 Task: Plan a trip to Pitalito, Colombia from 9th December, 2023 to 16th December, 2023 for 2 adults, 1 child.2 bedrooms having 2 beds and 1 bathroom. Property type can be flat. Amenities needed are: washing machine. Look for 5 properties as per requirement.
Action: Mouse moved to (547, 78)
Screenshot: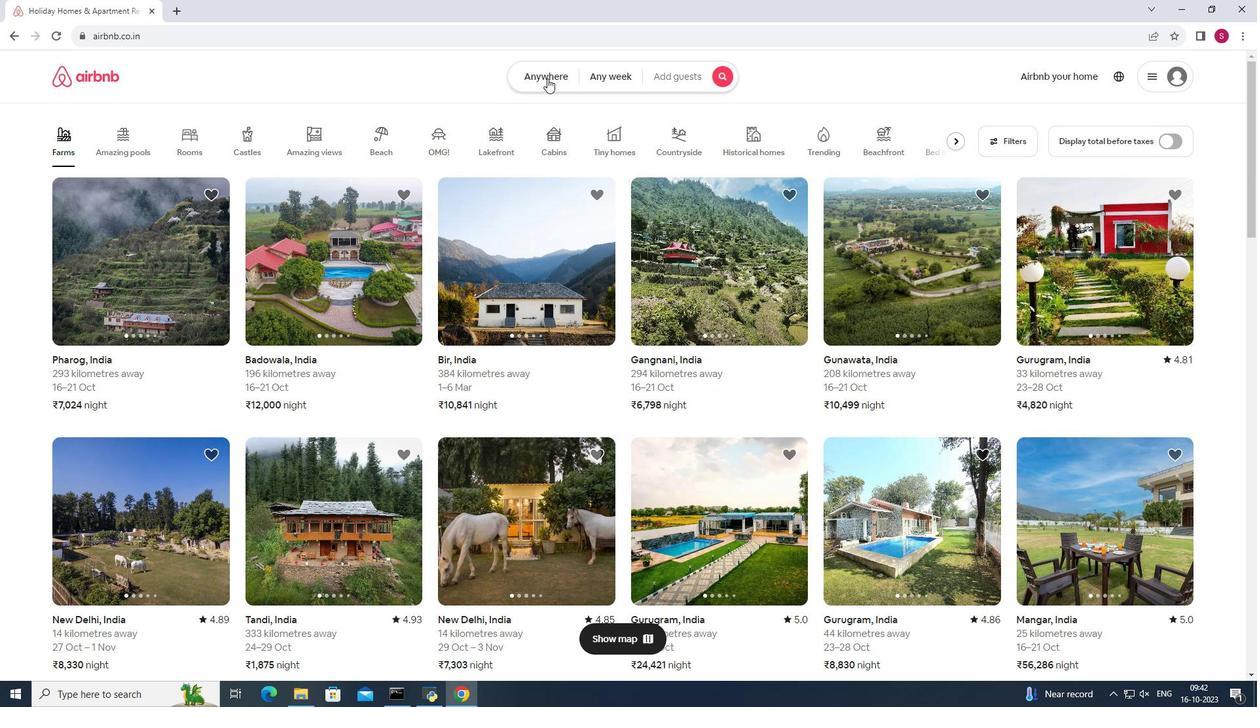 
Action: Mouse pressed left at (547, 78)
Screenshot: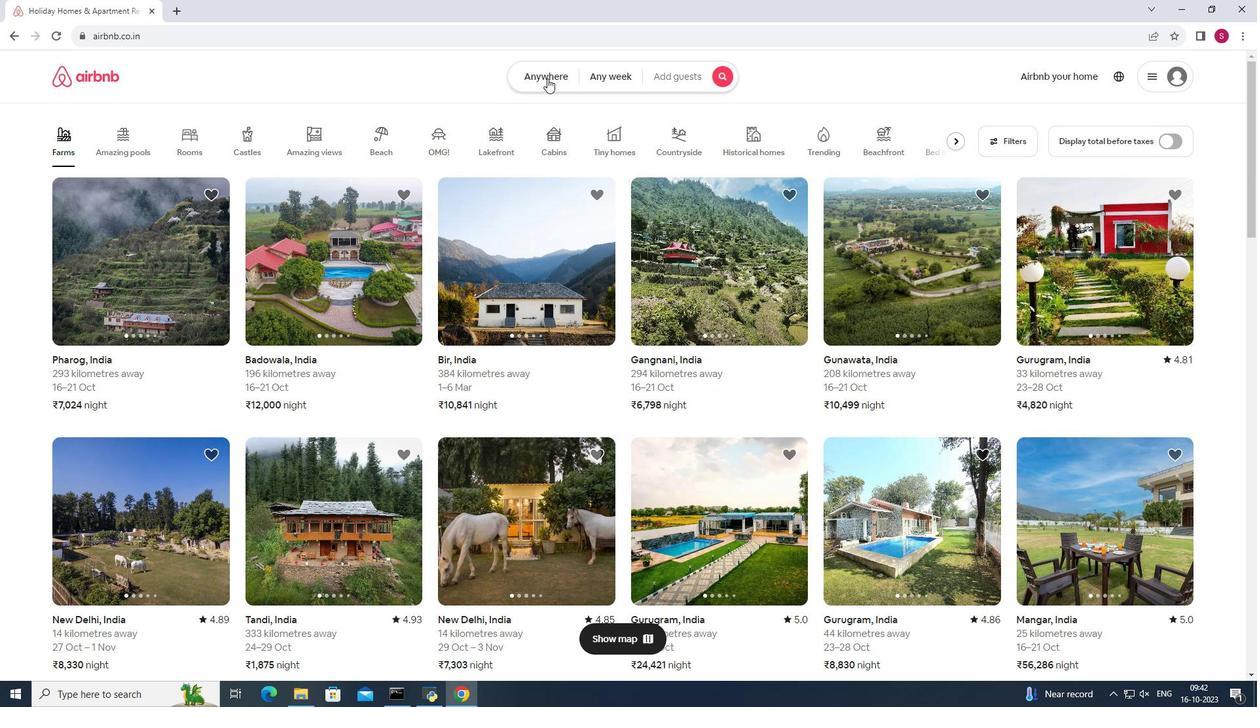 
Action: Mouse moved to (447, 127)
Screenshot: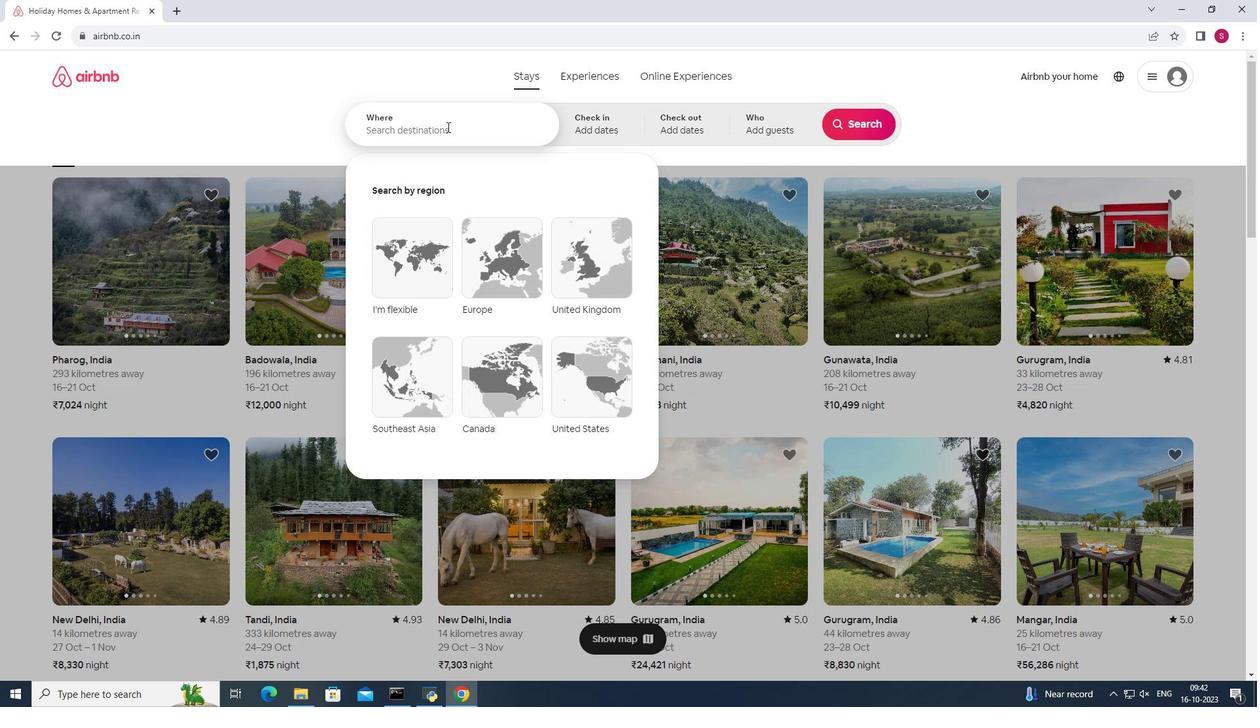 
Action: Mouse pressed left at (447, 127)
Screenshot: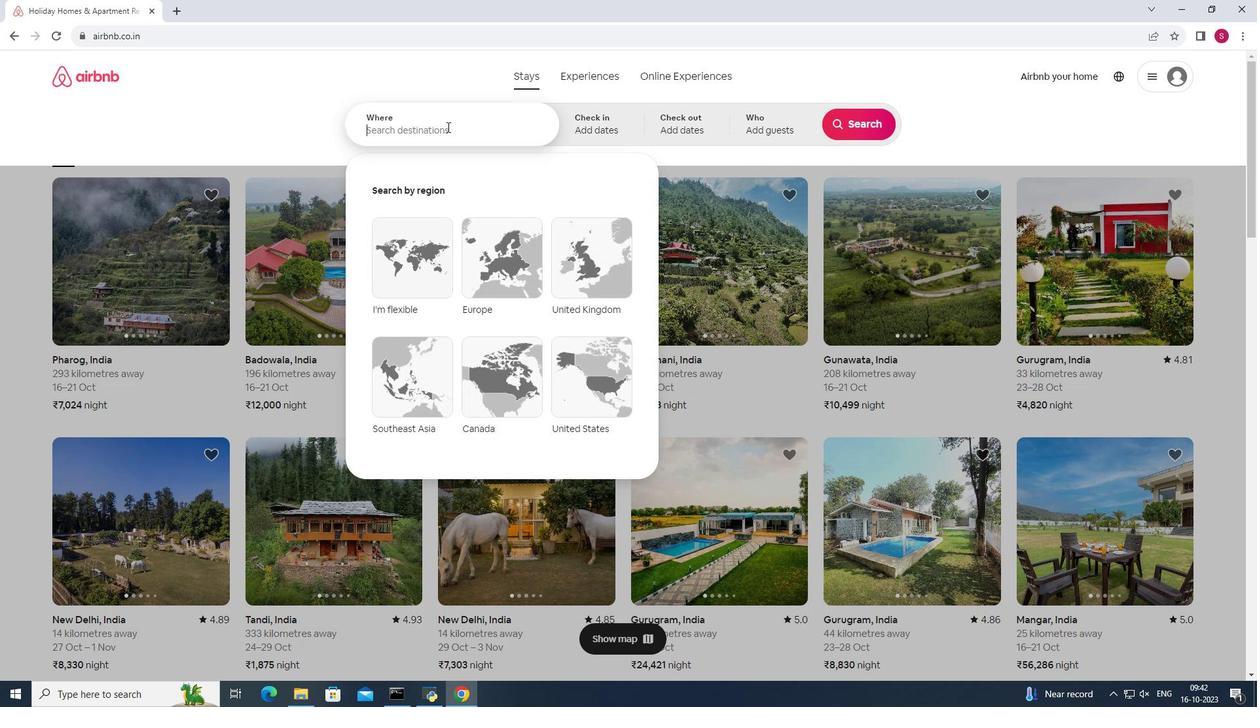 
Action: Mouse moved to (451, 130)
Screenshot: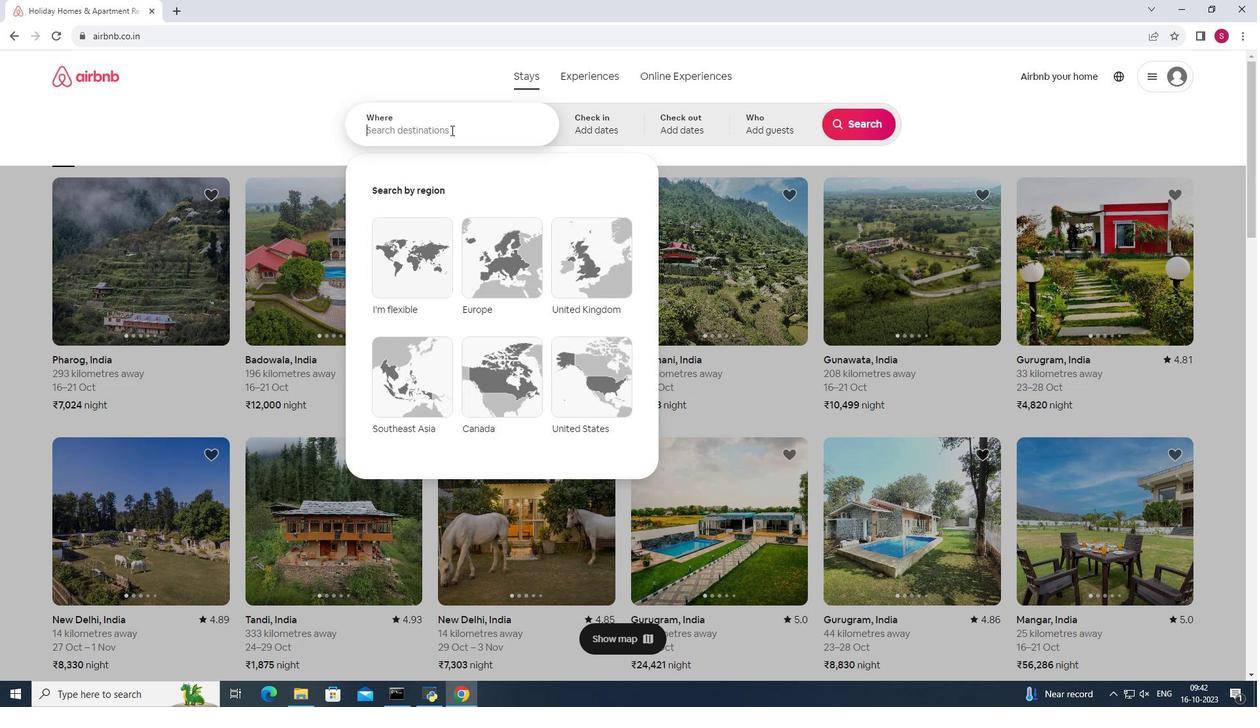 
Action: Key pressed <Key.shift><Key.shift><Key.shift><Key.shift><Key.shift><Key.shift>Pitalito,<Key.space><Key.shift>Colombia<Key.enter>
Screenshot: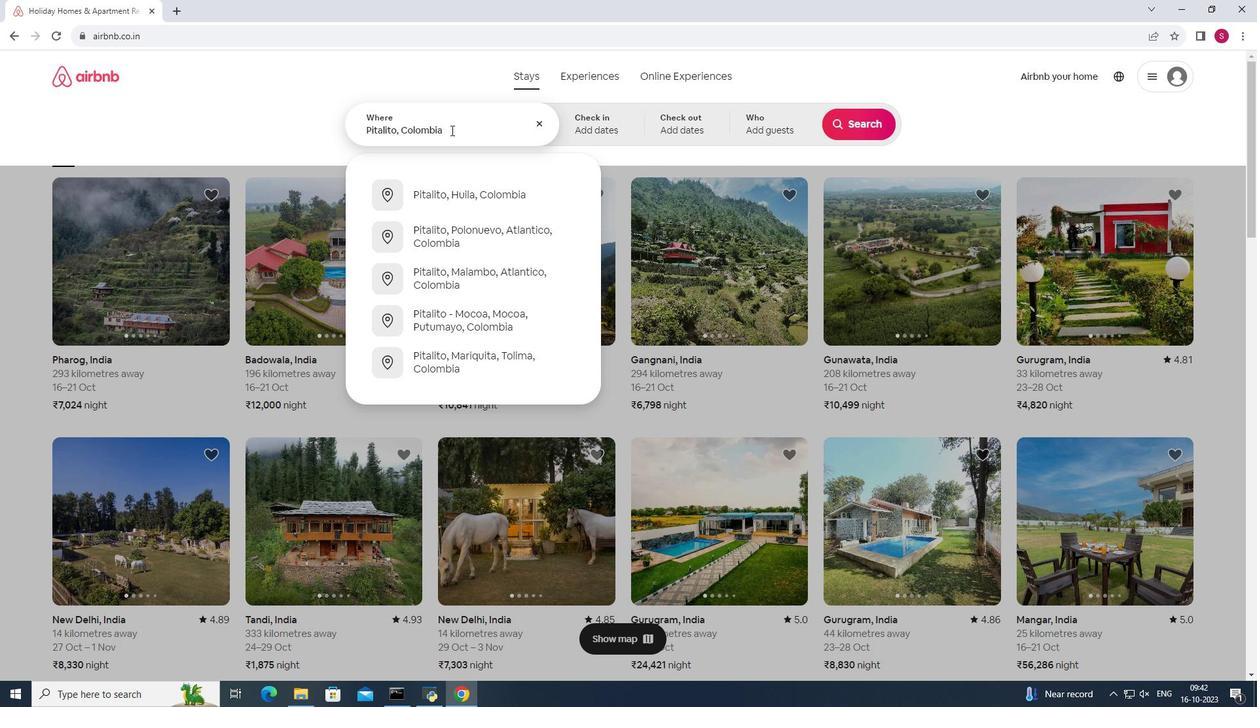 
Action: Mouse moved to (852, 225)
Screenshot: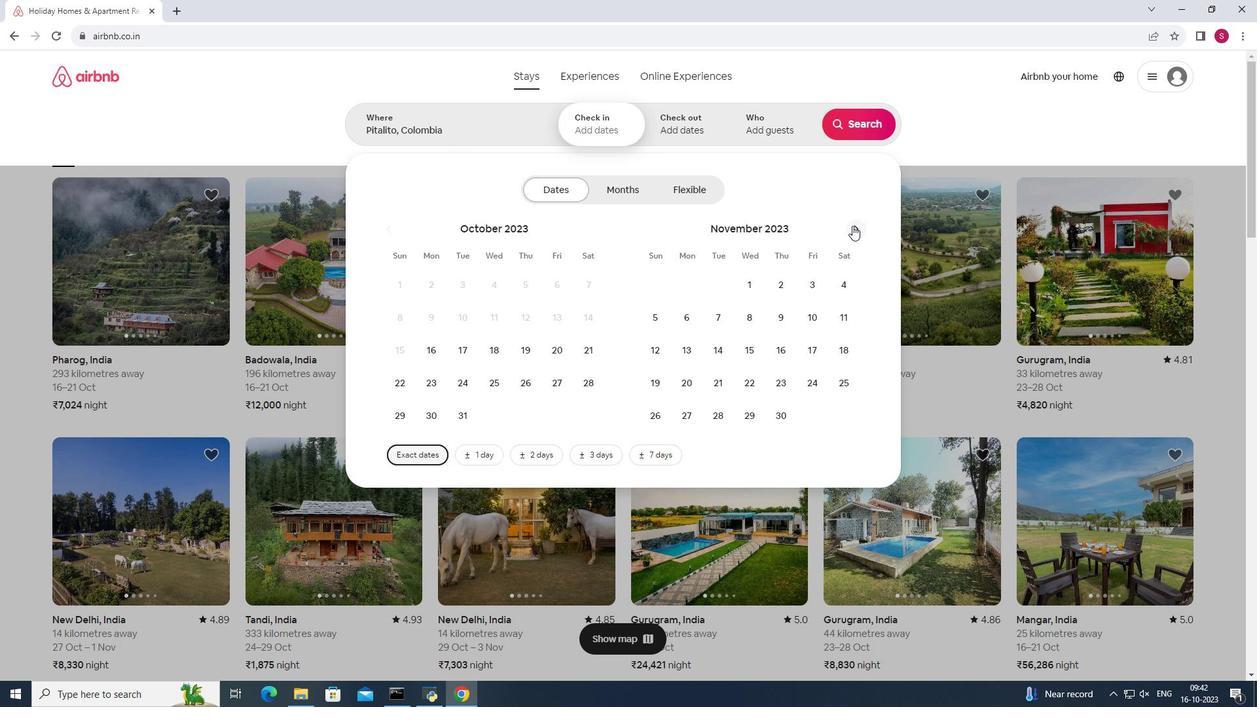 
Action: Mouse pressed left at (852, 225)
Screenshot: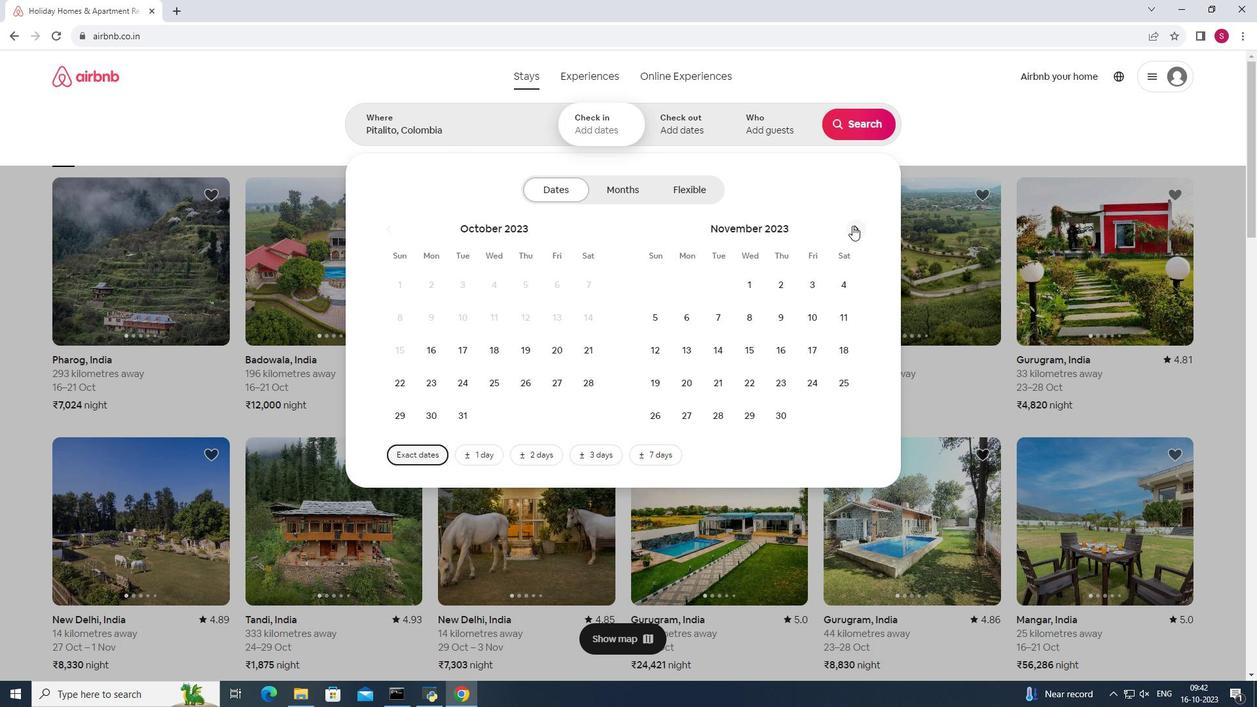 
Action: Mouse moved to (848, 318)
Screenshot: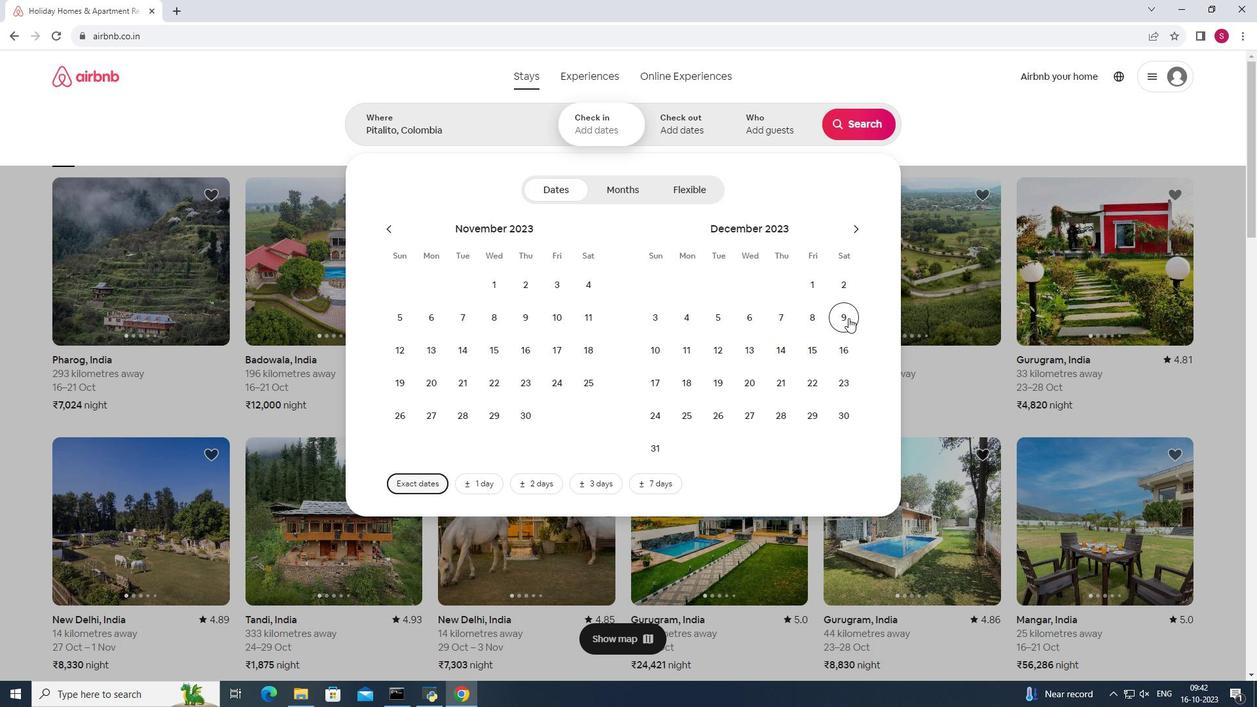 
Action: Mouse pressed left at (848, 318)
Screenshot: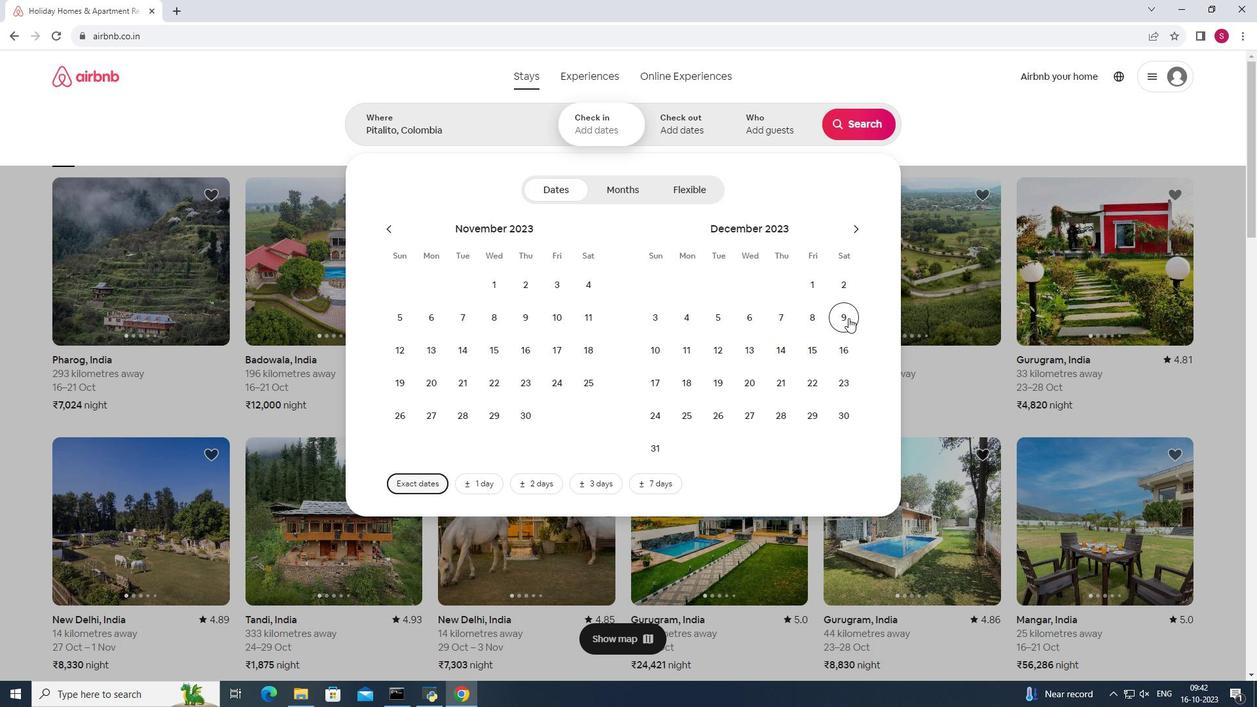 
Action: Mouse moved to (845, 348)
Screenshot: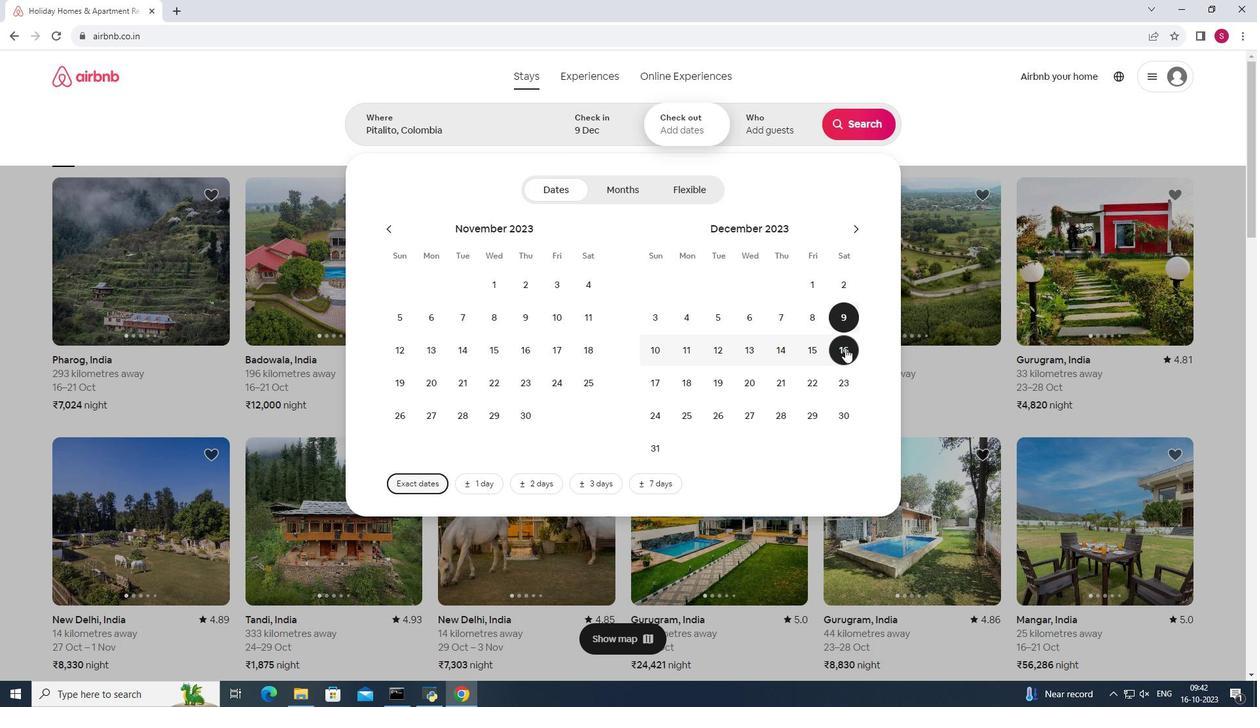
Action: Mouse pressed left at (845, 348)
Screenshot: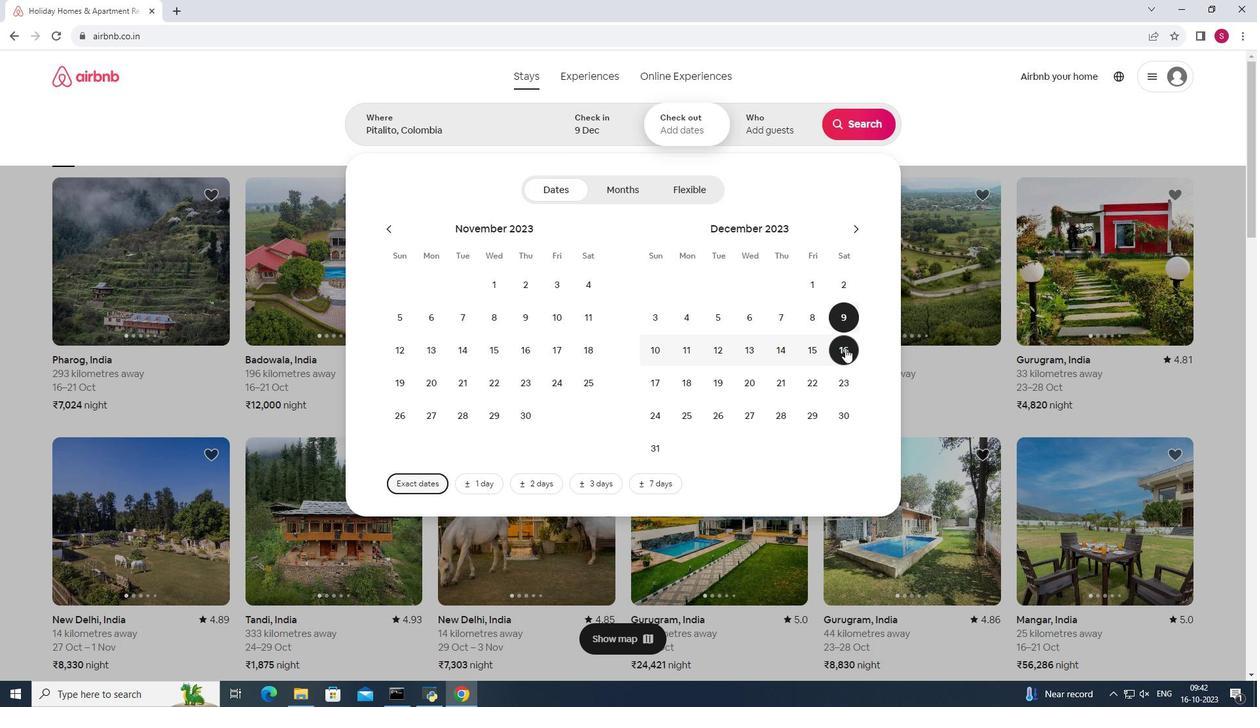 
Action: Mouse moved to (762, 113)
Screenshot: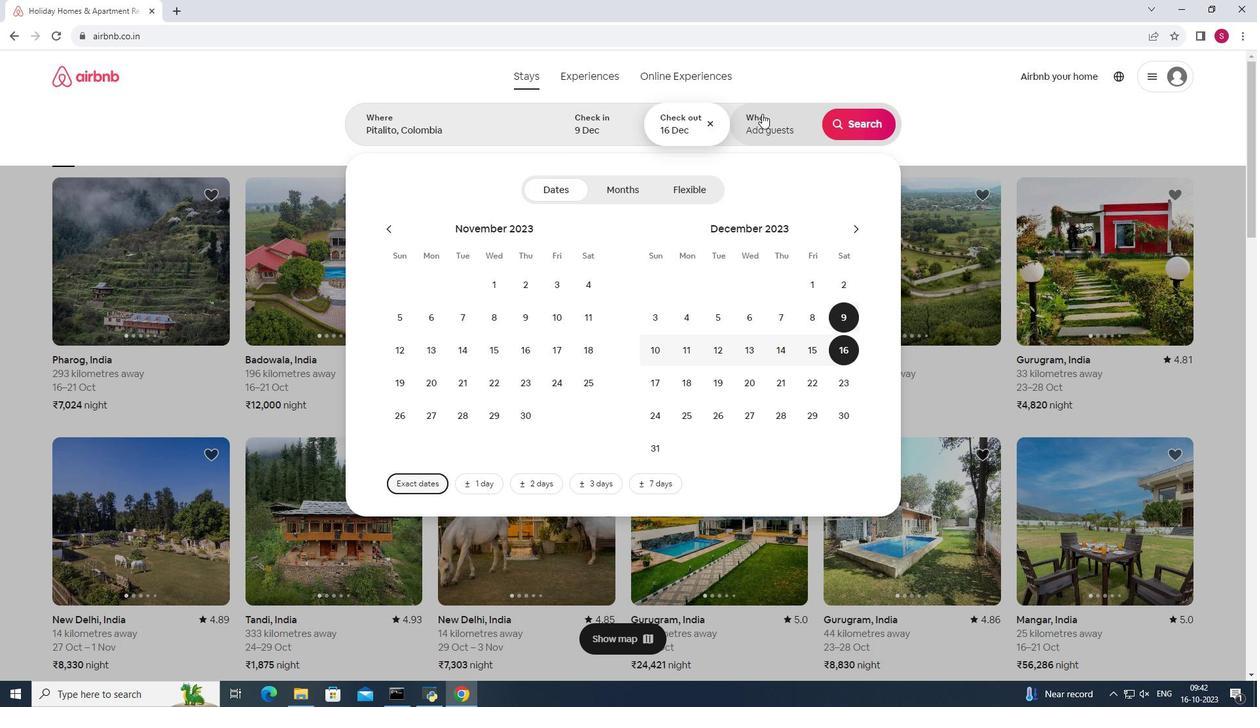 
Action: Mouse pressed left at (762, 113)
Screenshot: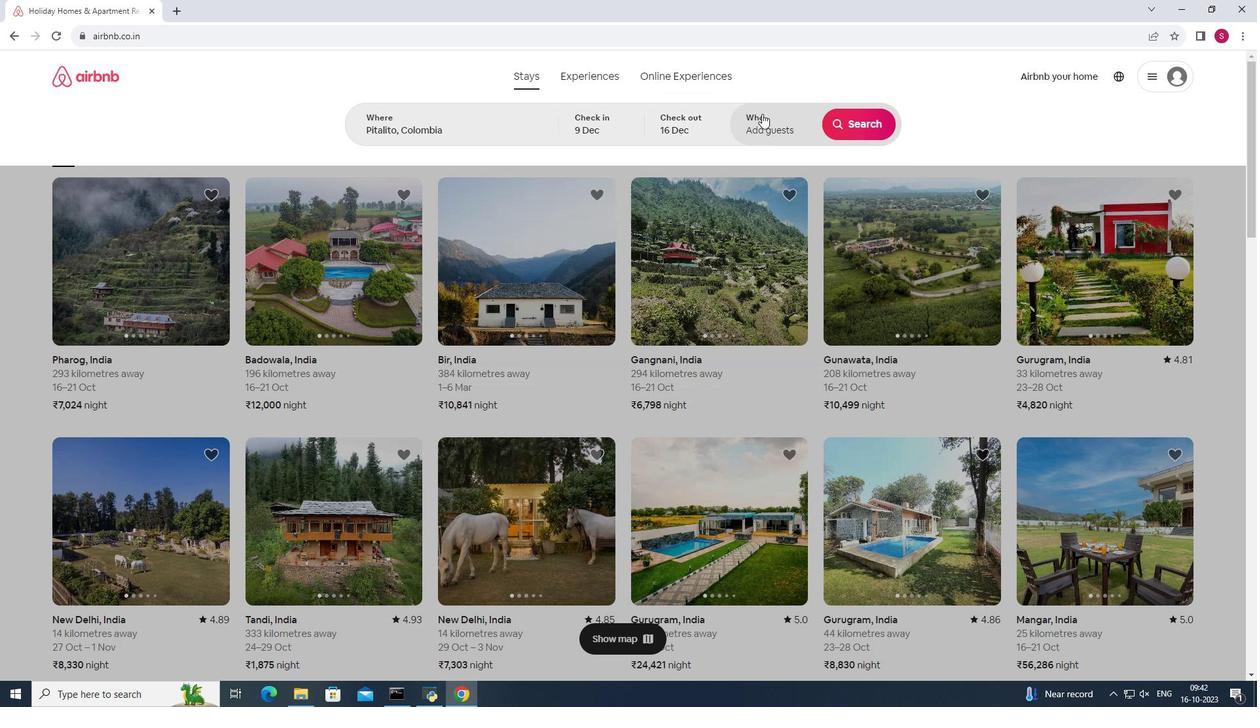 
Action: Mouse moved to (861, 194)
Screenshot: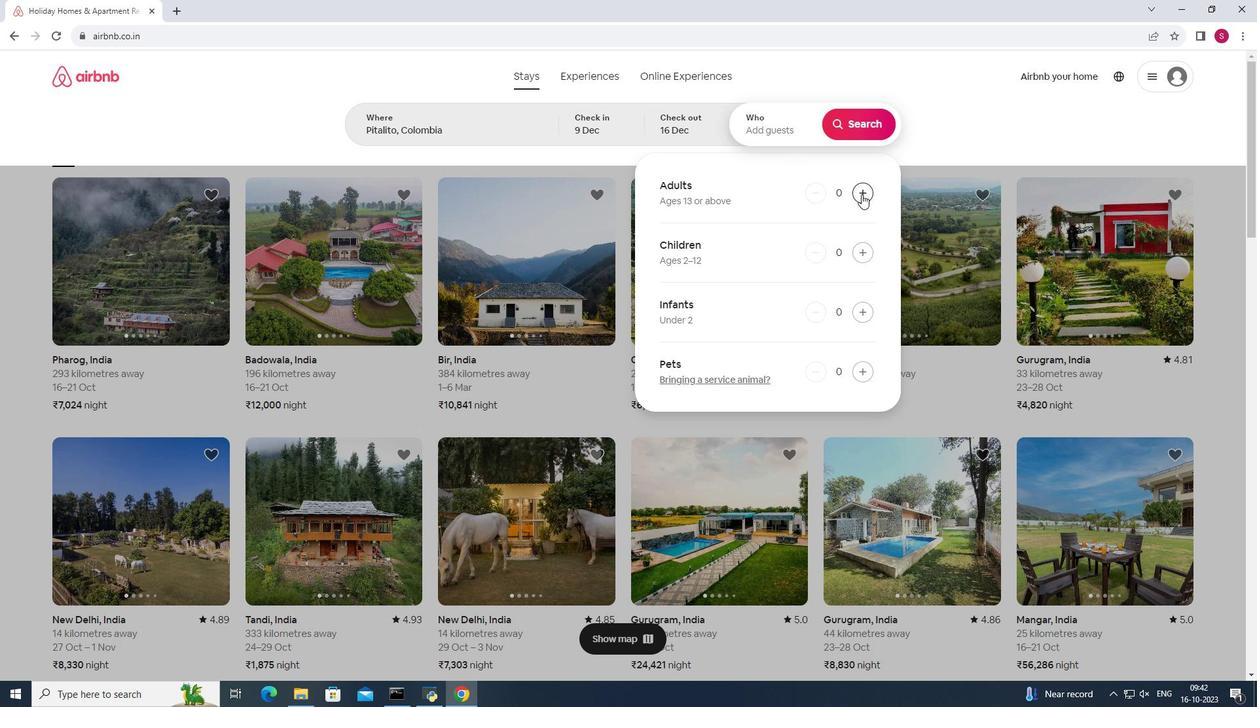 
Action: Mouse pressed left at (861, 194)
Screenshot: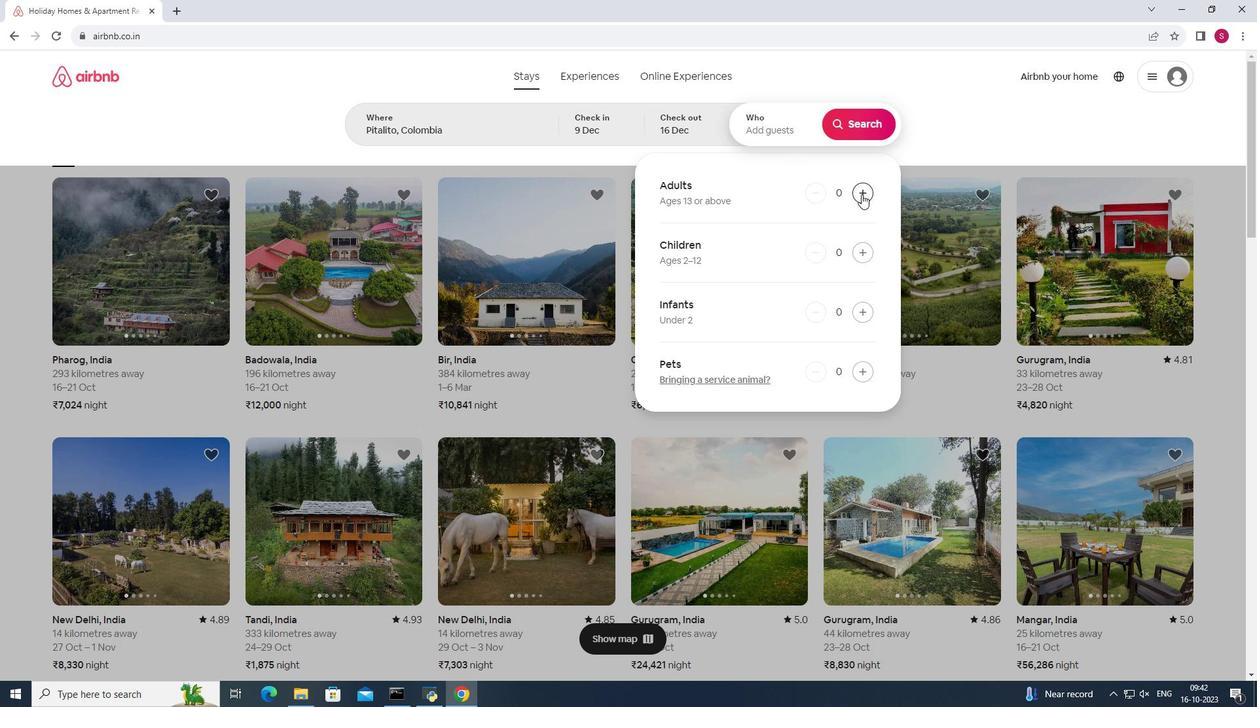 
Action: Mouse moved to (867, 191)
Screenshot: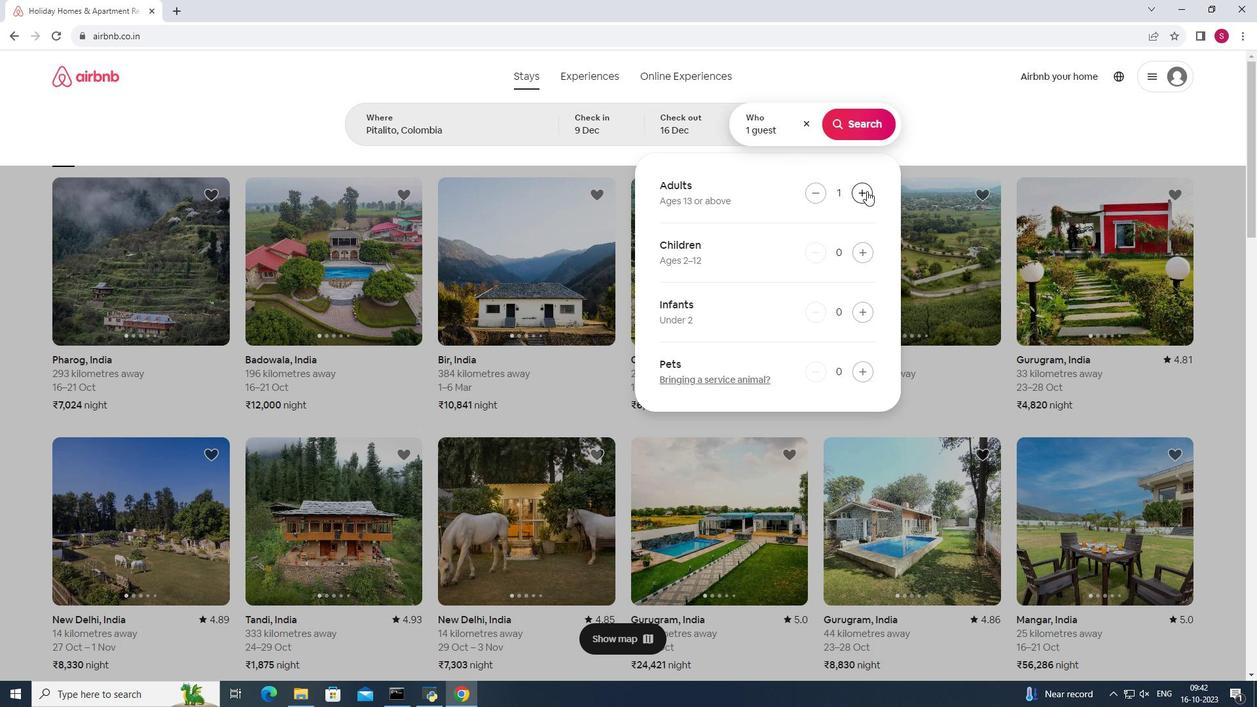 
Action: Mouse pressed left at (867, 191)
Screenshot: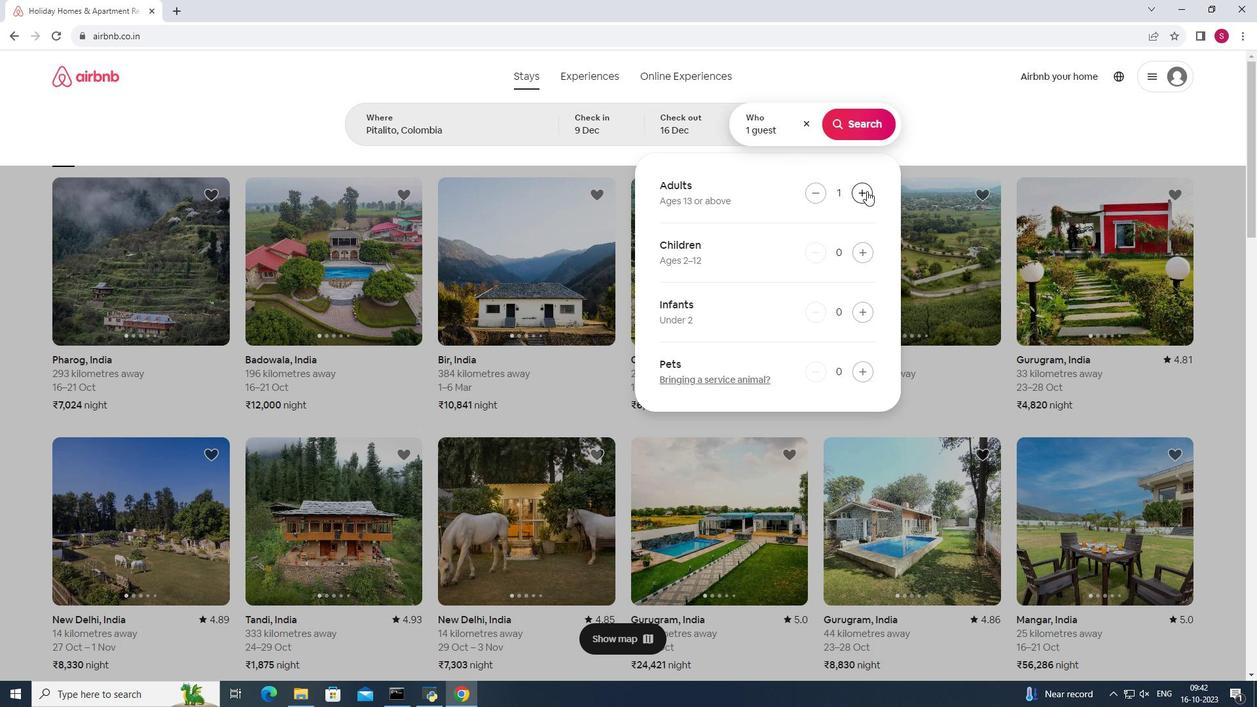 
Action: Mouse moved to (859, 257)
Screenshot: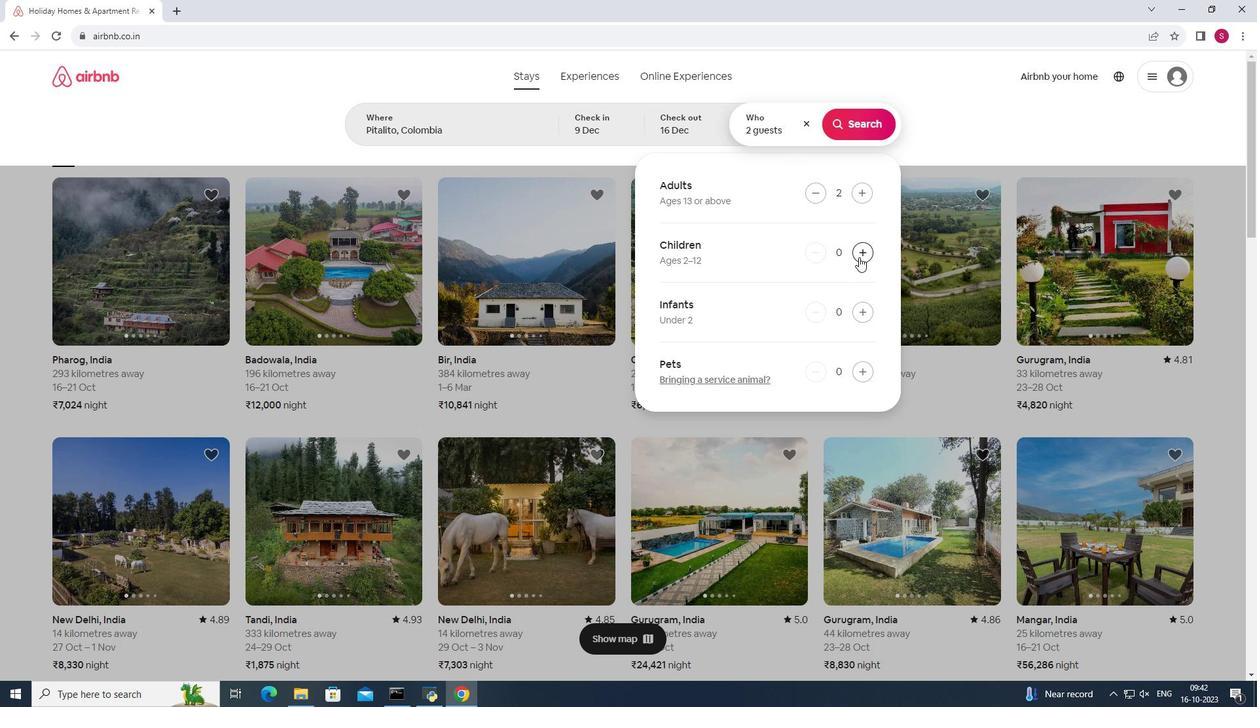 
Action: Mouse pressed left at (859, 257)
Screenshot: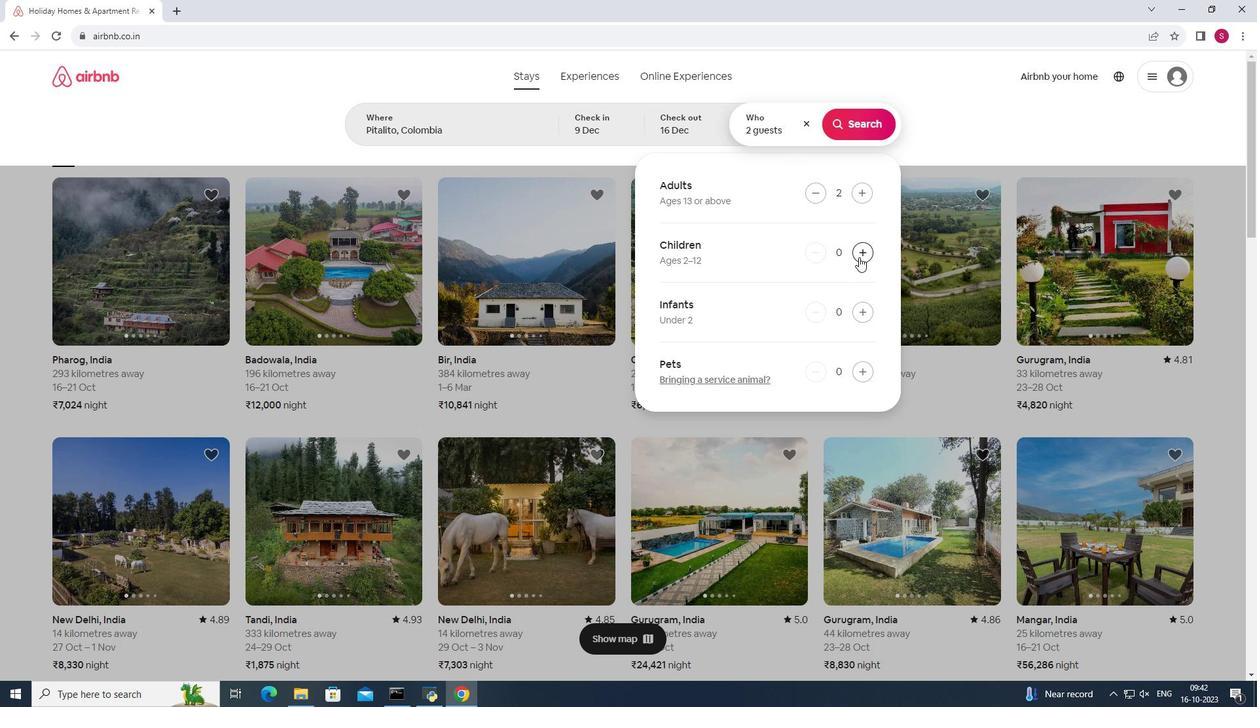 
Action: Mouse moved to (860, 116)
Screenshot: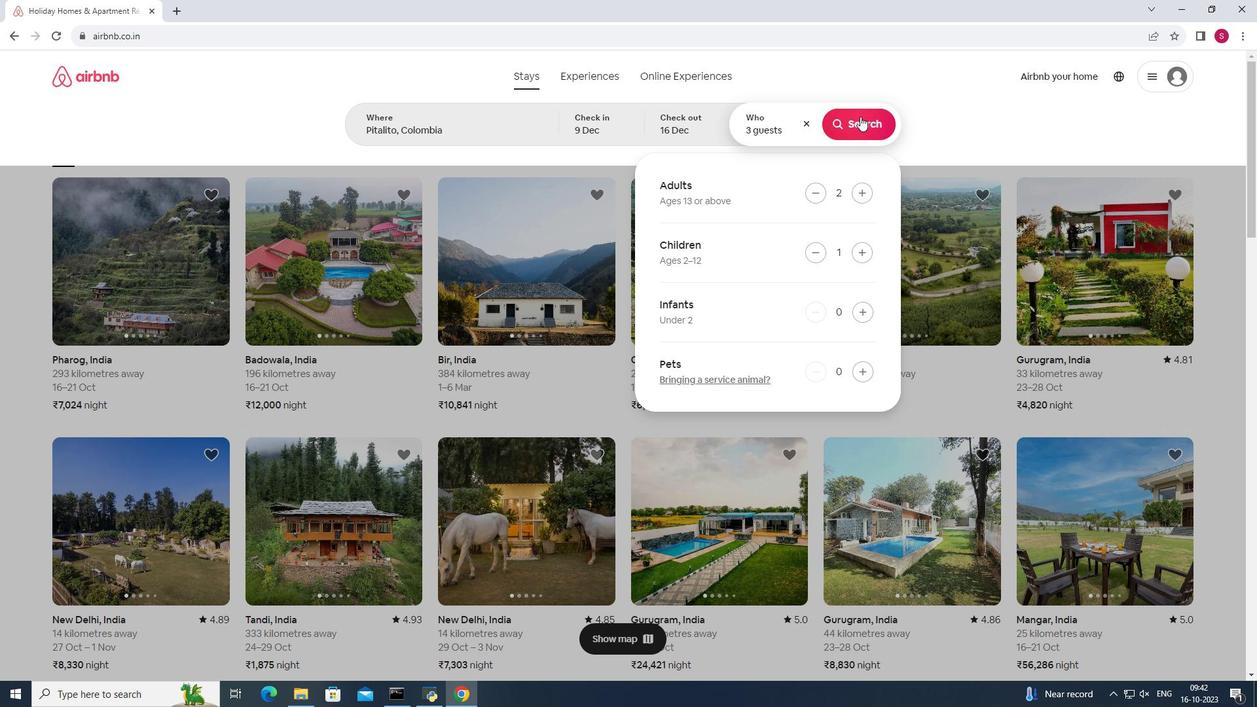 
Action: Mouse pressed left at (860, 116)
Screenshot: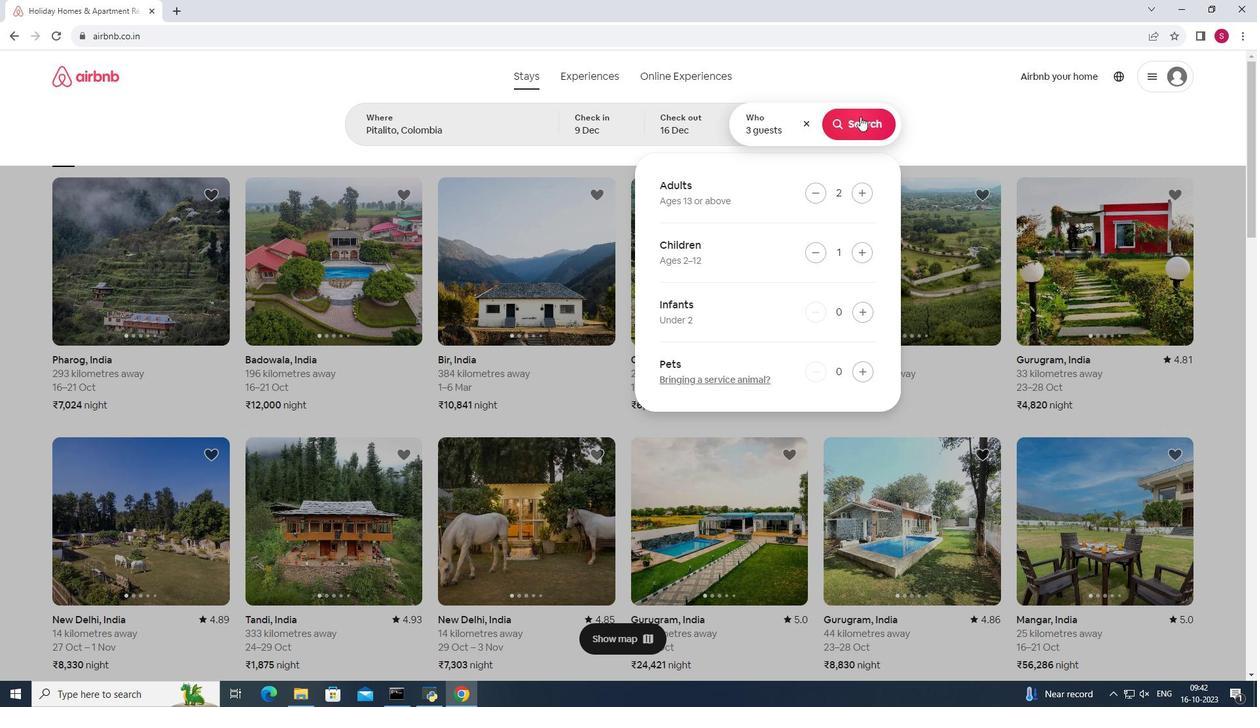 
Action: Mouse moved to (1049, 121)
Screenshot: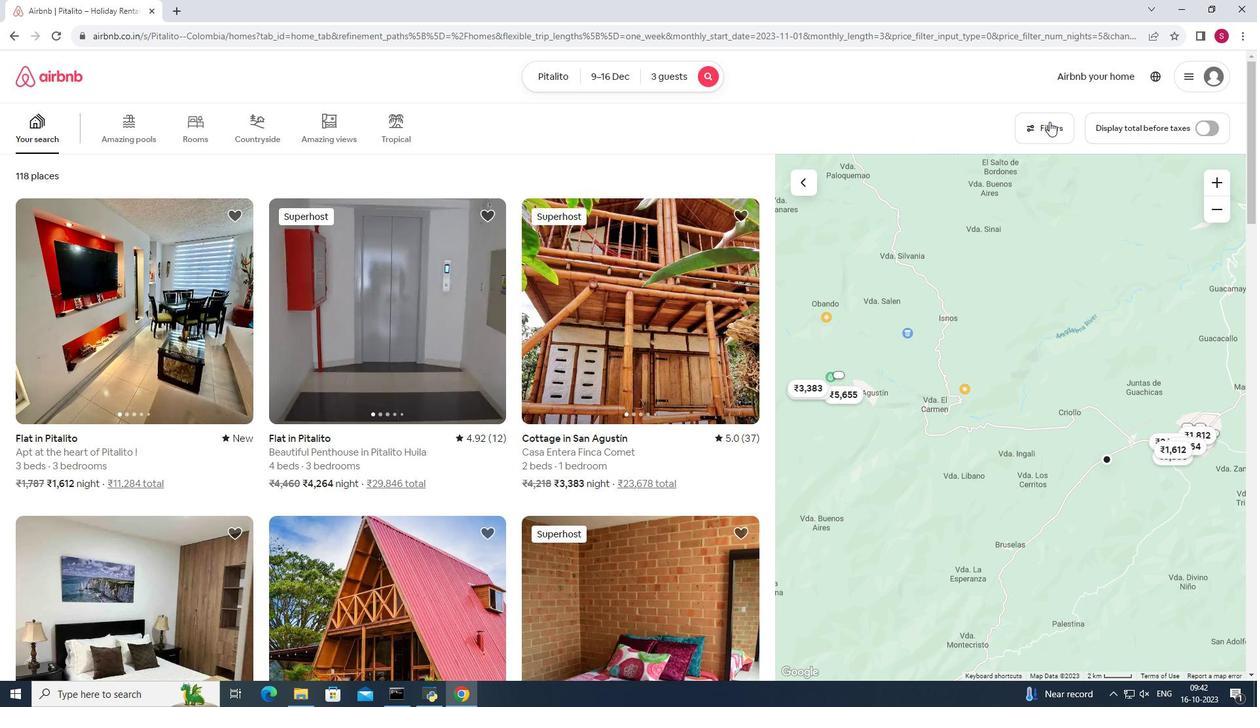 
Action: Mouse pressed left at (1049, 121)
Screenshot: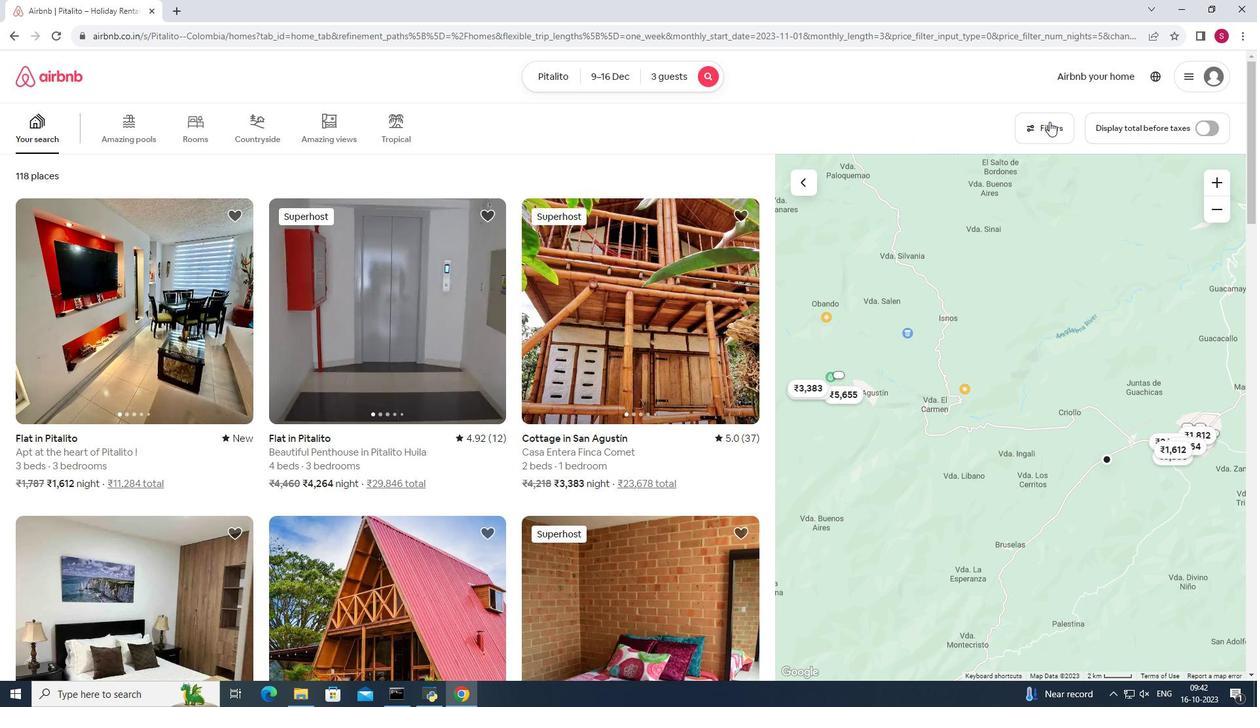
Action: Mouse moved to (662, 305)
Screenshot: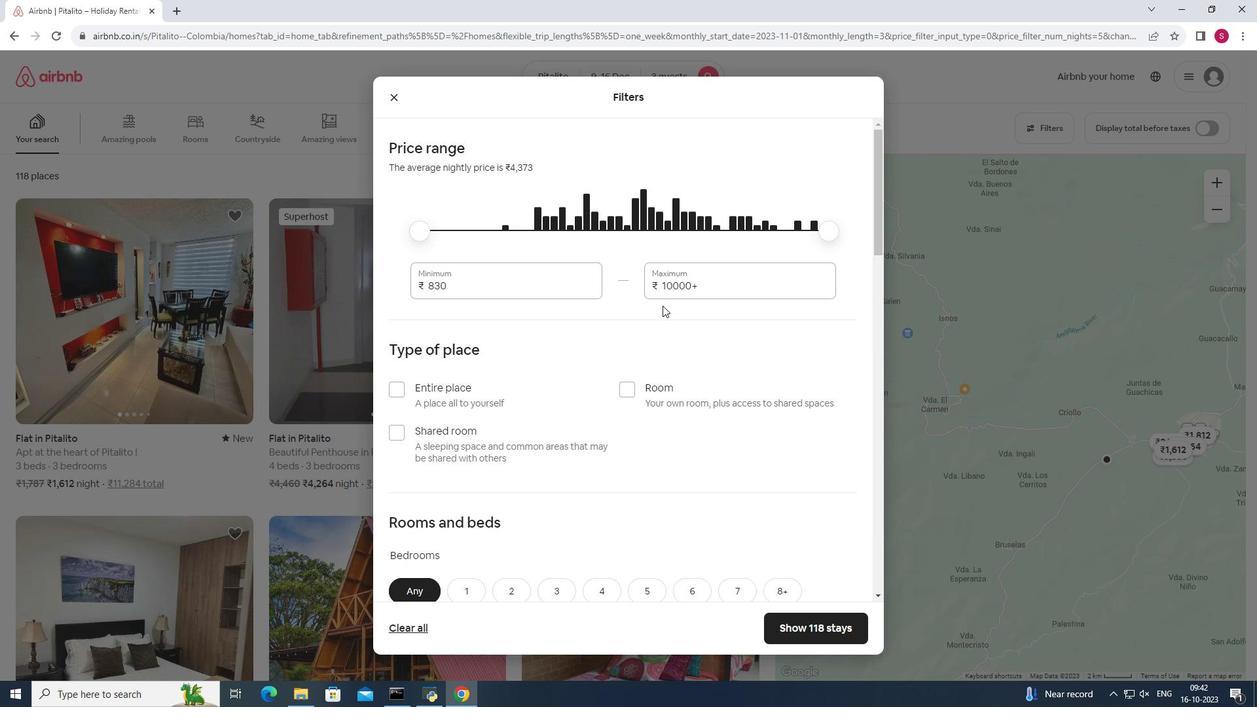
Action: Mouse scrolled (662, 305) with delta (0, 0)
Screenshot: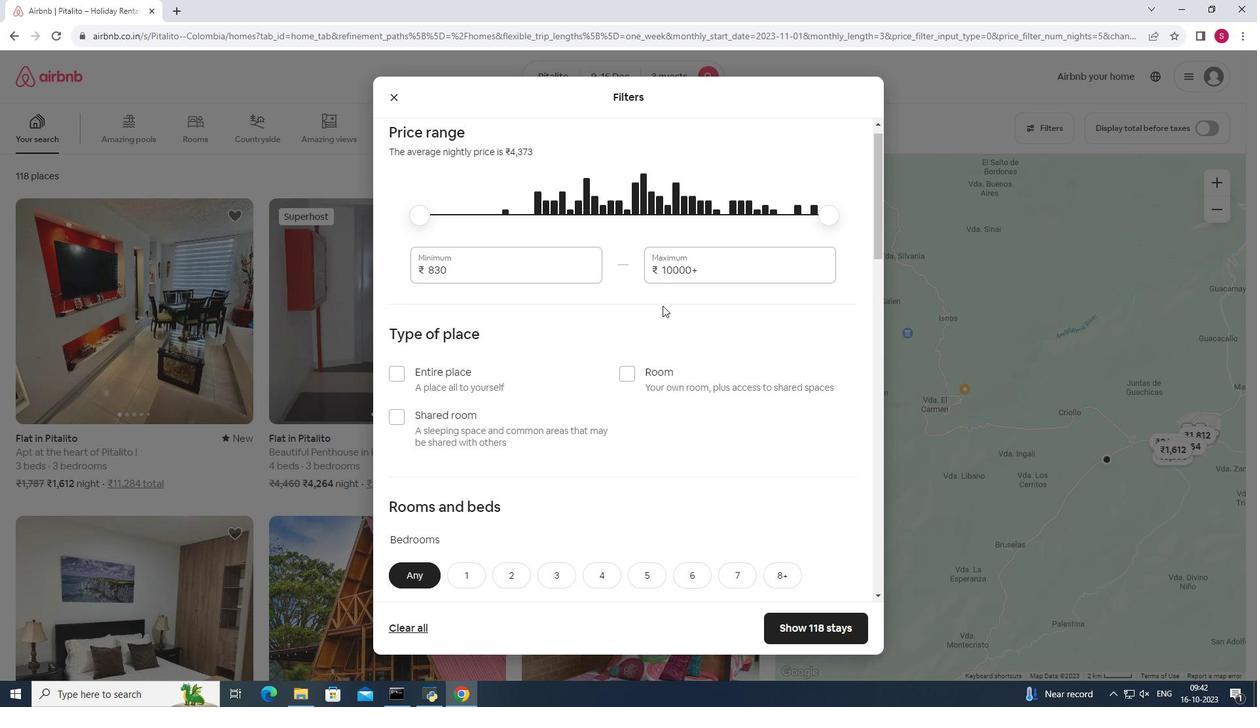 
Action: Mouse scrolled (662, 305) with delta (0, 0)
Screenshot: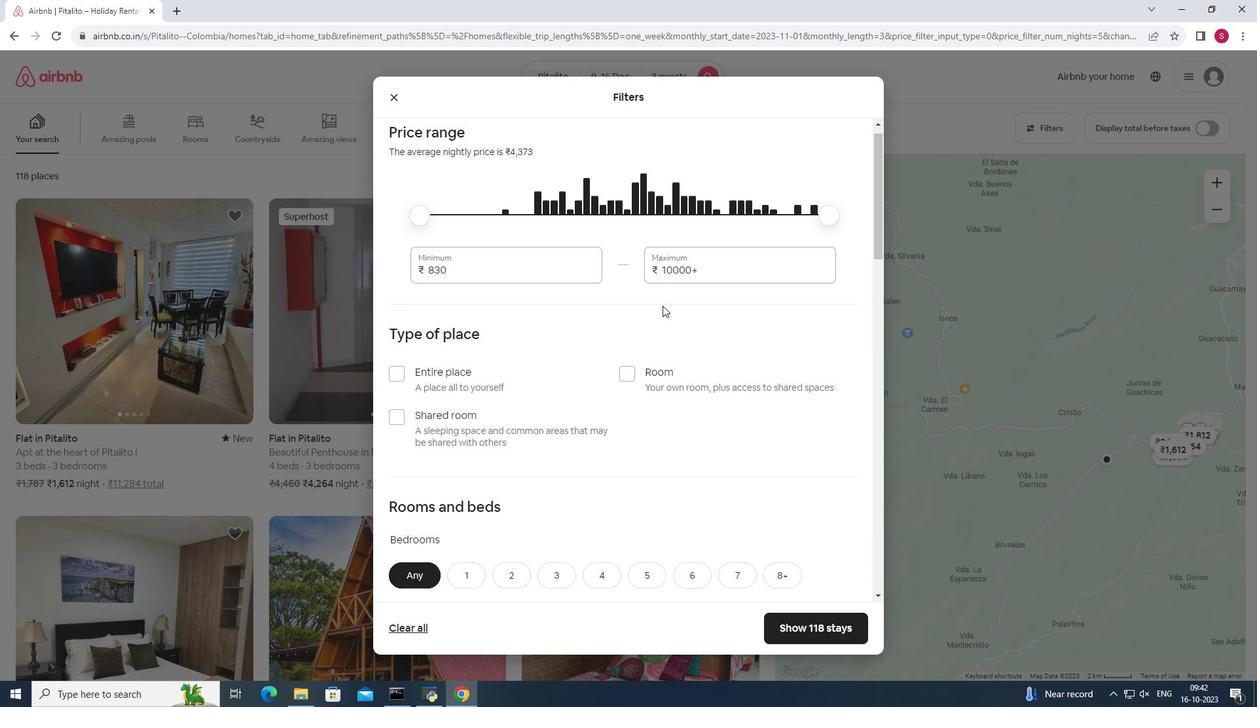 
Action: Mouse scrolled (662, 305) with delta (0, 0)
Screenshot: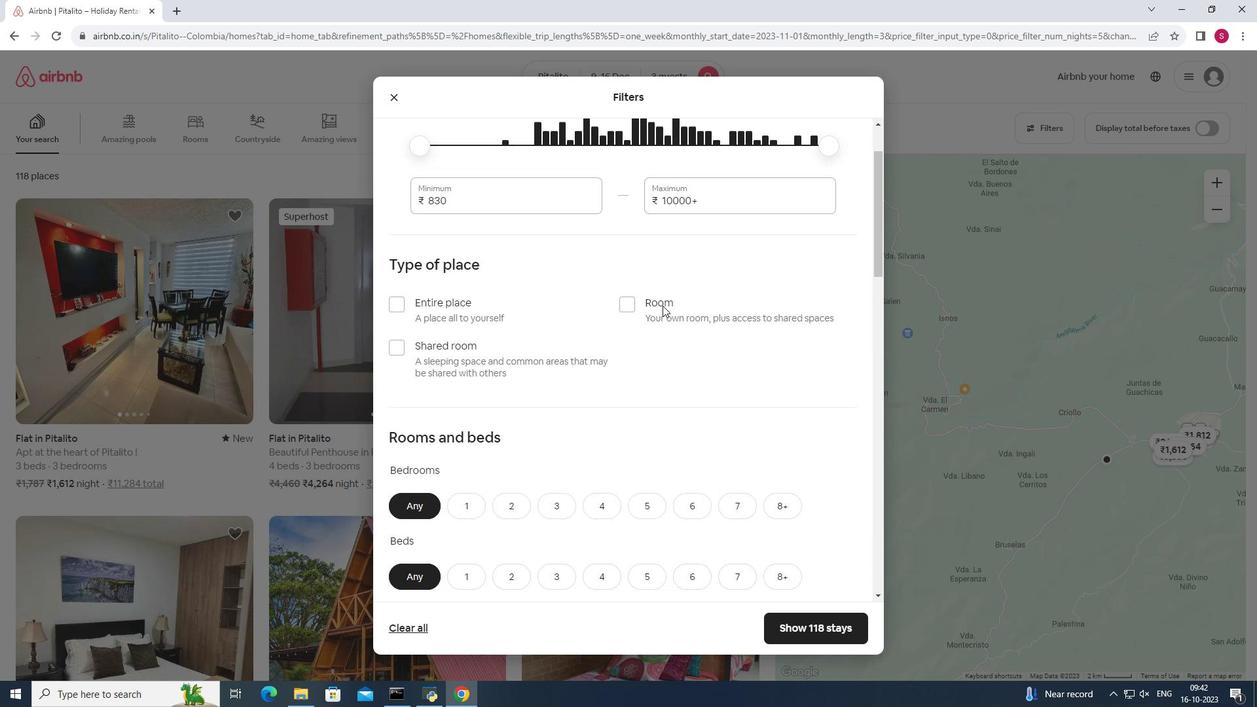 
Action: Mouse scrolled (662, 305) with delta (0, 0)
Screenshot: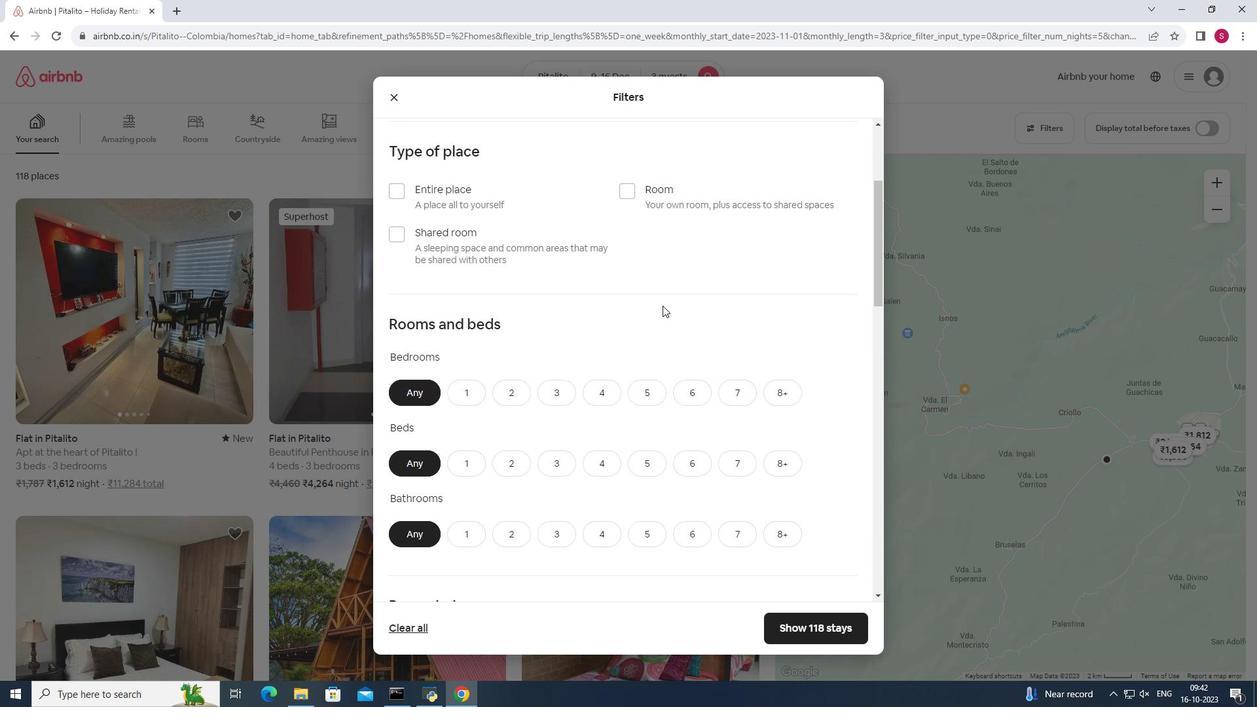 
Action: Mouse scrolled (662, 305) with delta (0, 0)
Screenshot: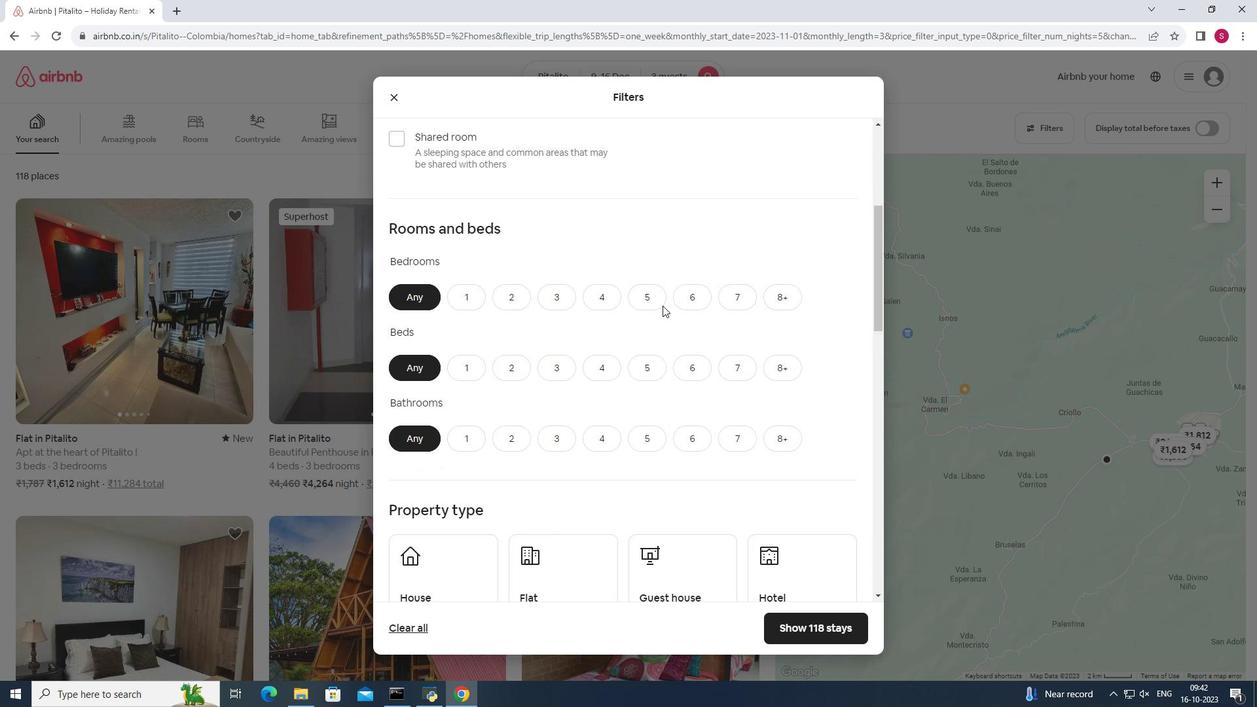 
Action: Mouse moved to (515, 265)
Screenshot: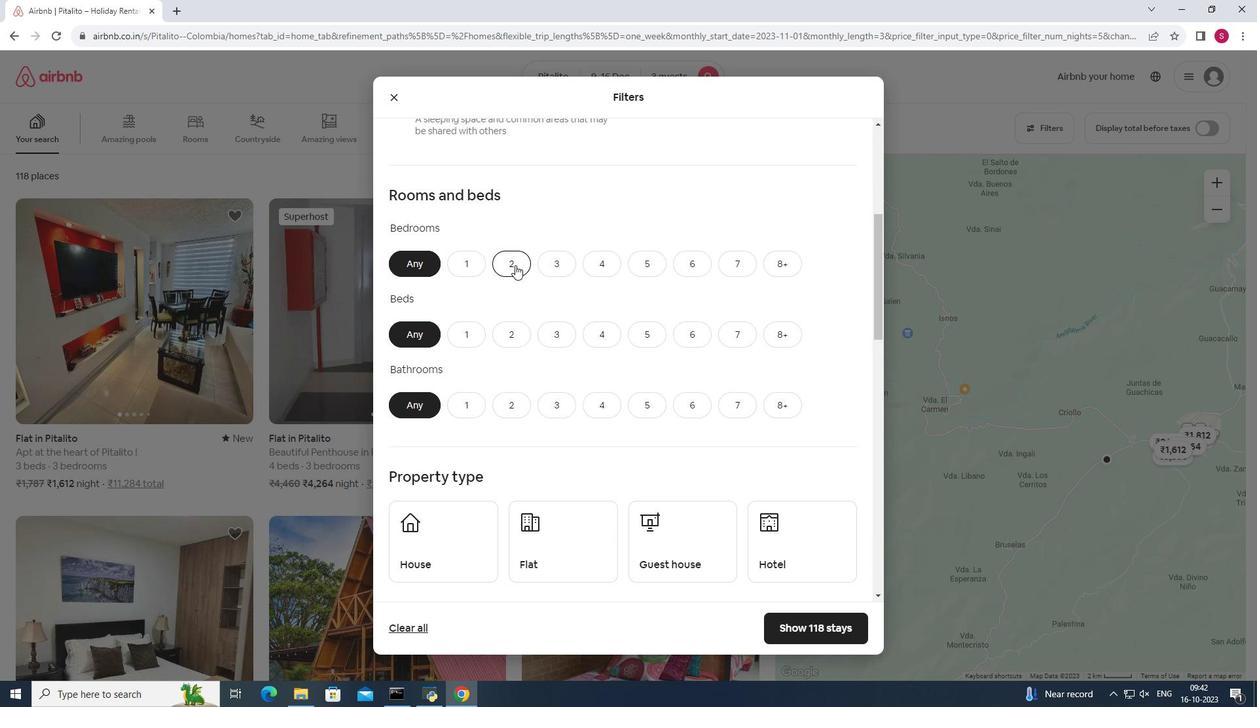 
Action: Mouse pressed left at (515, 265)
Screenshot: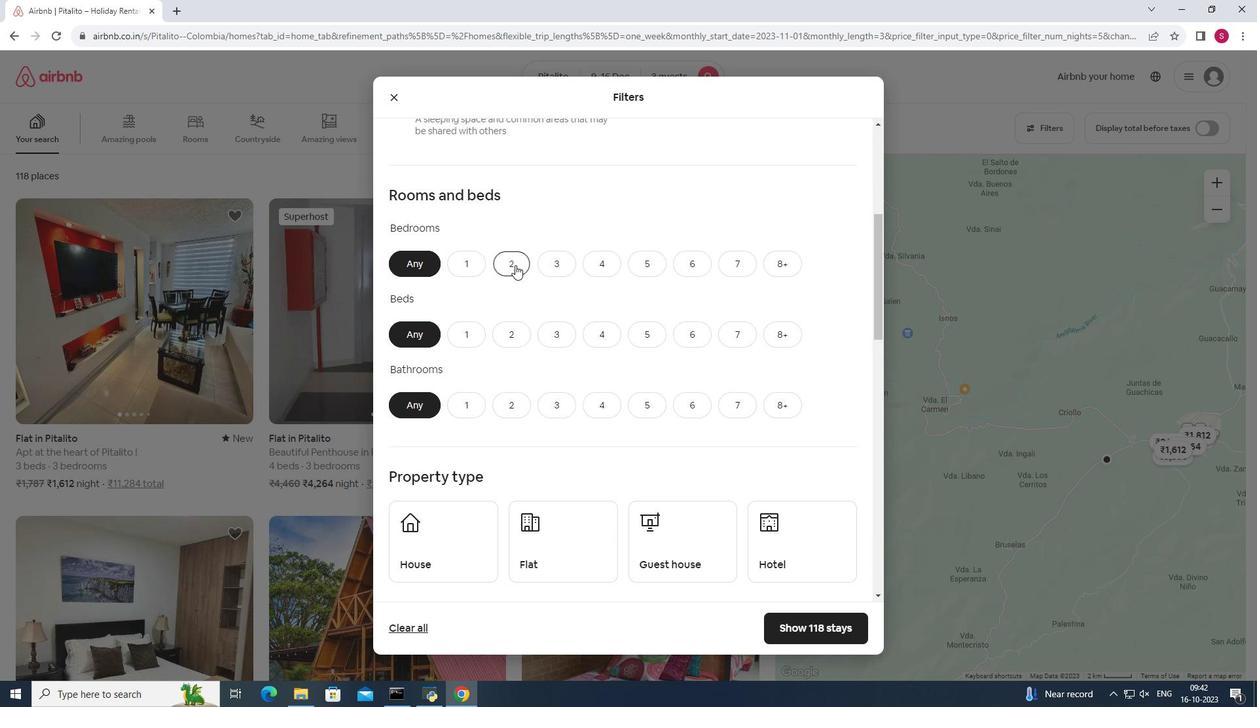 
Action: Mouse moved to (507, 336)
Screenshot: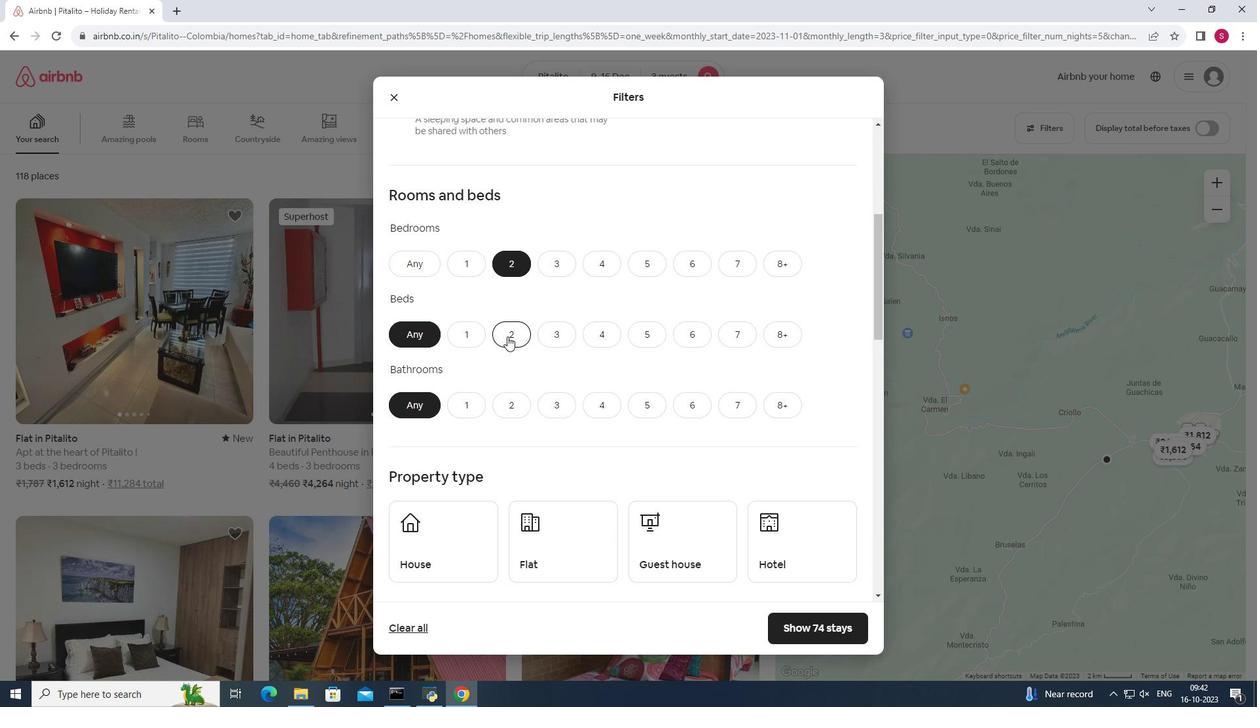 
Action: Mouse pressed left at (507, 336)
Screenshot: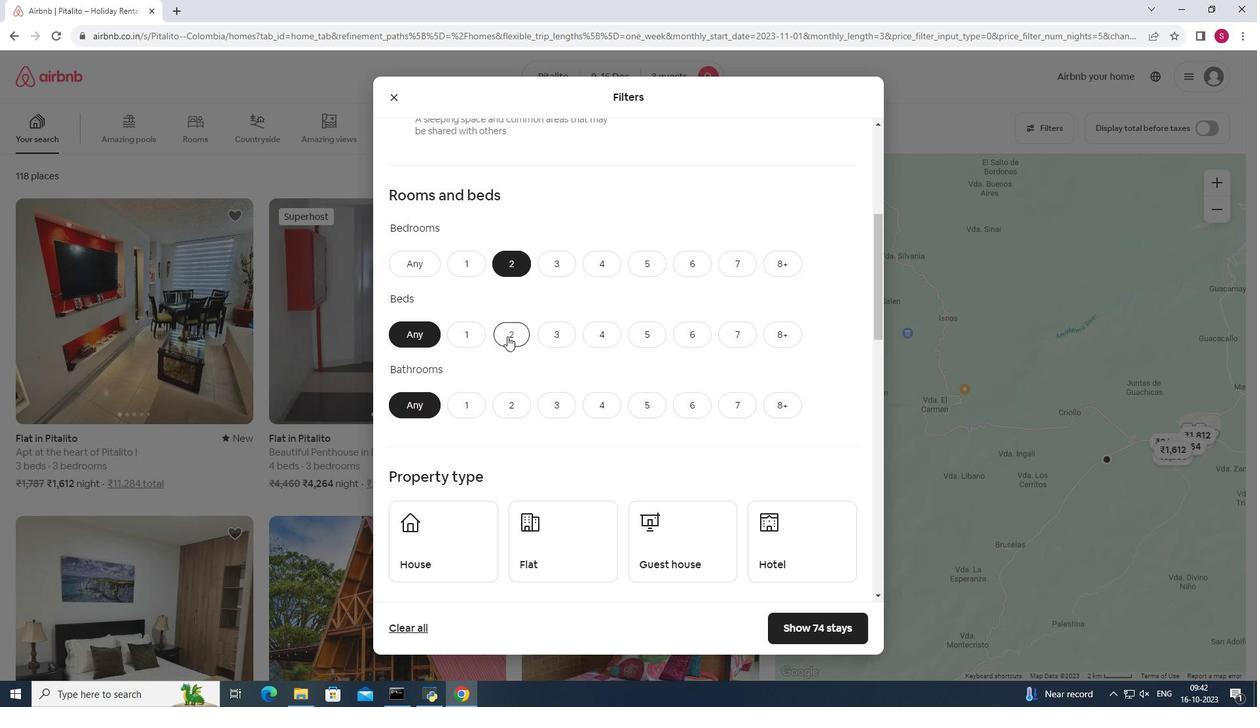 
Action: Mouse moved to (466, 411)
Screenshot: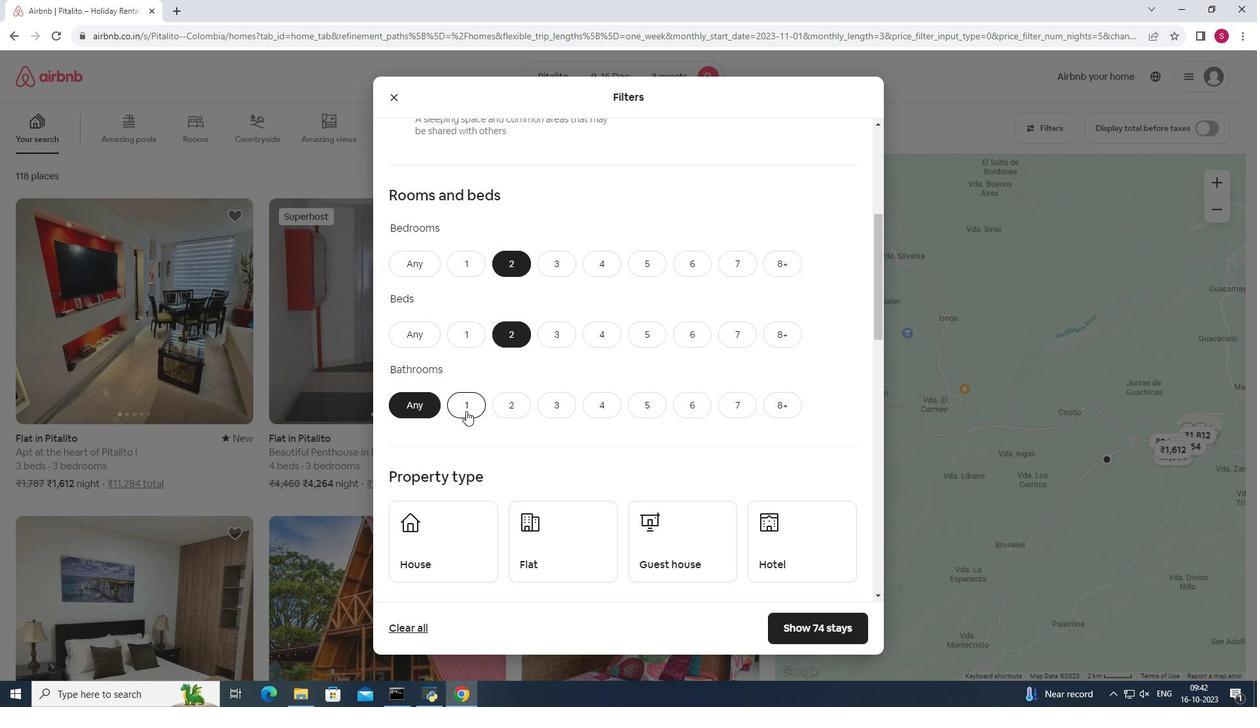 
Action: Mouse pressed left at (466, 411)
Screenshot: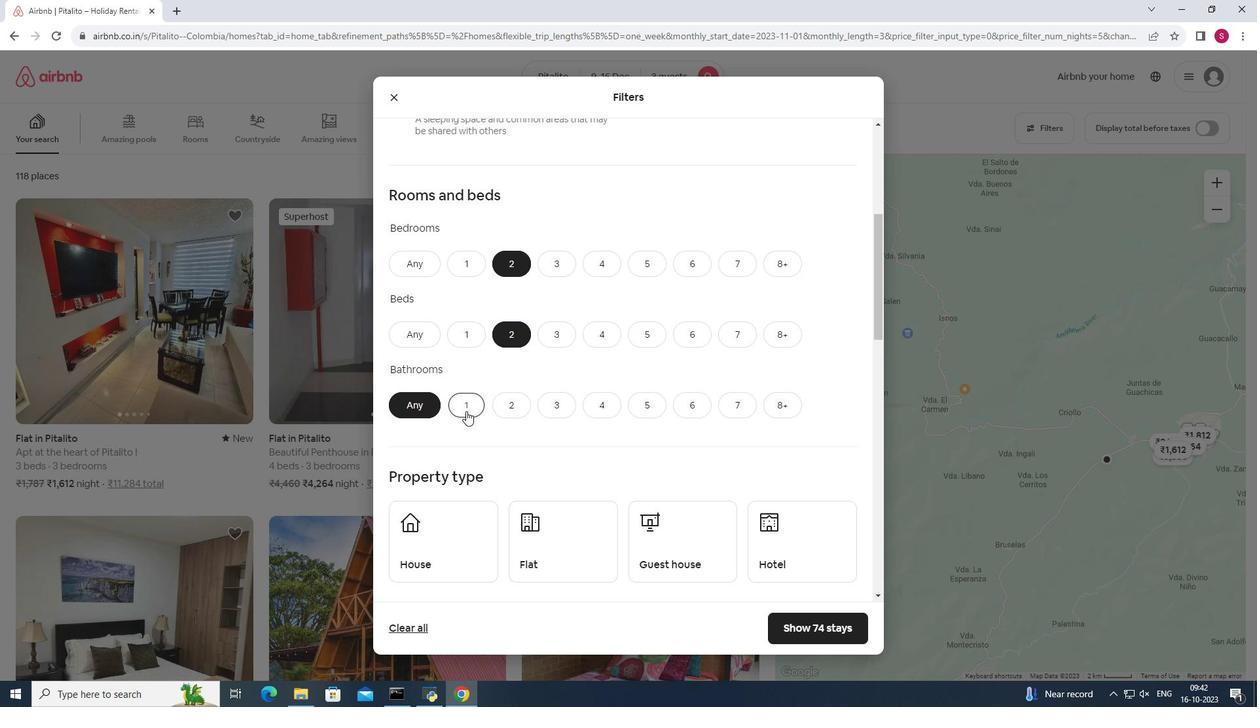 
Action: Mouse moved to (564, 558)
Screenshot: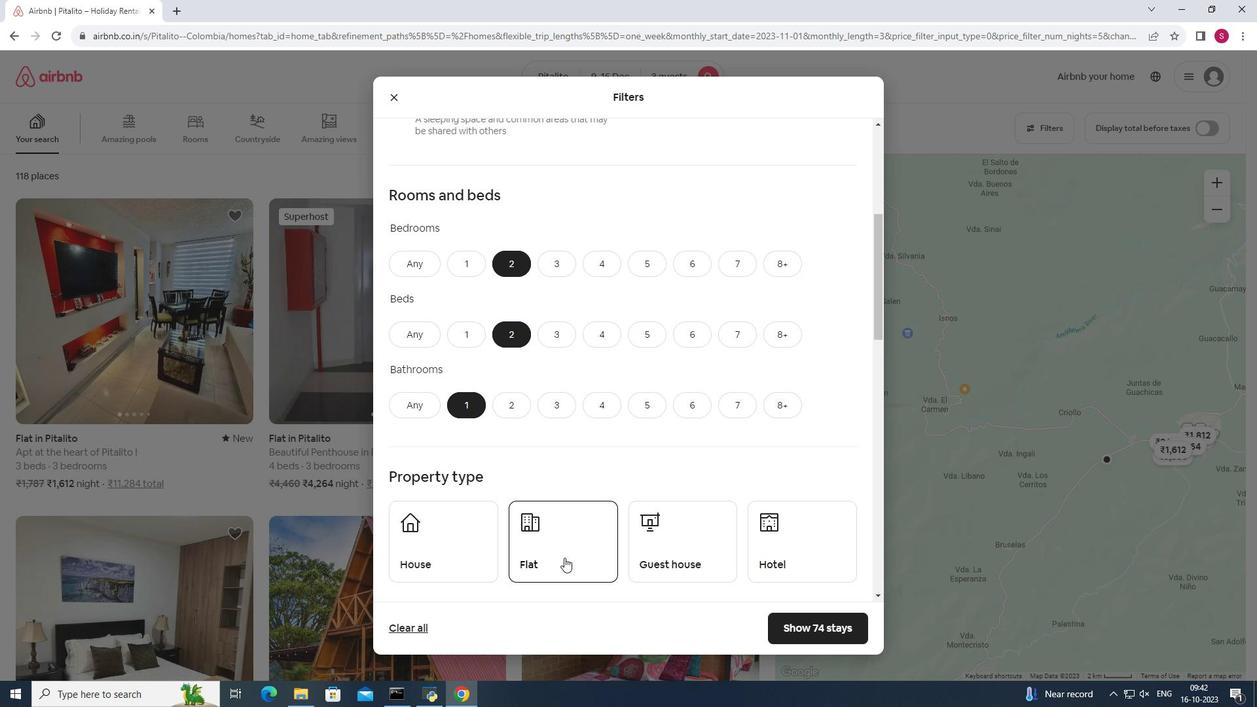
Action: Mouse pressed left at (564, 558)
Screenshot: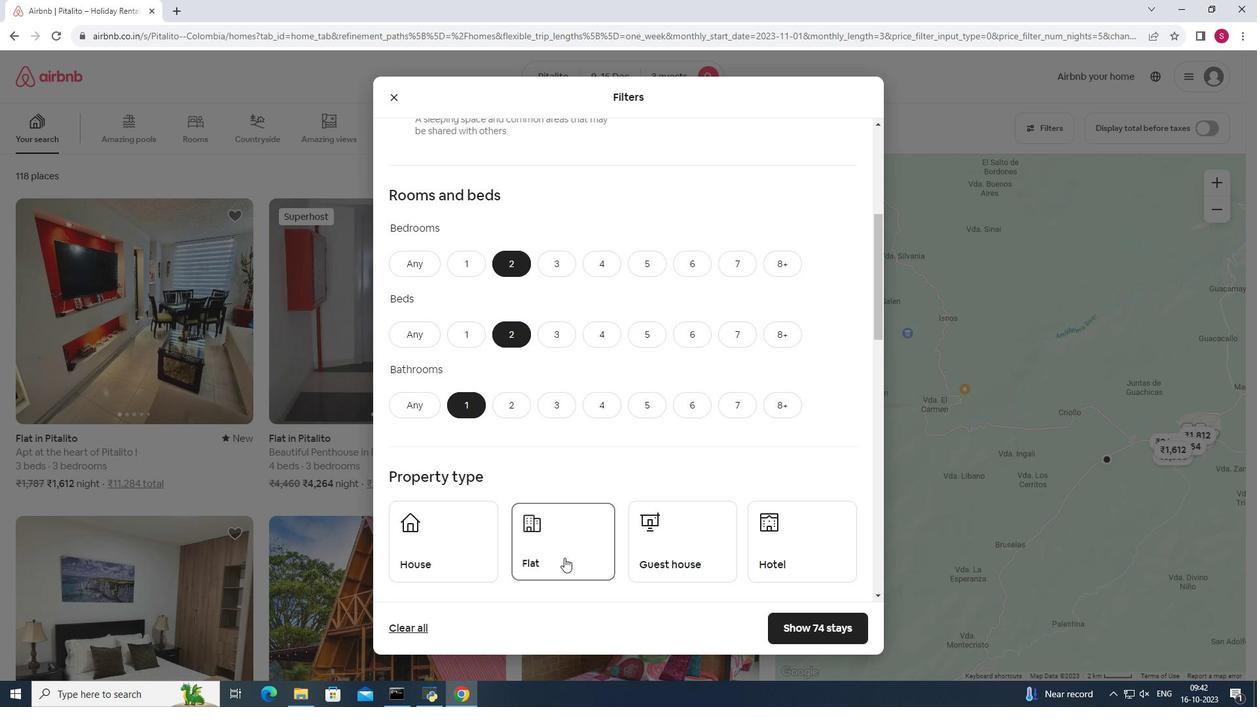 
Action: Mouse moved to (574, 540)
Screenshot: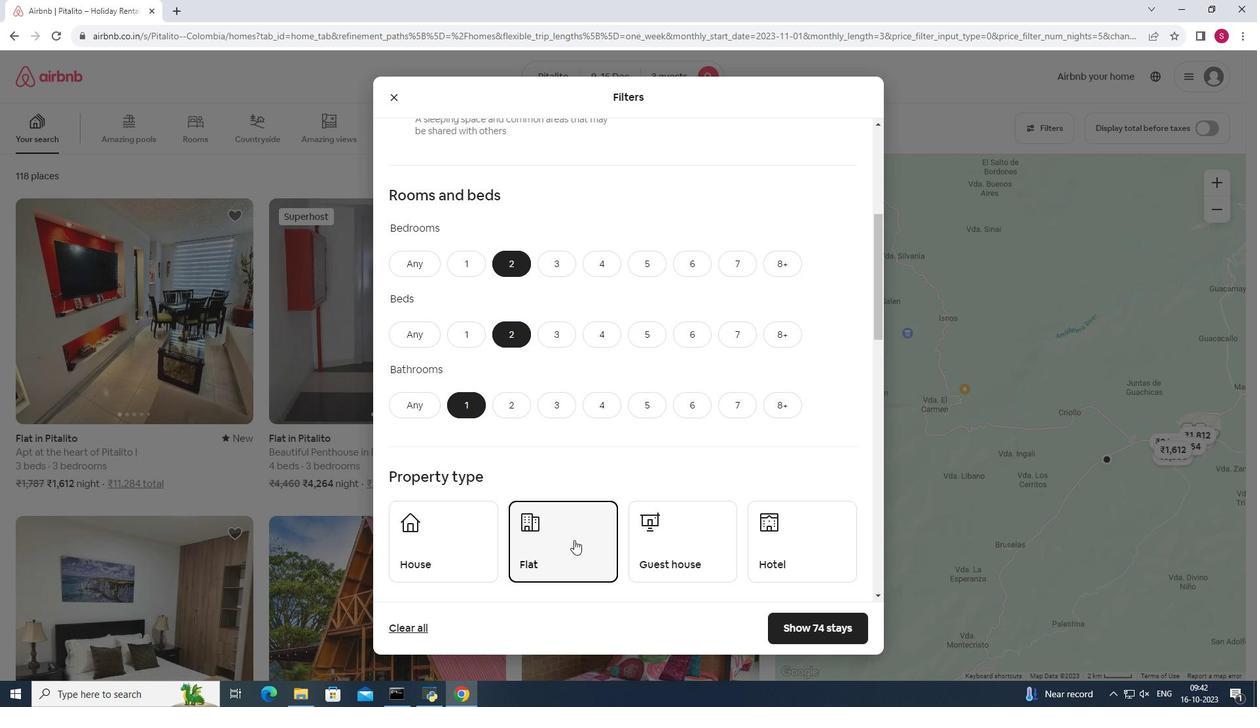 
Action: Mouse scrolled (574, 539) with delta (0, 0)
Screenshot: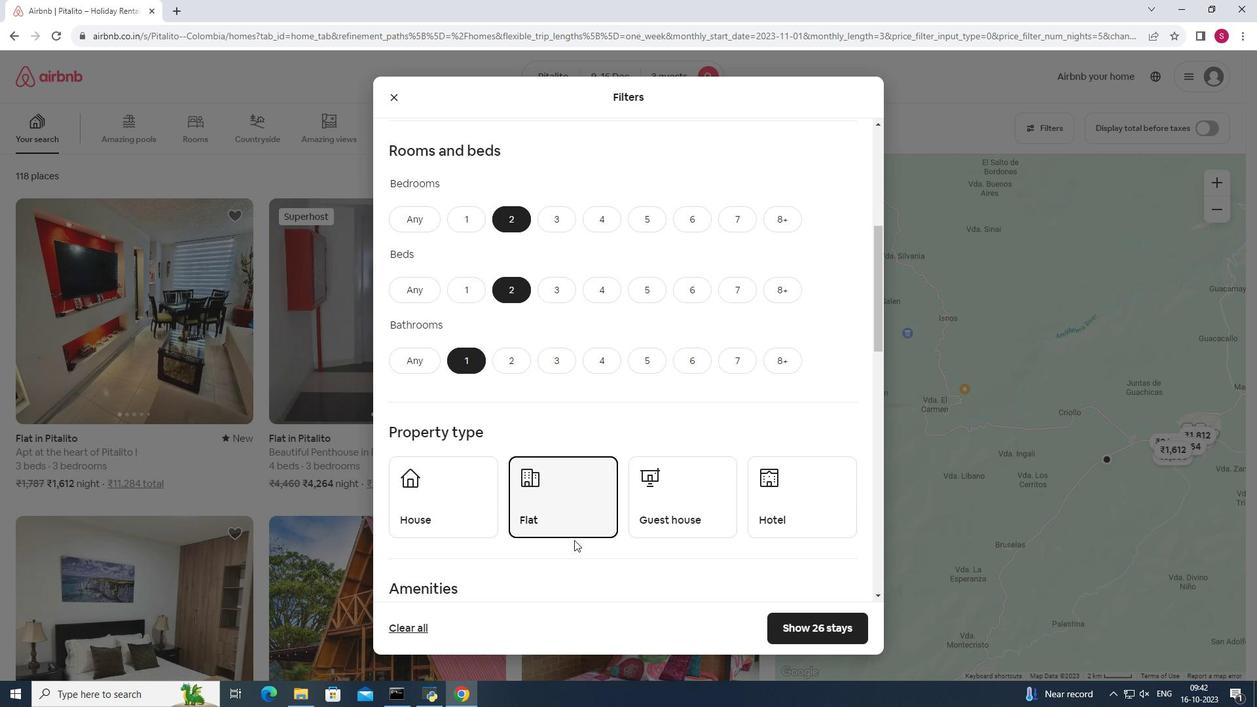 
Action: Mouse scrolled (574, 539) with delta (0, 0)
Screenshot: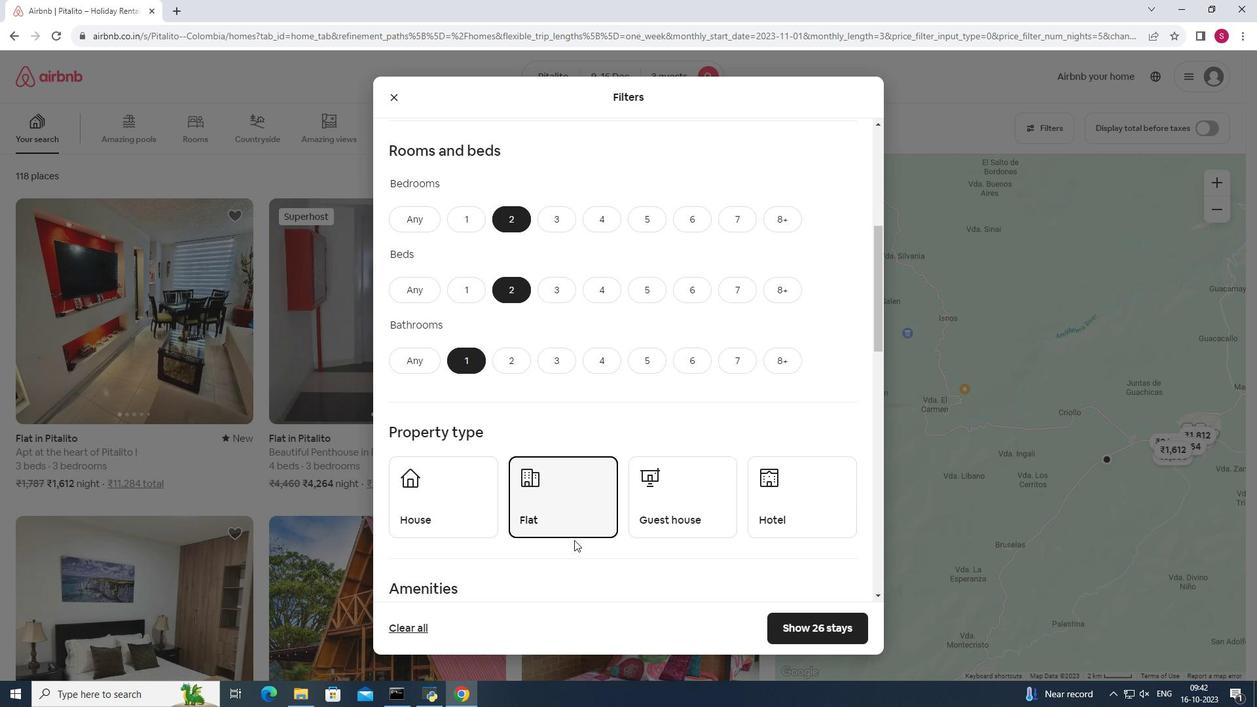 
Action: Mouse scrolled (574, 539) with delta (0, 0)
Screenshot: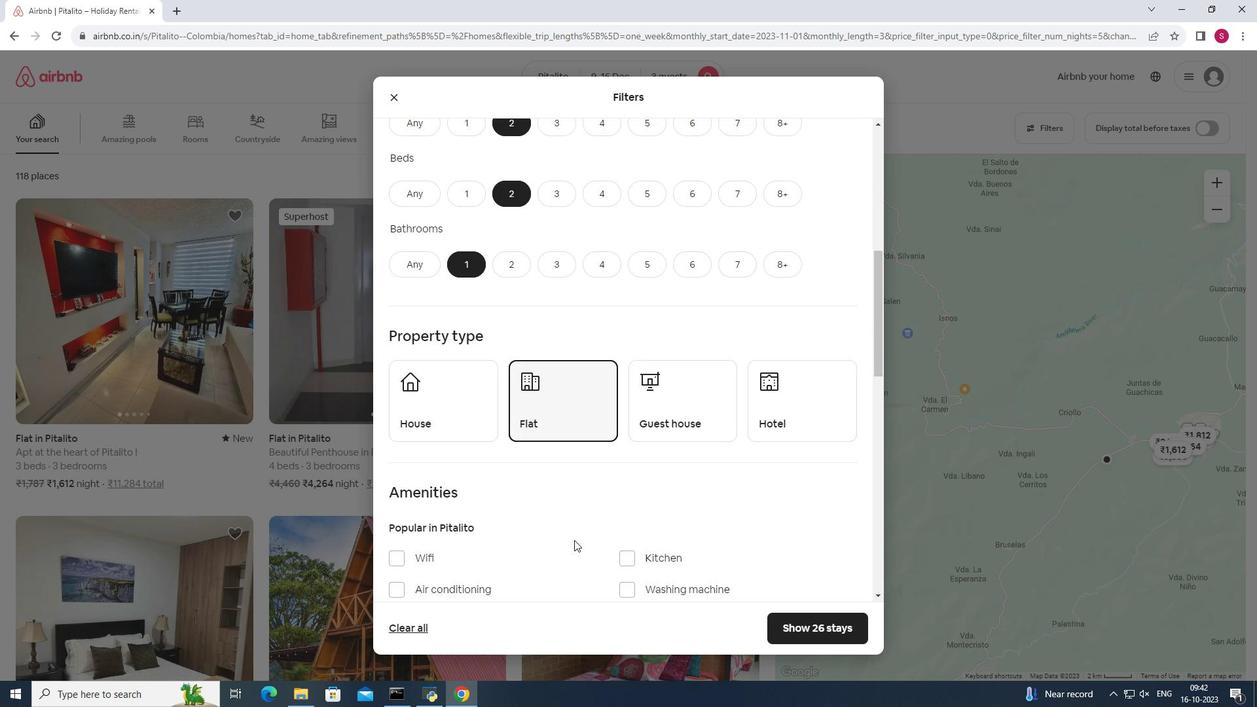 
Action: Mouse scrolled (574, 539) with delta (0, 0)
Screenshot: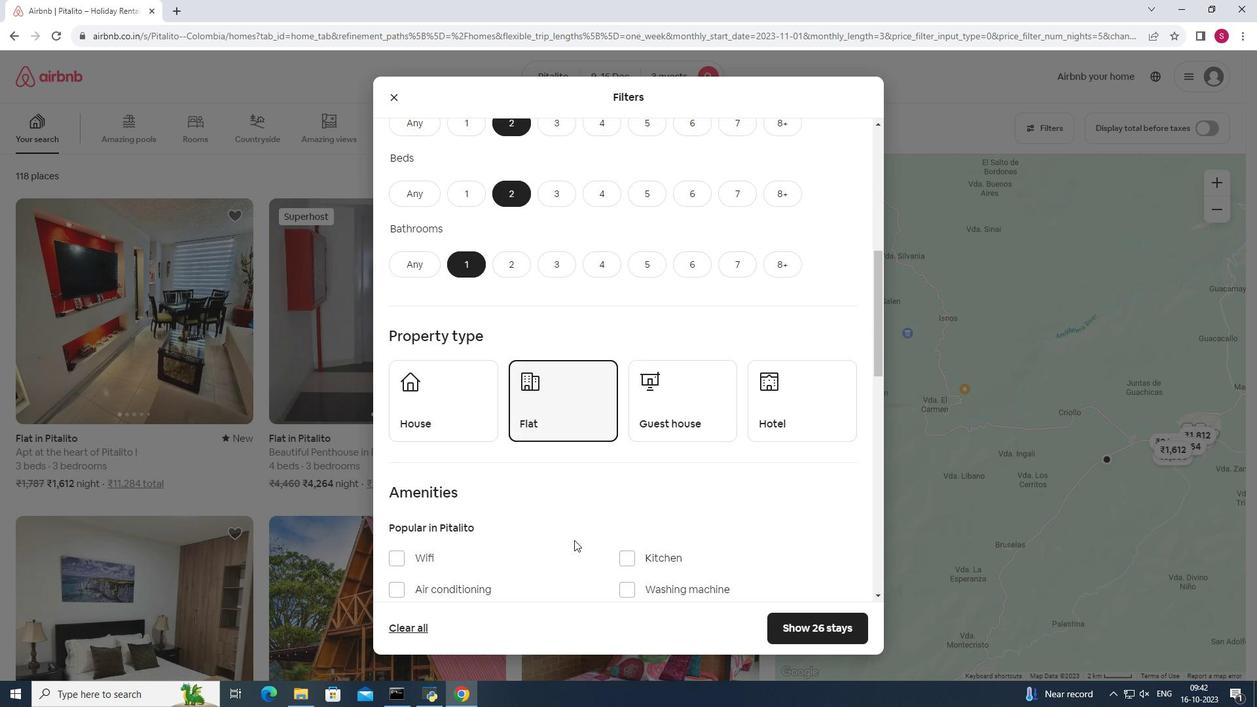 
Action: Mouse moved to (630, 472)
Screenshot: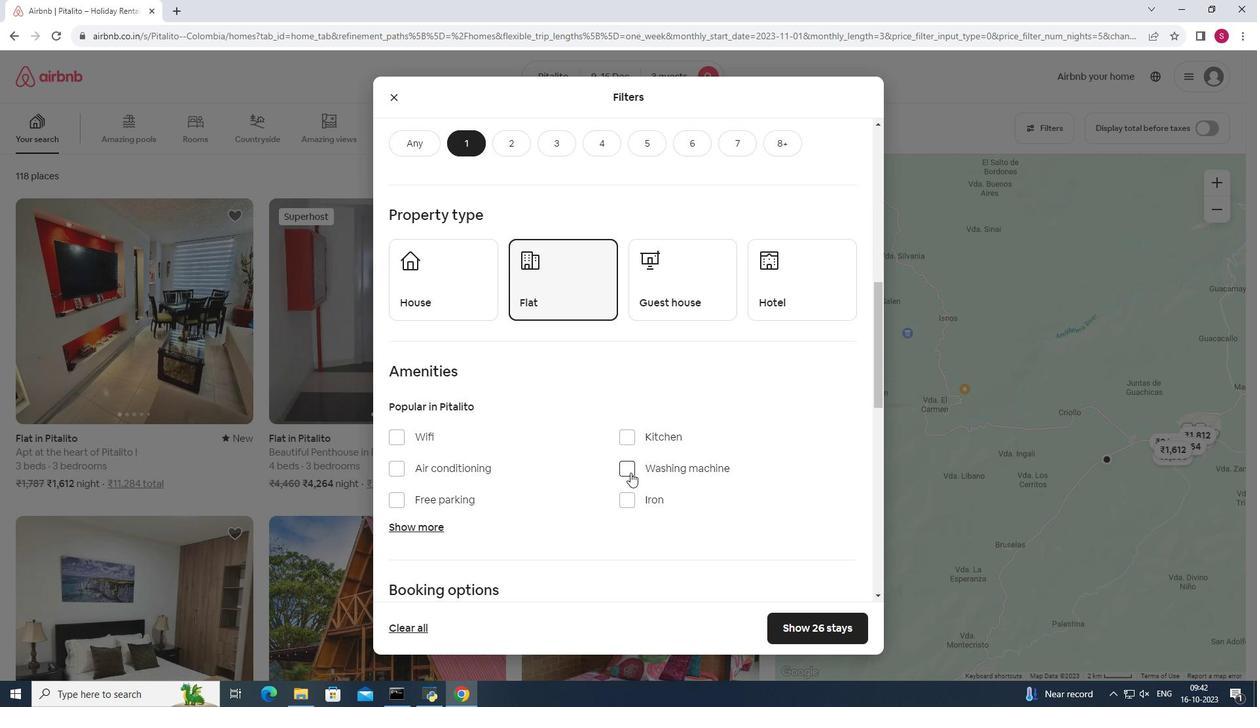 
Action: Mouse pressed left at (630, 472)
Screenshot: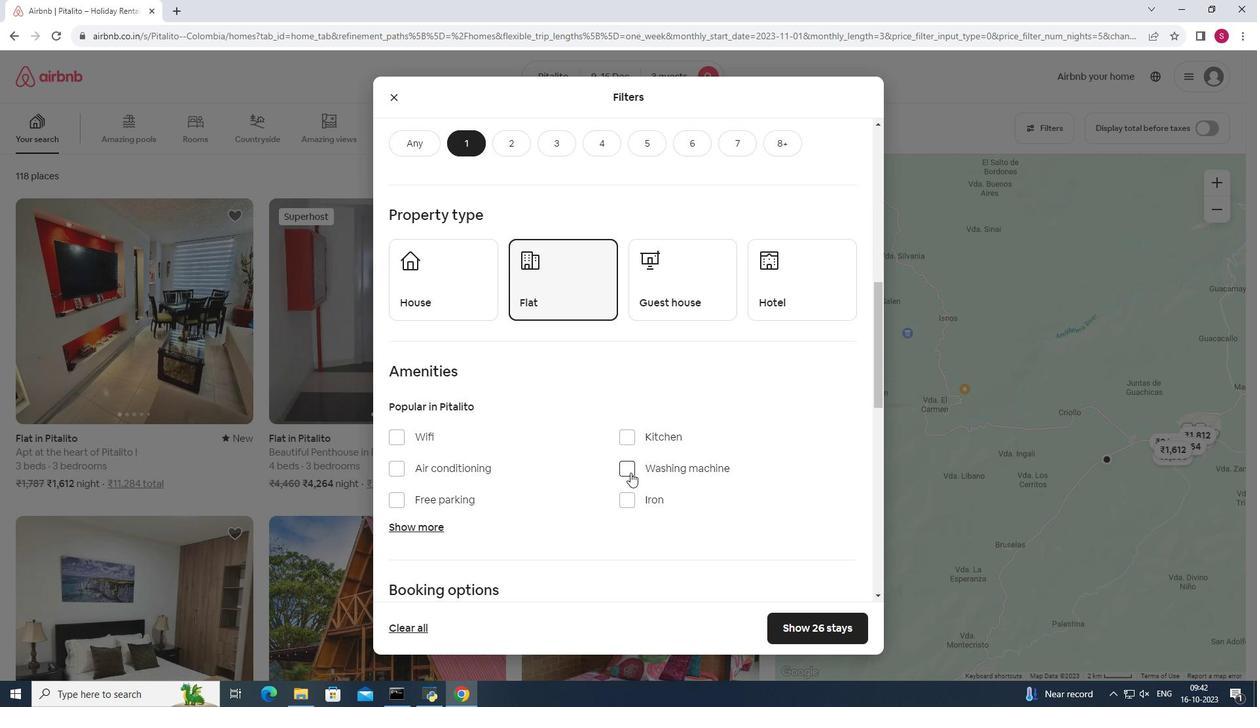 
Action: Mouse moved to (833, 632)
Screenshot: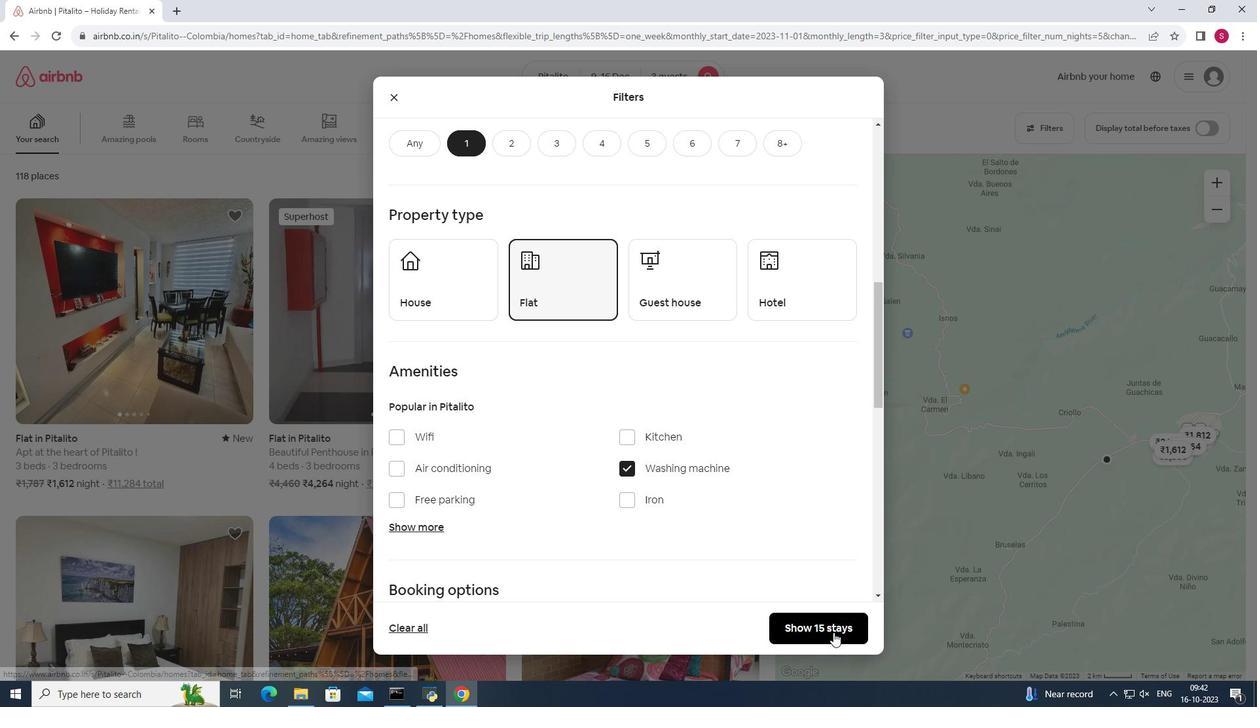 
Action: Mouse pressed left at (833, 632)
Screenshot: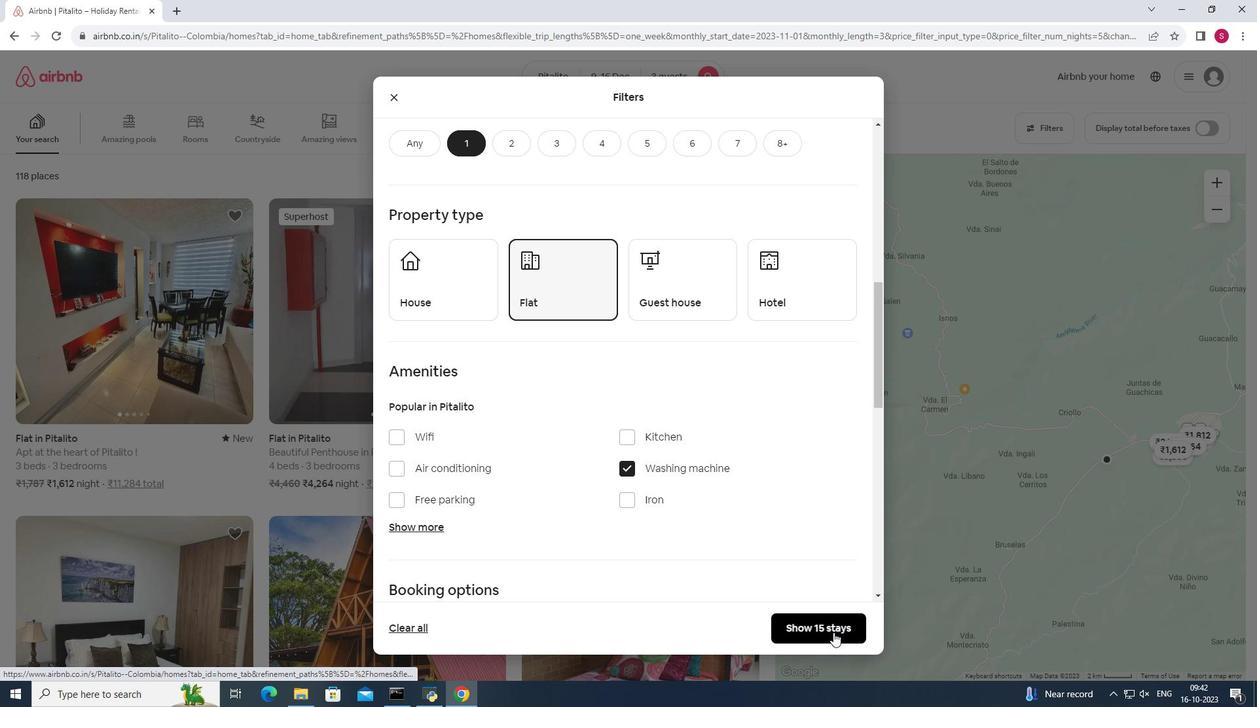 
Action: Mouse moved to (119, 263)
Screenshot: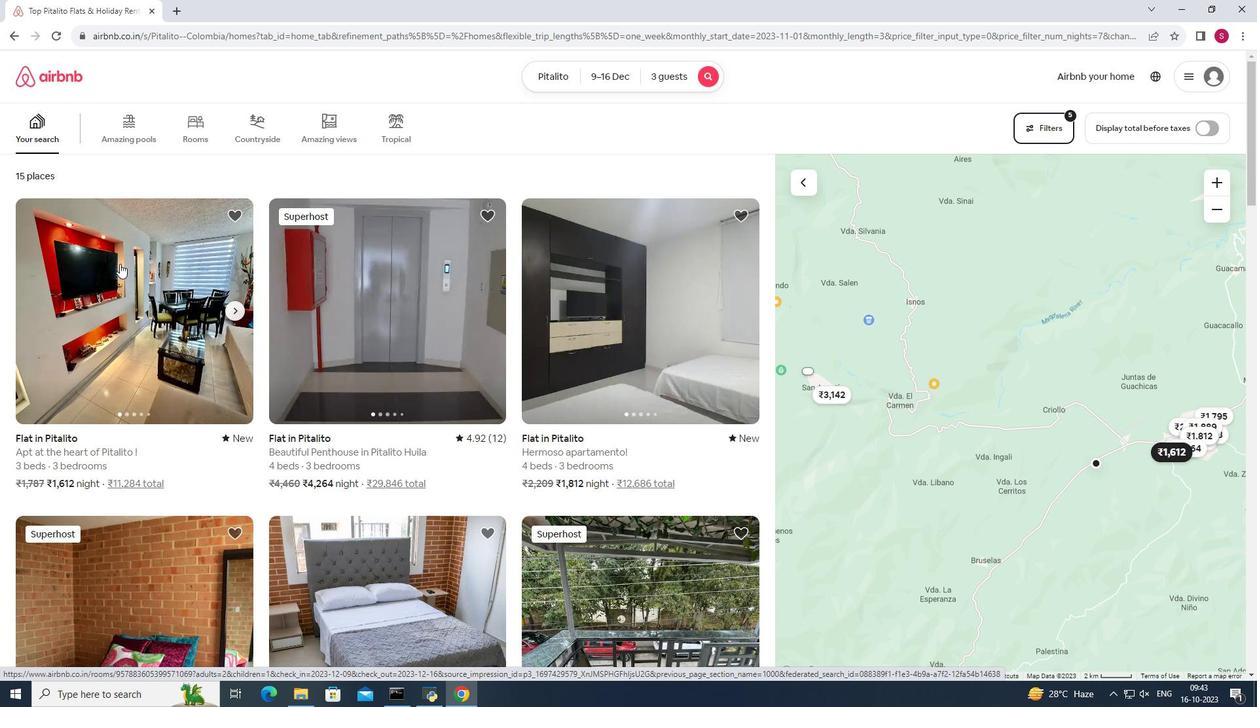 
Action: Mouse pressed left at (119, 263)
Screenshot: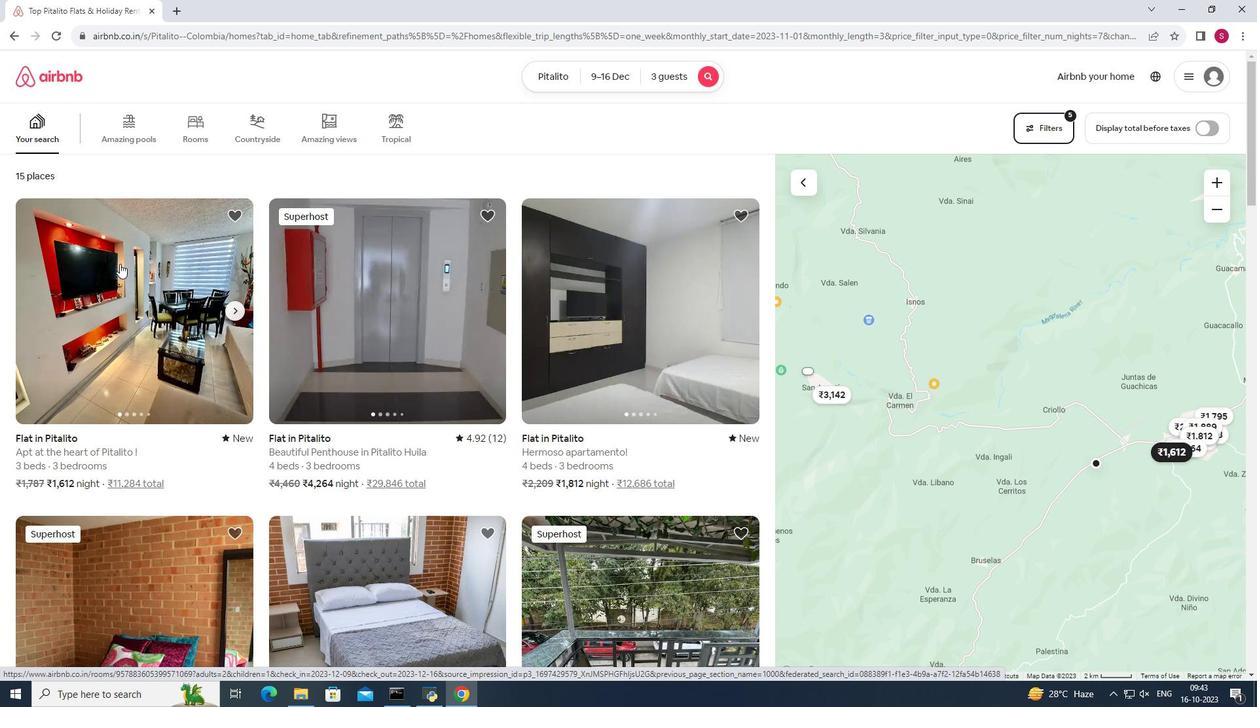 
Action: Mouse moved to (927, 487)
Screenshot: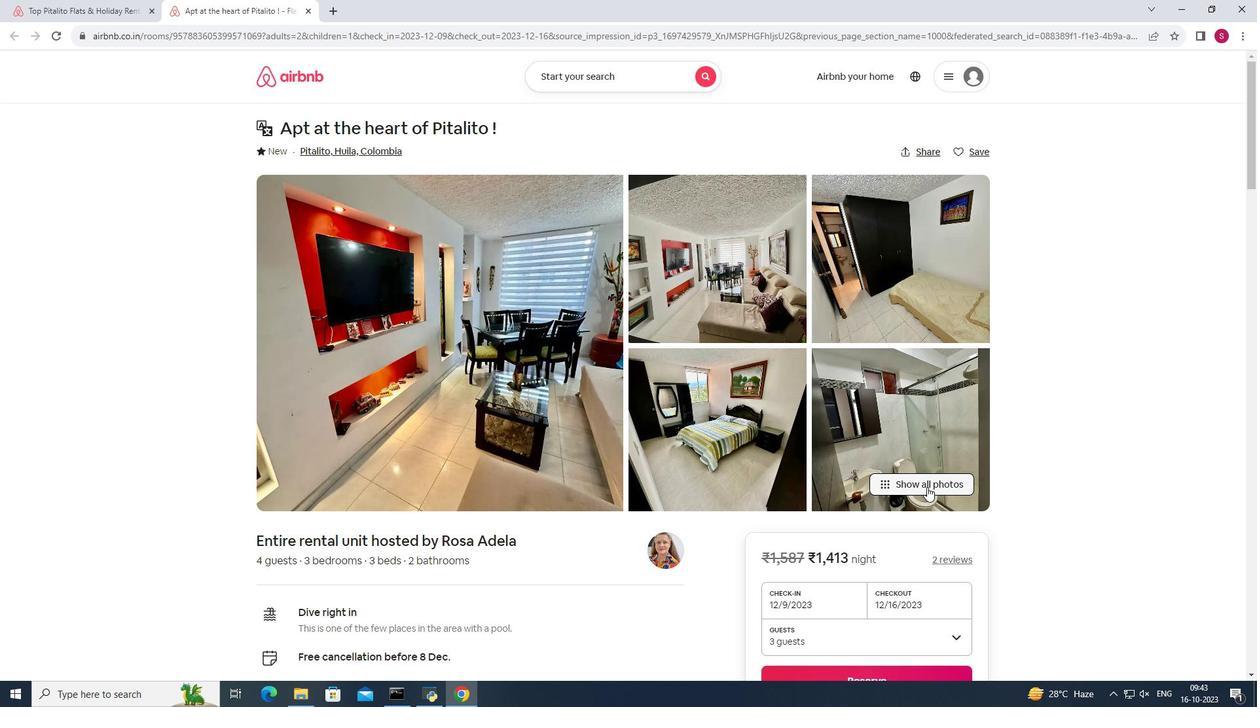 
Action: Mouse pressed left at (927, 487)
Screenshot: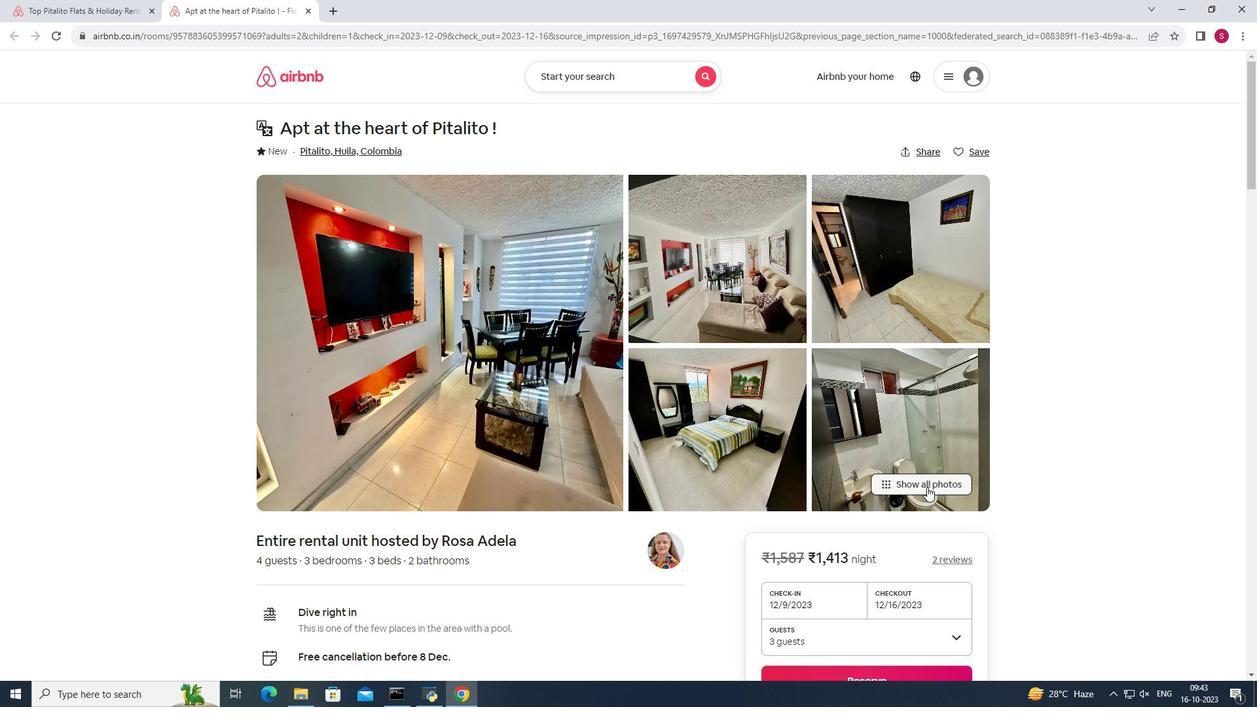
Action: Mouse moved to (970, 373)
Screenshot: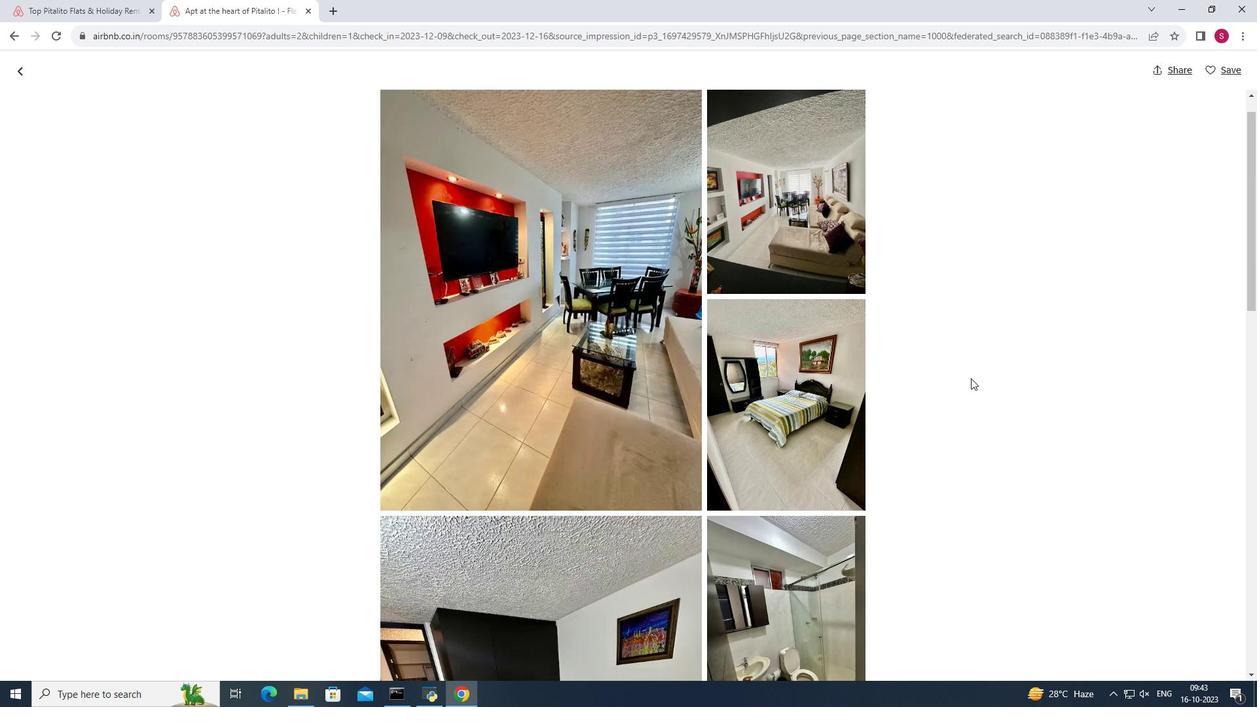 
Action: Mouse scrolled (970, 372) with delta (0, 0)
Screenshot: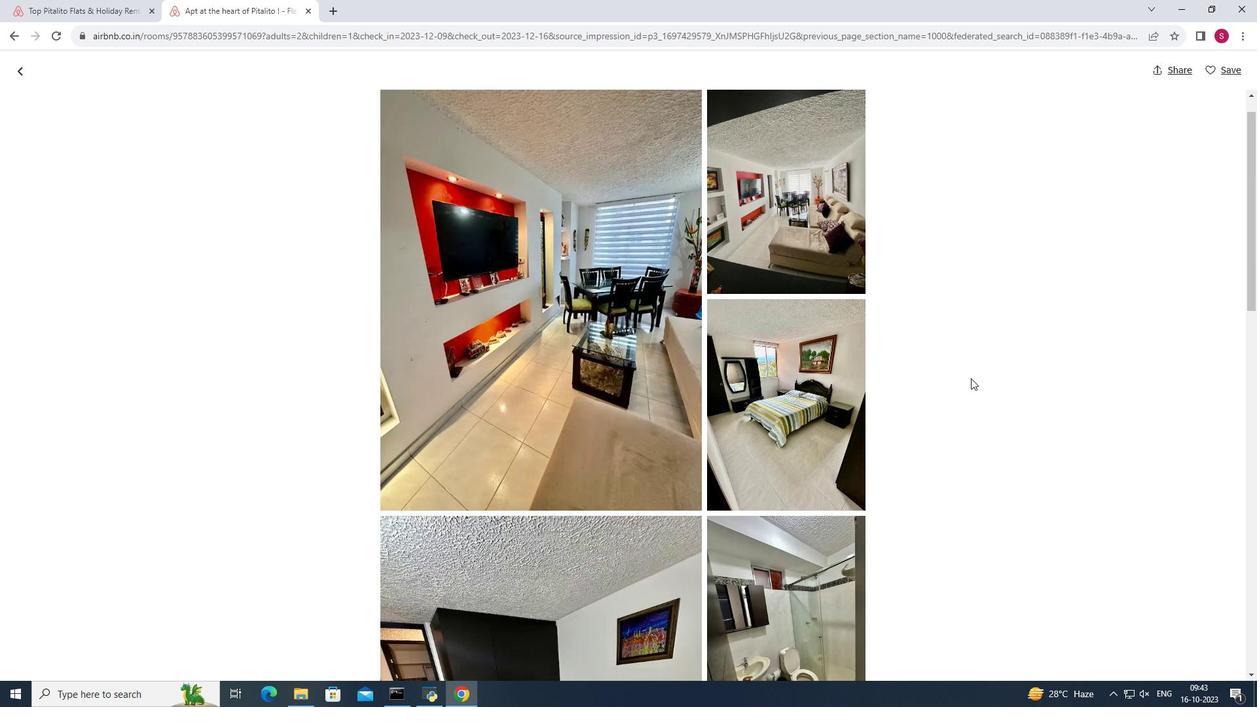 
Action: Mouse moved to (971, 378)
Screenshot: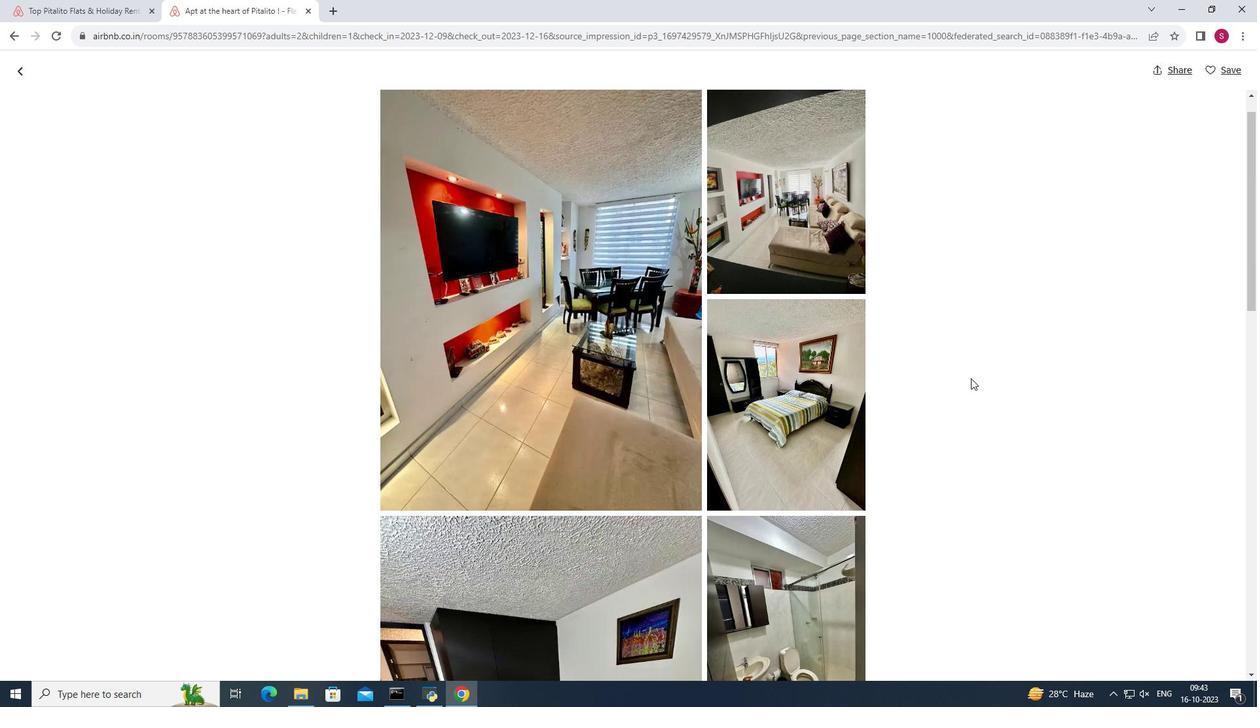 
Action: Mouse scrolled (971, 377) with delta (0, 0)
Screenshot: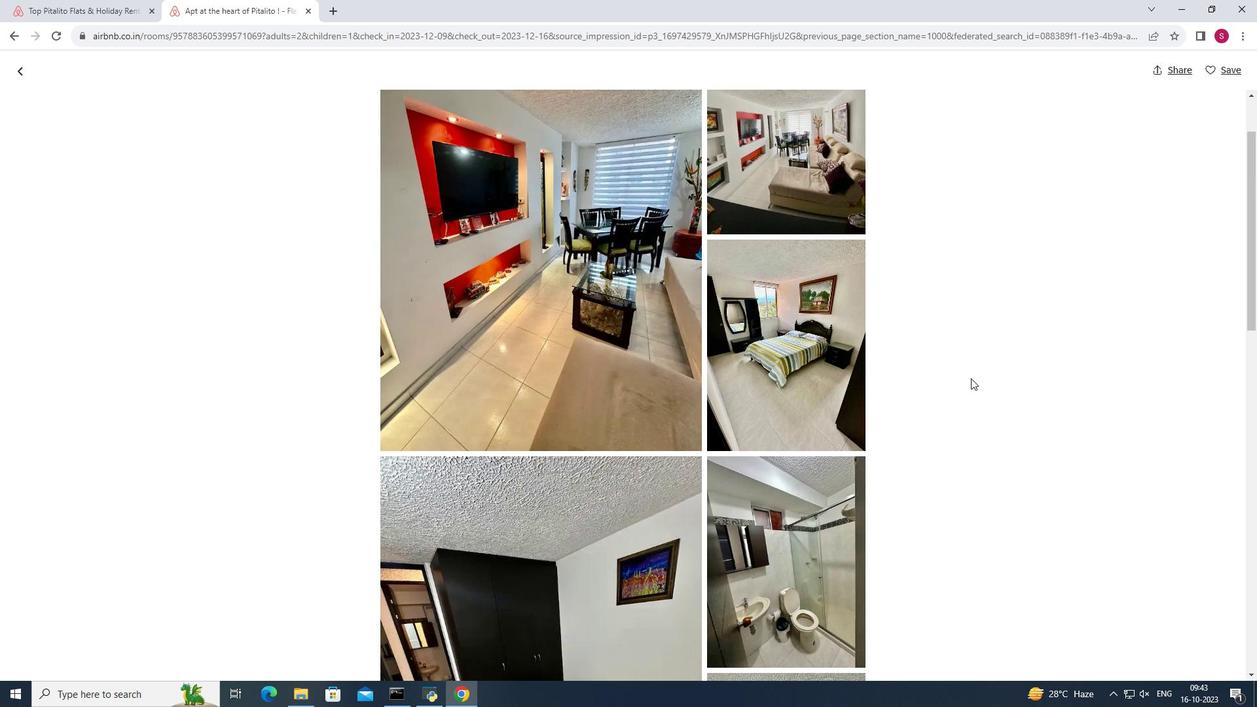 
Action: Mouse scrolled (971, 377) with delta (0, 0)
Screenshot: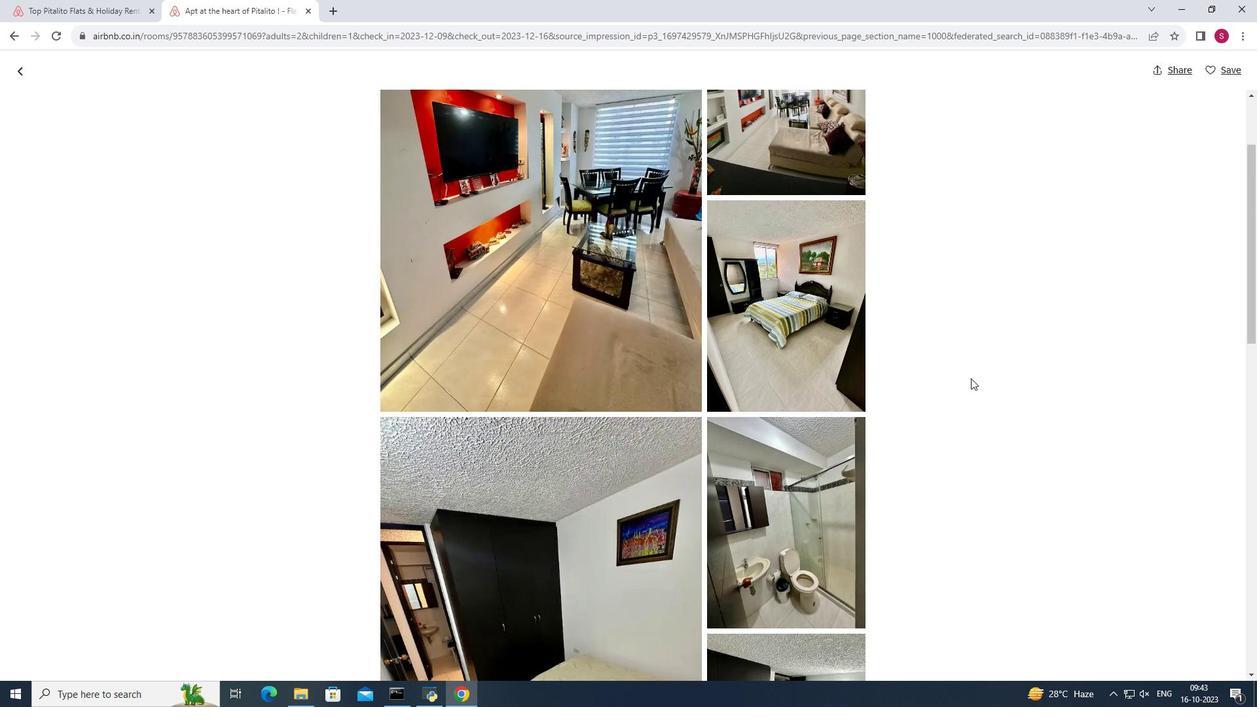 
Action: Mouse scrolled (971, 377) with delta (0, 0)
Screenshot: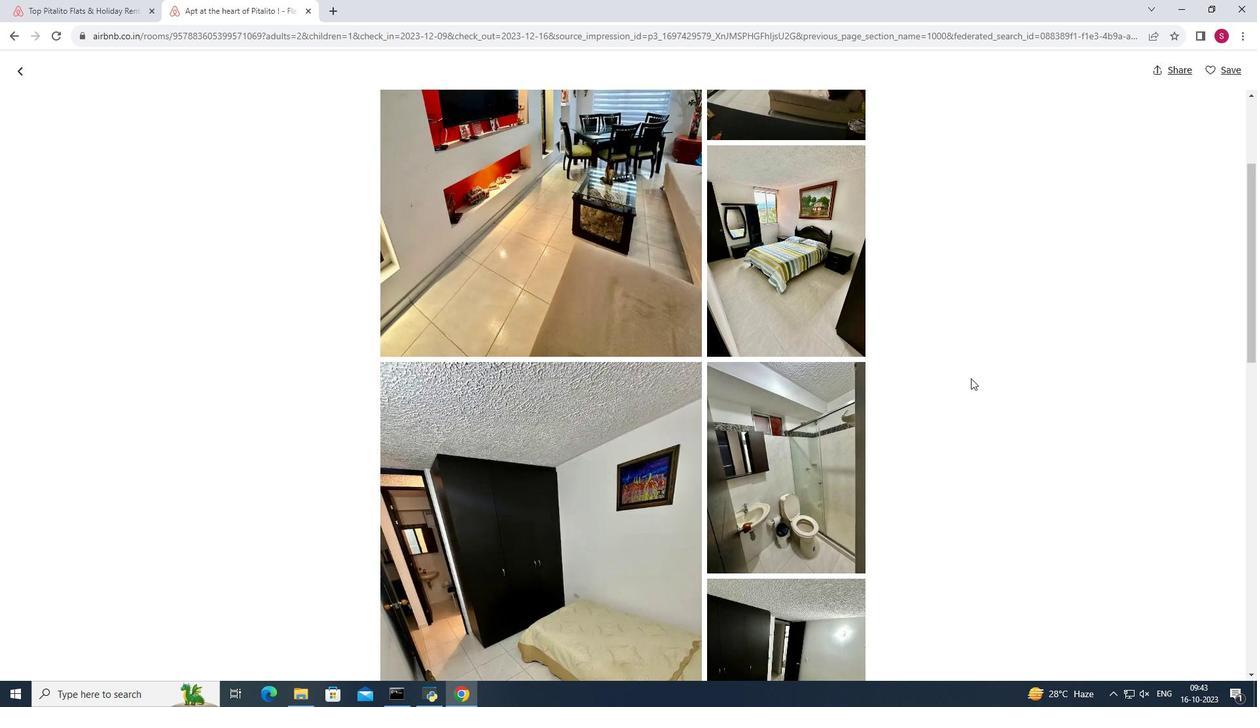 
Action: Mouse scrolled (971, 377) with delta (0, 0)
Screenshot: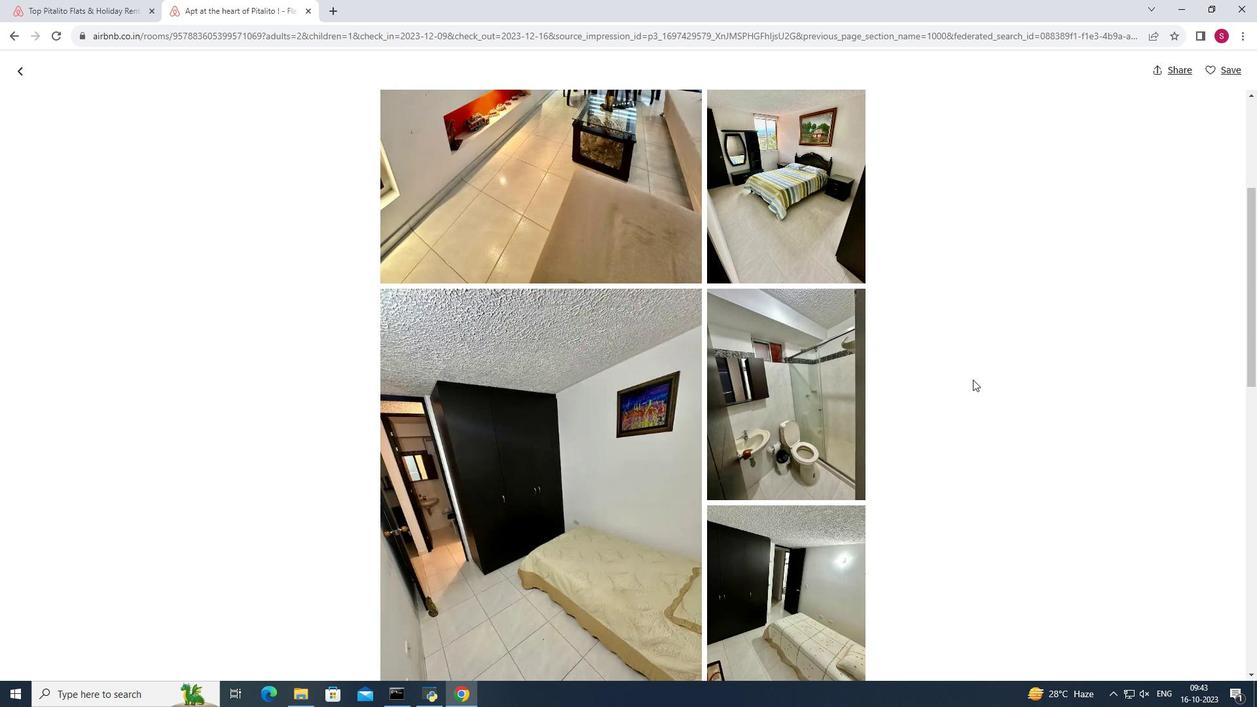 
Action: Mouse moved to (985, 394)
Screenshot: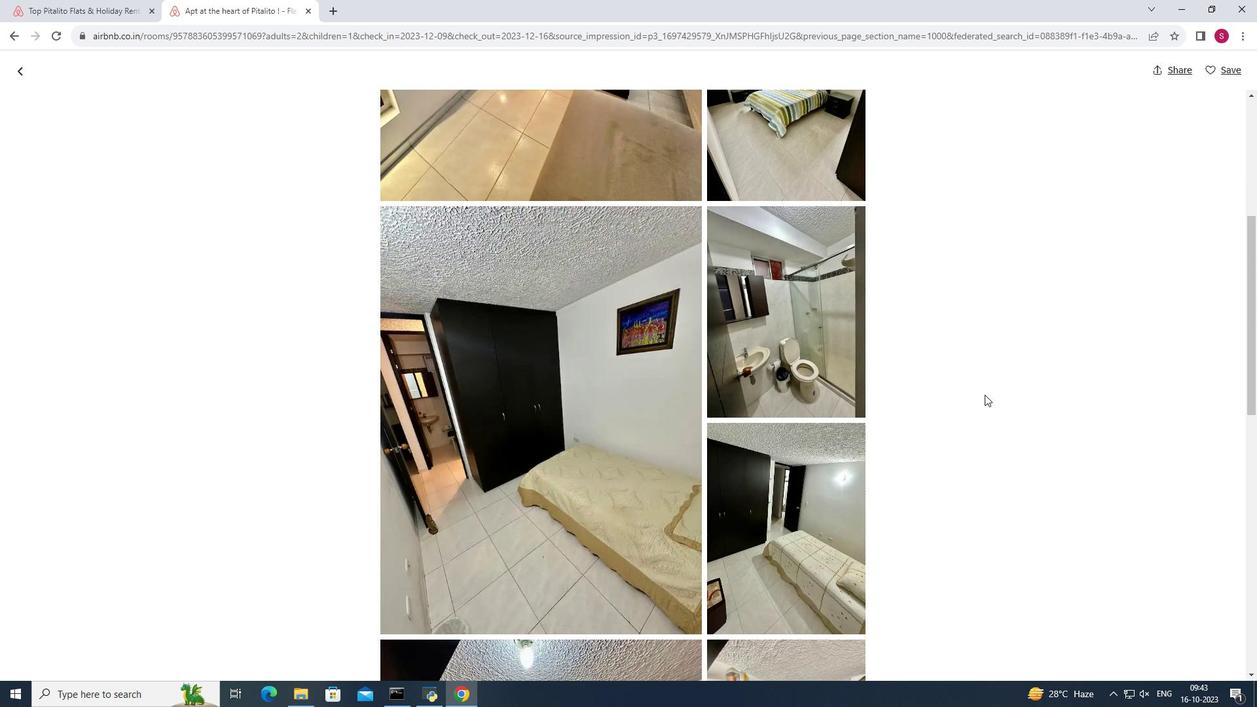 
Action: Mouse scrolled (985, 394) with delta (0, 0)
Screenshot: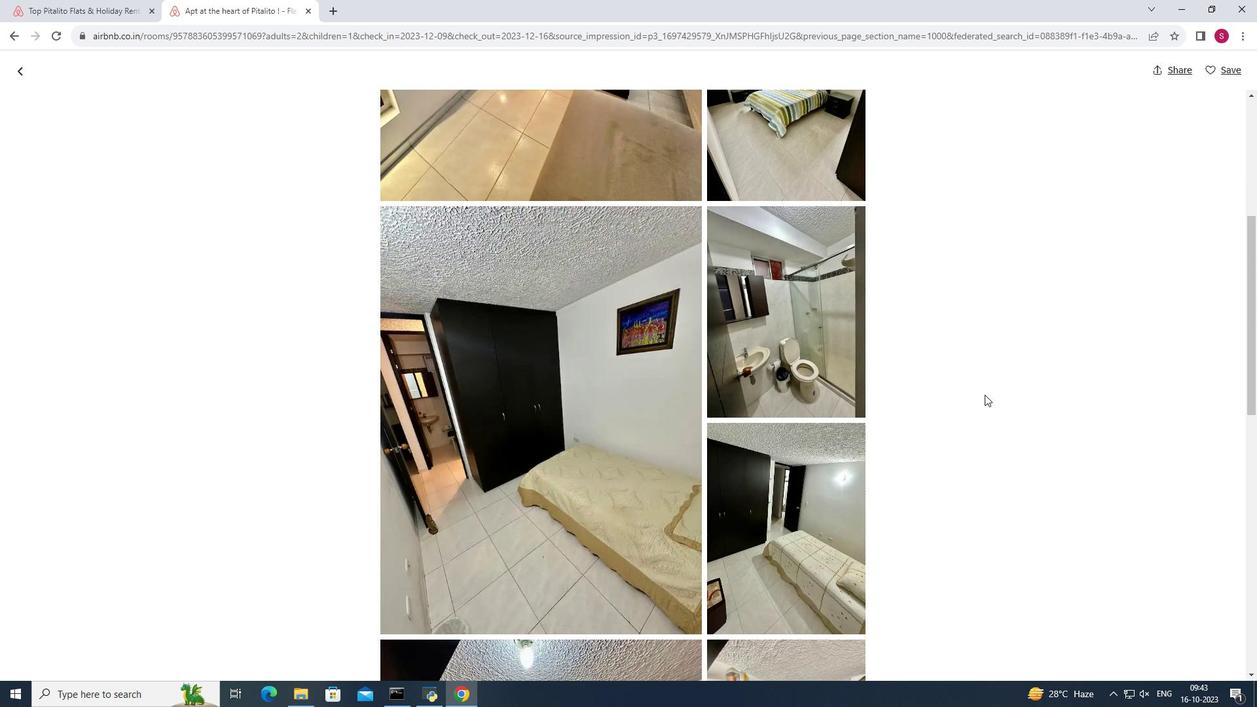 
Action: Mouse scrolled (985, 394) with delta (0, 0)
Screenshot: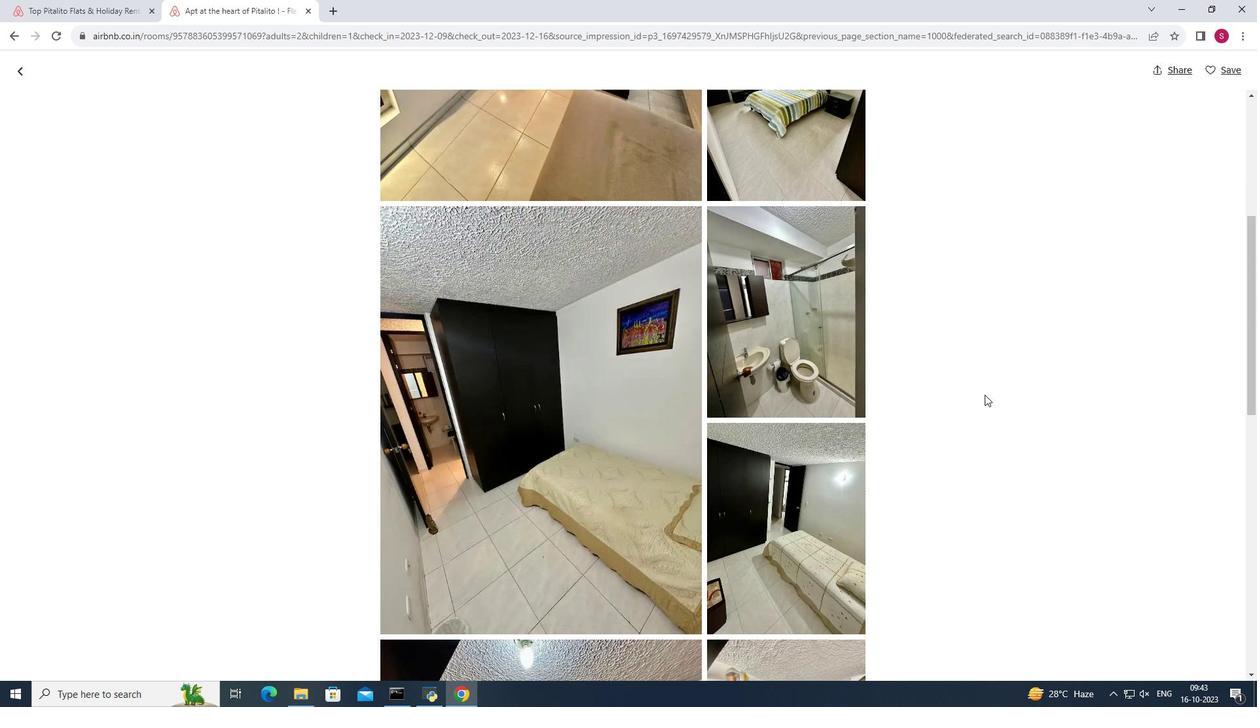 
Action: Mouse scrolled (985, 394) with delta (0, 0)
Screenshot: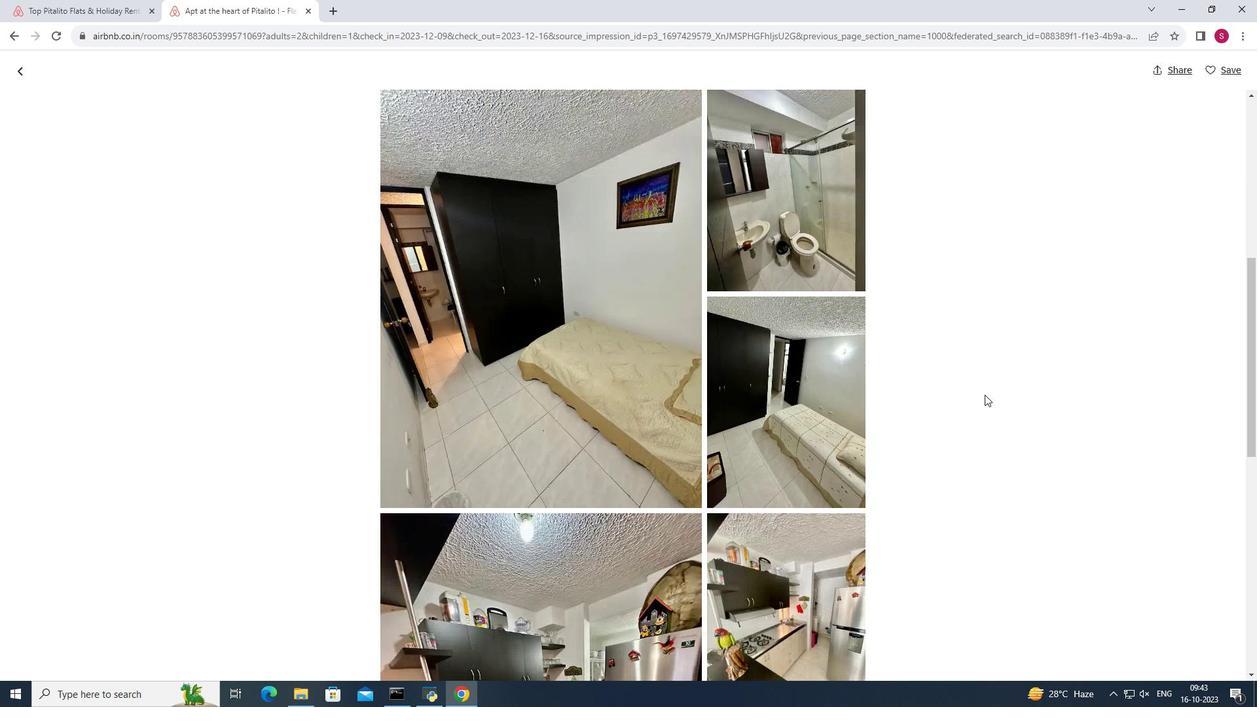 
Action: Mouse scrolled (985, 394) with delta (0, 0)
Screenshot: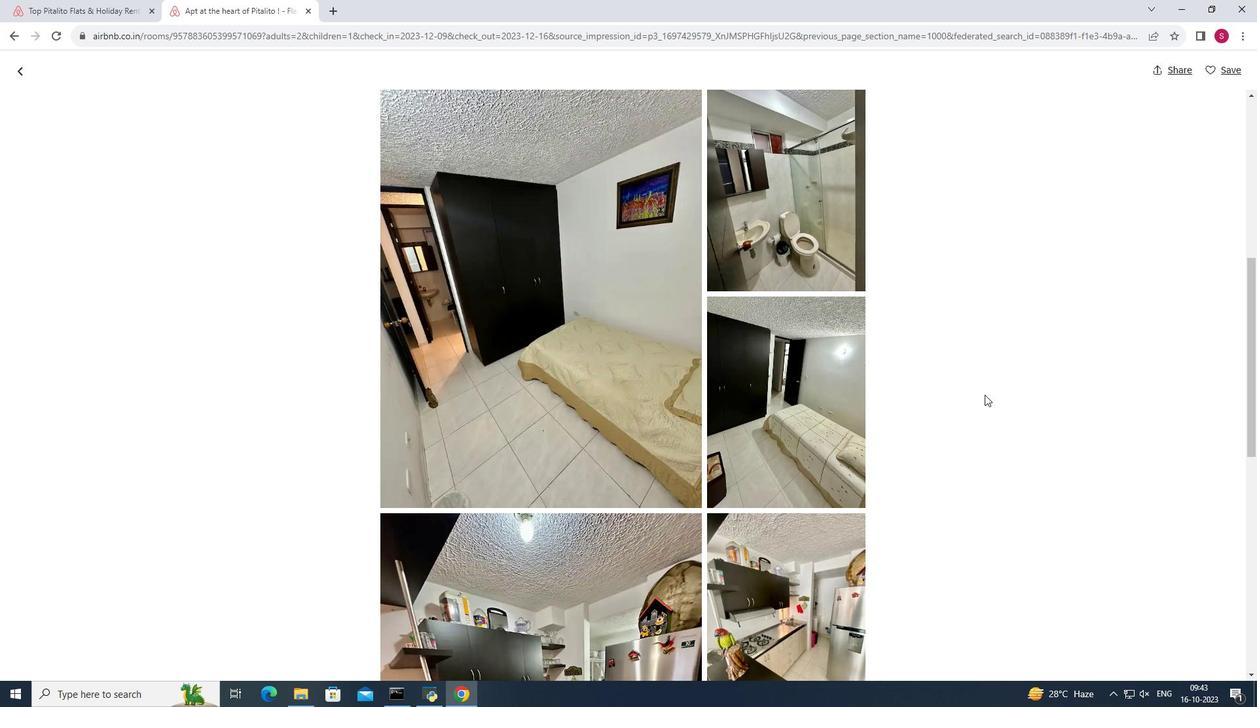 
Action: Mouse scrolled (985, 394) with delta (0, 0)
Screenshot: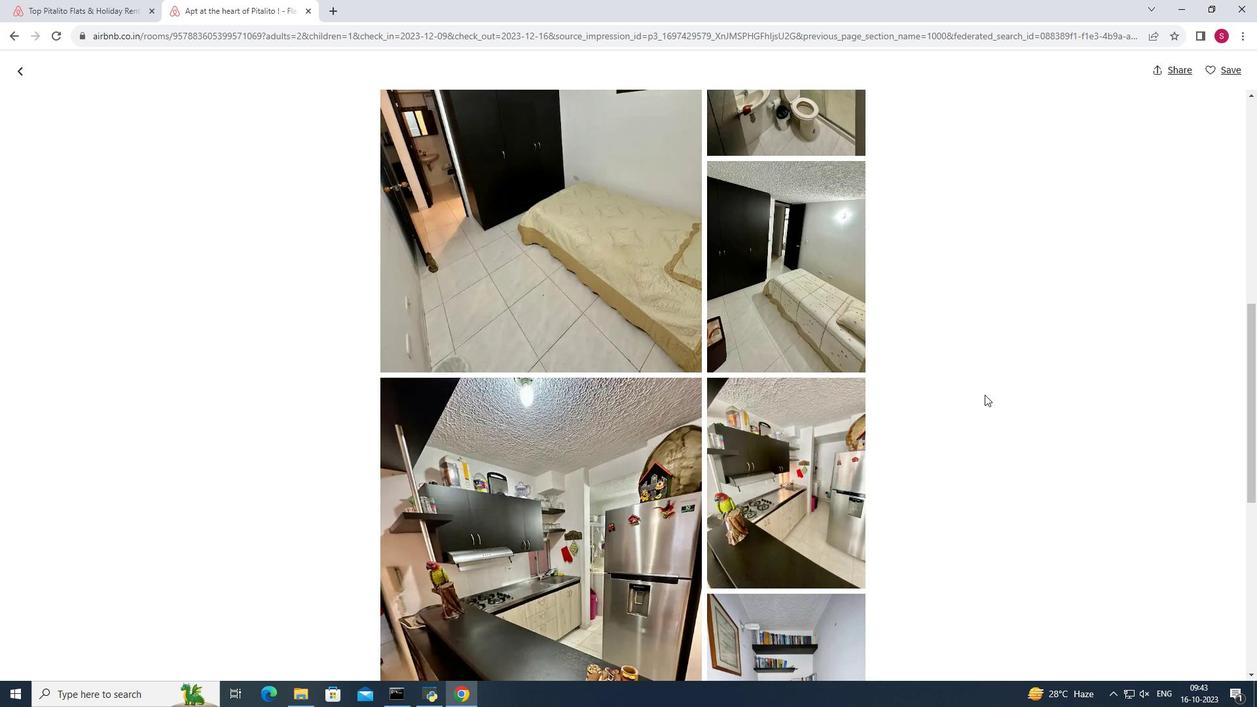 
Action: Mouse scrolled (985, 394) with delta (0, 0)
Screenshot: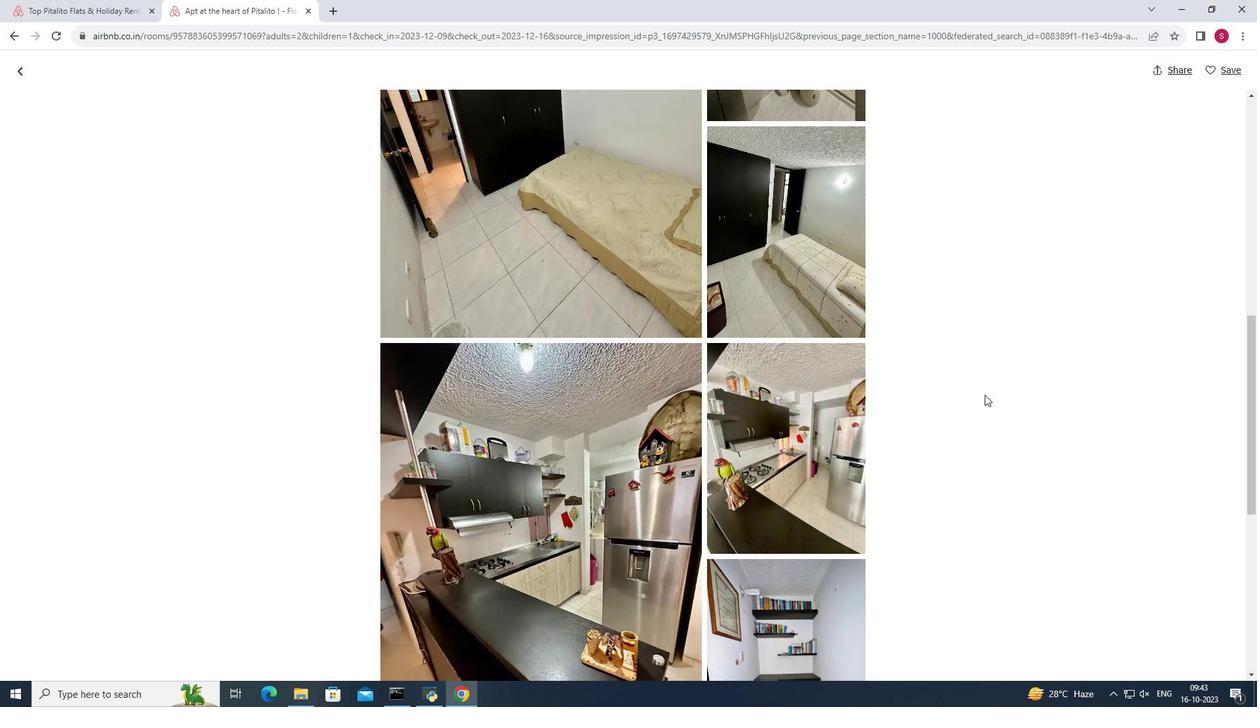 
Action: Mouse scrolled (985, 394) with delta (0, 0)
Screenshot: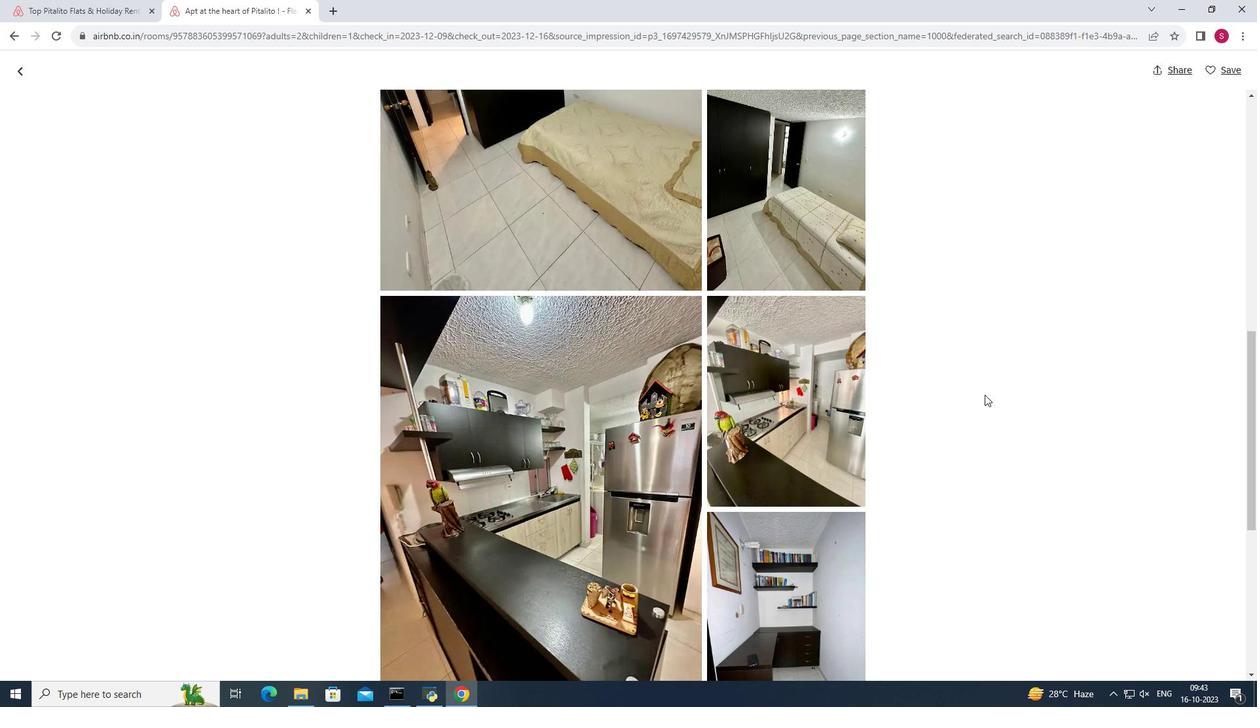 
Action: Mouse scrolled (985, 394) with delta (0, 0)
Screenshot: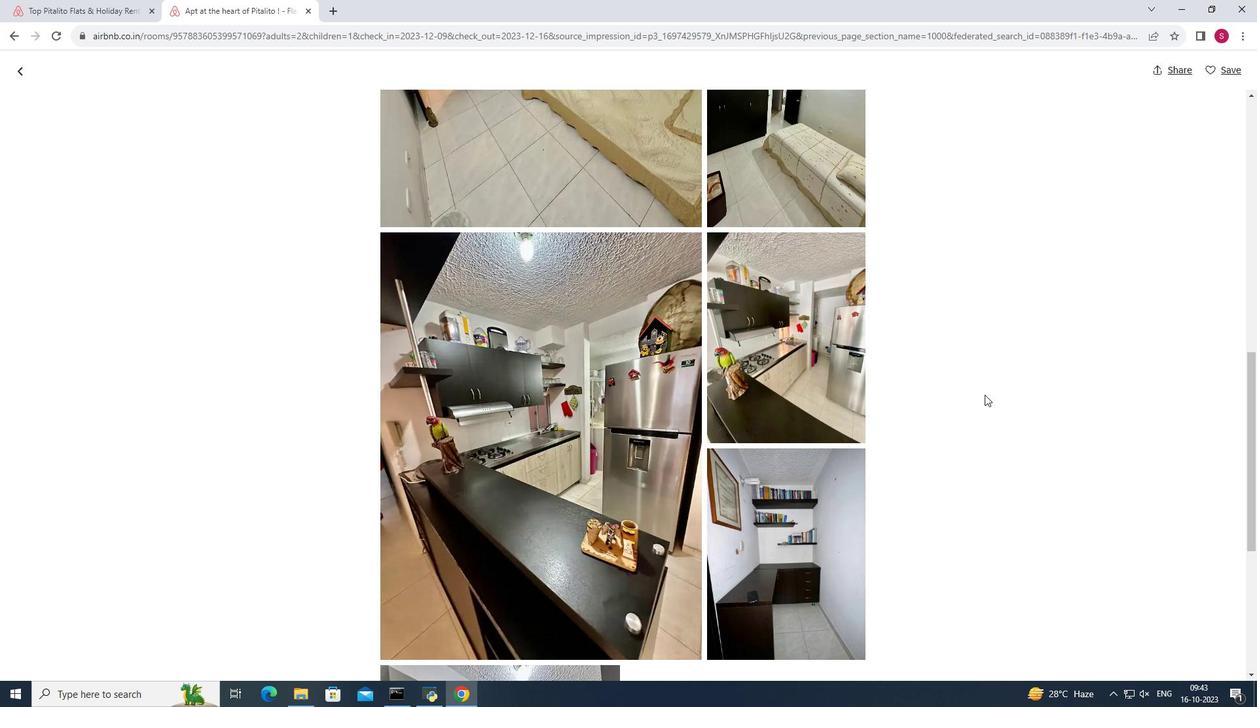 
Action: Mouse moved to (985, 397)
Screenshot: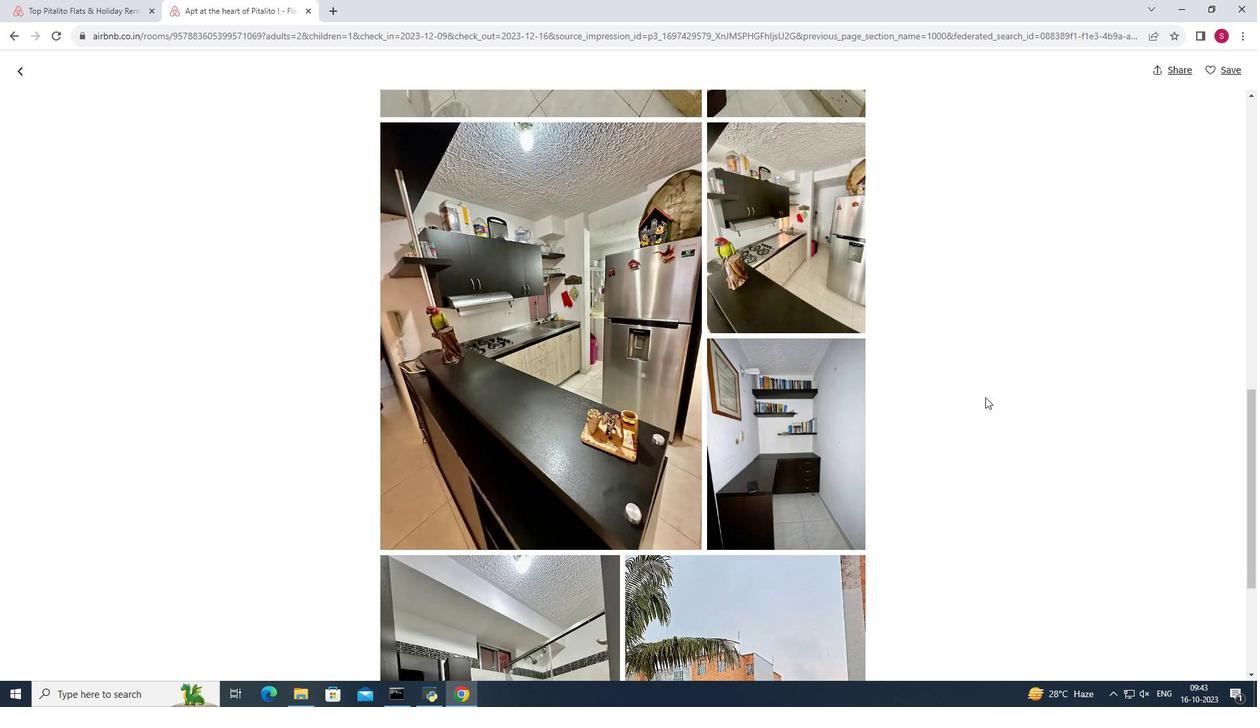 
Action: Mouse scrolled (985, 396) with delta (0, 0)
Screenshot: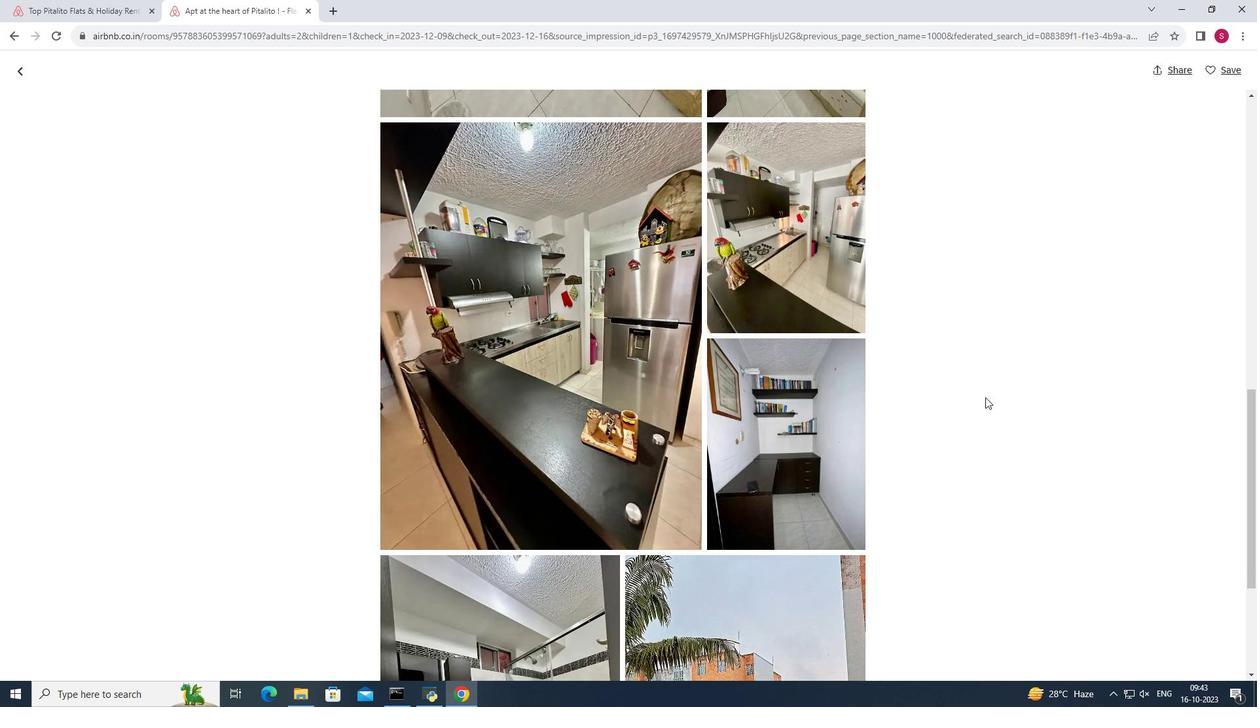 
Action: Mouse scrolled (985, 396) with delta (0, 0)
Screenshot: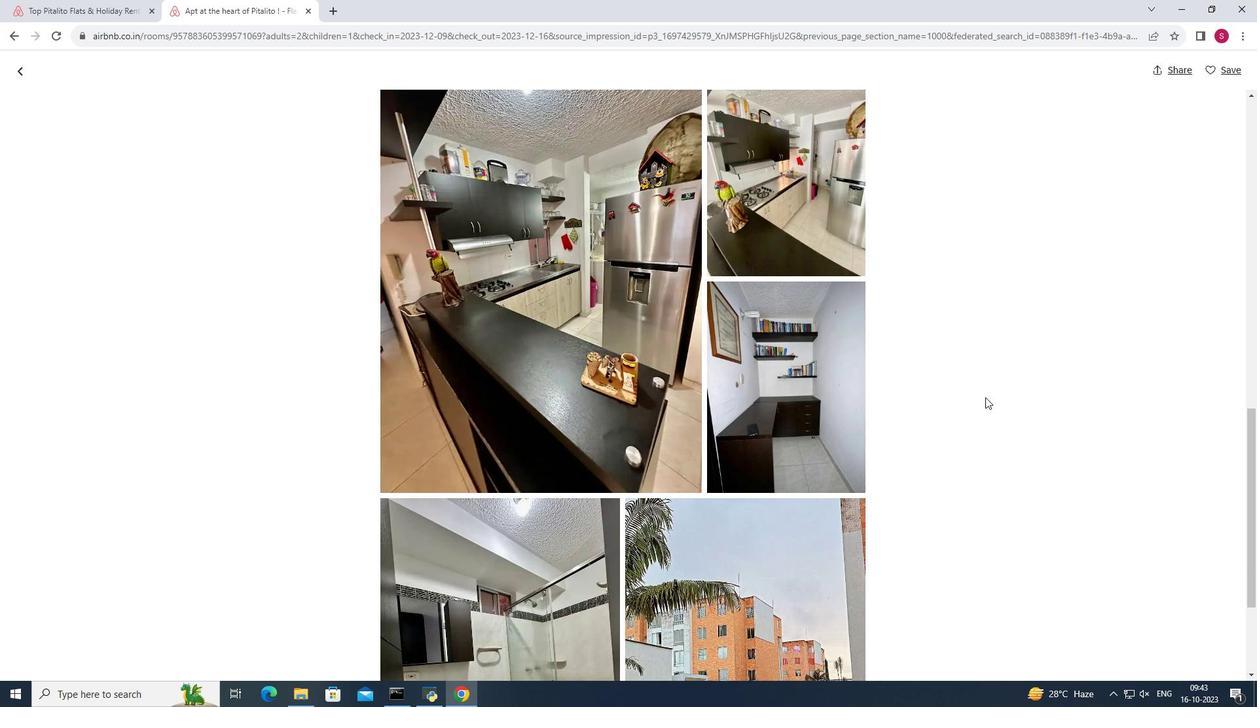 
Action: Mouse scrolled (985, 396) with delta (0, 0)
Screenshot: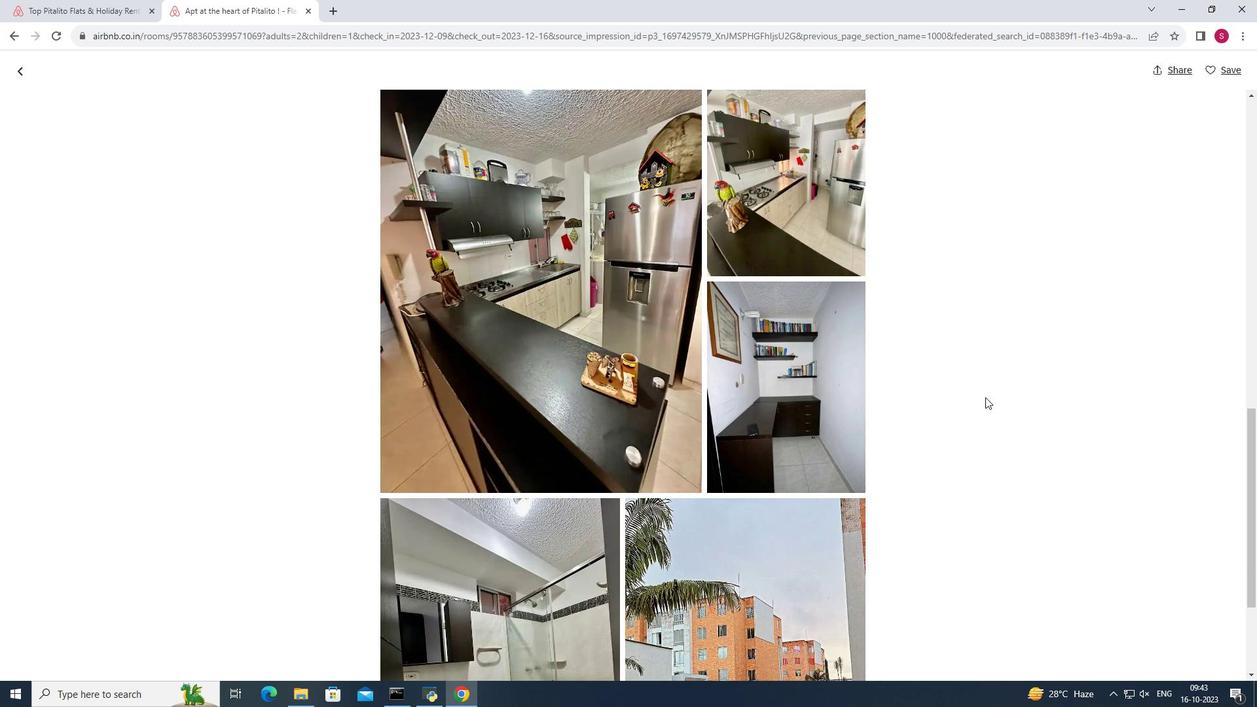 
Action: Mouse scrolled (985, 396) with delta (0, 0)
Screenshot: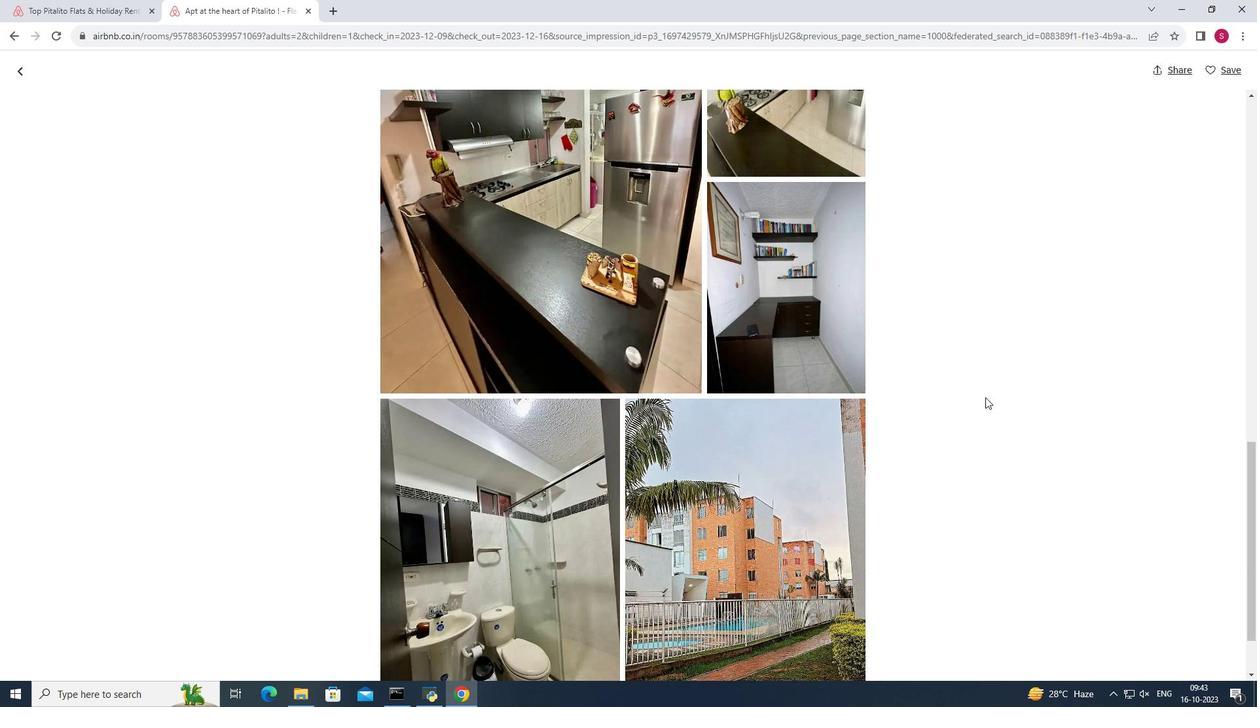 
Action: Mouse moved to (17, 69)
Screenshot: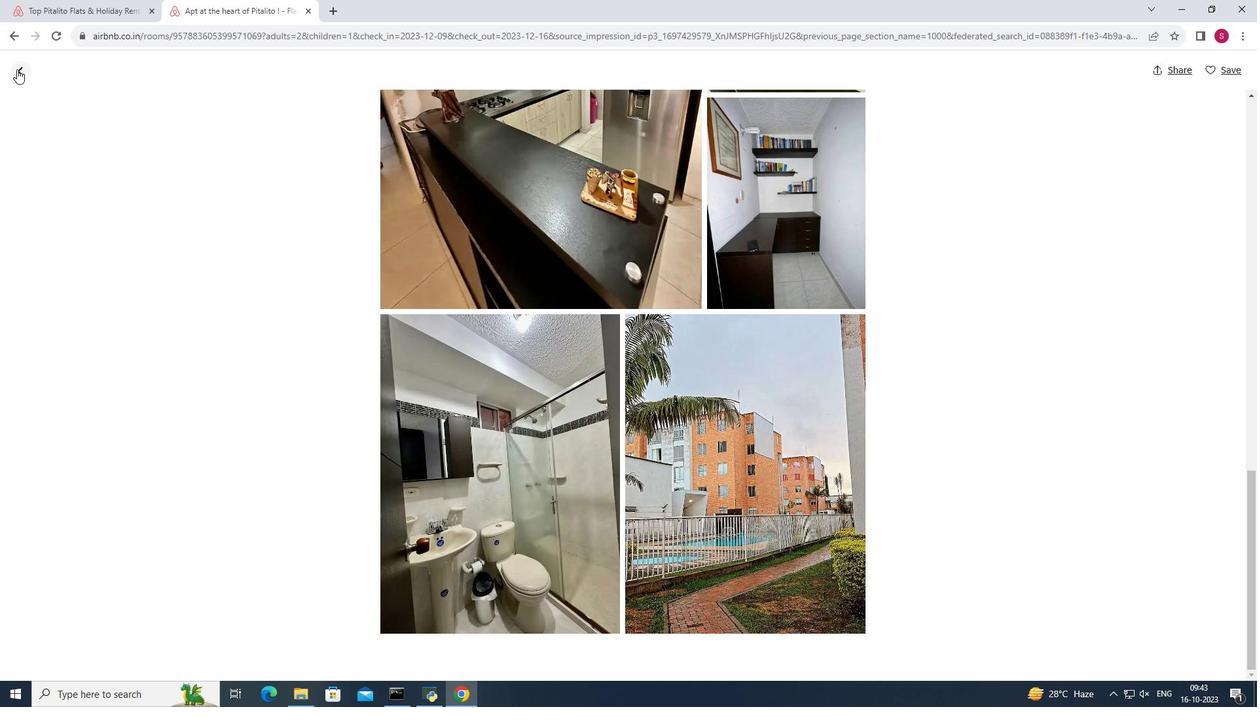
Action: Mouse pressed left at (17, 69)
Screenshot: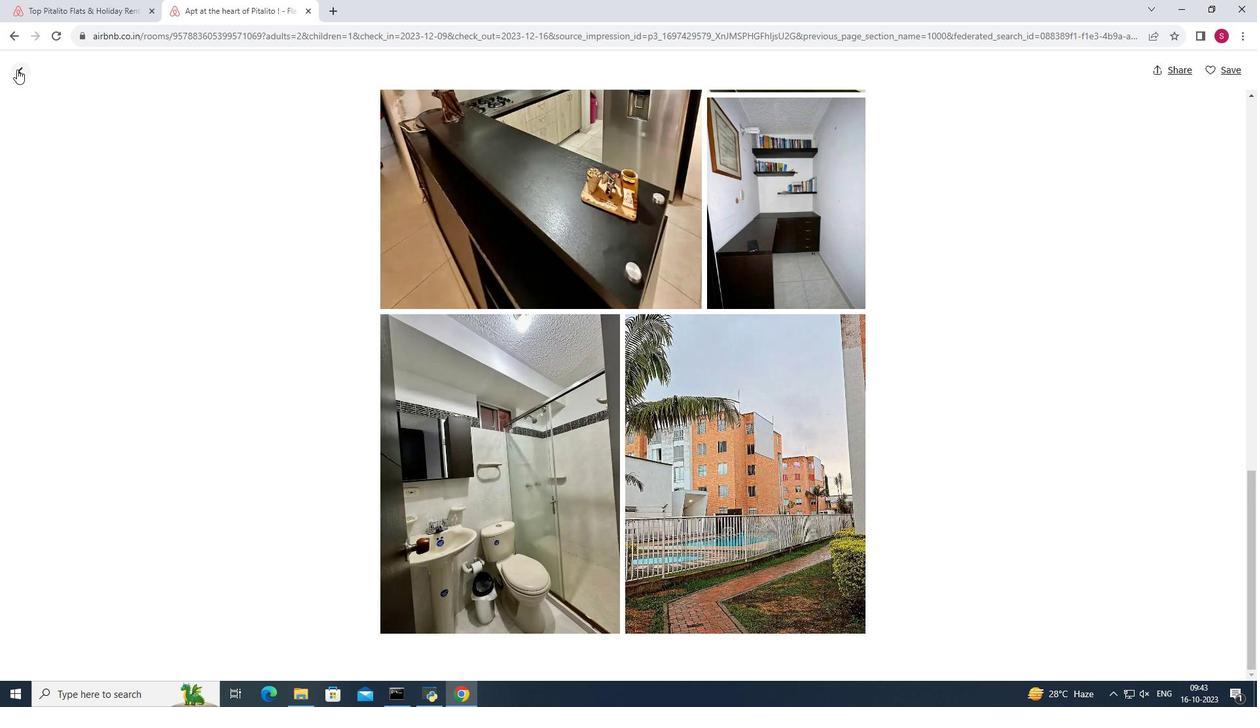 
Action: Mouse moved to (645, 356)
Screenshot: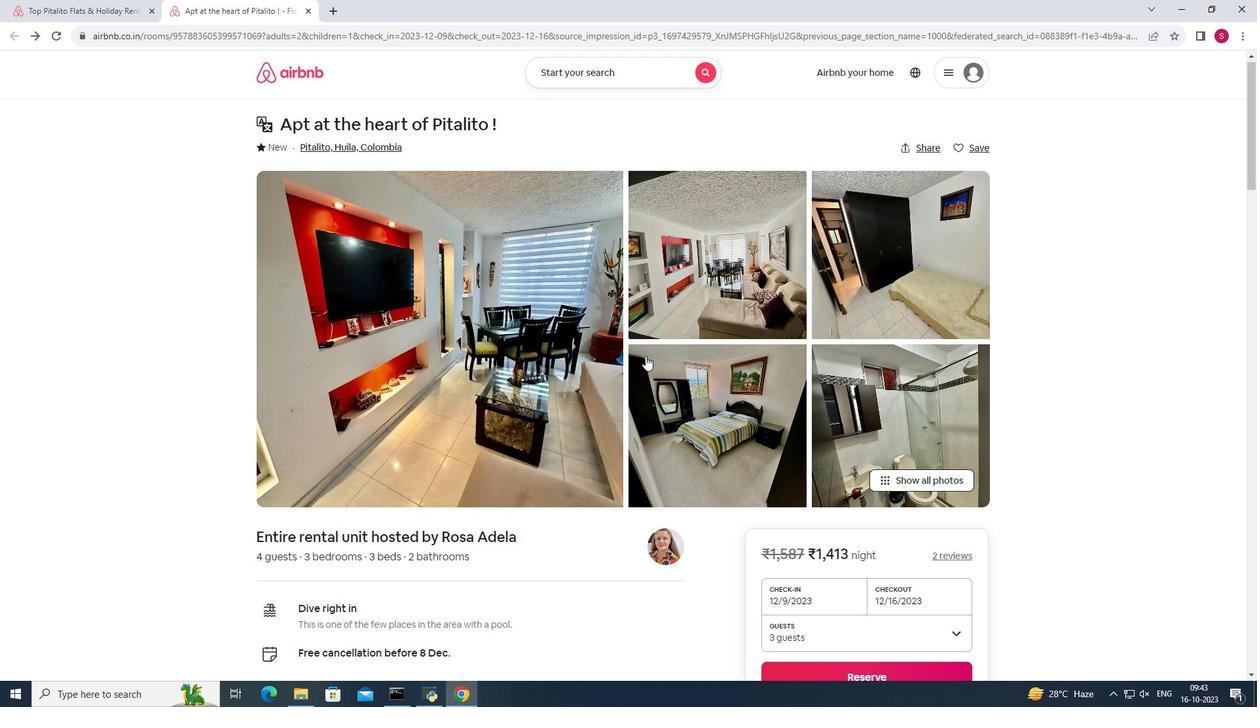 
Action: Mouse scrolled (645, 355) with delta (0, 0)
Screenshot: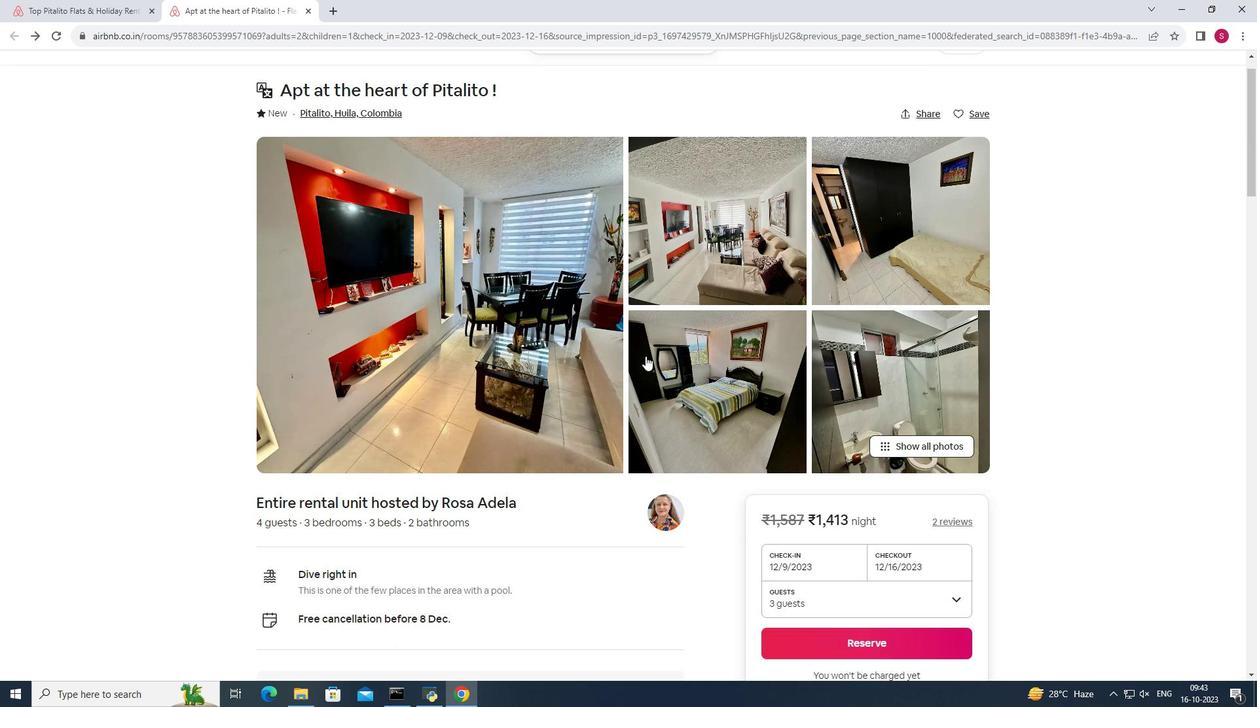 
Action: Mouse scrolled (645, 355) with delta (0, 0)
Screenshot: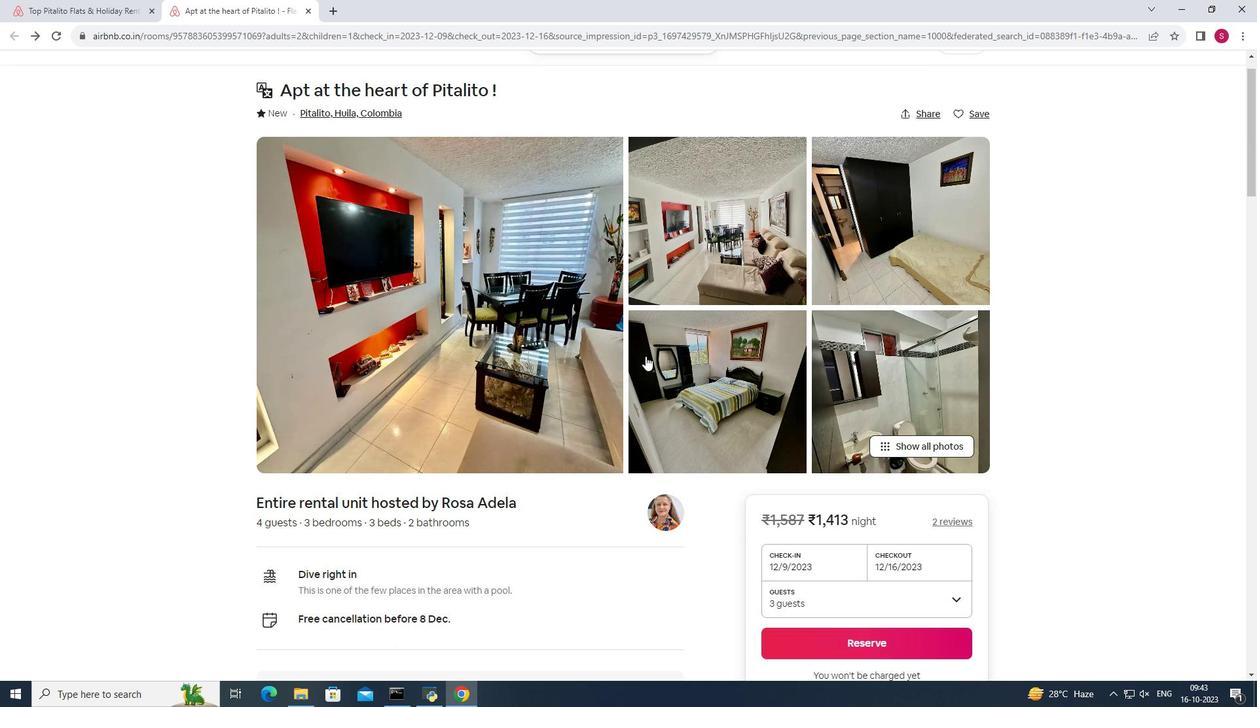 
Action: Mouse scrolled (645, 355) with delta (0, 0)
Screenshot: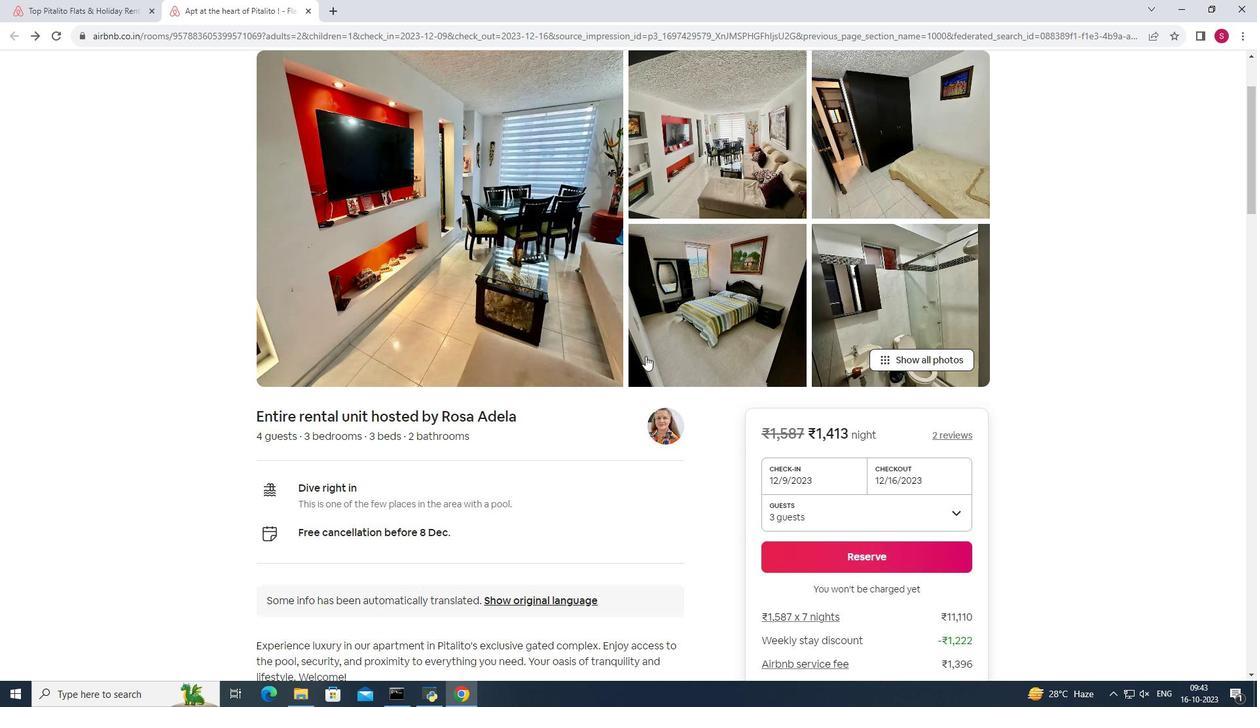 
Action: Mouse scrolled (645, 355) with delta (0, 0)
Screenshot: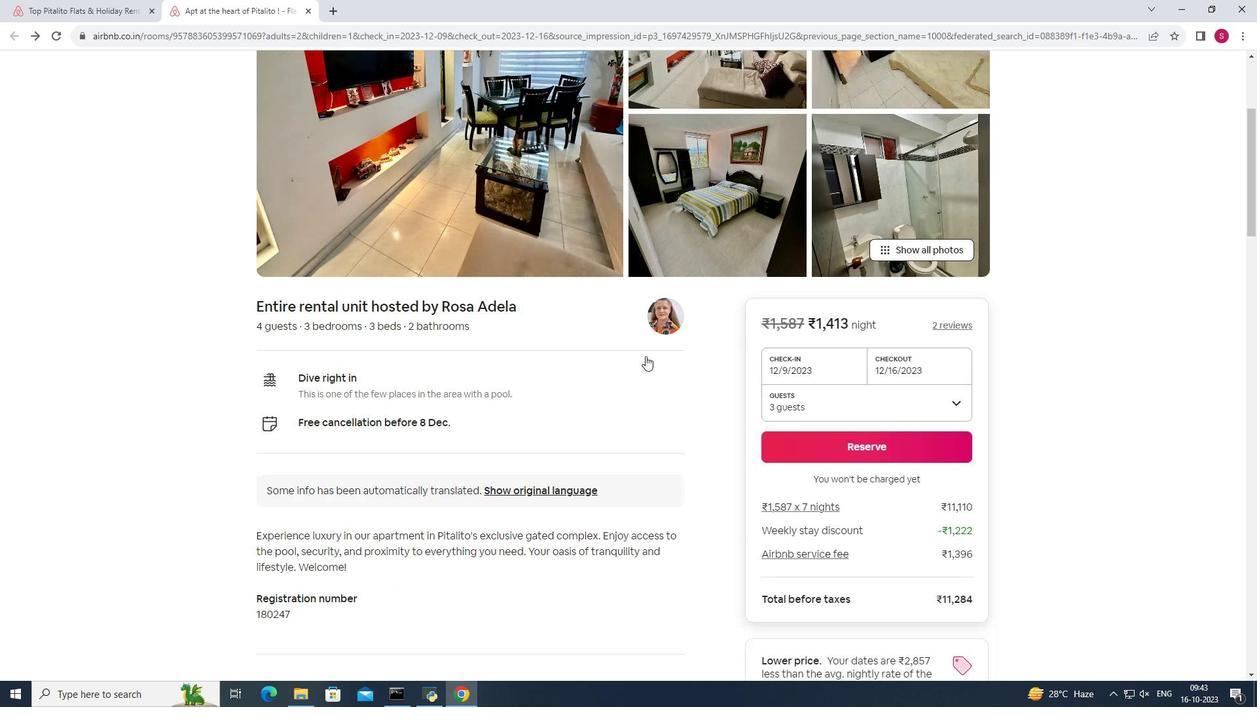 
Action: Mouse scrolled (645, 355) with delta (0, 0)
Screenshot: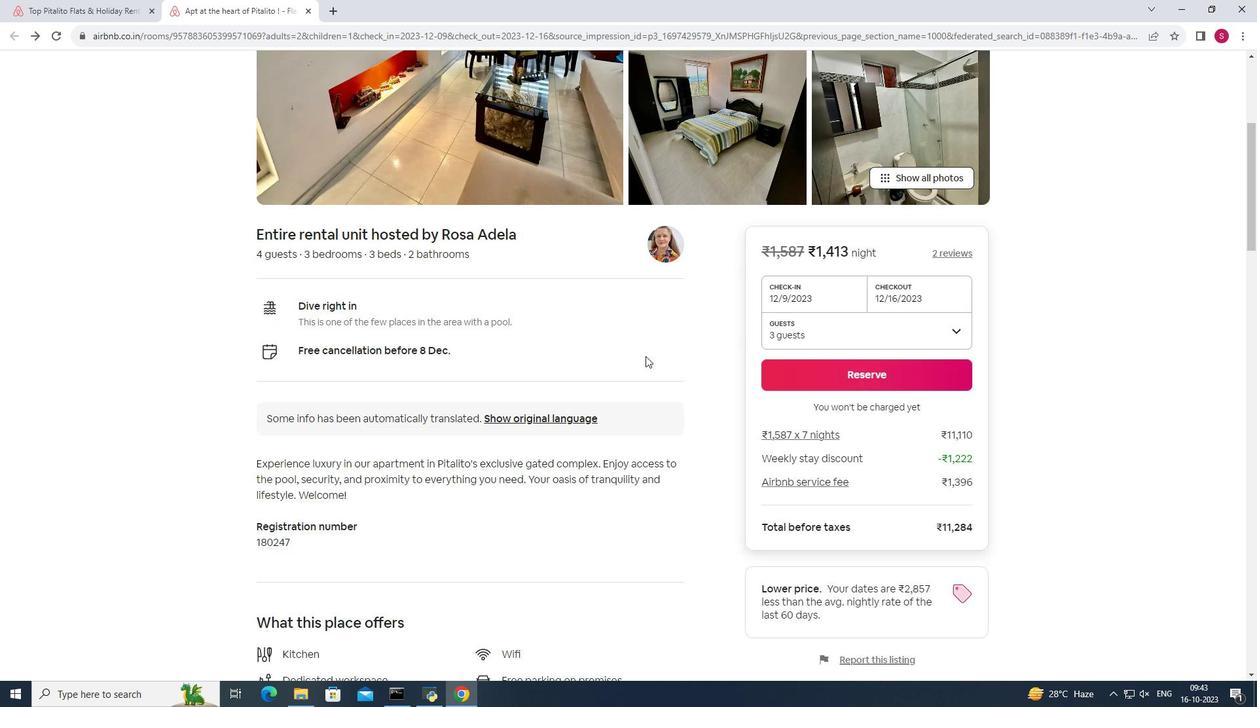 
Action: Mouse scrolled (645, 355) with delta (0, 0)
Screenshot: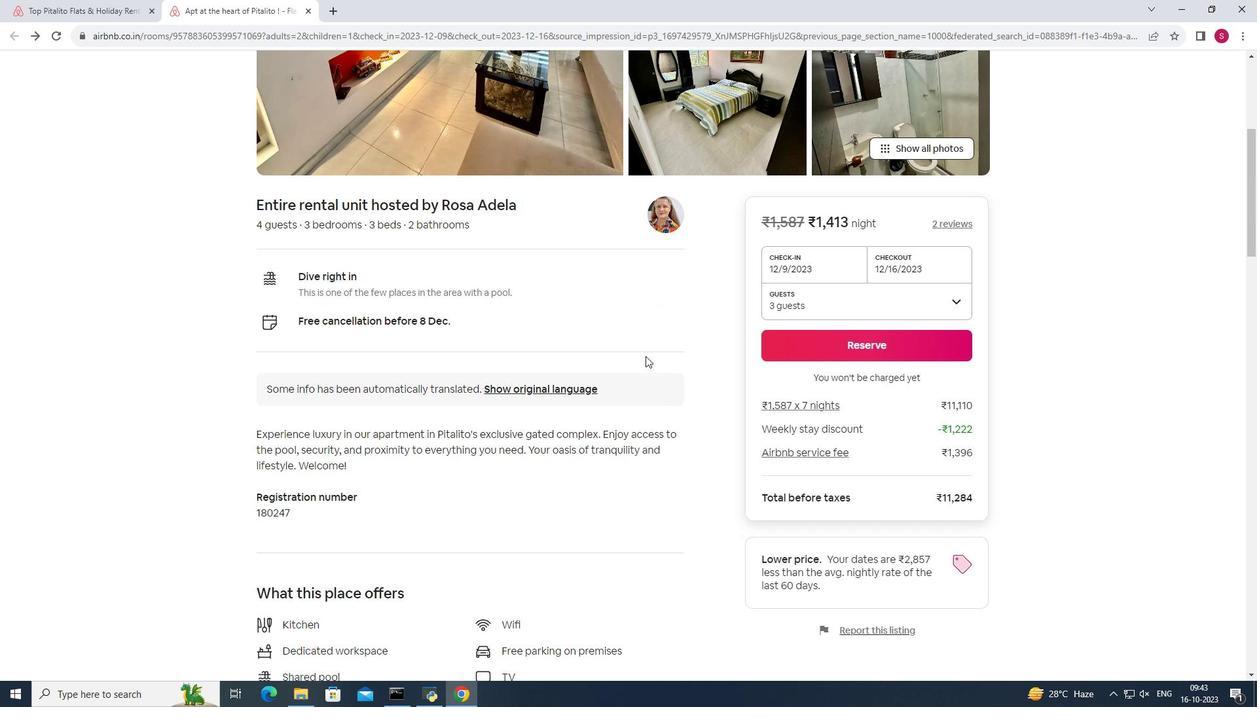 
Action: Mouse scrolled (645, 355) with delta (0, 0)
Screenshot: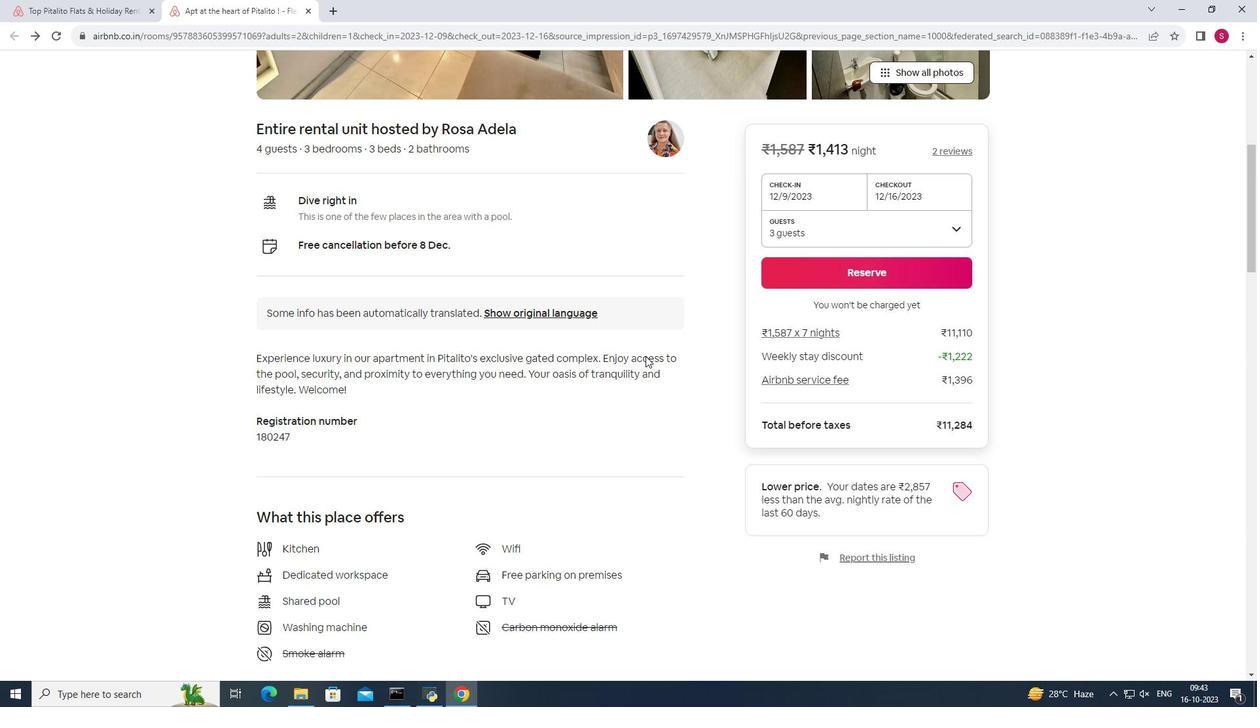 
Action: Mouse moved to (680, 445)
Screenshot: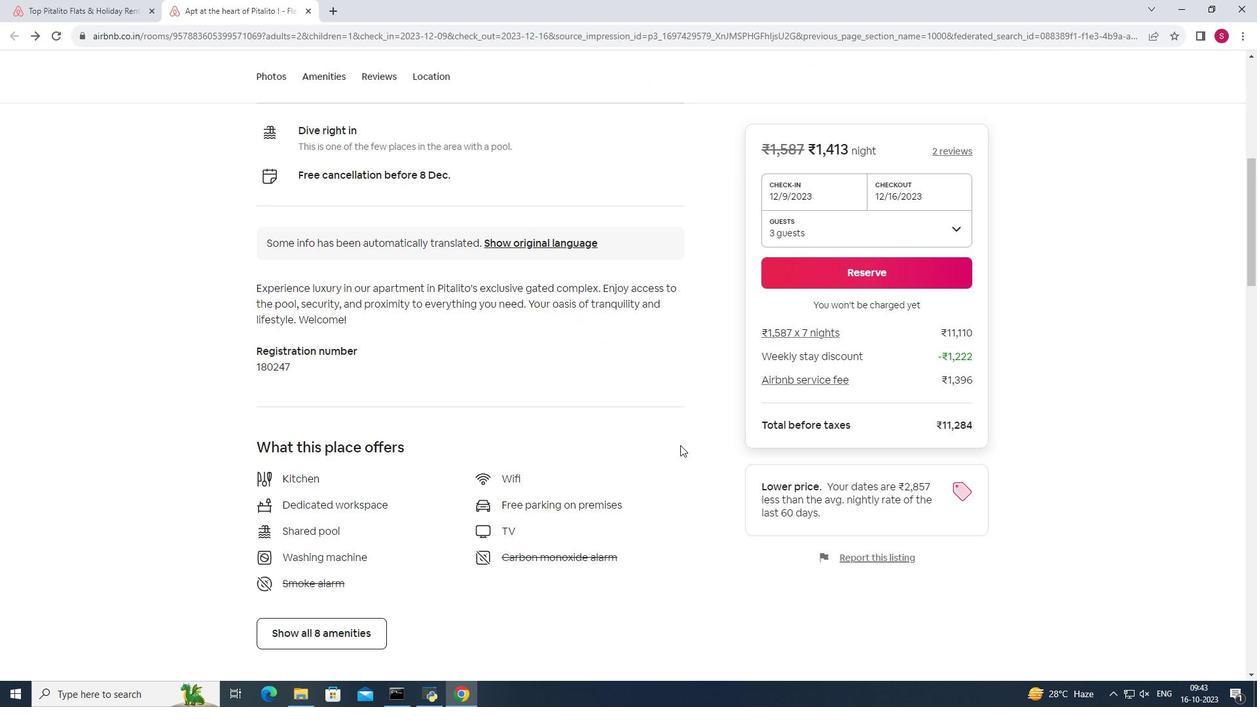 
Action: Mouse scrolled (680, 444) with delta (0, 0)
Screenshot: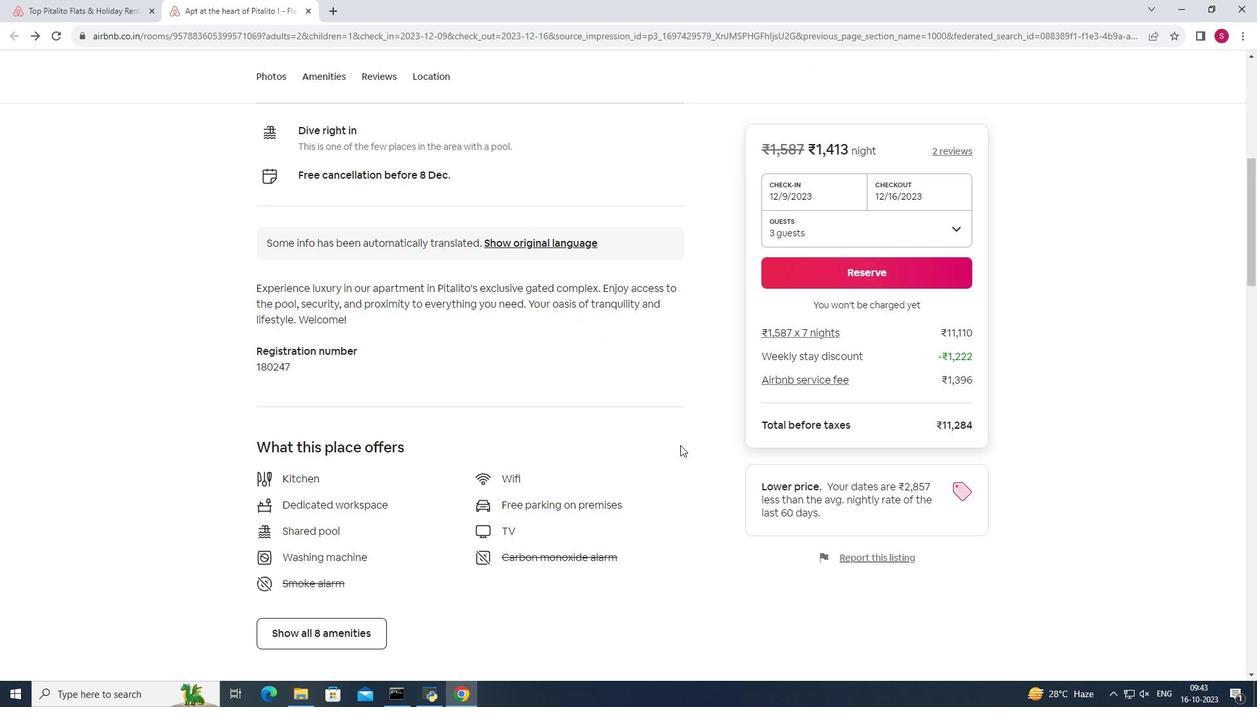 
Action: Mouse scrolled (680, 444) with delta (0, 0)
Screenshot: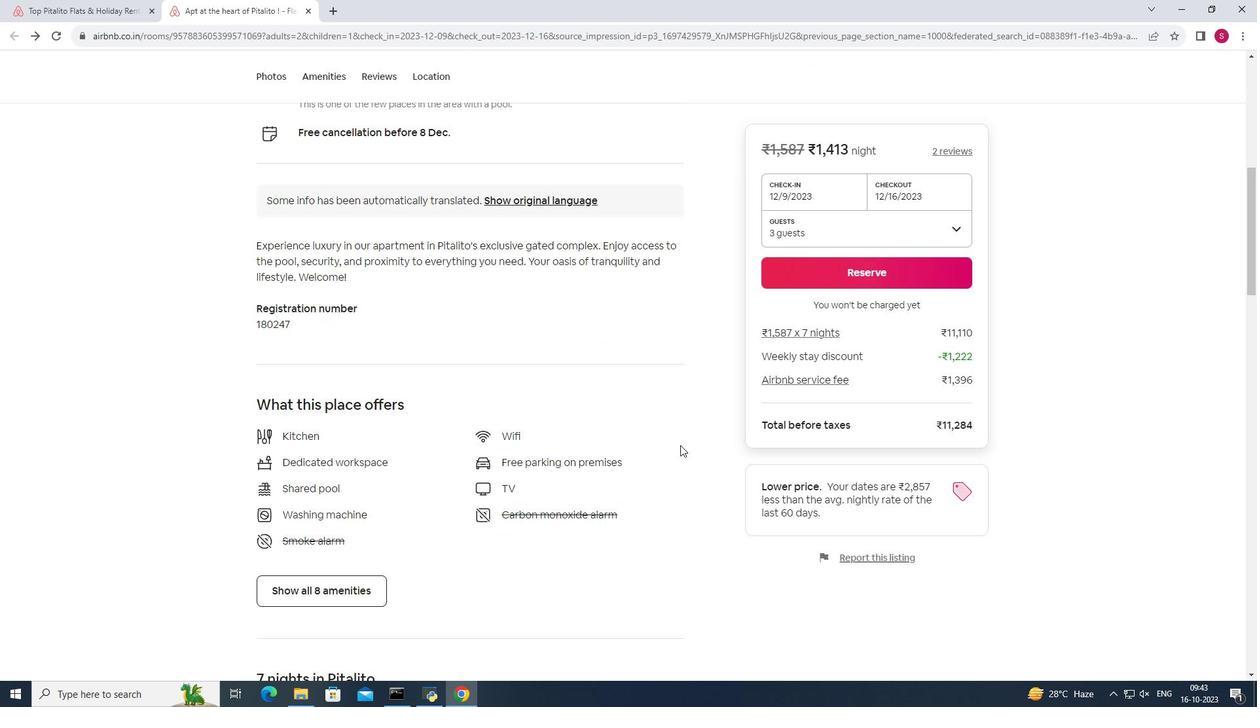 
Action: Mouse moved to (317, 533)
Screenshot: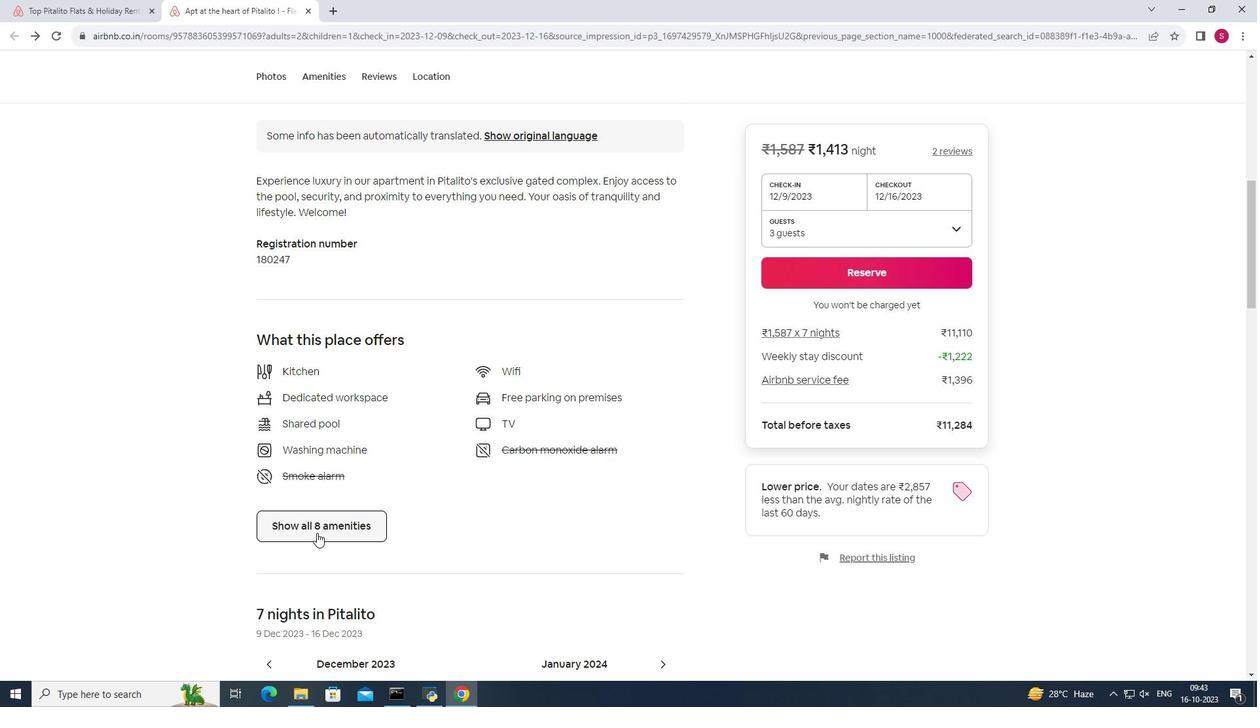 
Action: Mouse pressed left at (317, 533)
Screenshot: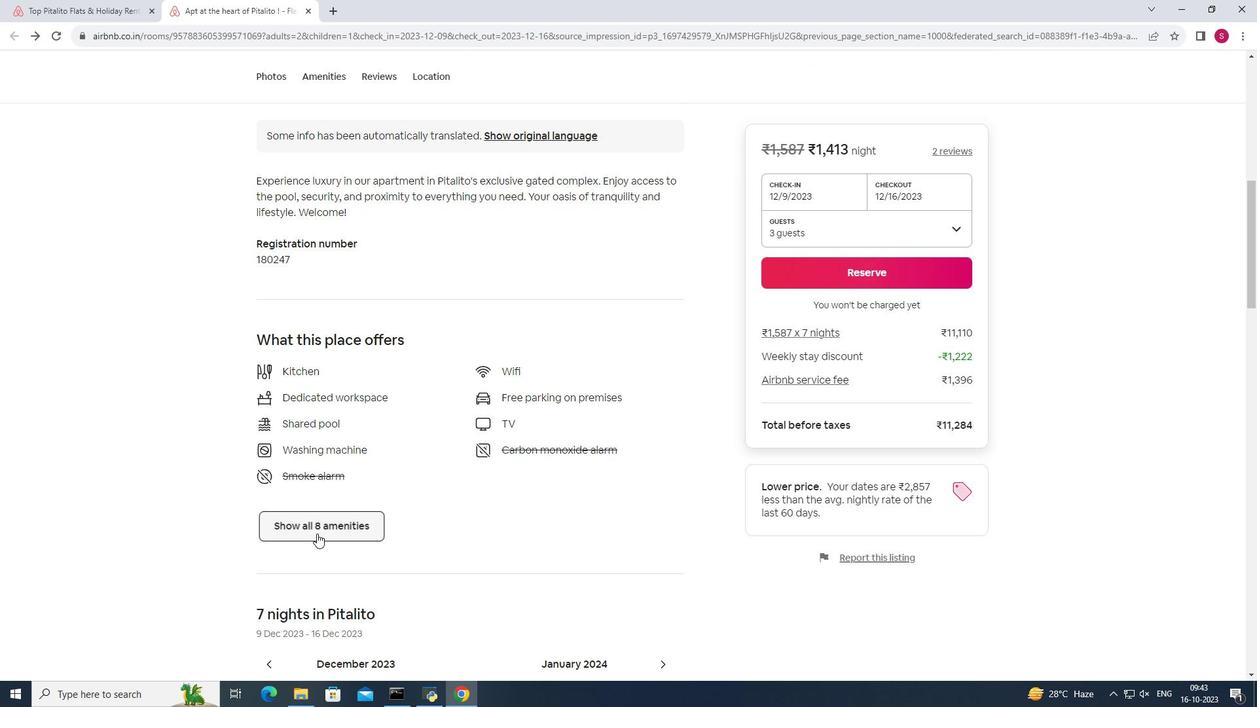 
Action: Mouse moved to (724, 456)
Screenshot: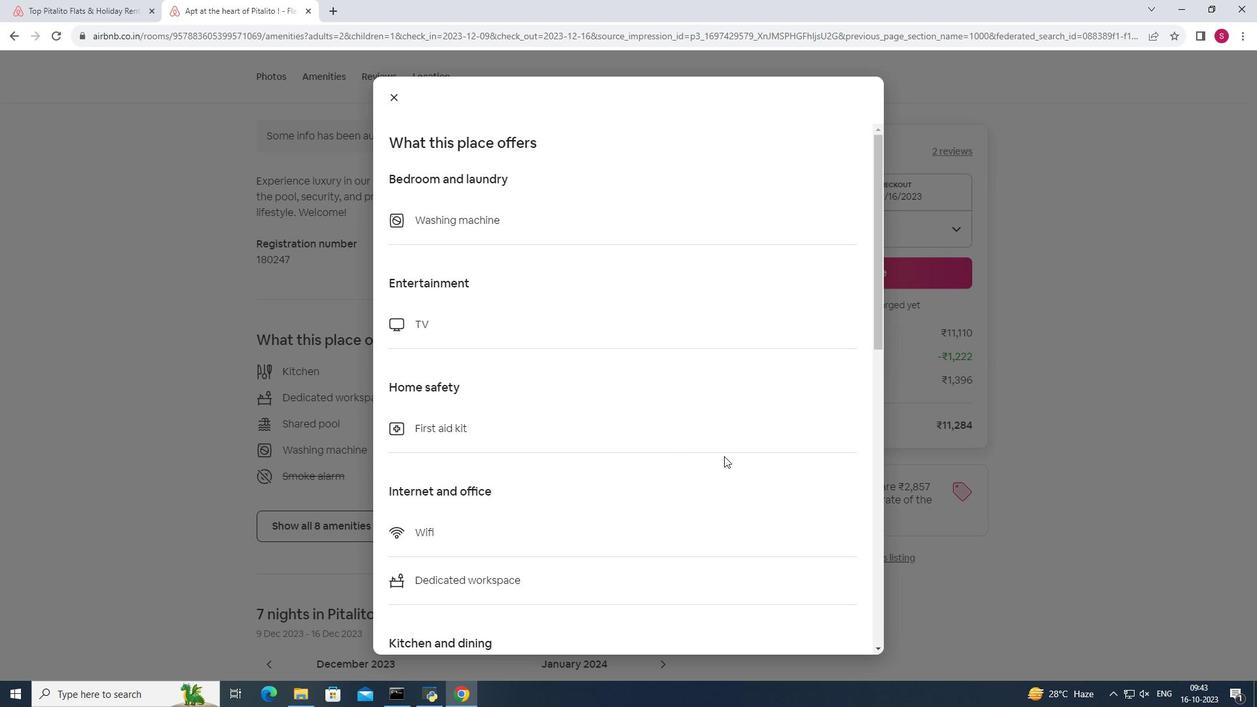 
Action: Mouse scrolled (724, 455) with delta (0, 0)
Screenshot: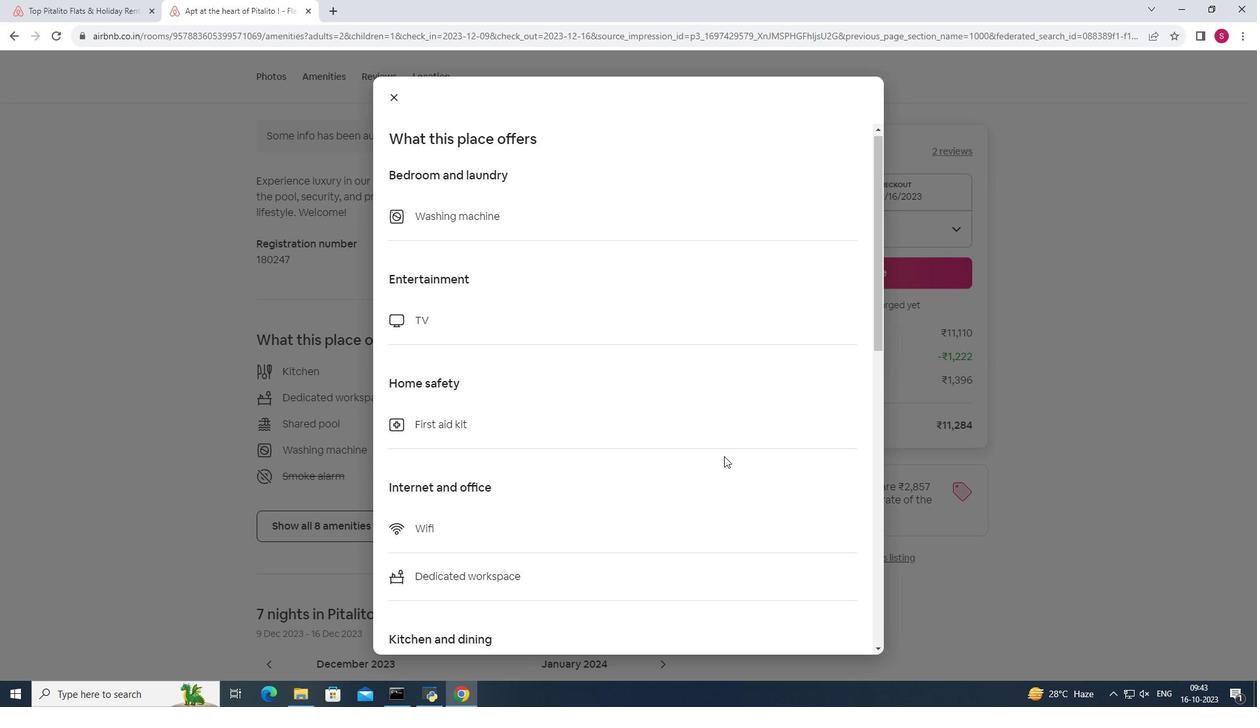 
Action: Mouse scrolled (724, 455) with delta (0, 0)
Screenshot: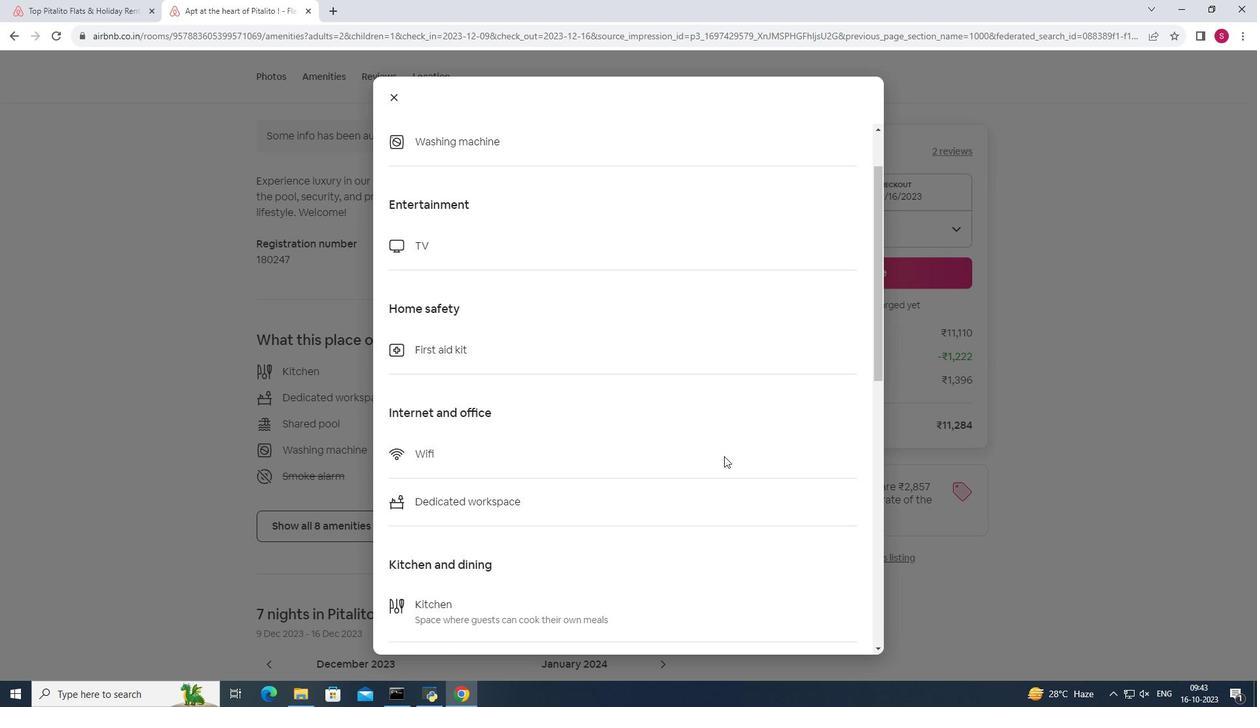 
Action: Mouse scrolled (724, 455) with delta (0, 0)
Screenshot: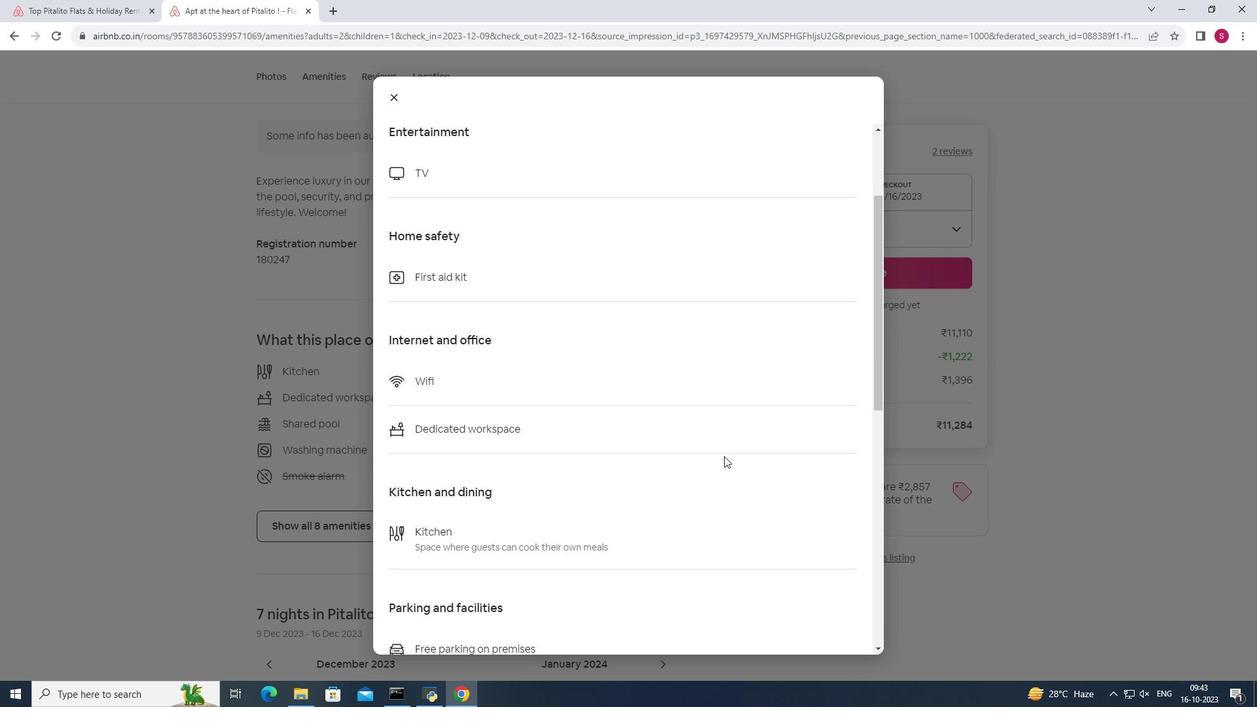 
Action: Mouse scrolled (724, 455) with delta (0, 0)
Screenshot: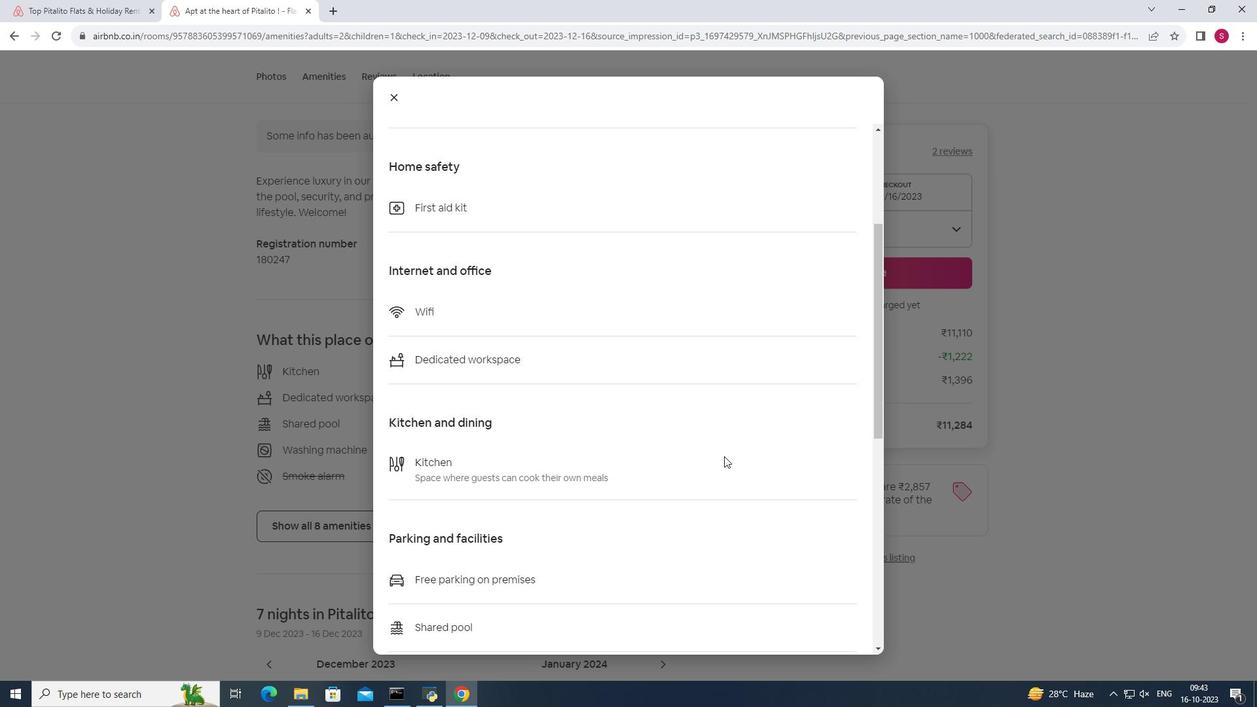 
Action: Mouse scrolled (724, 455) with delta (0, 0)
Screenshot: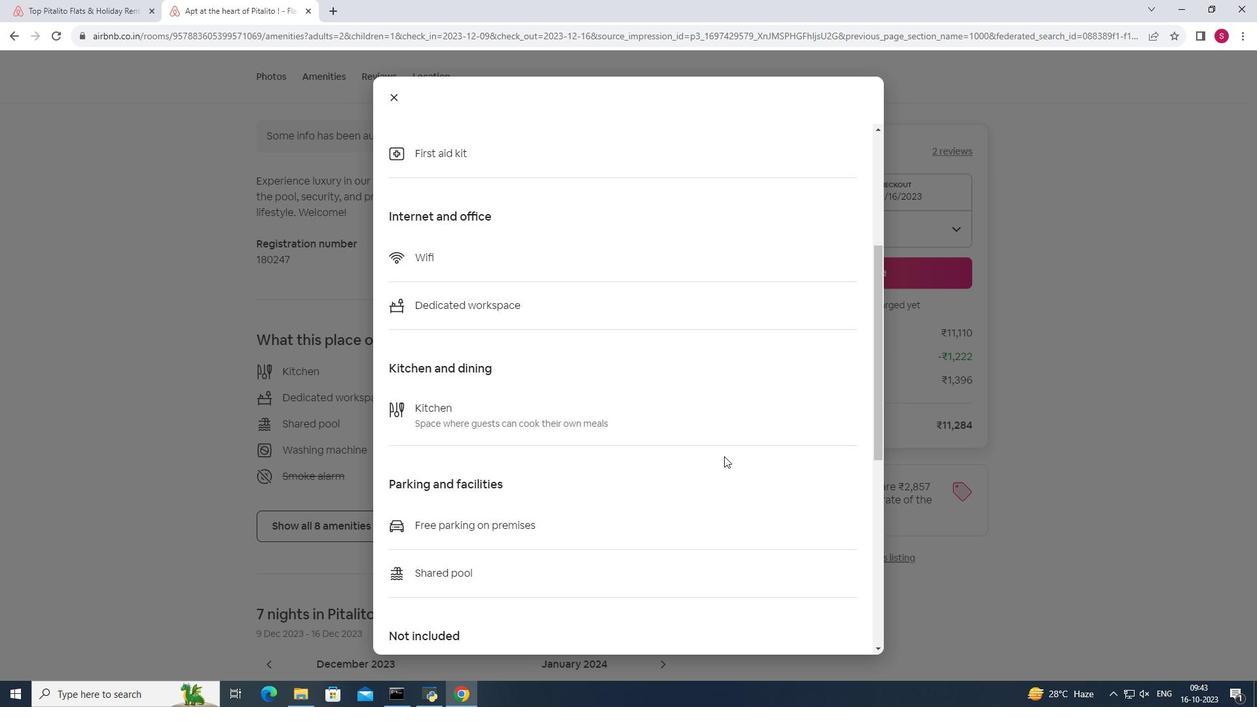 
Action: Mouse scrolled (724, 455) with delta (0, 0)
Screenshot: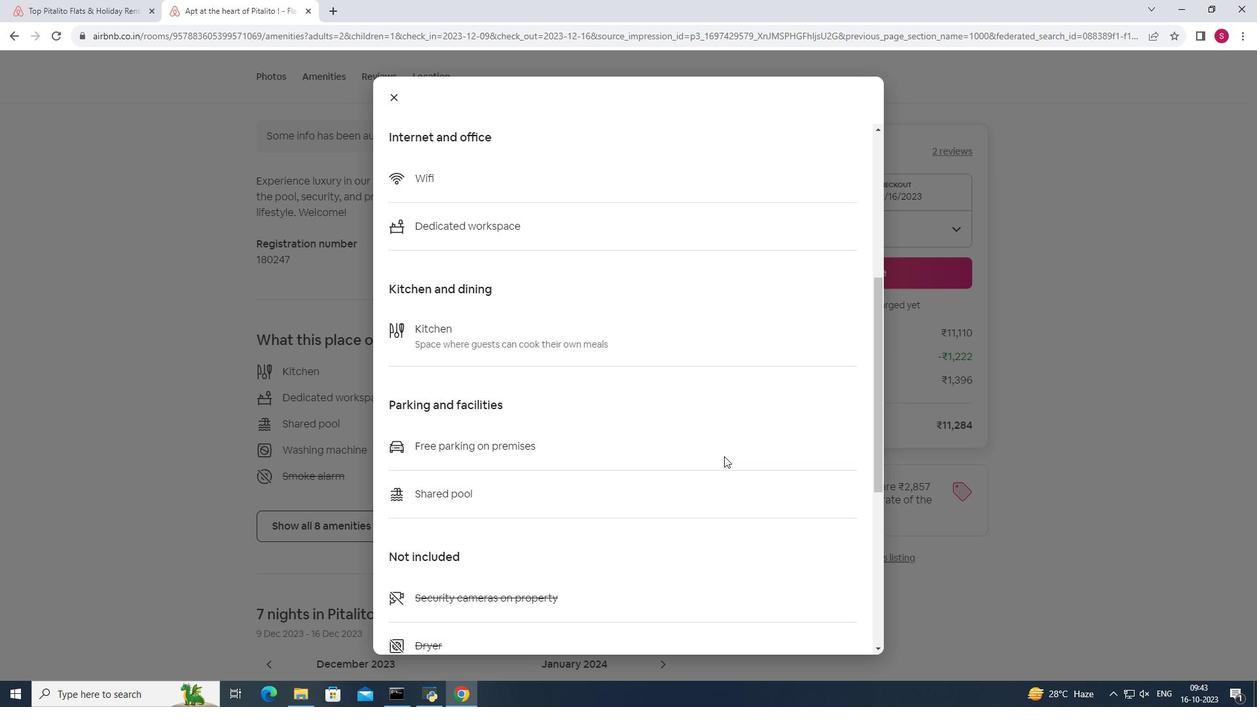 
Action: Mouse scrolled (724, 455) with delta (0, 0)
Screenshot: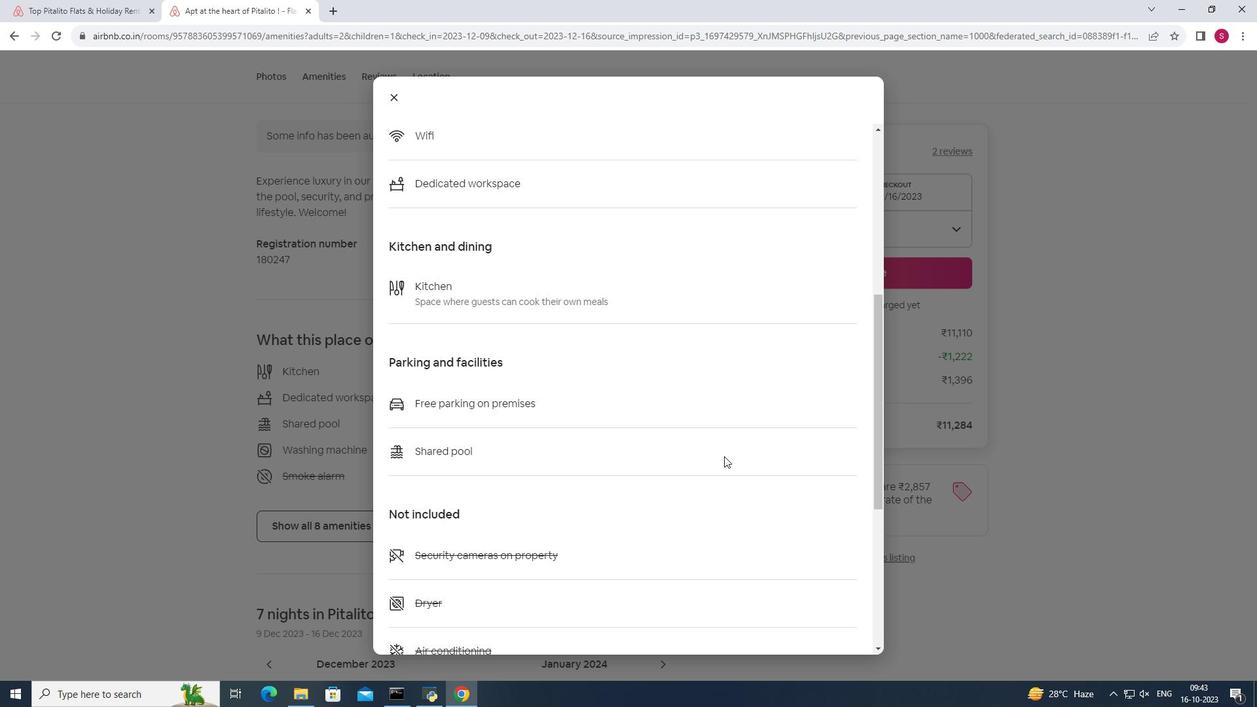 
Action: Mouse scrolled (724, 455) with delta (0, 0)
Screenshot: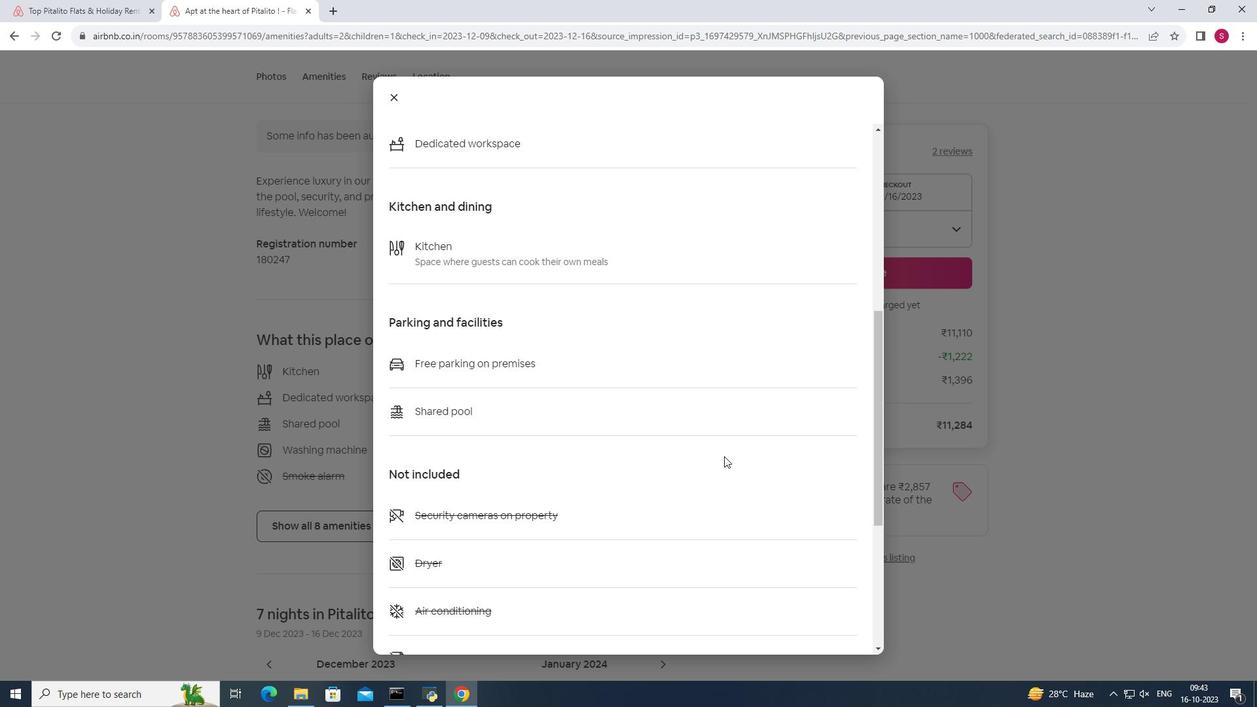 
Action: Mouse scrolled (724, 455) with delta (0, 0)
Screenshot: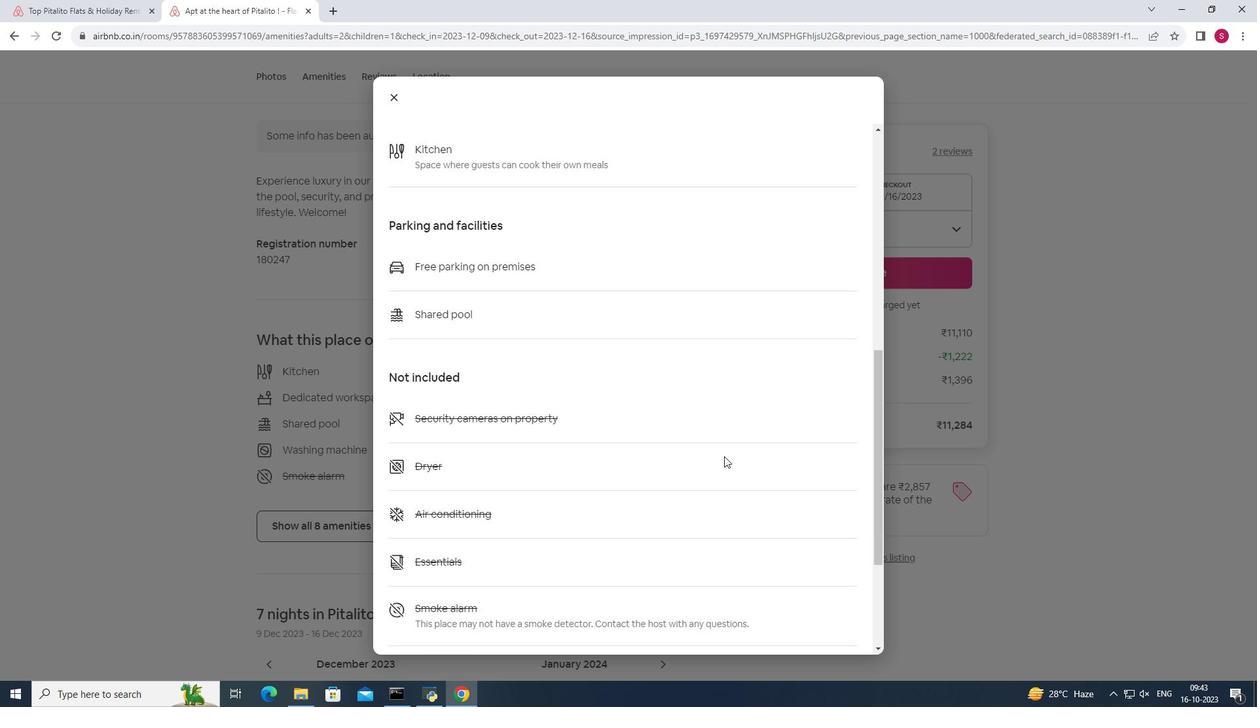 
Action: Mouse scrolled (724, 455) with delta (0, 0)
Screenshot: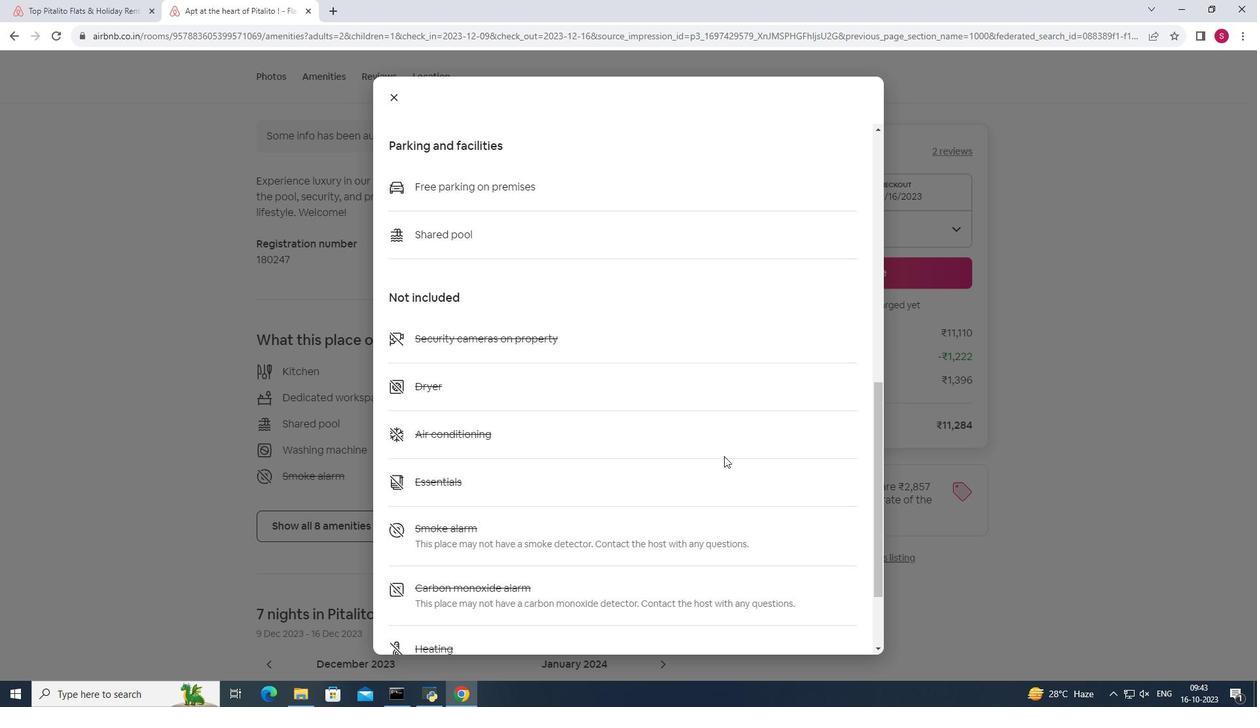 
Action: Mouse scrolled (724, 455) with delta (0, 0)
Screenshot: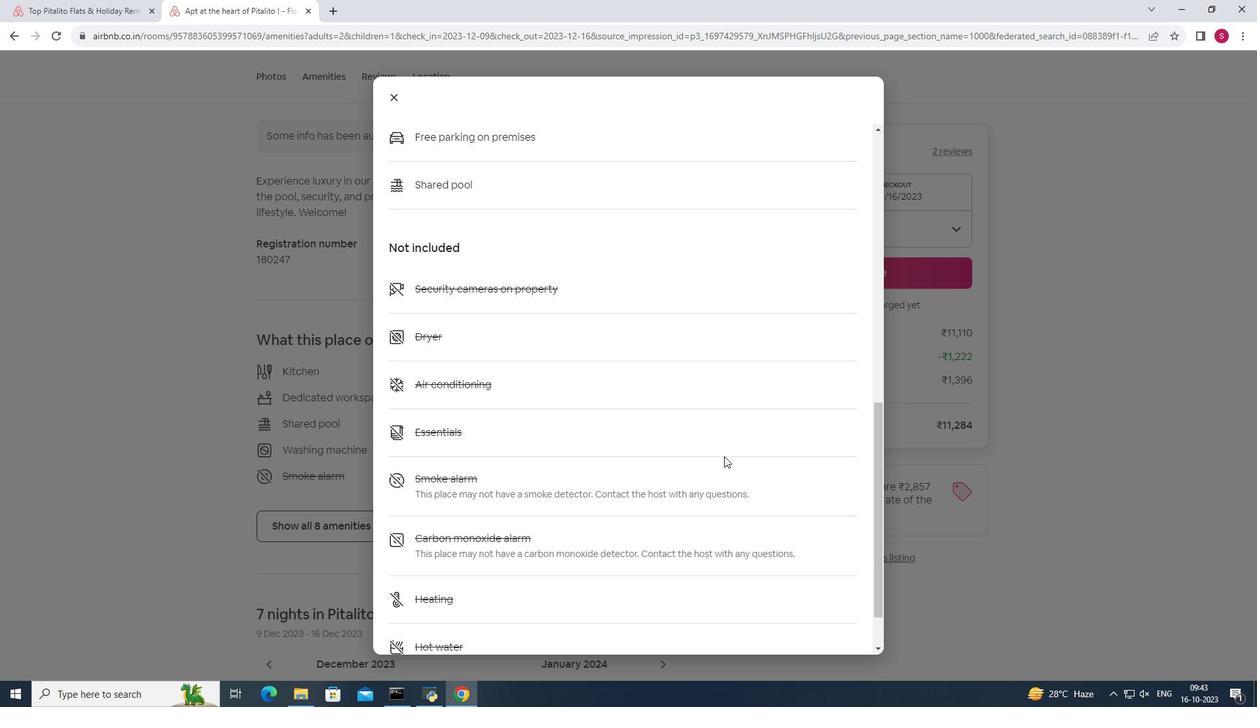 
Action: Mouse scrolled (724, 455) with delta (0, 0)
Screenshot: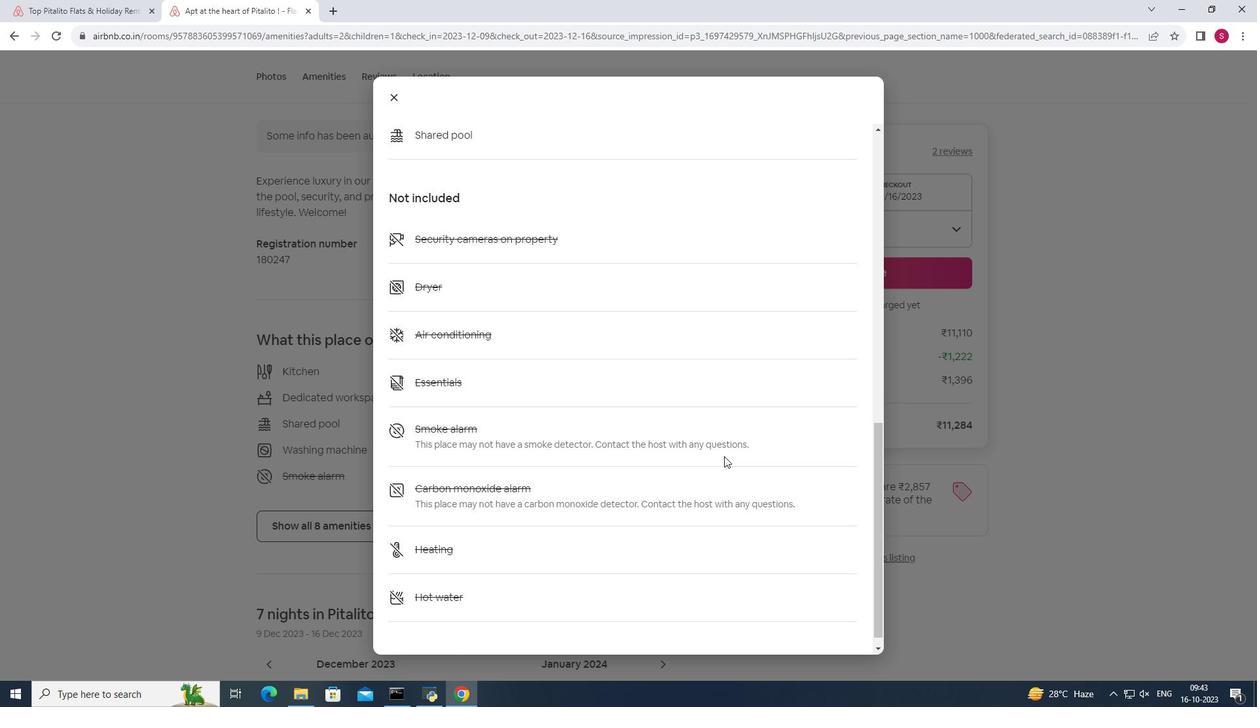 
Action: Mouse moved to (394, 95)
Screenshot: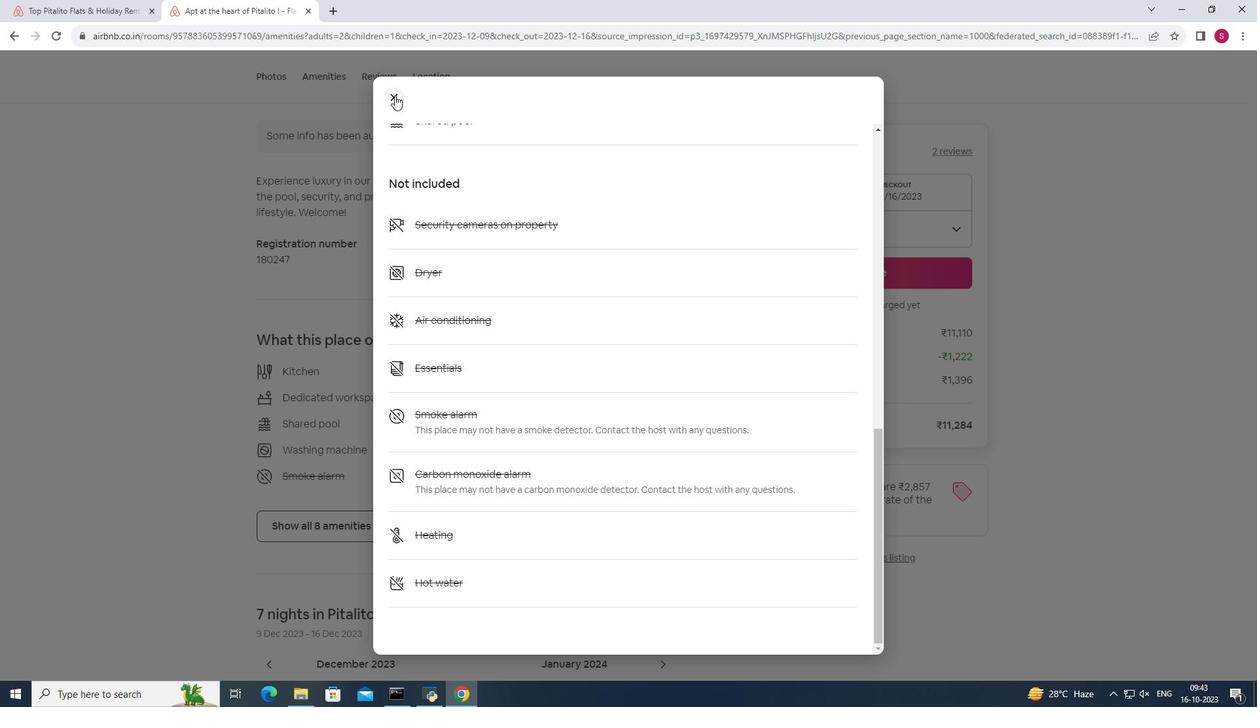 
Action: Mouse pressed left at (394, 95)
Screenshot: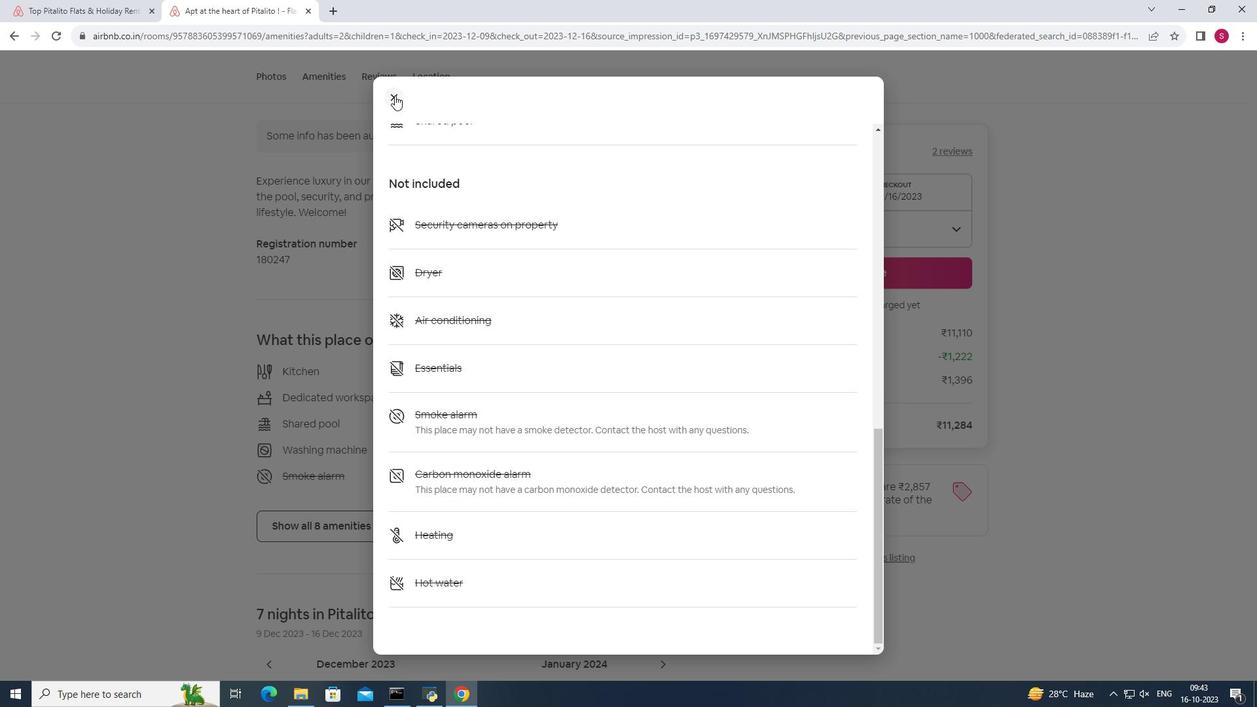 
Action: Mouse moved to (1146, 531)
Screenshot: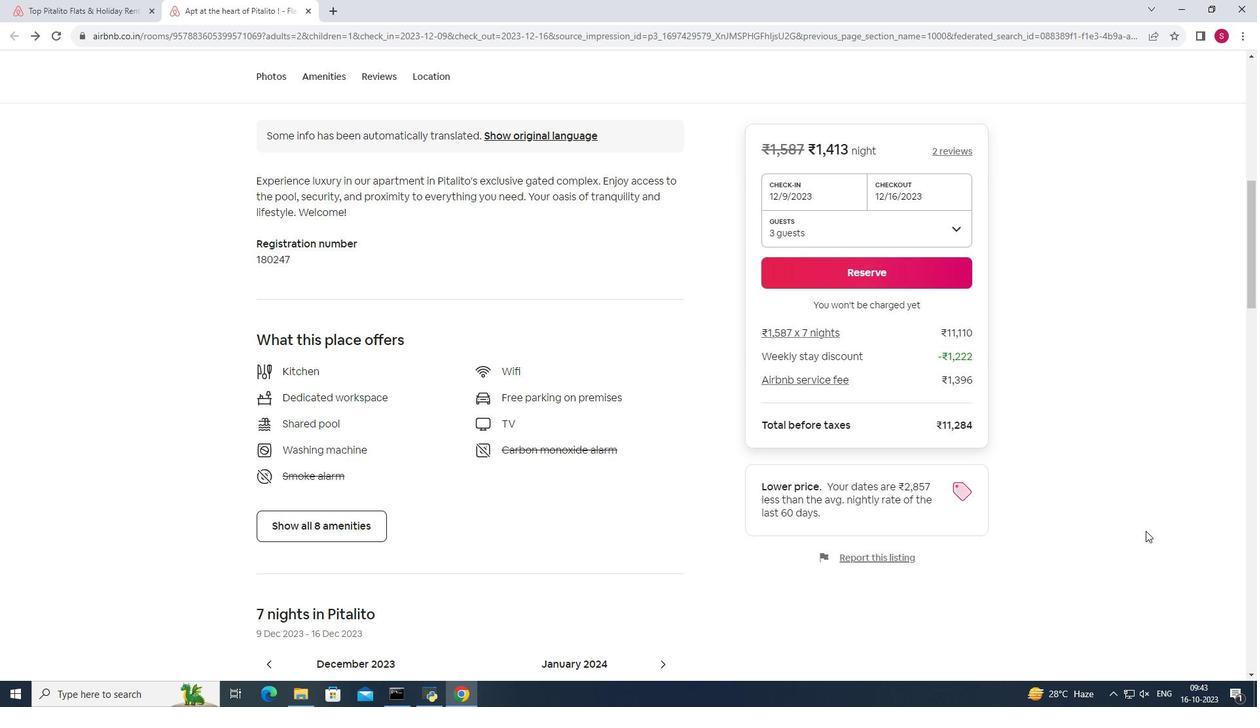 
Action: Mouse scrolled (1146, 530) with delta (0, 0)
Screenshot: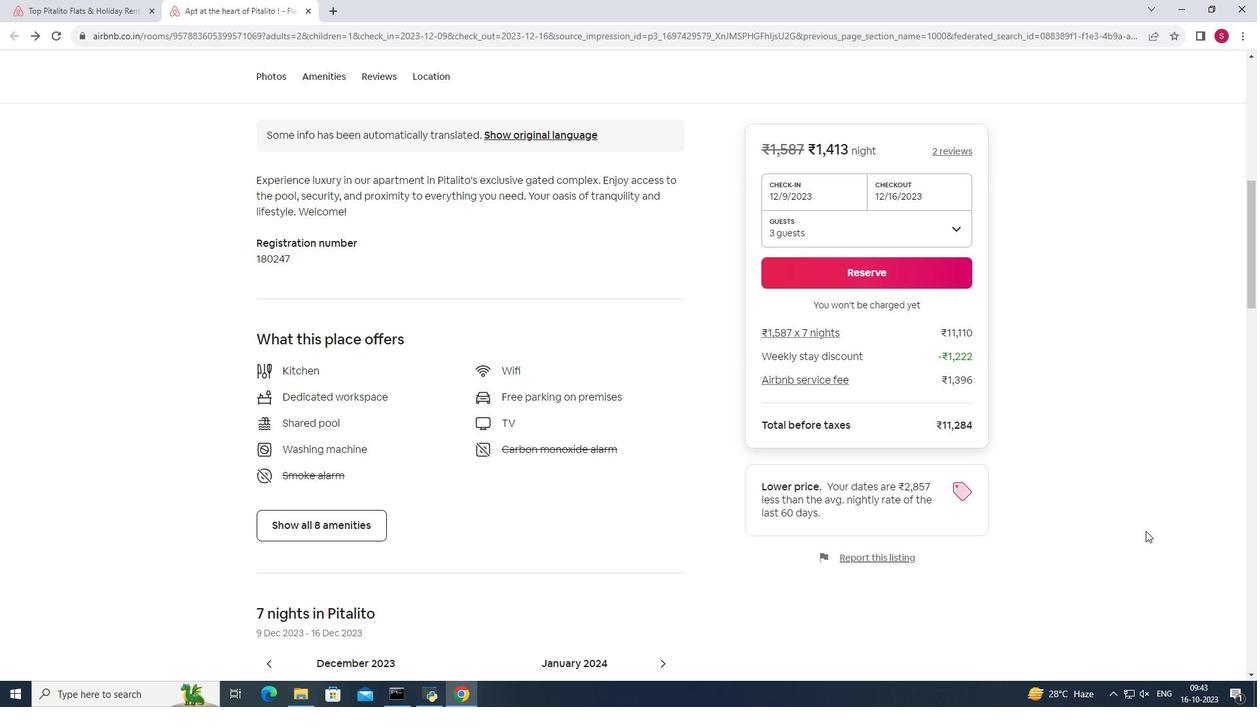
Action: Mouse scrolled (1146, 530) with delta (0, 0)
Screenshot: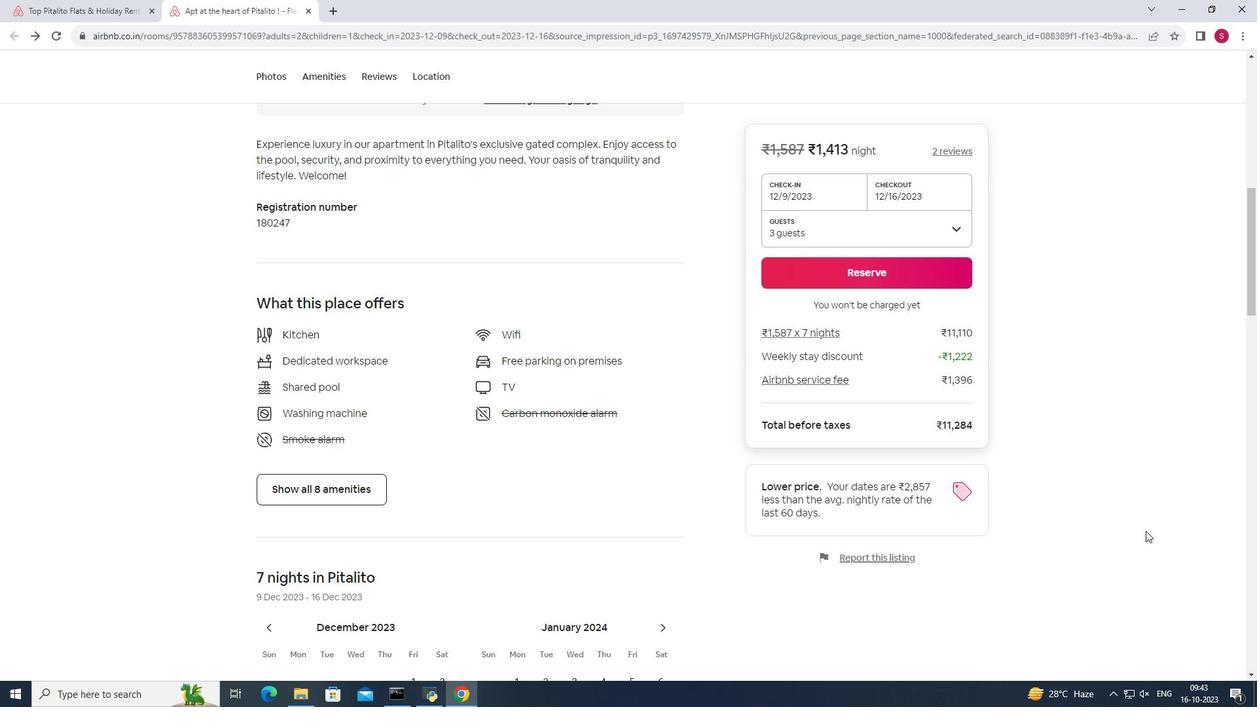 
Action: Mouse scrolled (1146, 530) with delta (0, 0)
Screenshot: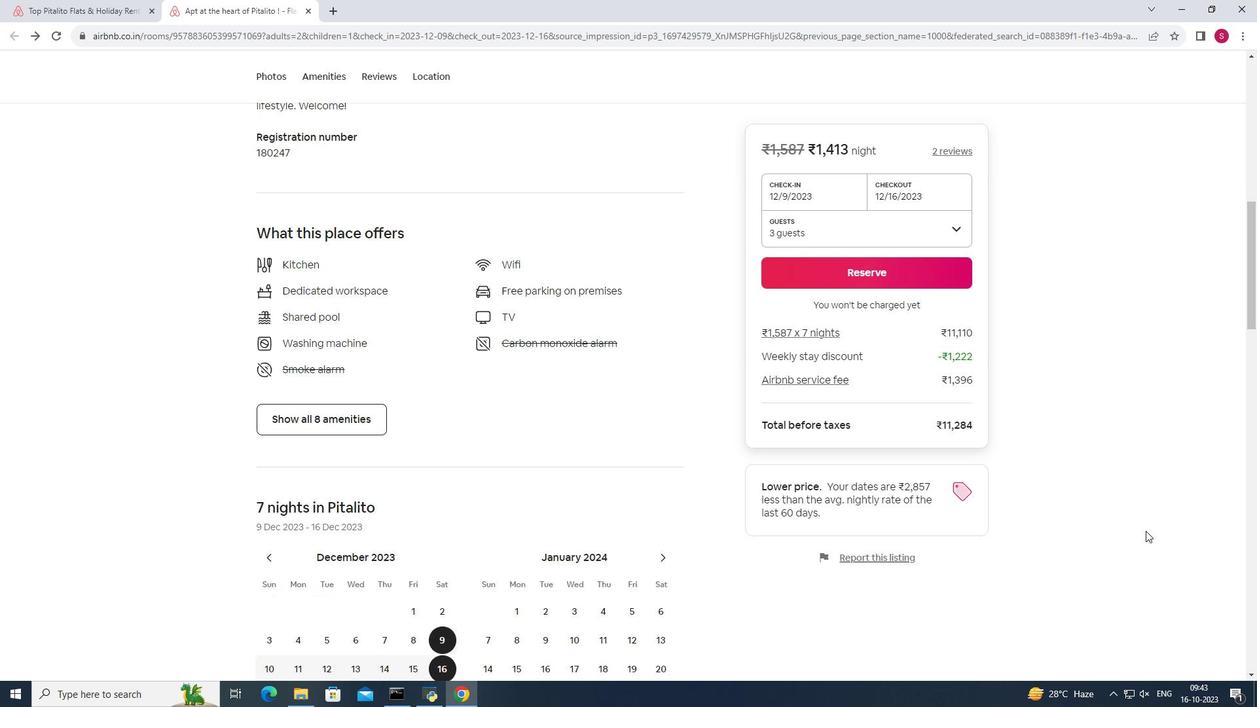 
Action: Mouse moved to (1144, 537)
Screenshot: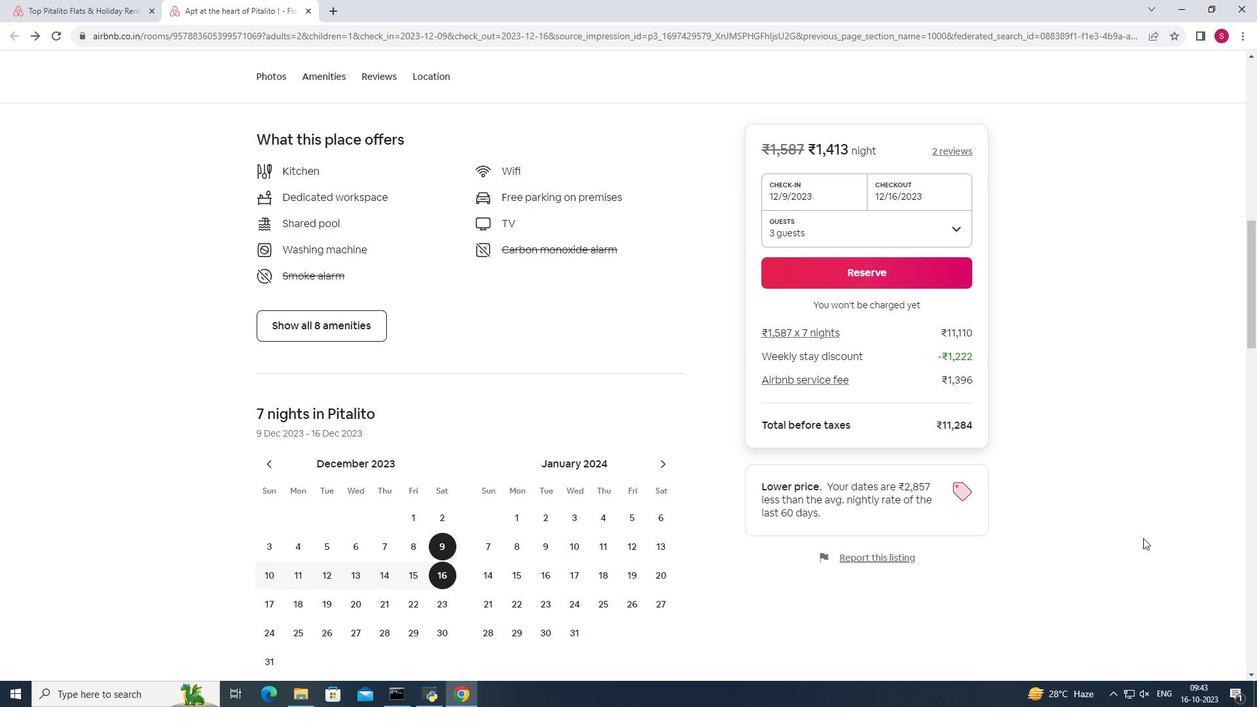 
Action: Mouse scrolled (1144, 536) with delta (0, 0)
Screenshot: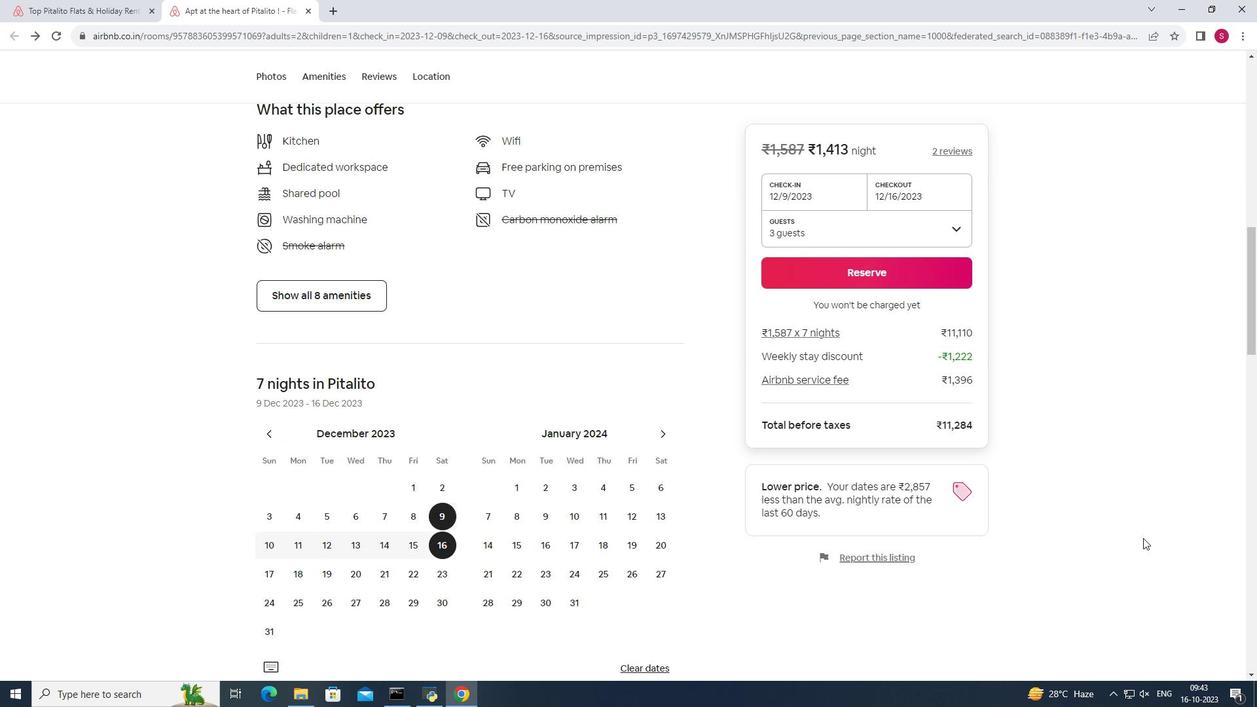 
Action: Mouse moved to (1143, 538)
Screenshot: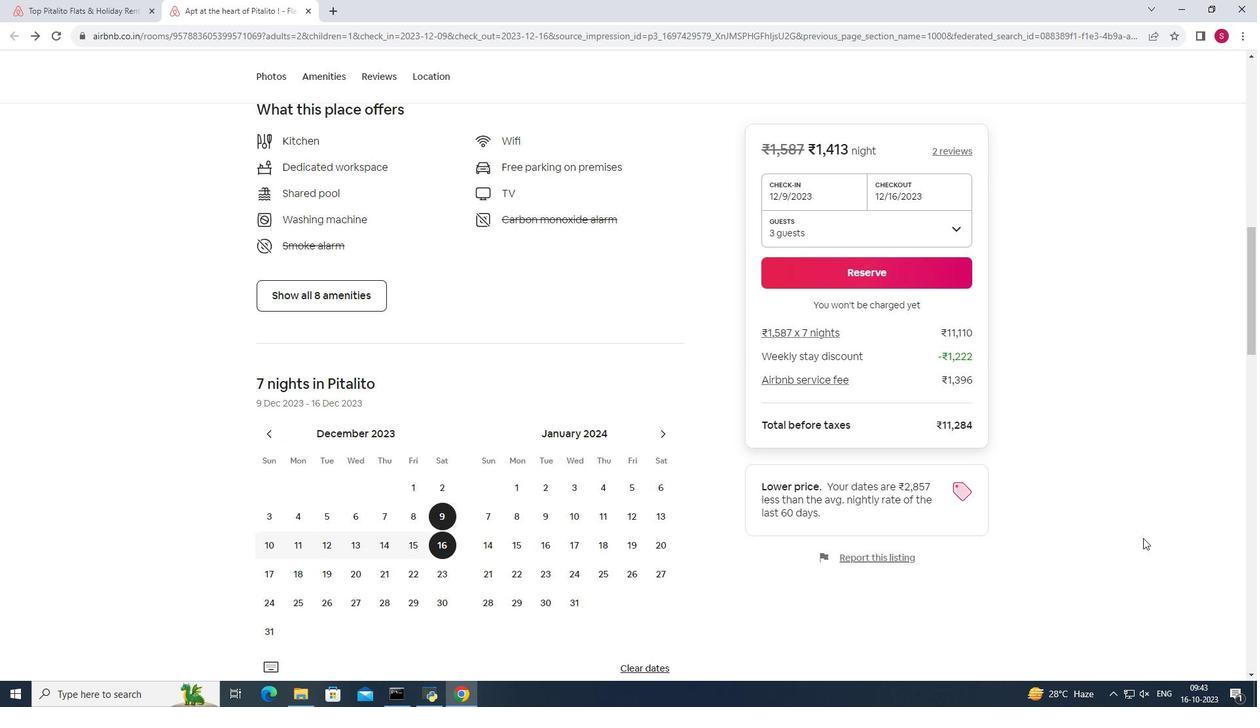 
Action: Mouse scrolled (1143, 537) with delta (0, 0)
Screenshot: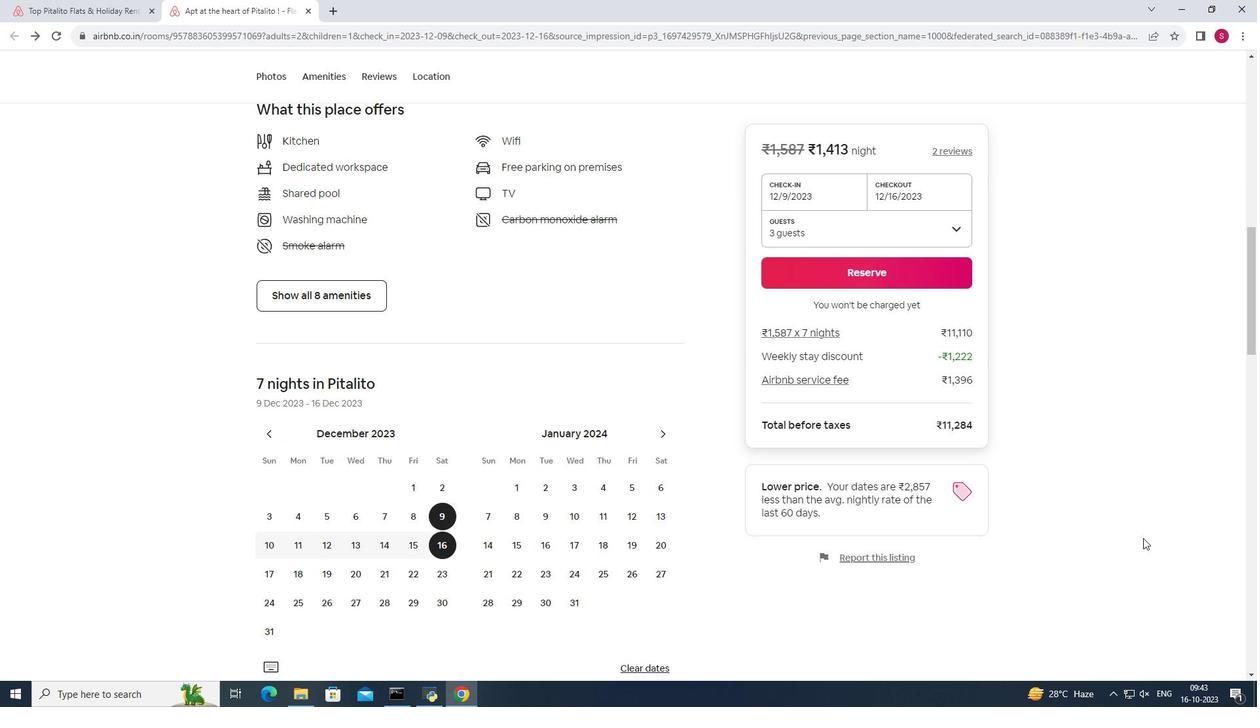 
Action: Mouse moved to (1143, 538)
Screenshot: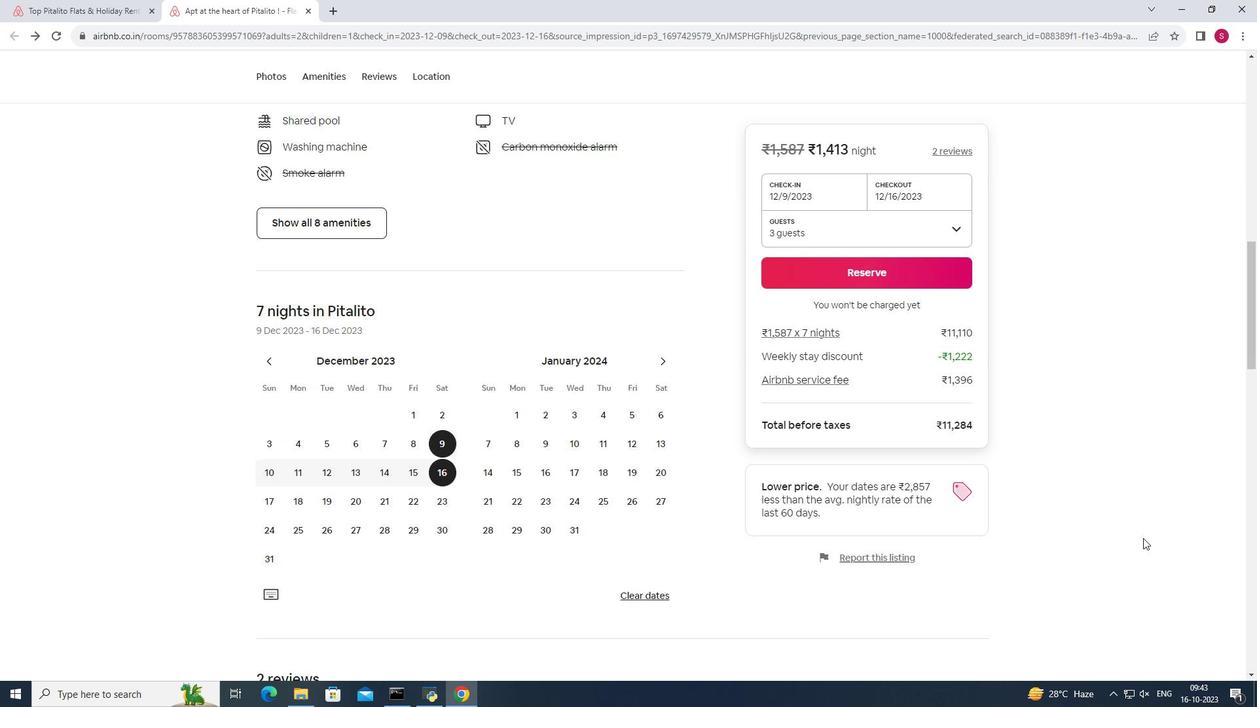 
Action: Mouse scrolled (1143, 537) with delta (0, 0)
Screenshot: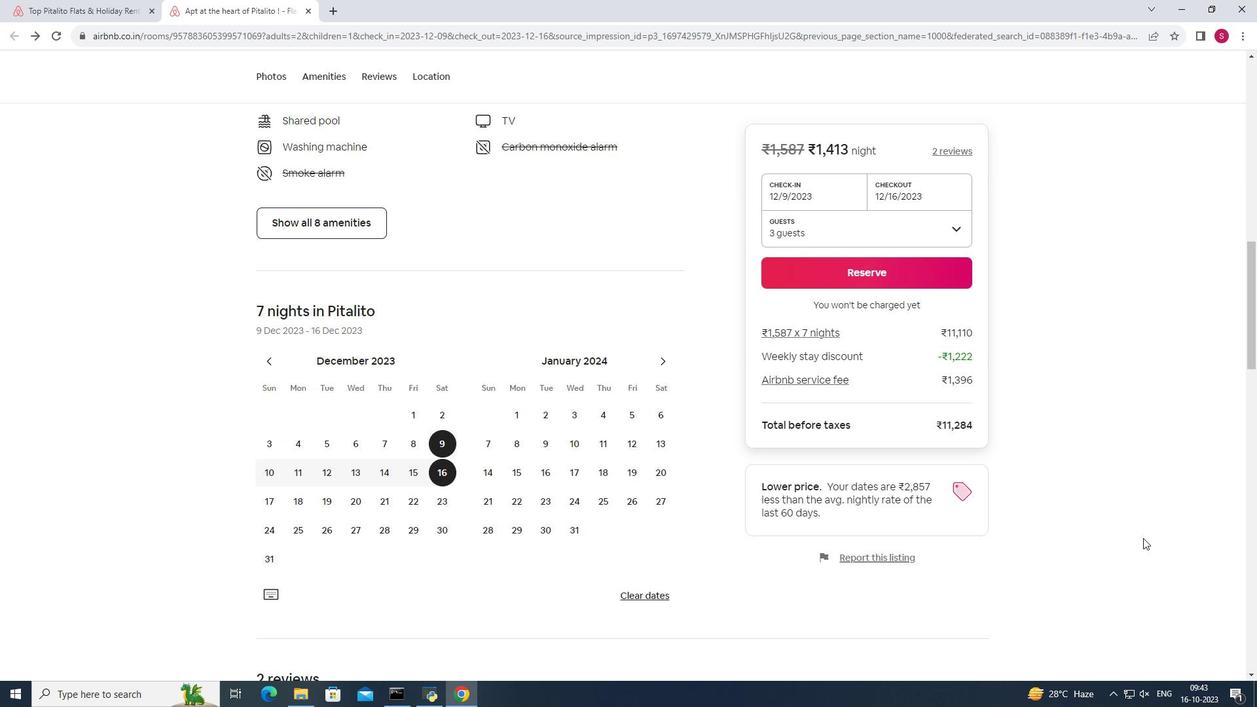 
Action: Mouse scrolled (1143, 537) with delta (0, 0)
Screenshot: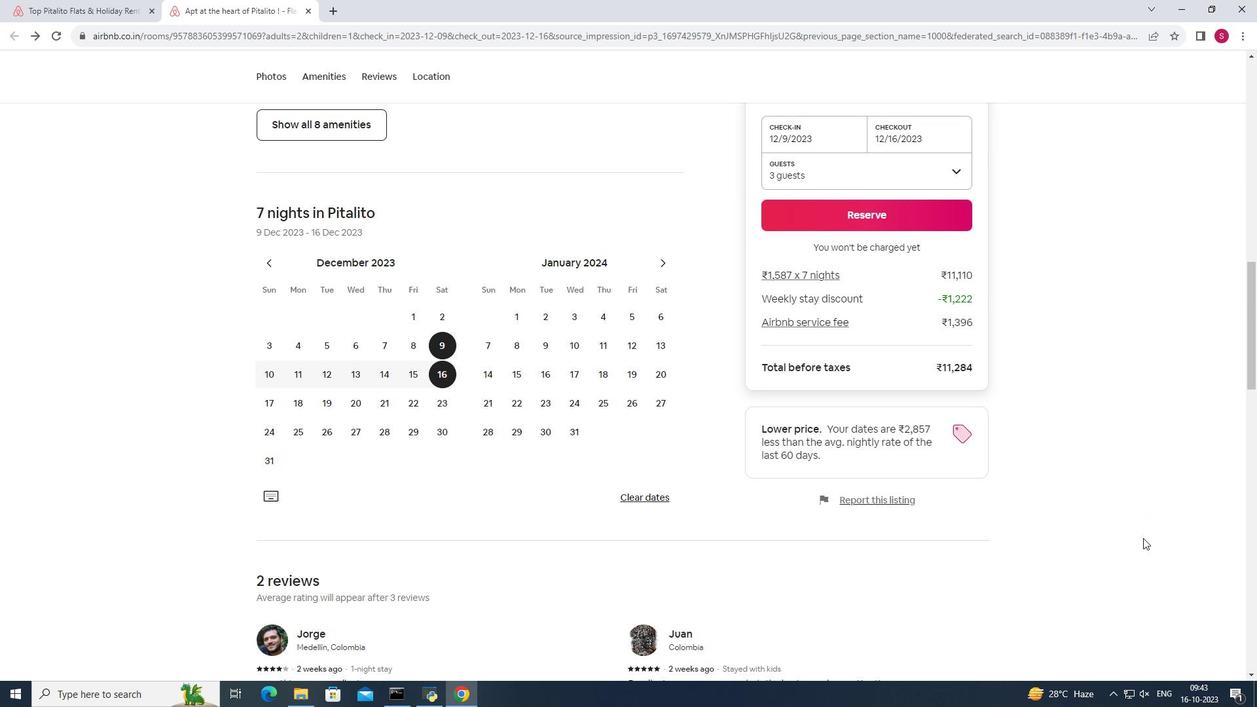 
Action: Mouse scrolled (1143, 537) with delta (0, 0)
Screenshot: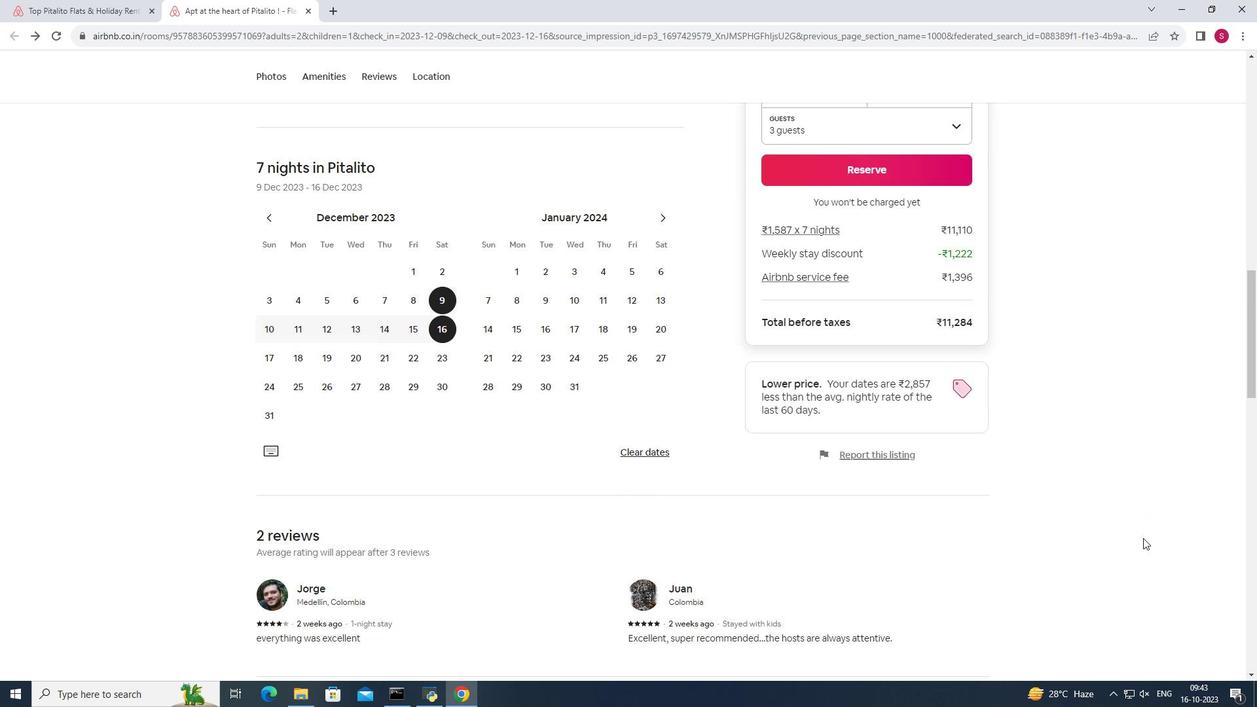 
Action: Mouse scrolled (1143, 537) with delta (0, 0)
Screenshot: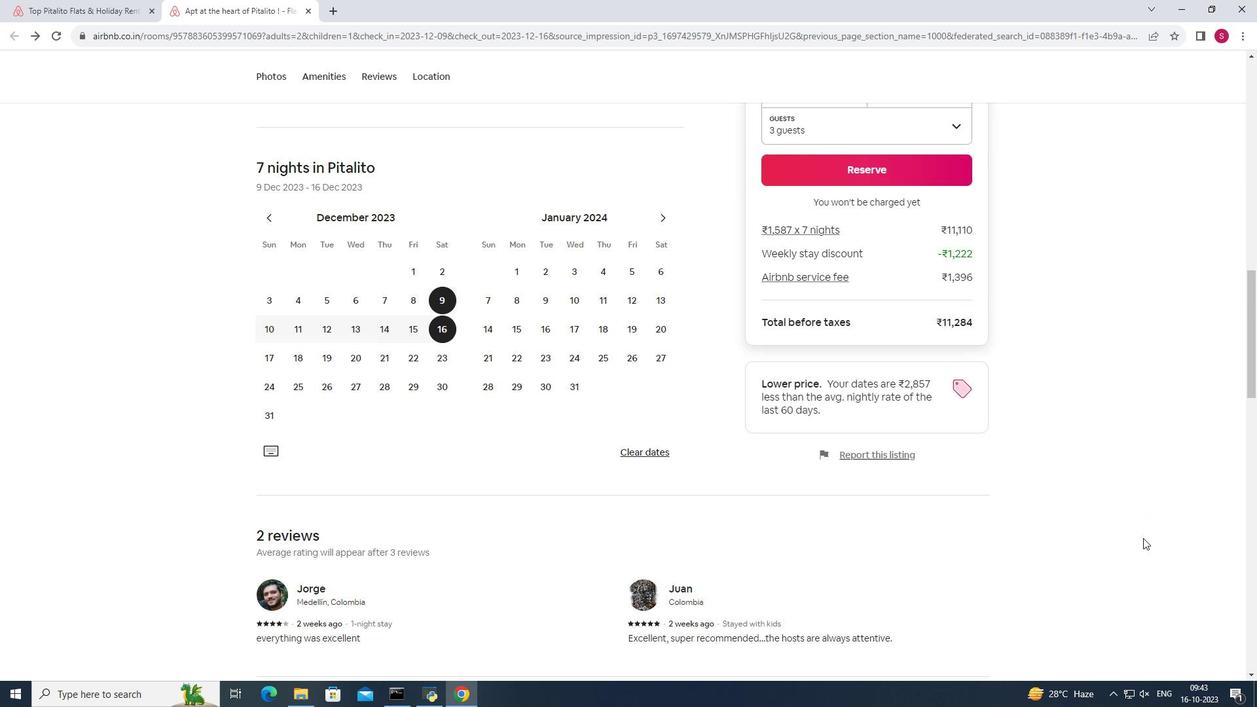 
Action: Mouse moved to (1144, 540)
Screenshot: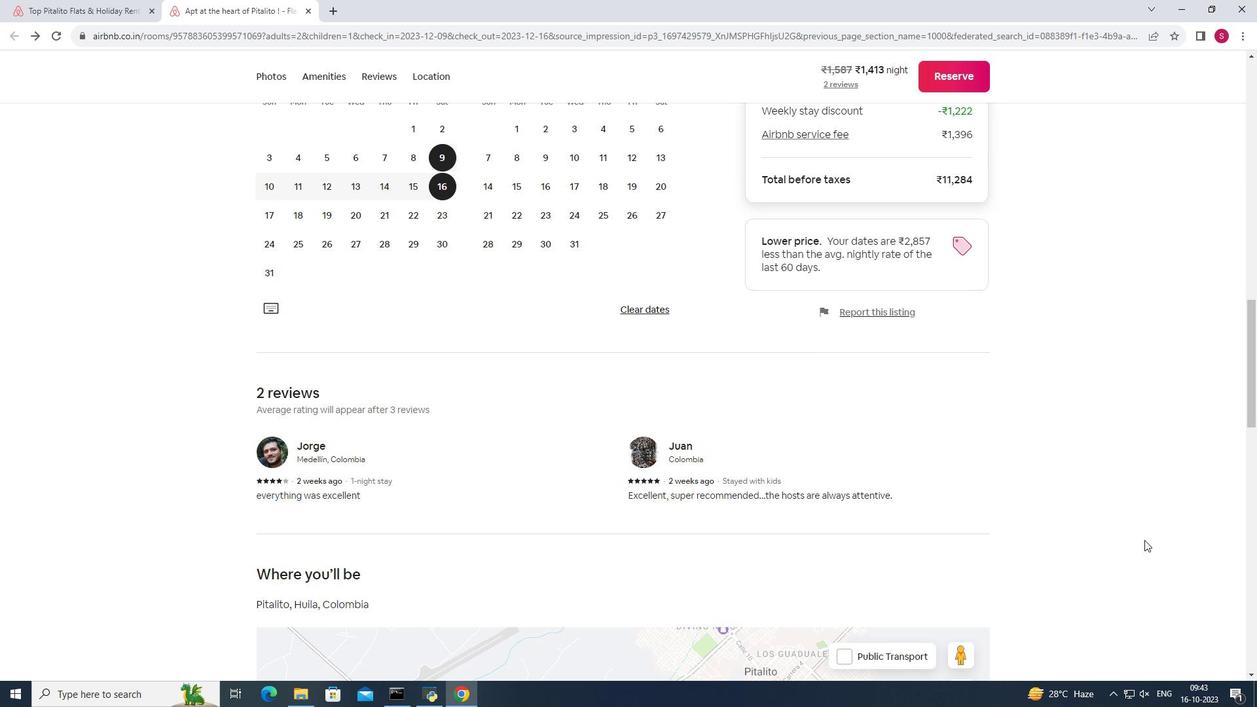
Action: Mouse scrolled (1144, 539) with delta (0, 0)
Screenshot: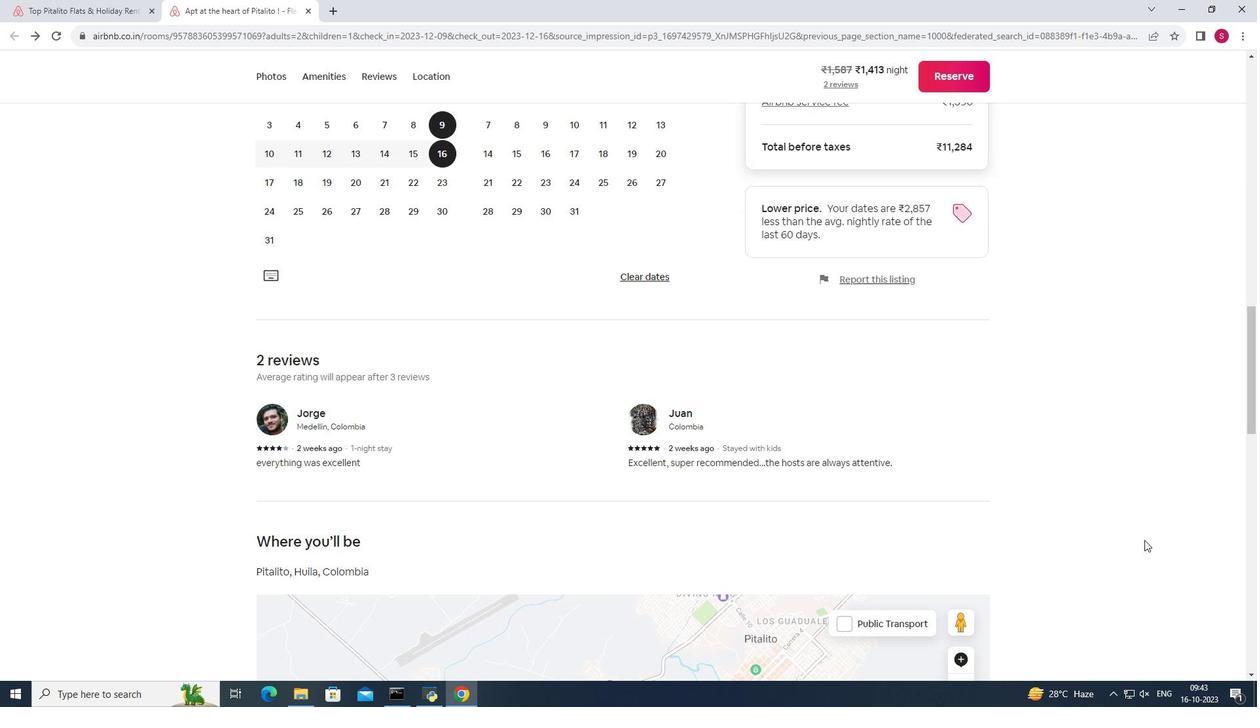 
Action: Mouse scrolled (1144, 539) with delta (0, 0)
Screenshot: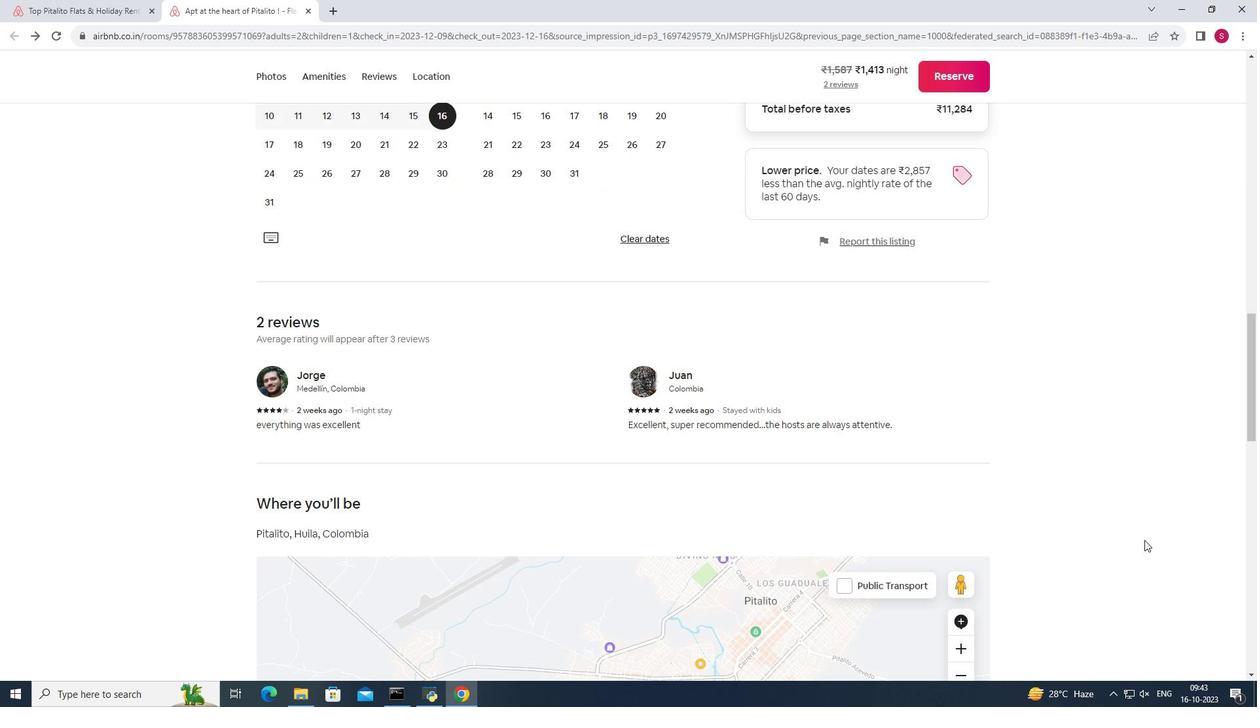 
Action: Mouse scrolled (1144, 539) with delta (0, 0)
Screenshot: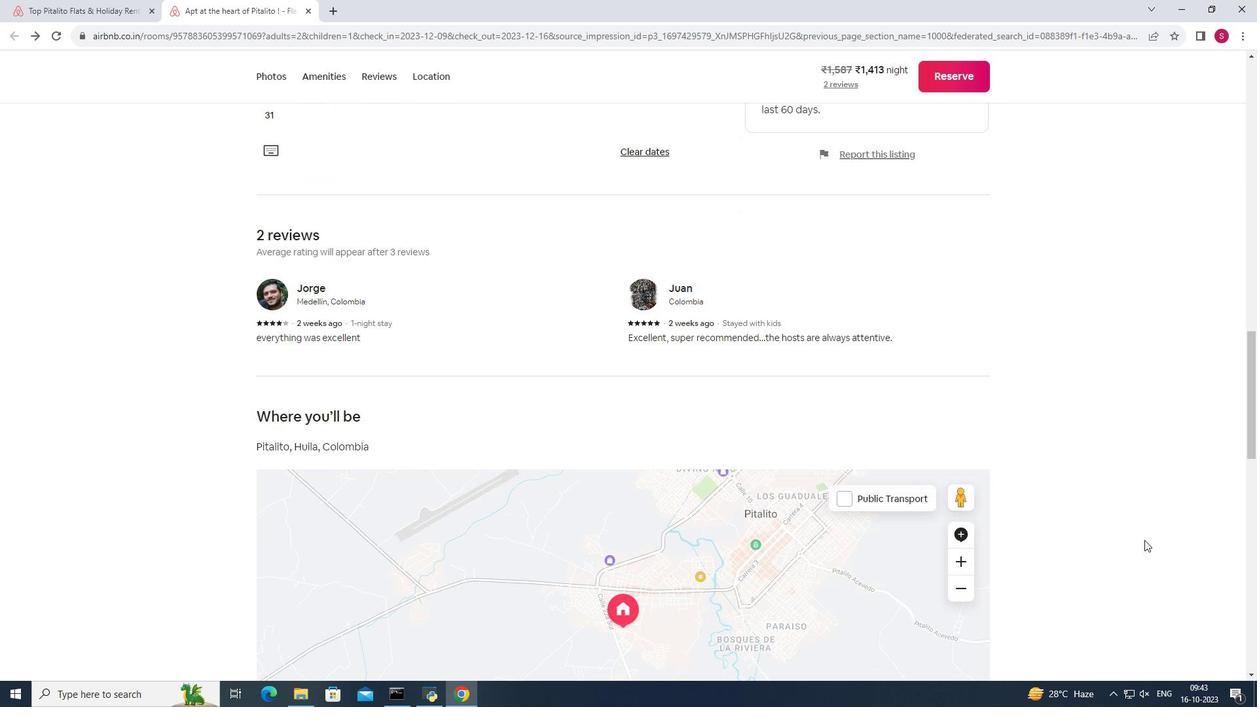 
Action: Mouse scrolled (1144, 539) with delta (0, 0)
Screenshot: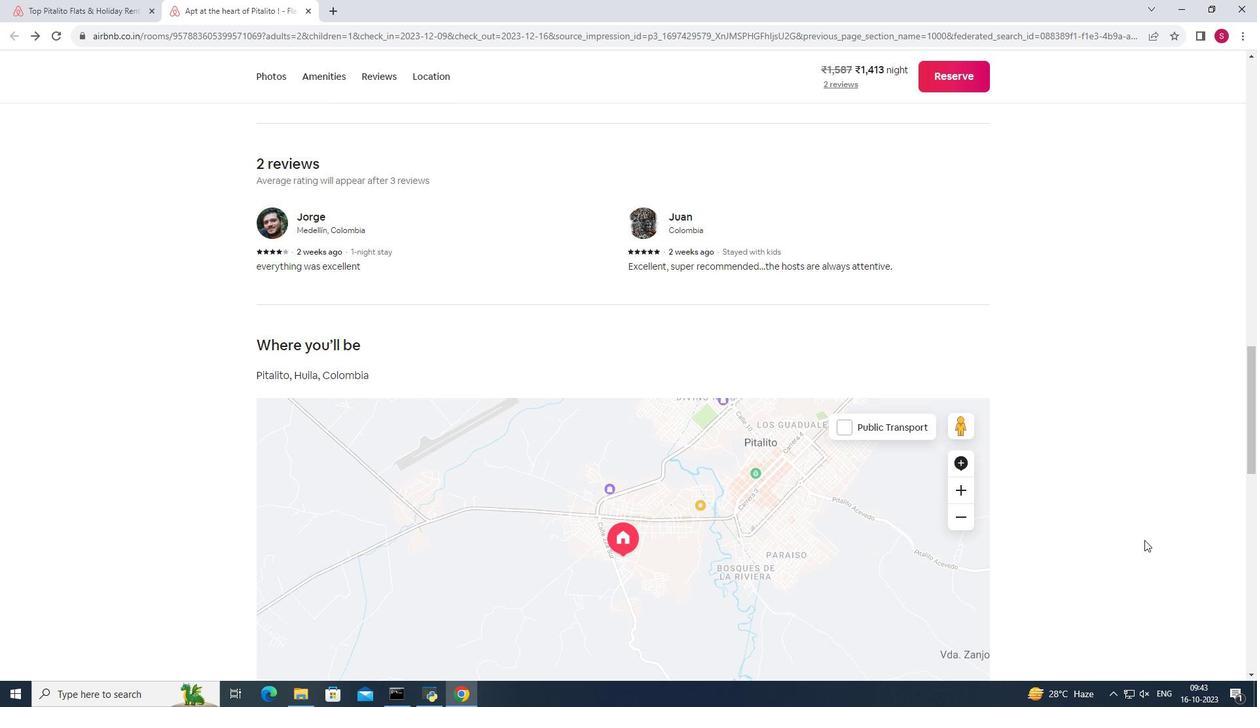 
Action: Mouse moved to (1144, 541)
Screenshot: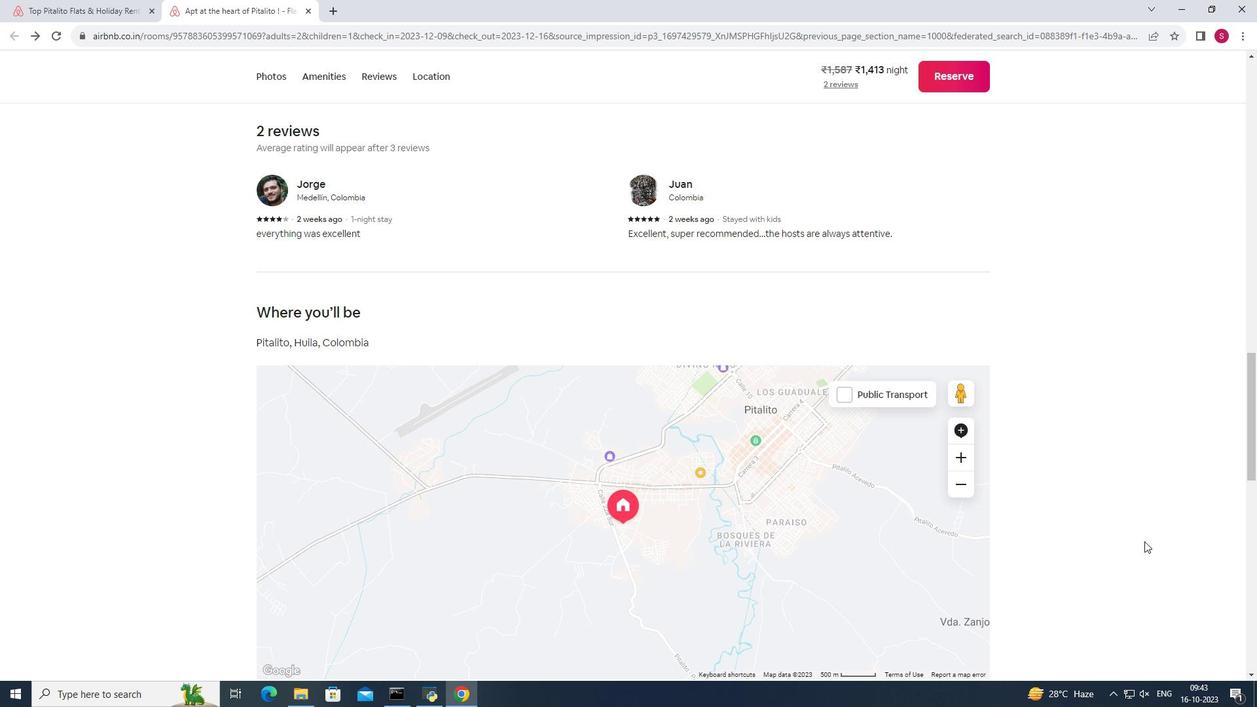 
Action: Mouse scrolled (1144, 541) with delta (0, 0)
Screenshot: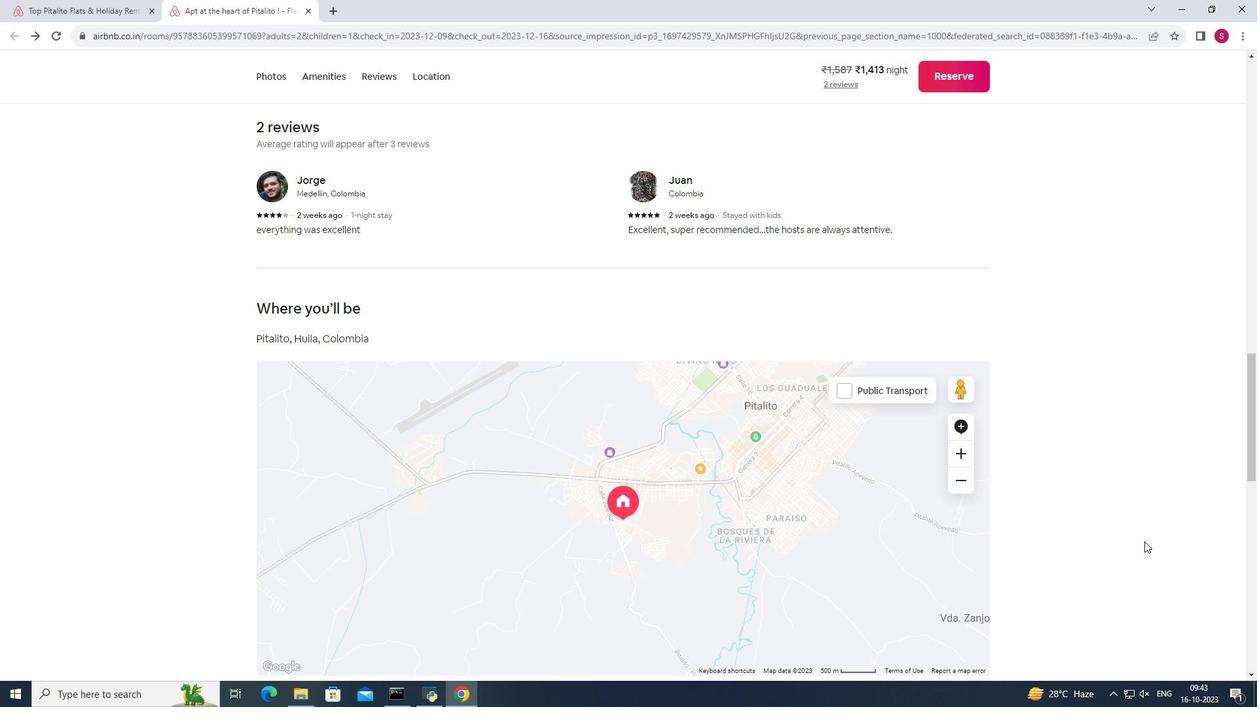 
Action: Mouse scrolled (1144, 541) with delta (0, 0)
Screenshot: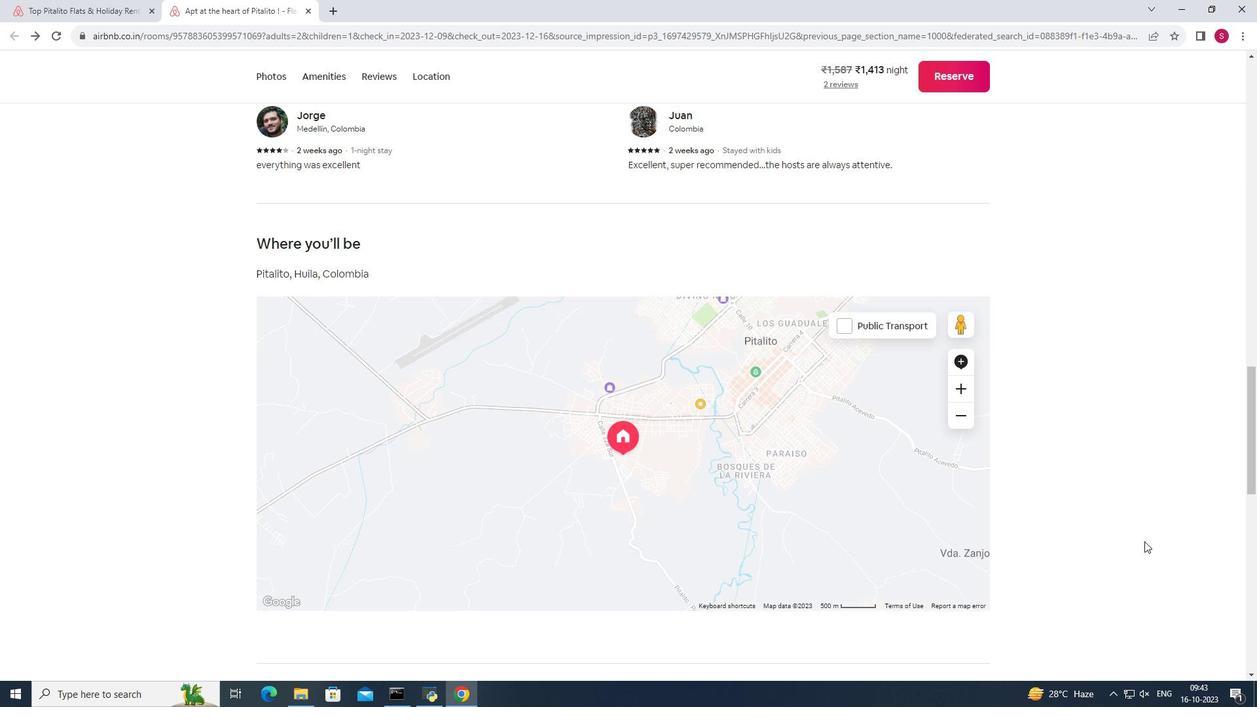 
Action: Mouse scrolled (1144, 541) with delta (0, 0)
Screenshot: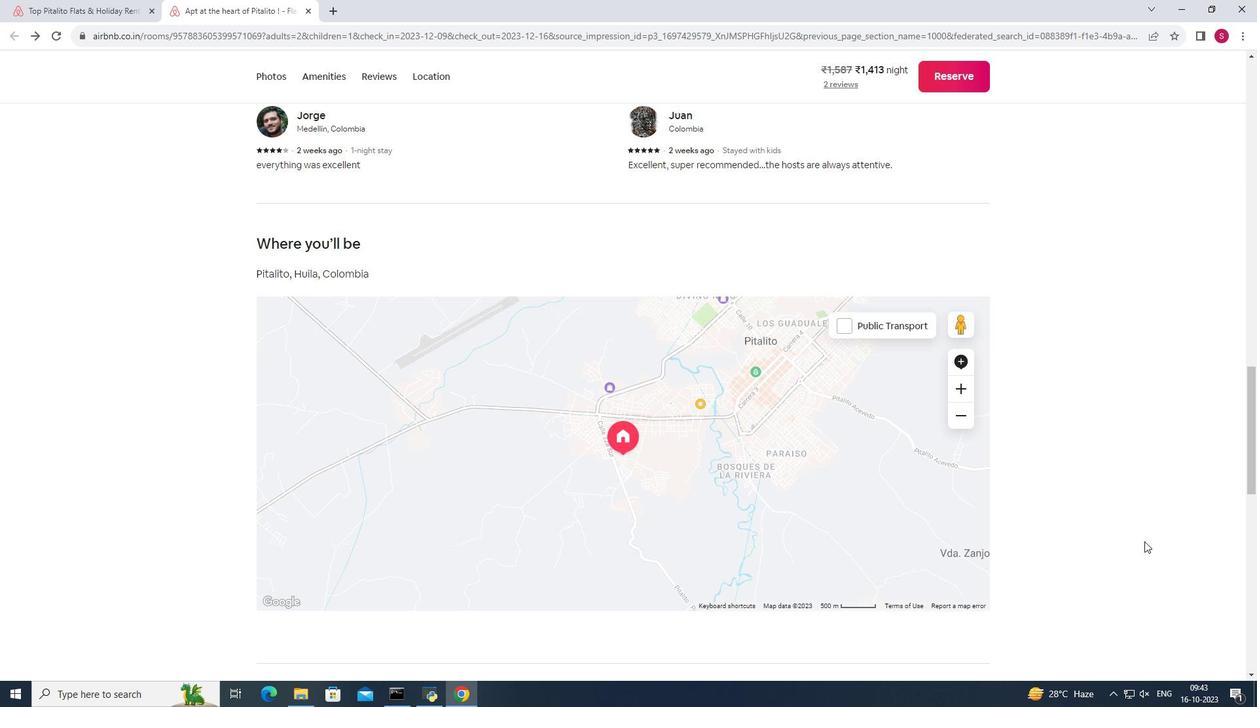 
Action: Mouse scrolled (1144, 541) with delta (0, 0)
Screenshot: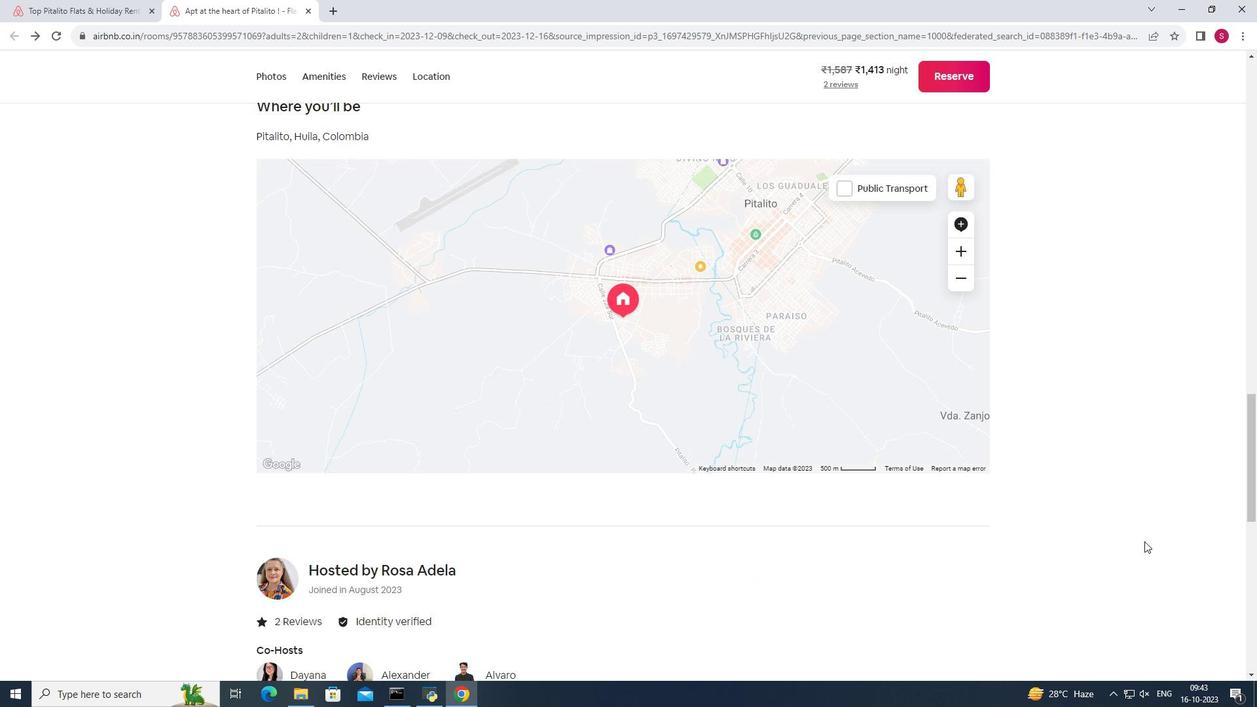 
Action: Mouse scrolled (1144, 541) with delta (0, 0)
Screenshot: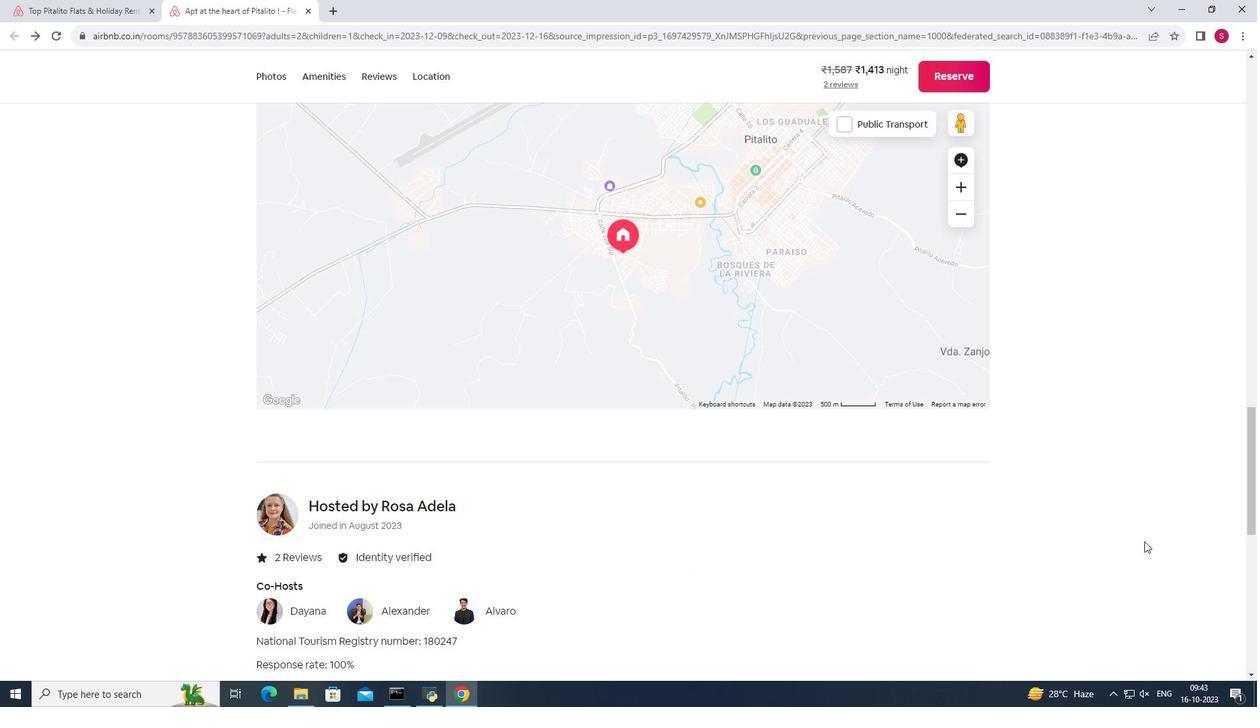 
Action: Mouse scrolled (1144, 541) with delta (0, 0)
Screenshot: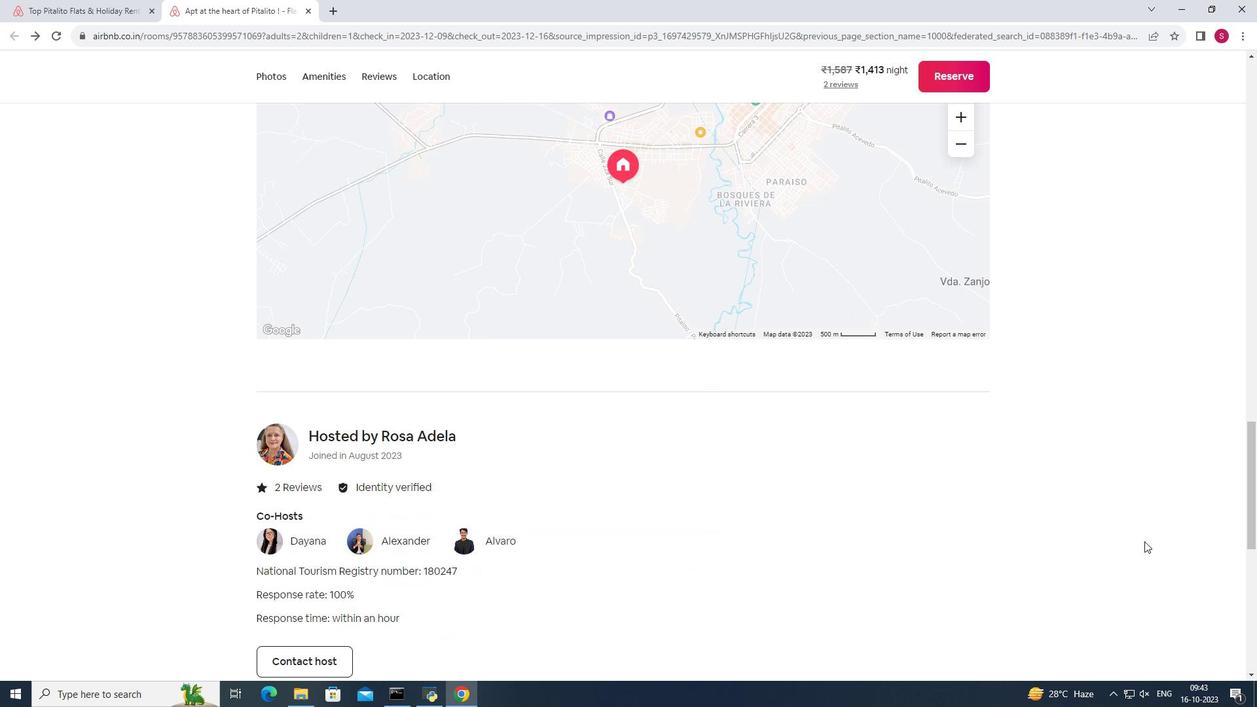 
Action: Mouse moved to (470, 522)
Screenshot: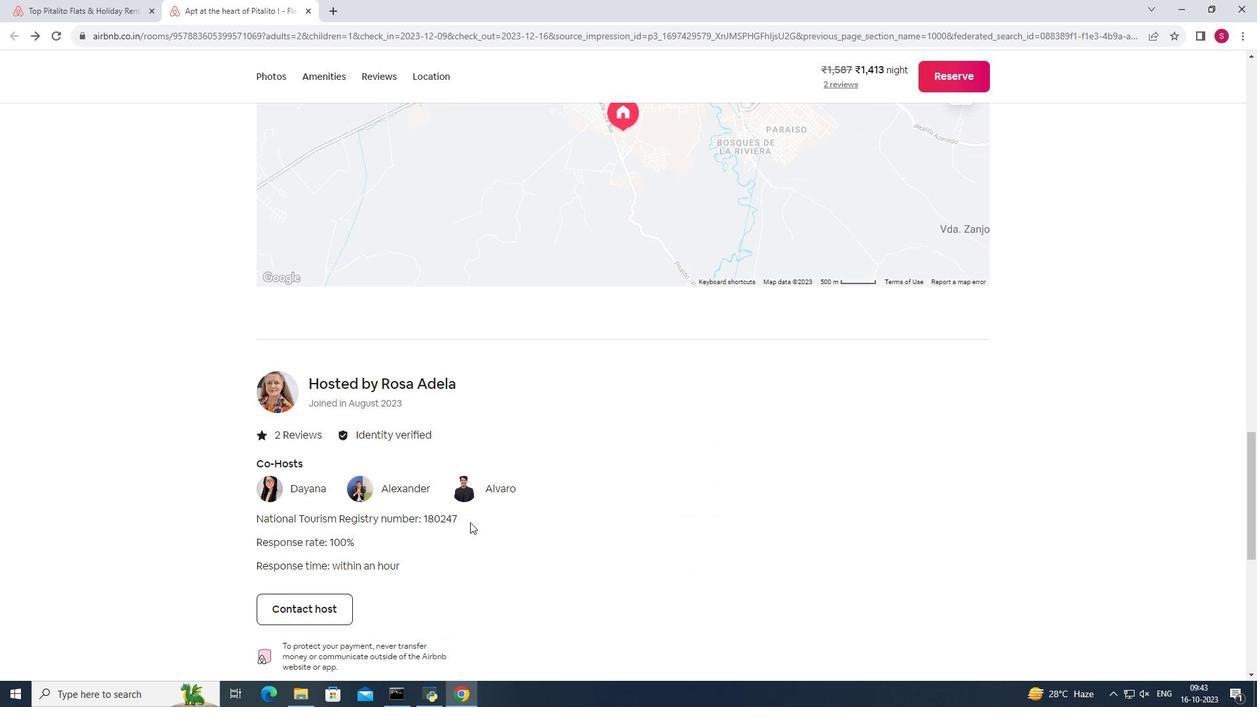 
Action: Mouse scrolled (470, 522) with delta (0, 0)
Screenshot: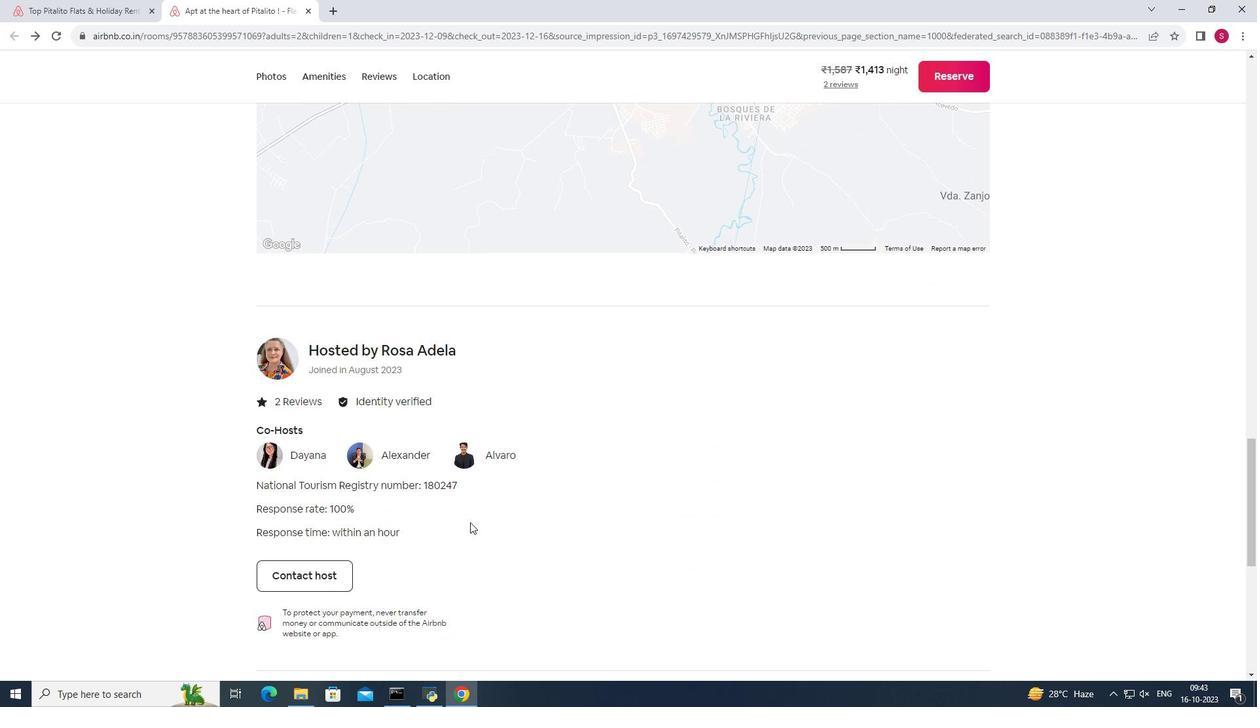 
Action: Mouse scrolled (470, 522) with delta (0, 0)
Screenshot: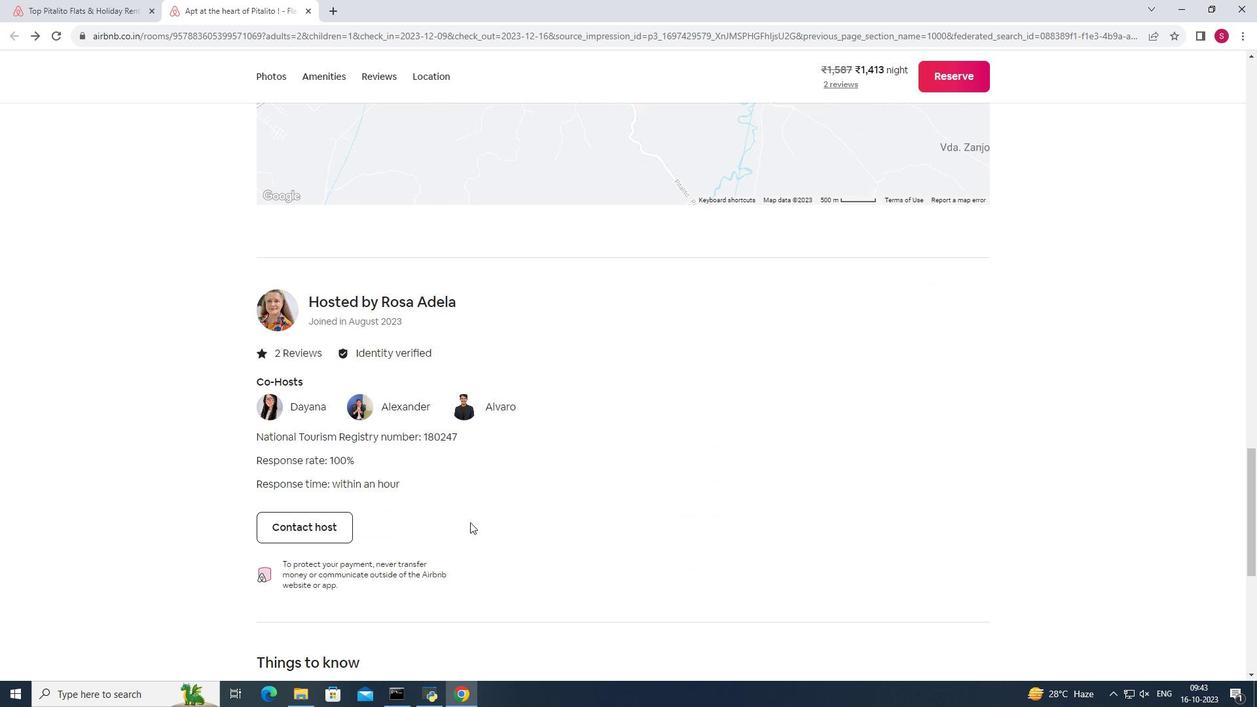 
Action: Mouse scrolled (470, 522) with delta (0, 0)
Screenshot: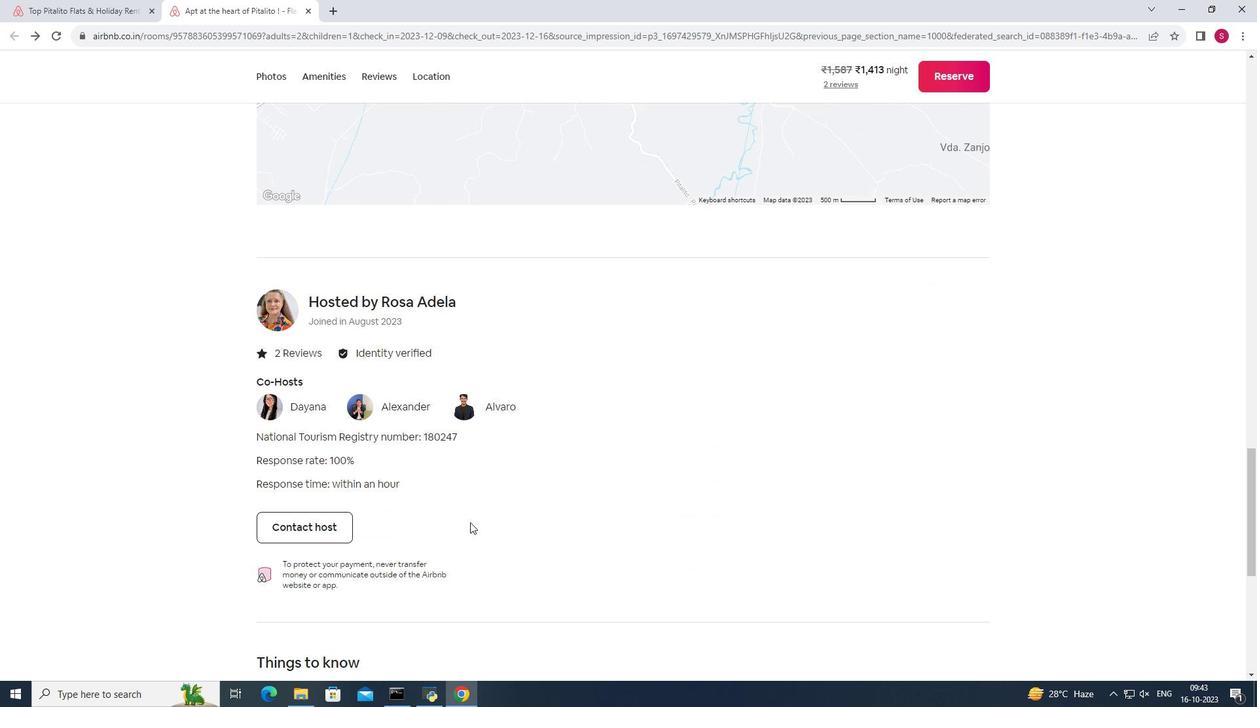 
Action: Mouse scrolled (470, 522) with delta (0, 0)
Screenshot: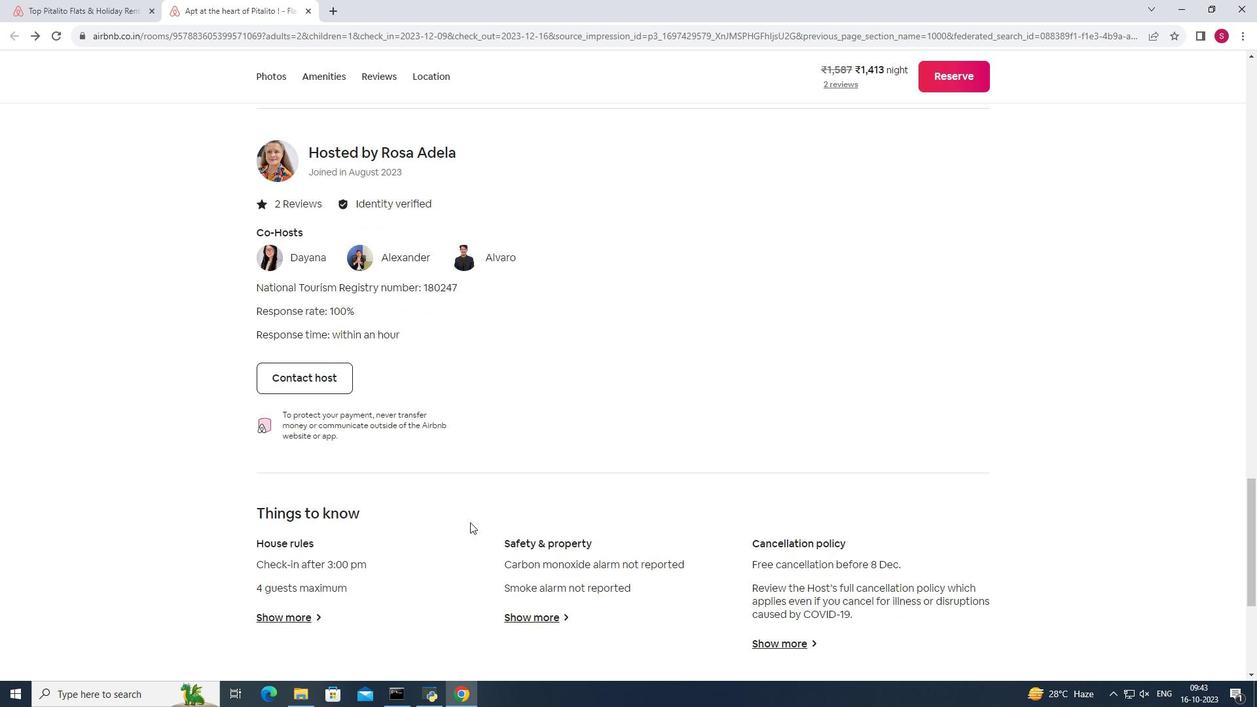 
Action: Mouse scrolled (470, 522) with delta (0, 0)
Screenshot: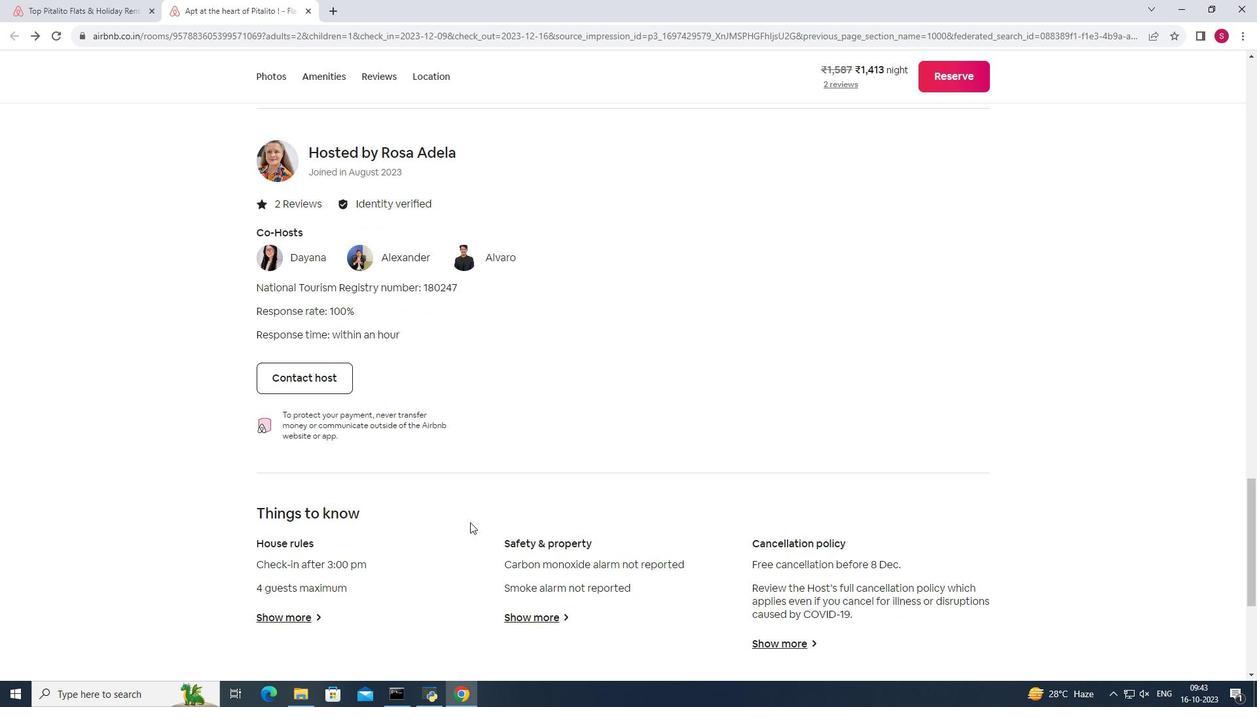 
Action: Mouse moved to (284, 521)
Screenshot: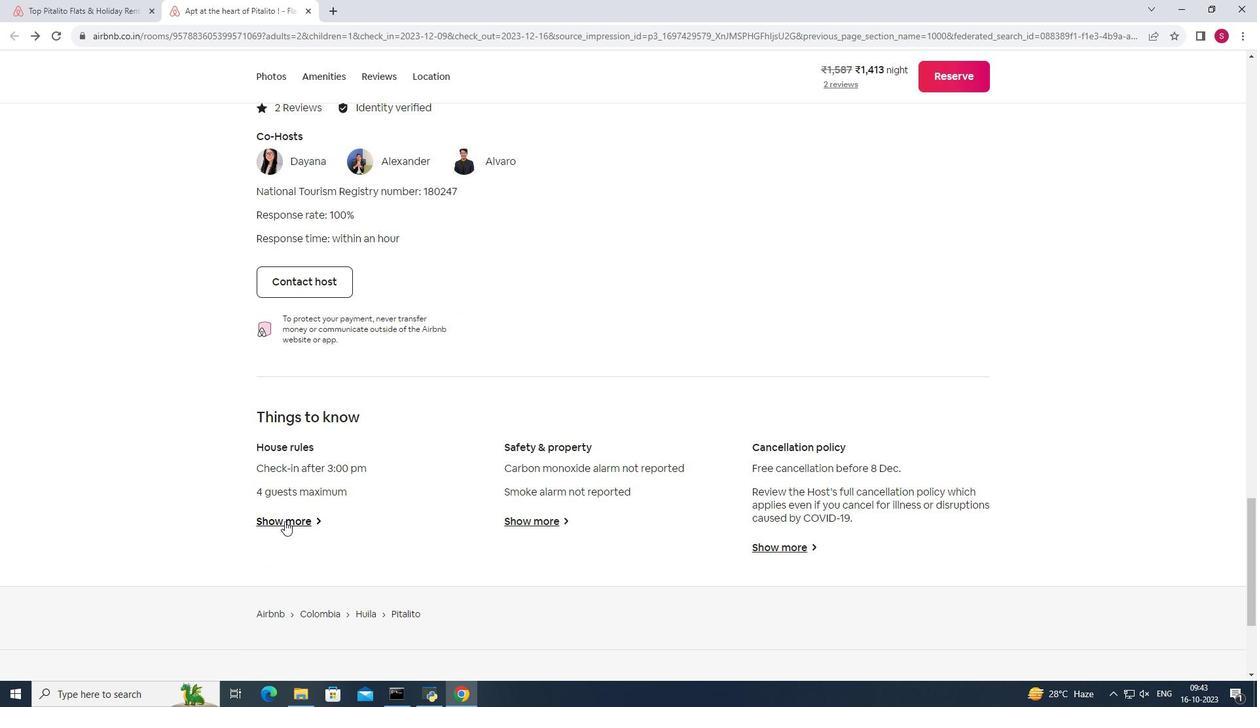 
Action: Mouse pressed left at (284, 521)
Screenshot: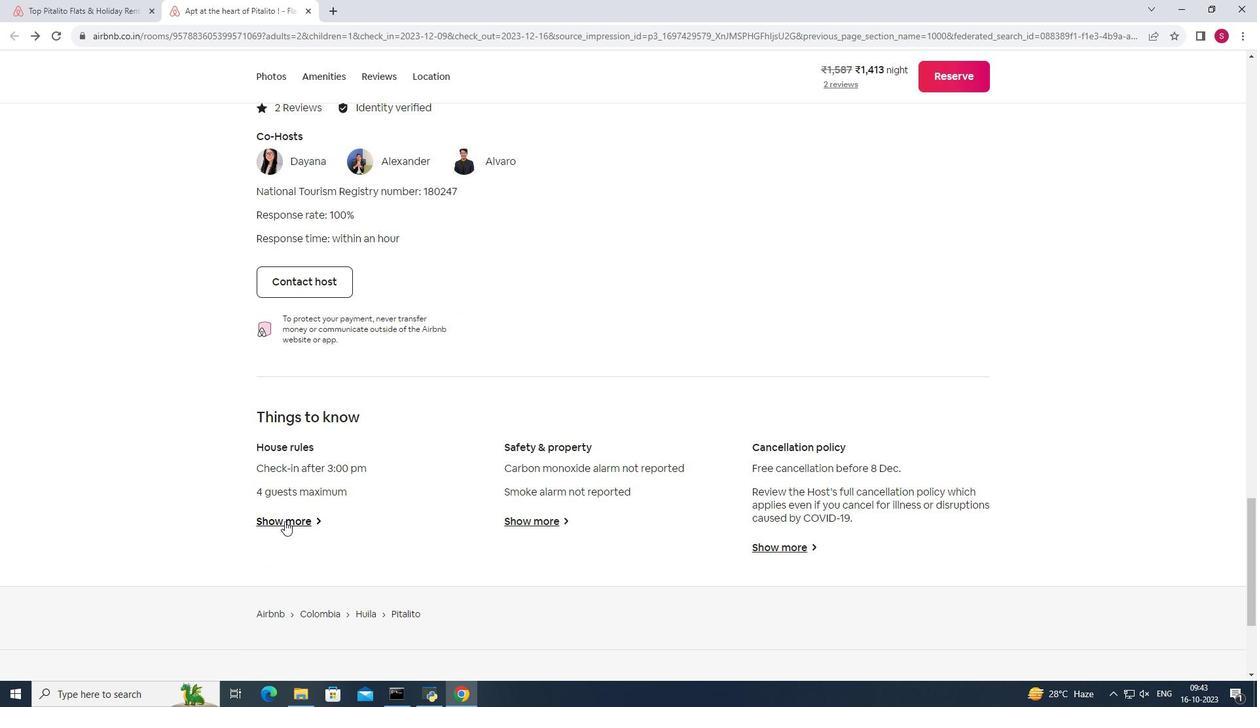 
Action: Mouse moved to (286, 521)
Screenshot: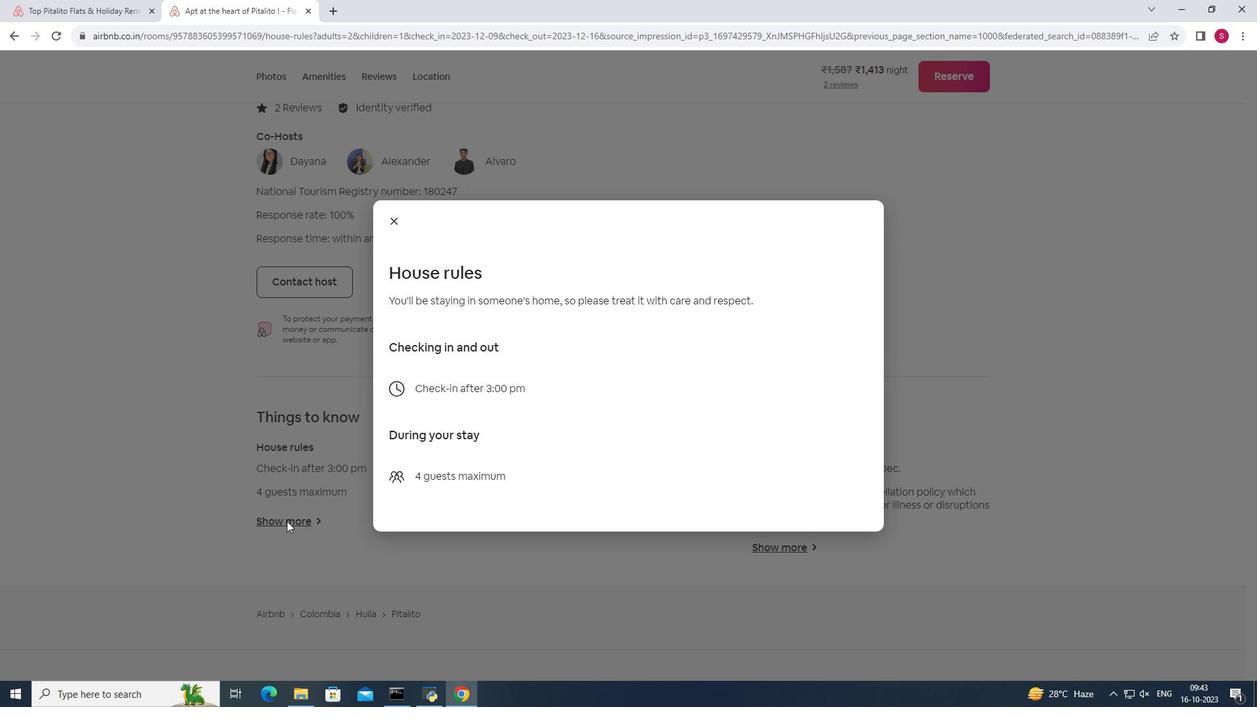 
Action: Mouse pressed left at (286, 521)
Screenshot: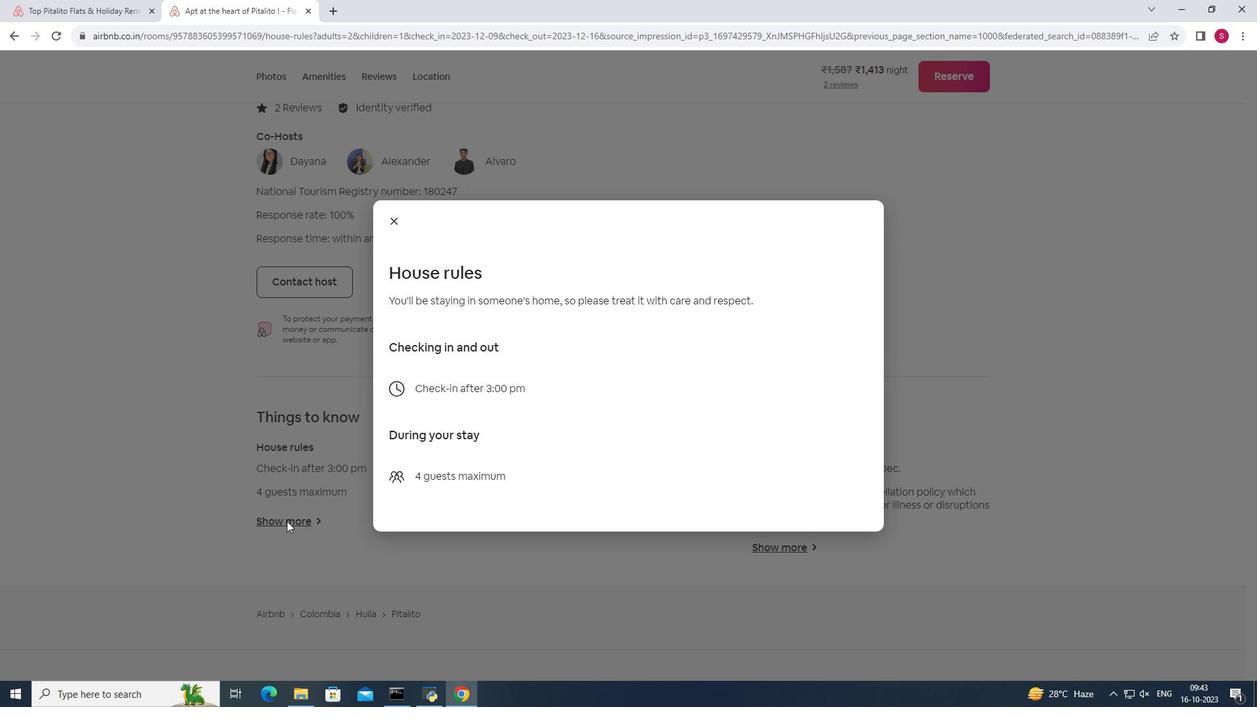 
Action: Mouse moved to (525, 522)
Screenshot: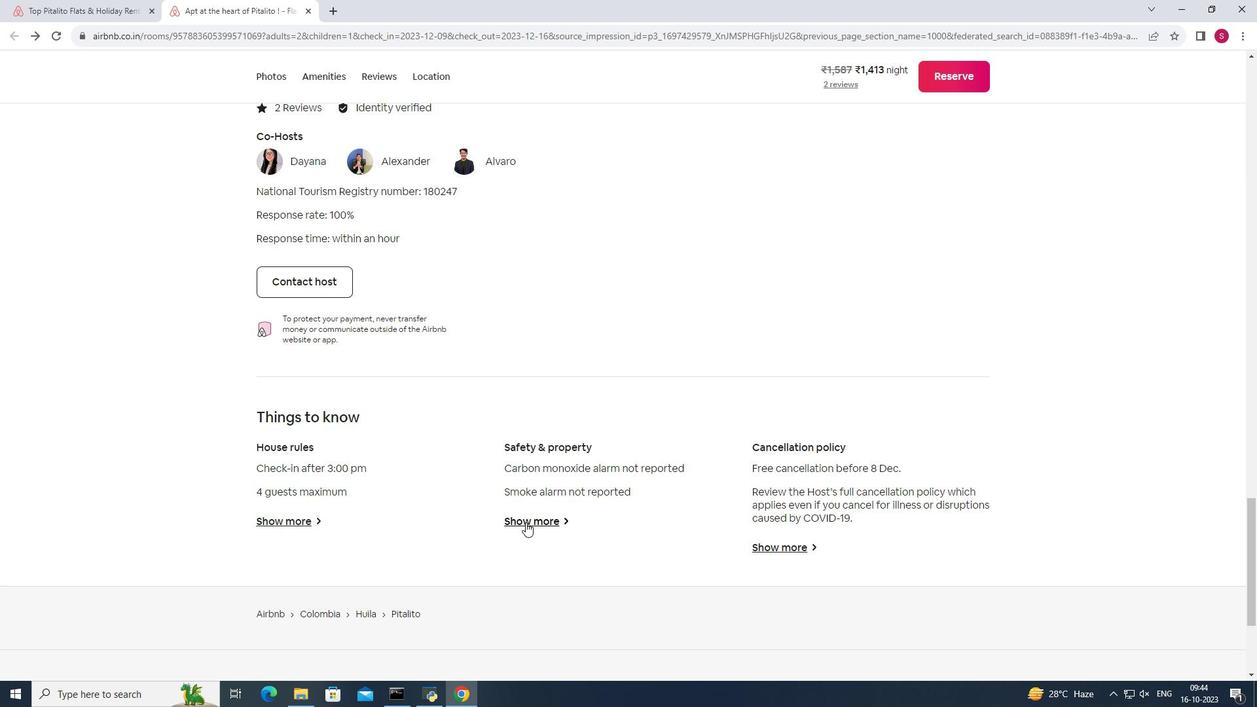 
Action: Mouse pressed left at (525, 522)
Screenshot: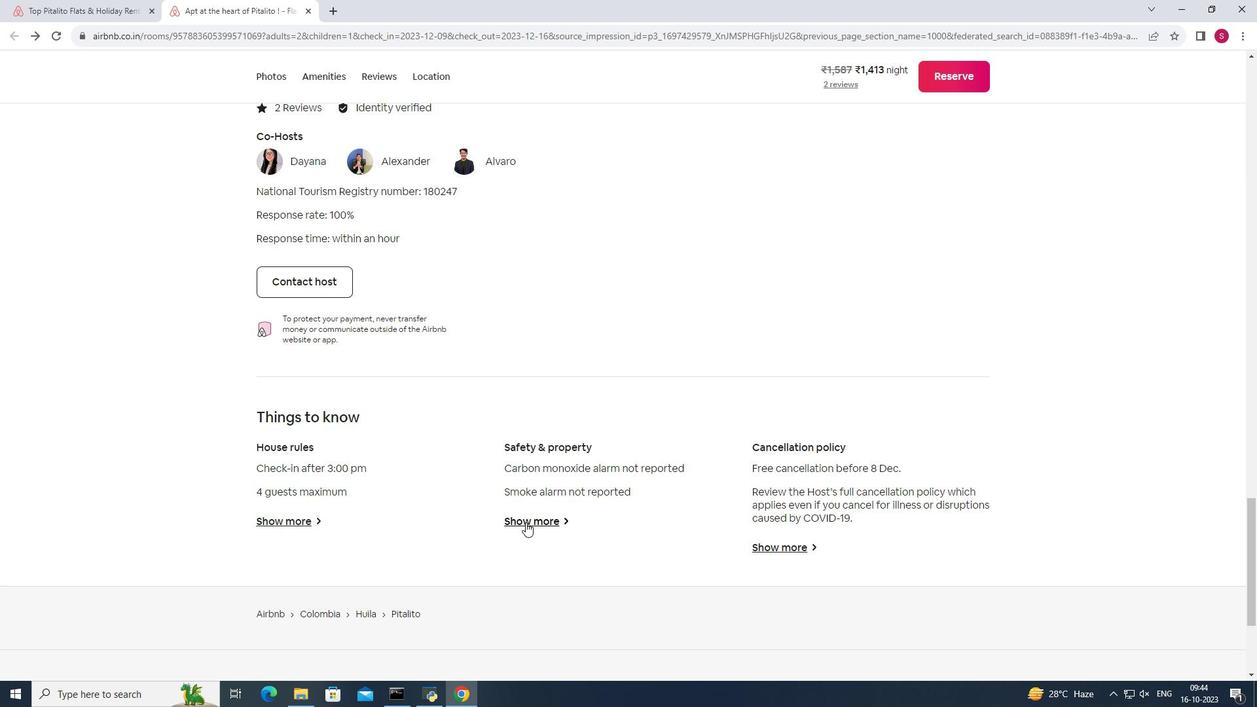 
Action: Mouse pressed left at (525, 522)
Screenshot: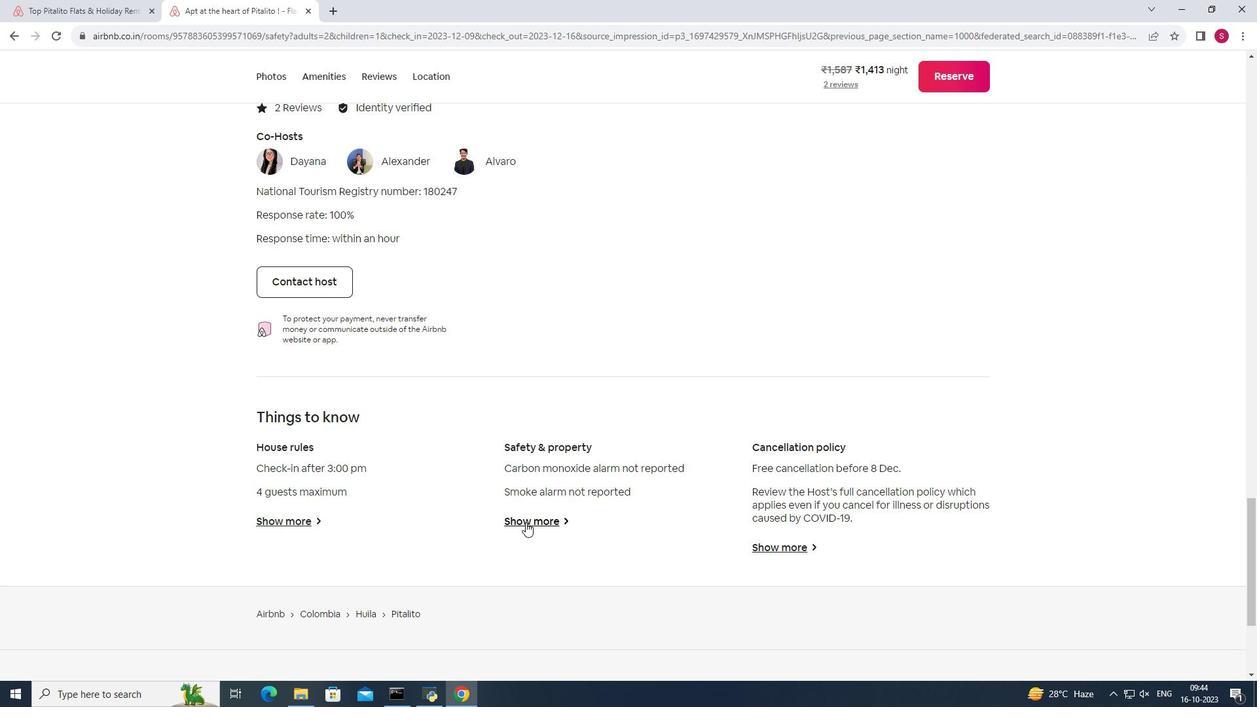 
Action: Mouse moved to (516, 556)
Screenshot: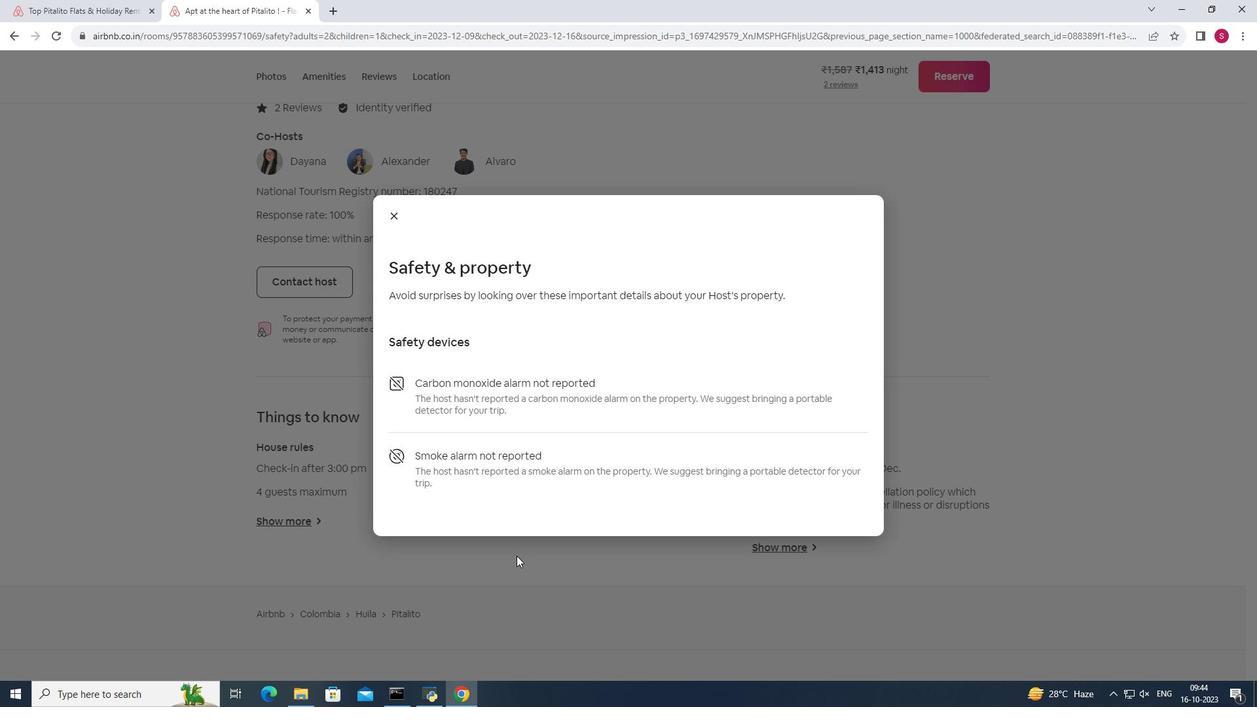 
Action: Mouse pressed left at (516, 556)
Screenshot: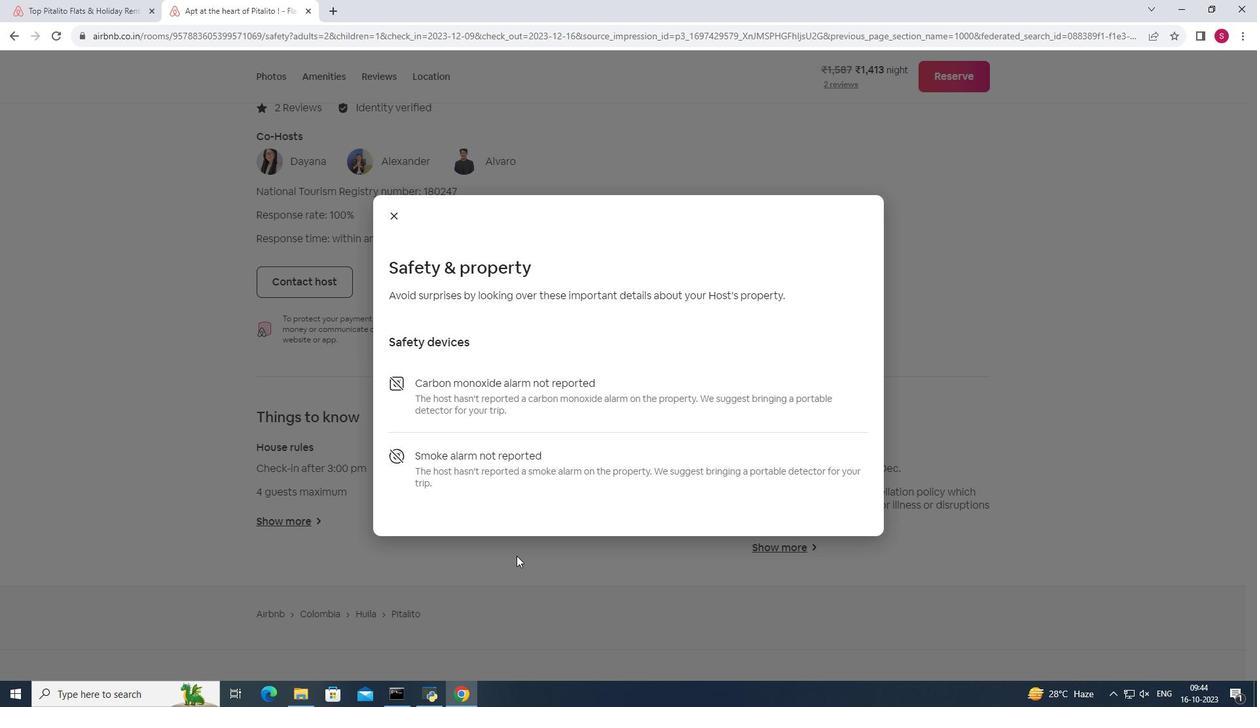 
Action: Mouse pressed left at (516, 556)
Screenshot: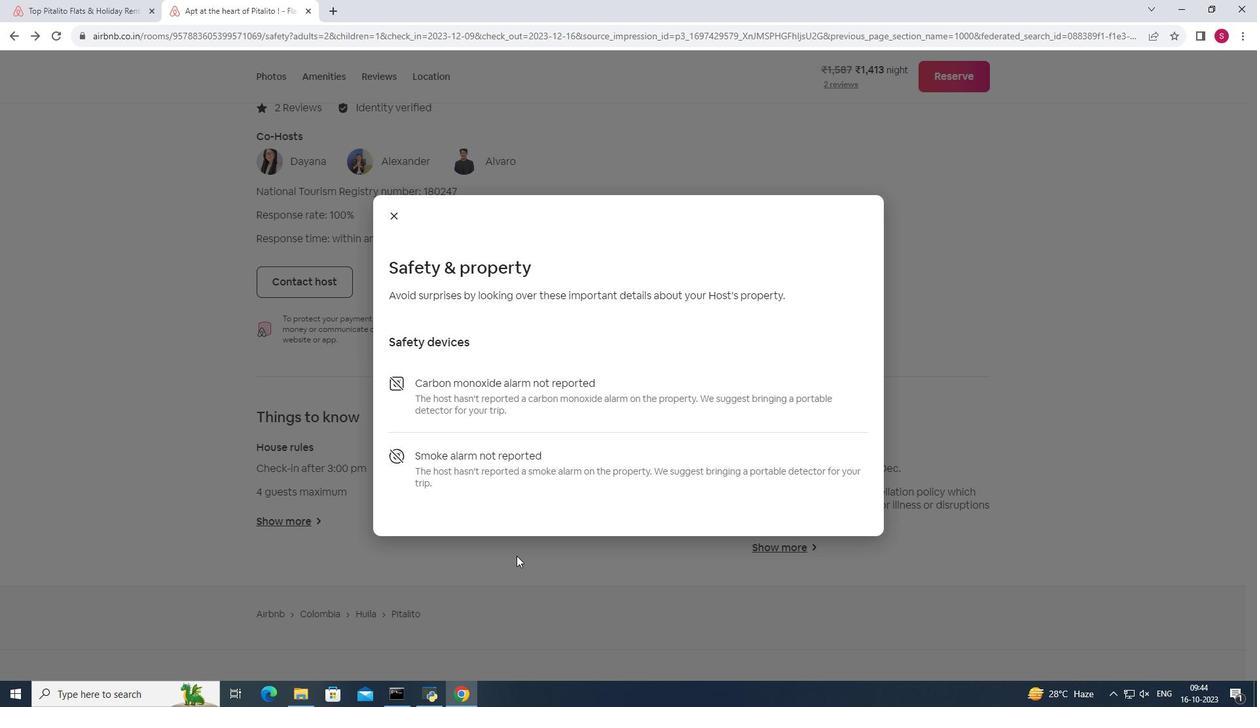 
Action: Mouse moved to (806, 546)
Screenshot: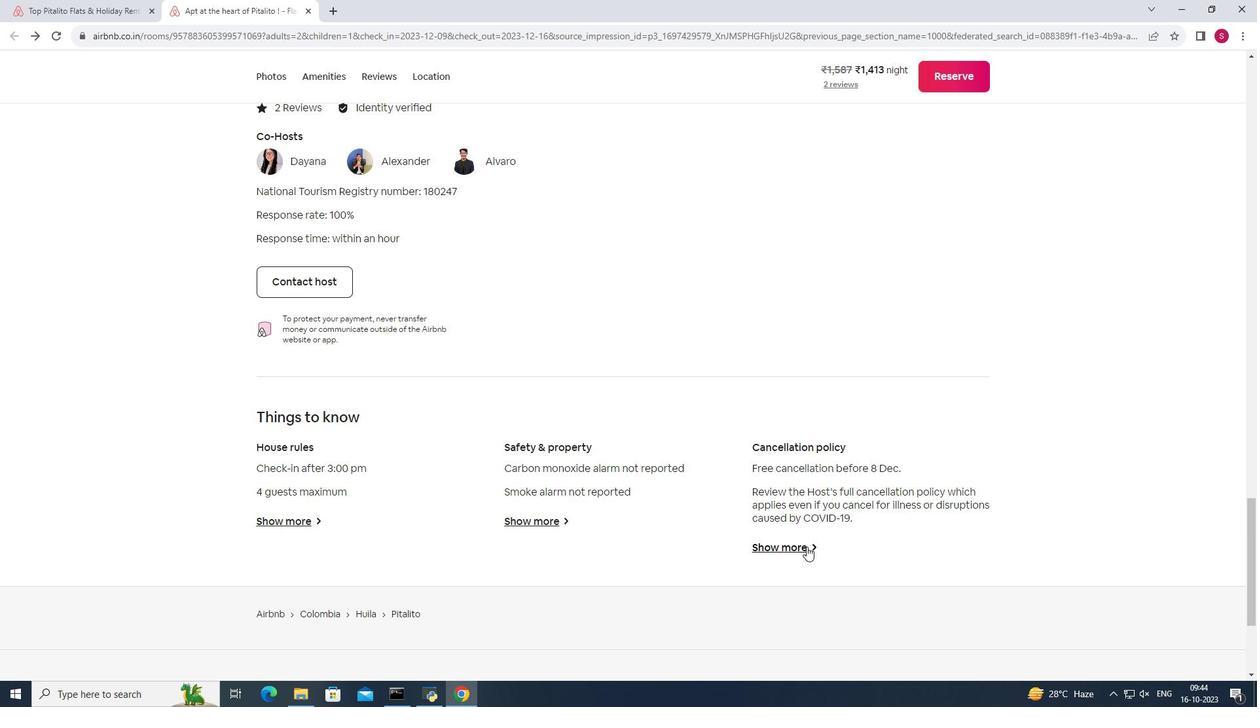 
Action: Mouse pressed left at (806, 546)
Screenshot: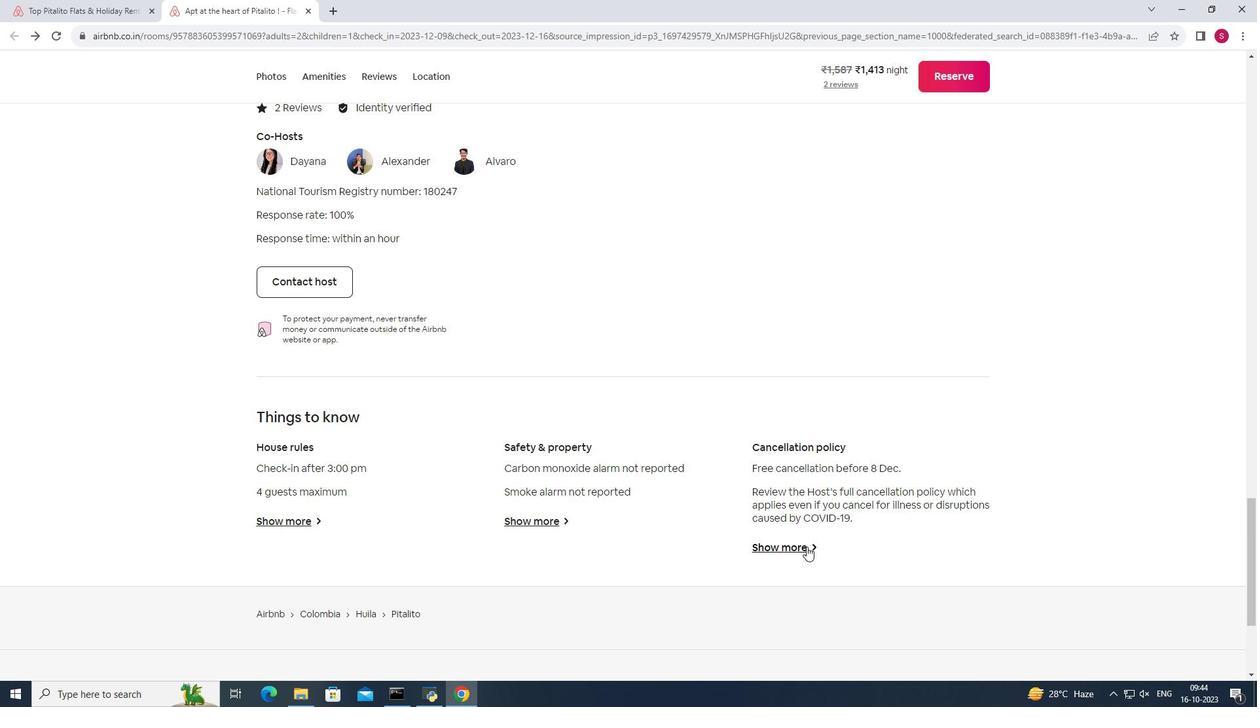 
Action: Mouse moved to (861, 536)
Screenshot: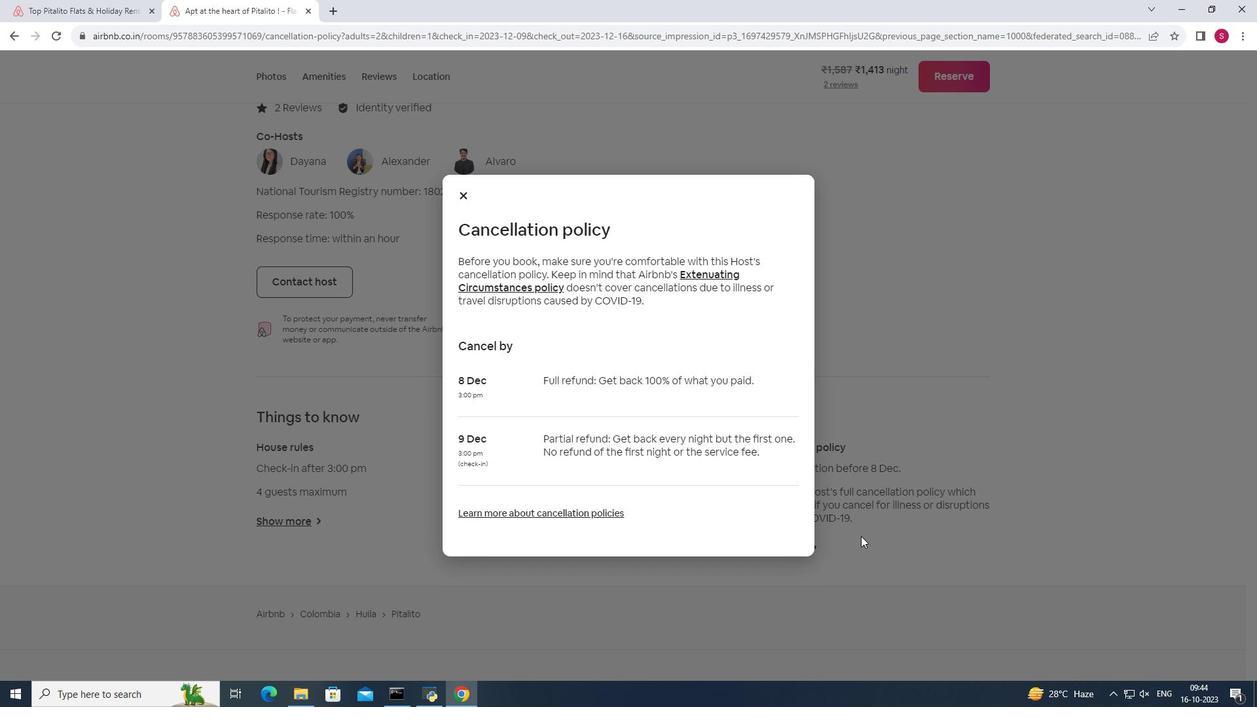 
Action: Mouse pressed left at (861, 536)
Screenshot: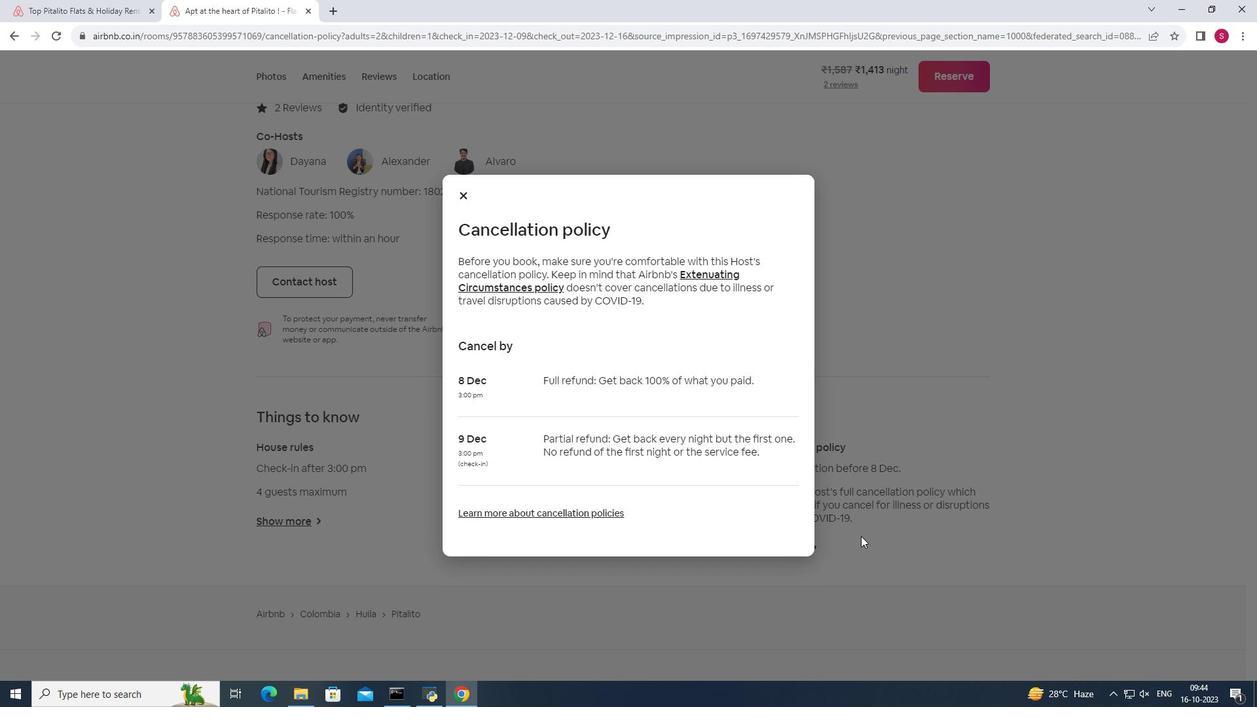 
Action: Mouse scrolled (861, 535) with delta (0, 0)
Screenshot: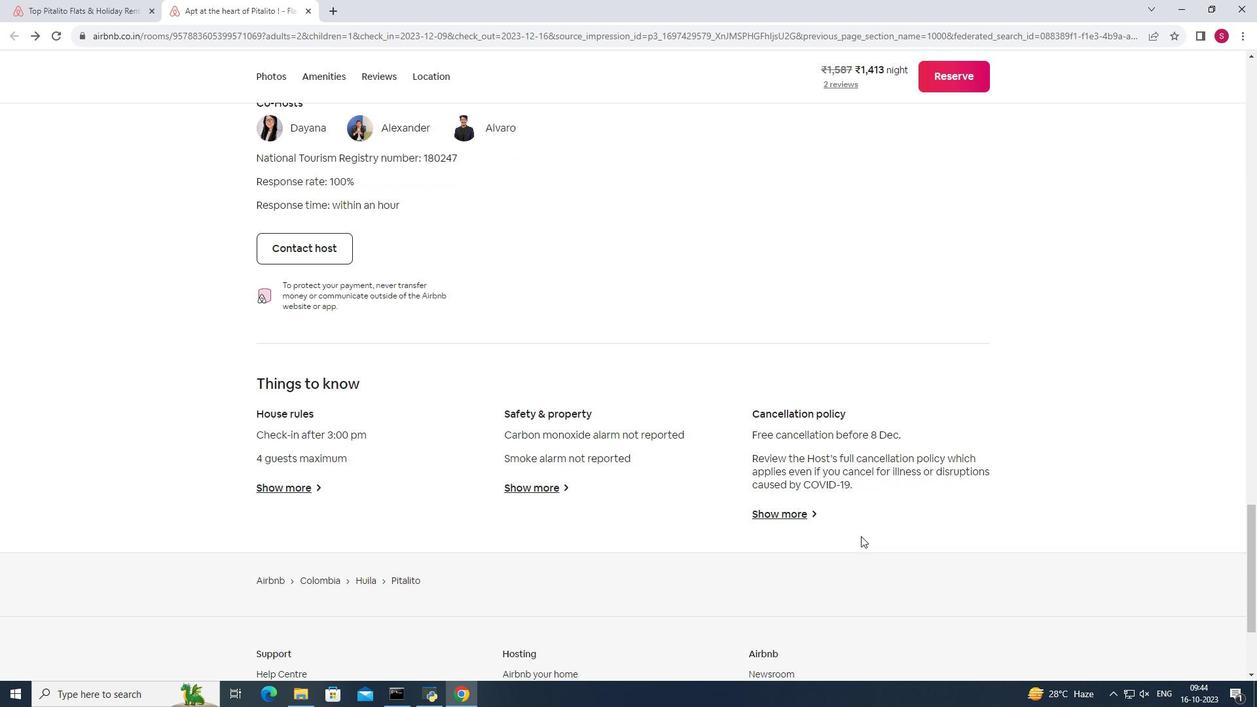 
Action: Mouse scrolled (861, 535) with delta (0, 0)
Screenshot: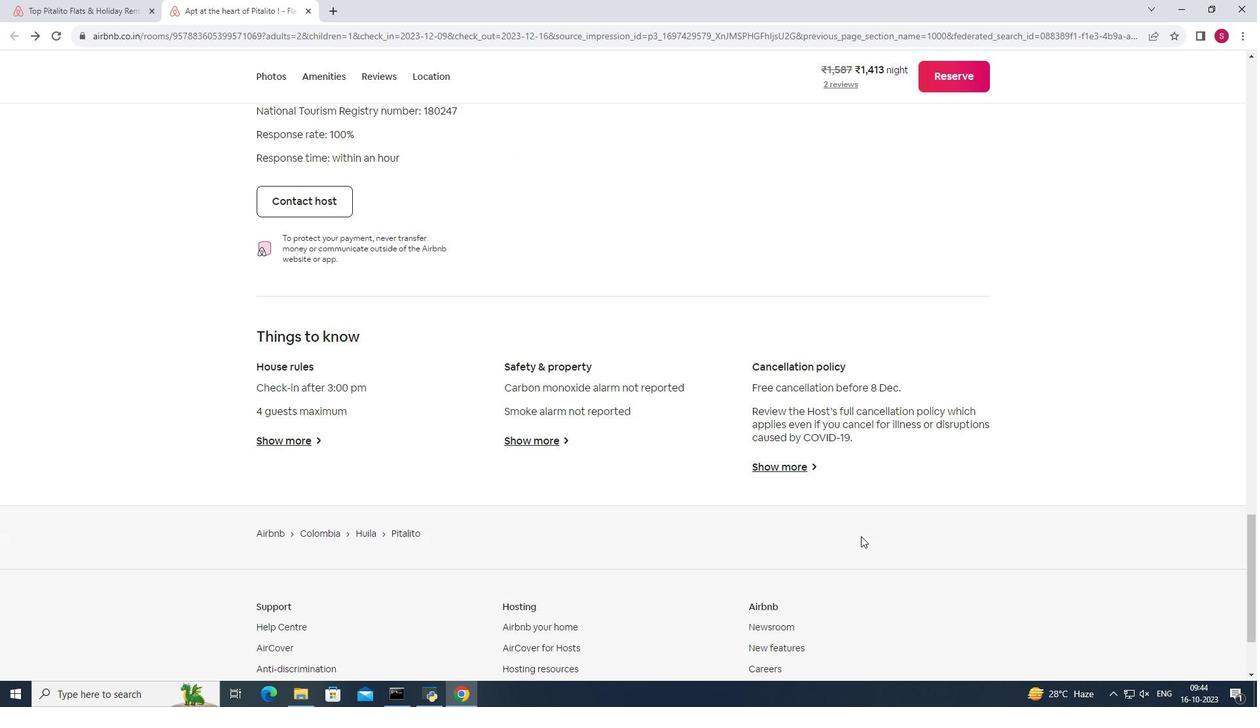 
Action: Mouse scrolled (861, 535) with delta (0, 0)
Screenshot: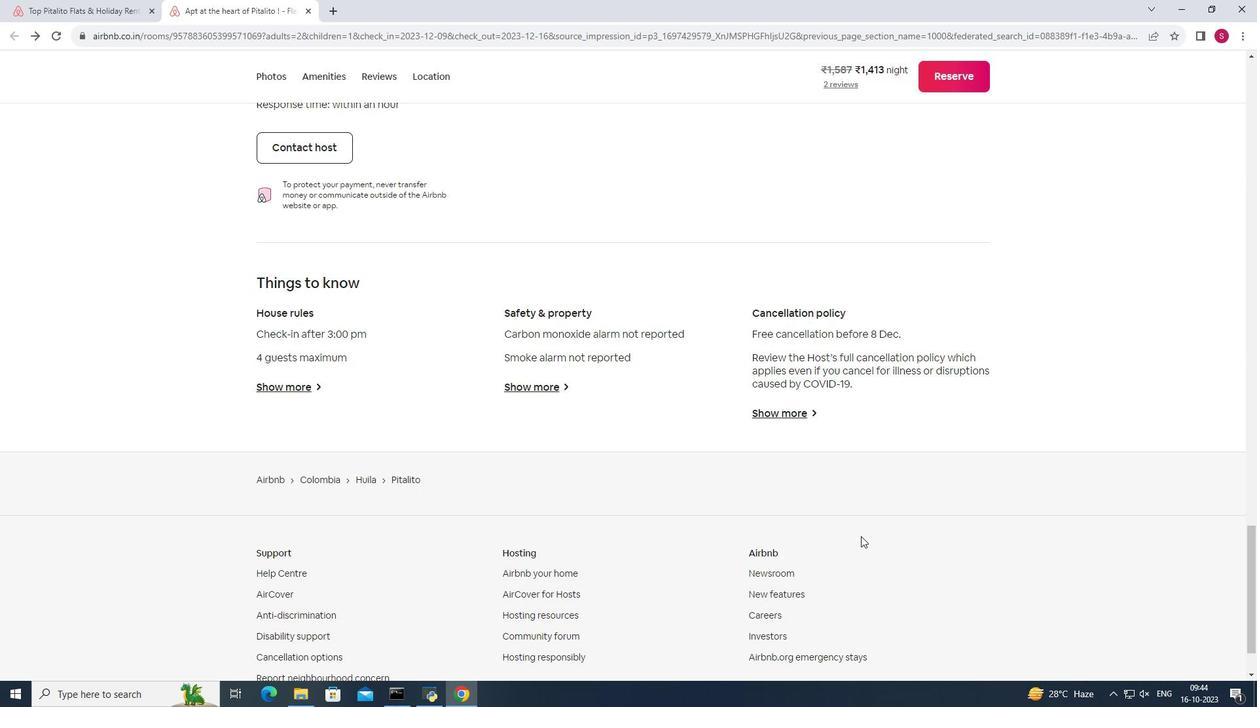 
Action: Mouse scrolled (861, 535) with delta (0, 0)
Screenshot: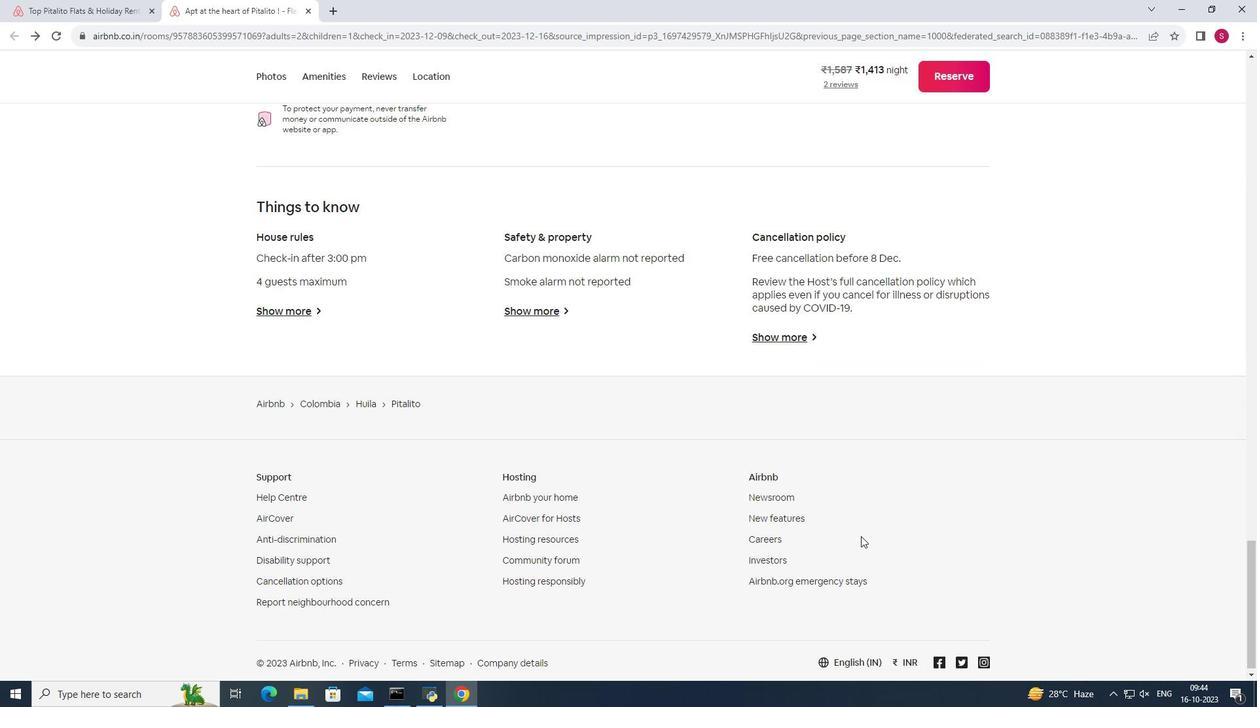 
Action: Mouse scrolled (861, 535) with delta (0, 0)
Screenshot: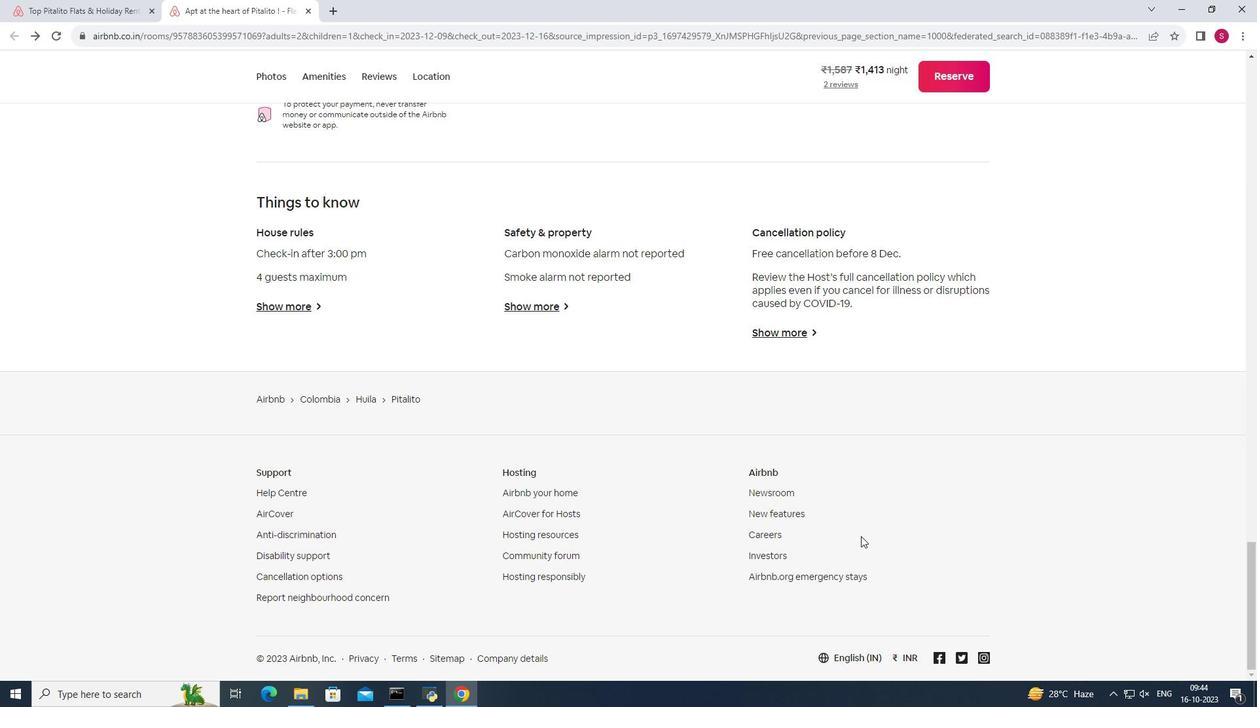
Action: Mouse scrolled (861, 535) with delta (0, 0)
Screenshot: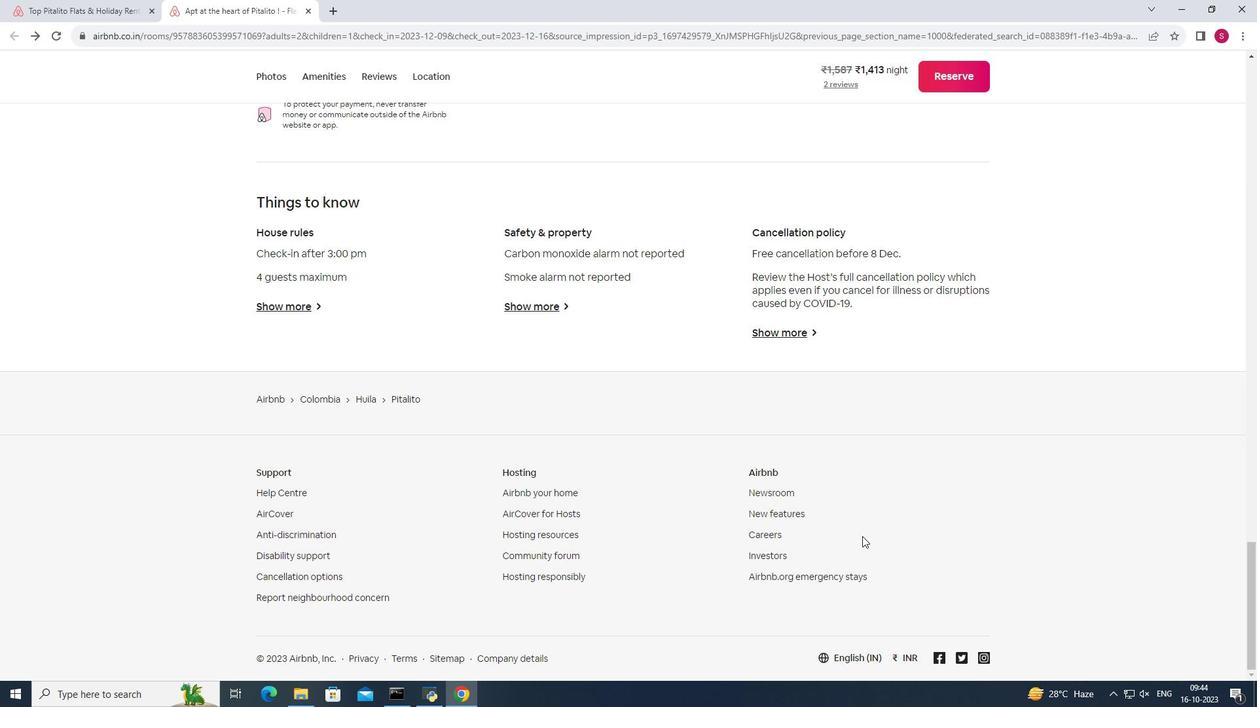 
Action: Mouse moved to (311, 13)
Screenshot: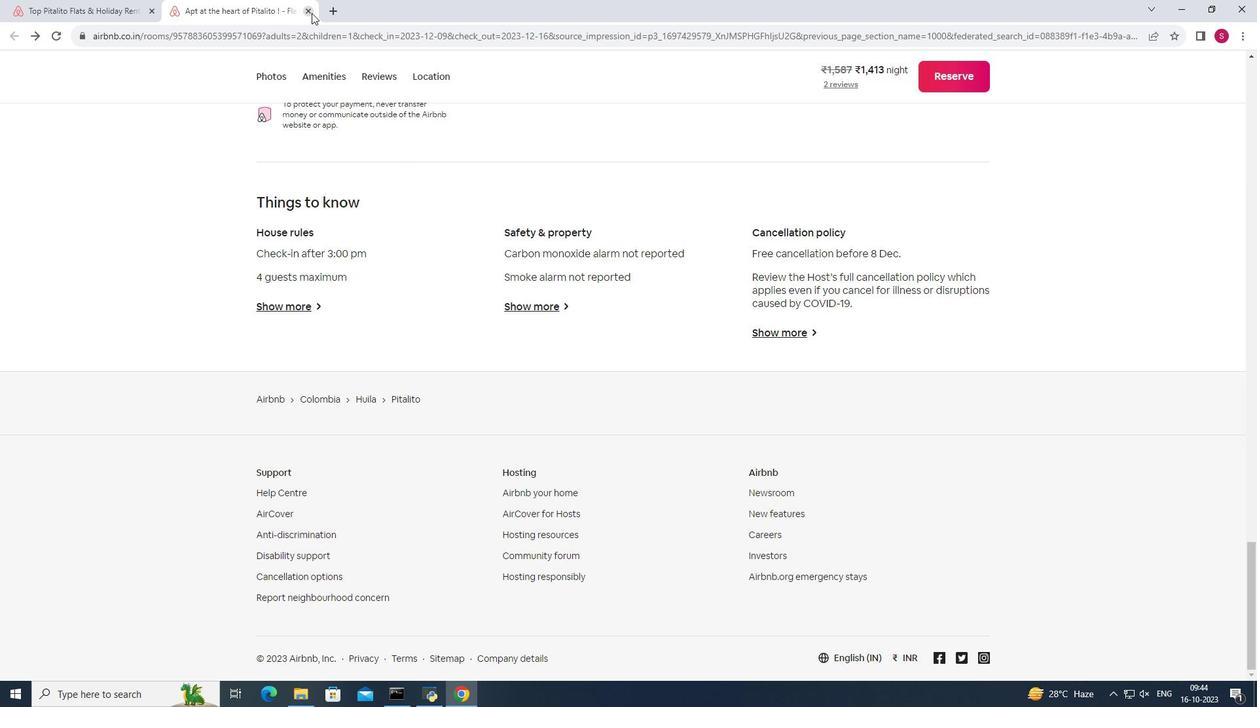 
Action: Mouse pressed left at (311, 13)
Screenshot: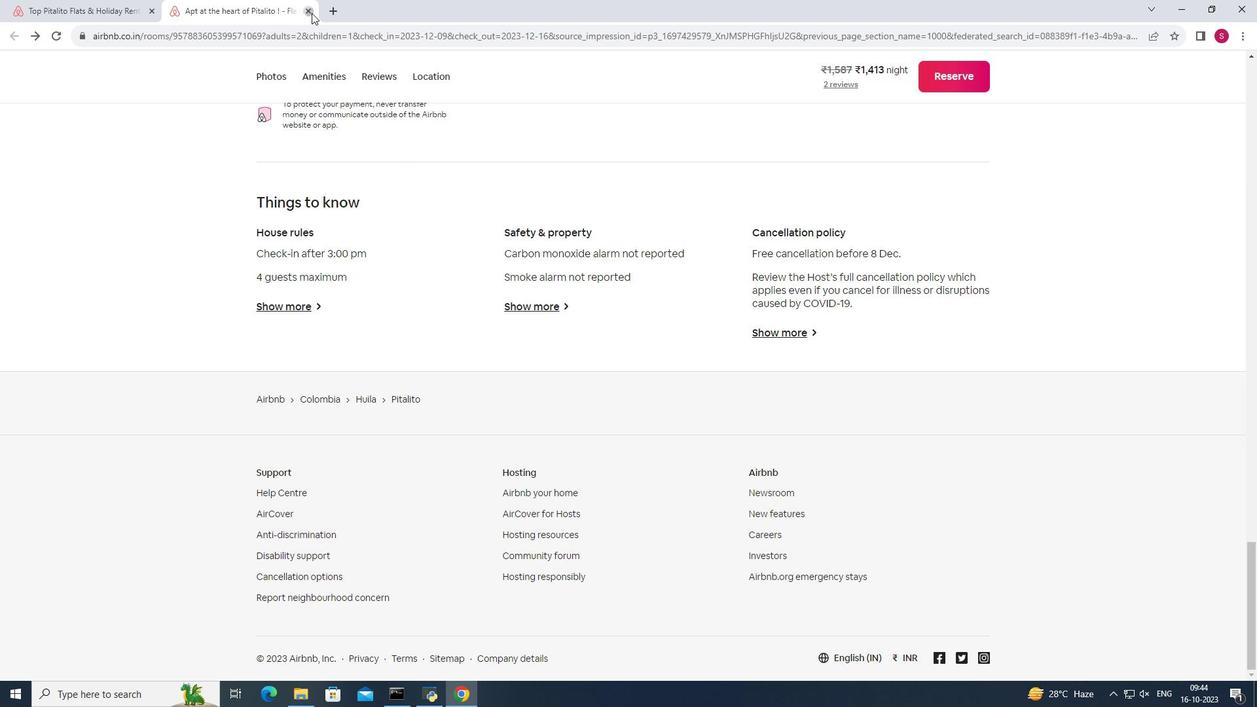 
Action: Mouse moved to (368, 336)
Screenshot: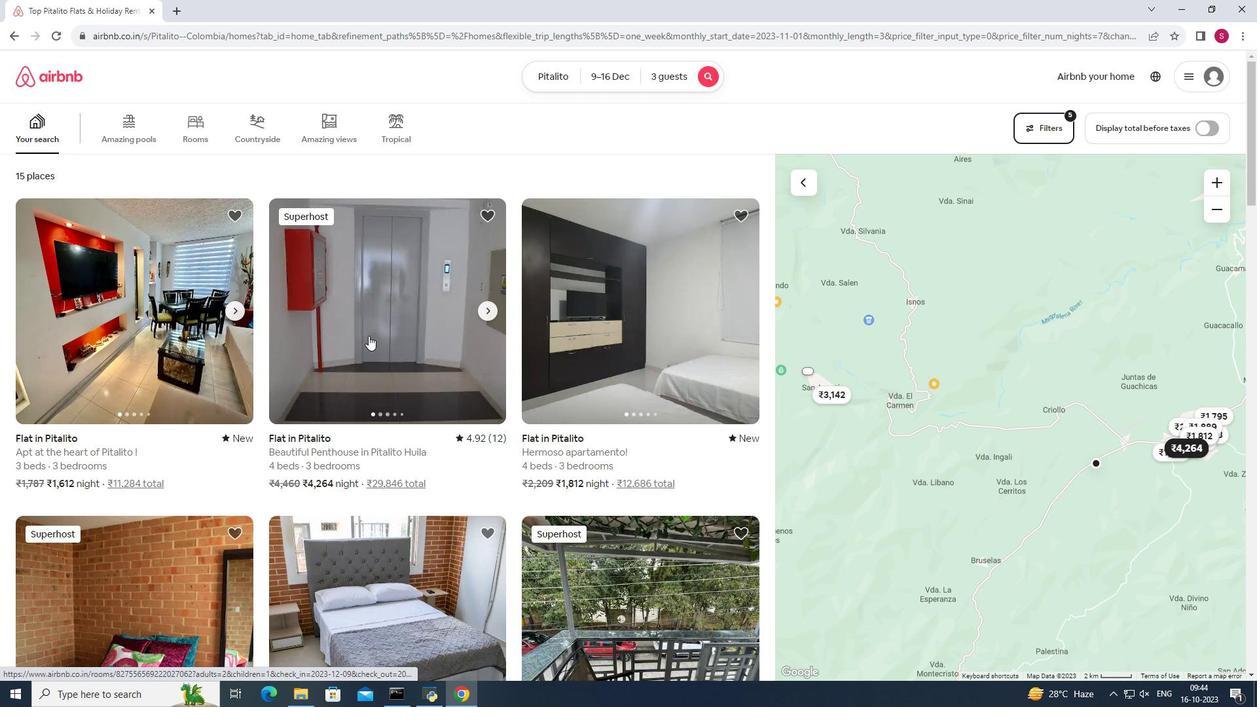 
Action: Mouse pressed left at (368, 336)
Screenshot: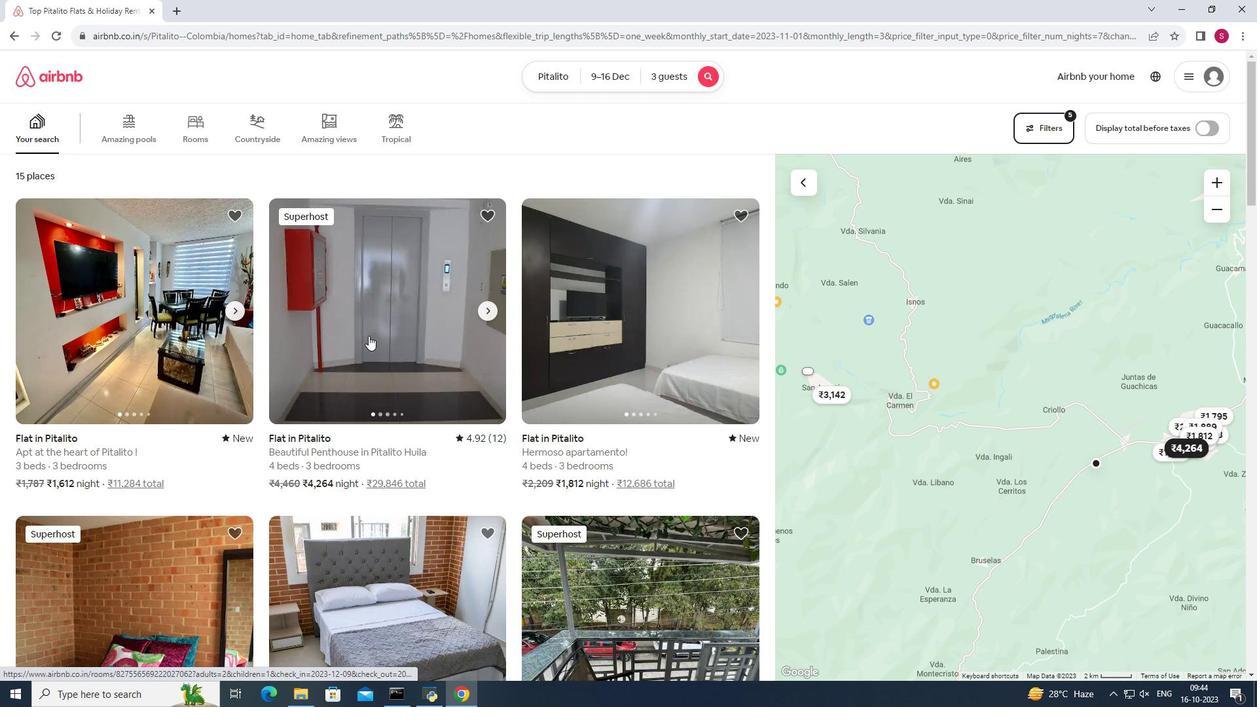 
Action: Mouse moved to (935, 480)
Screenshot: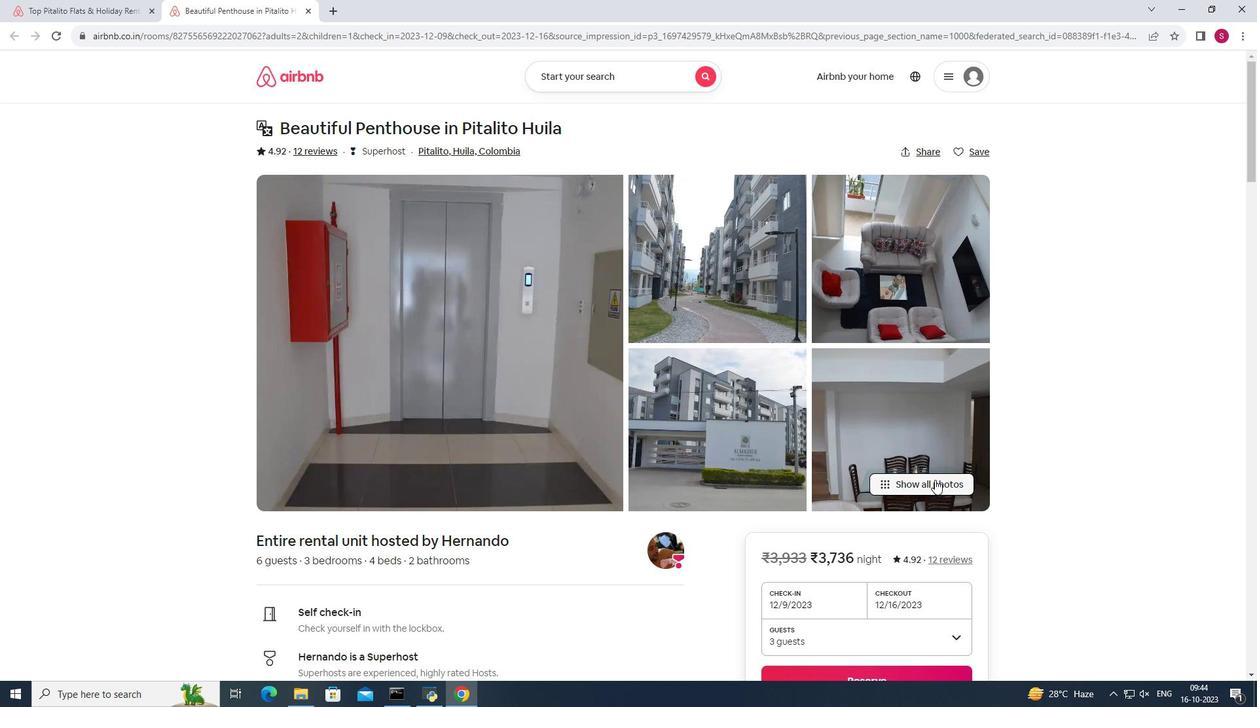 
Action: Mouse pressed left at (935, 480)
Screenshot: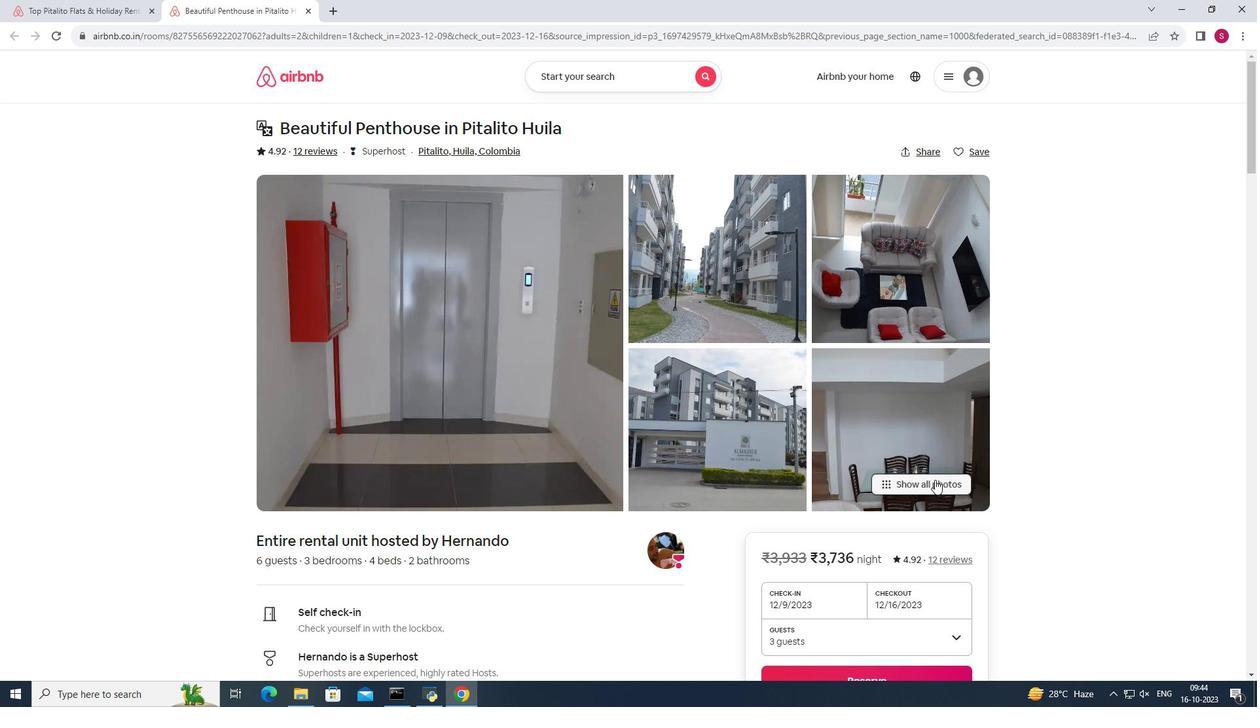 
Action: Mouse moved to (944, 478)
Screenshot: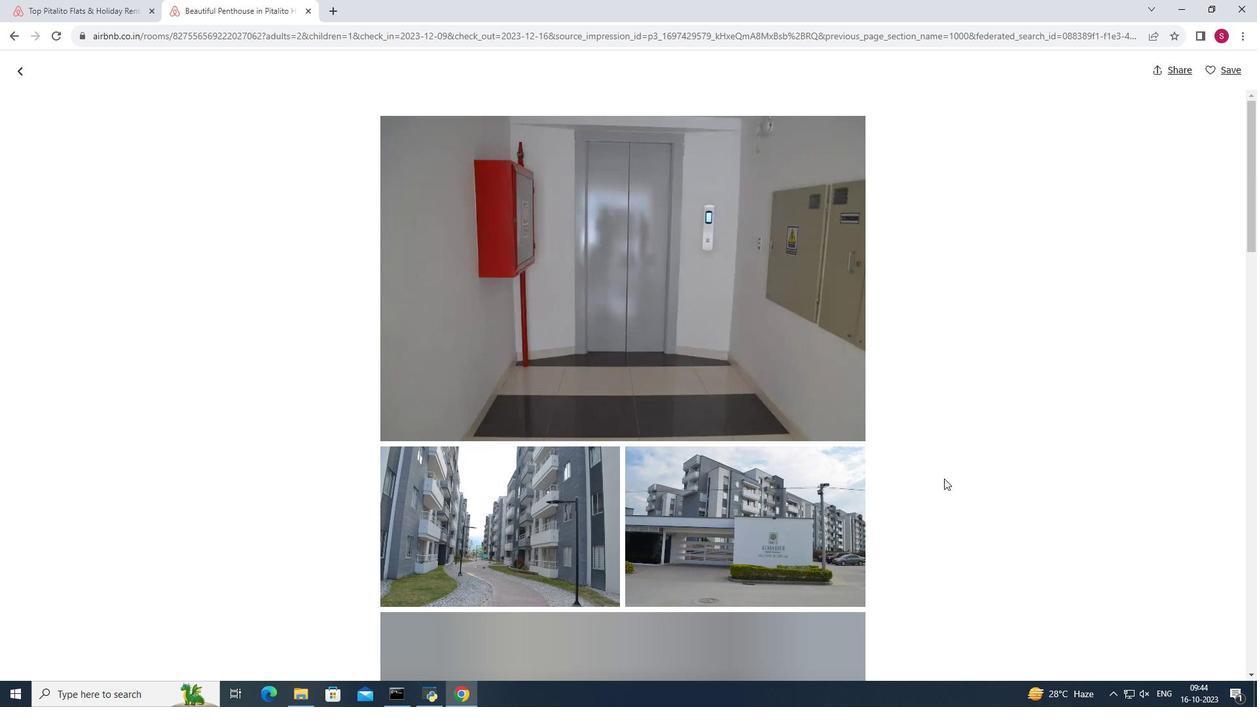 
Action: Mouse scrolled (944, 478) with delta (0, 0)
Screenshot: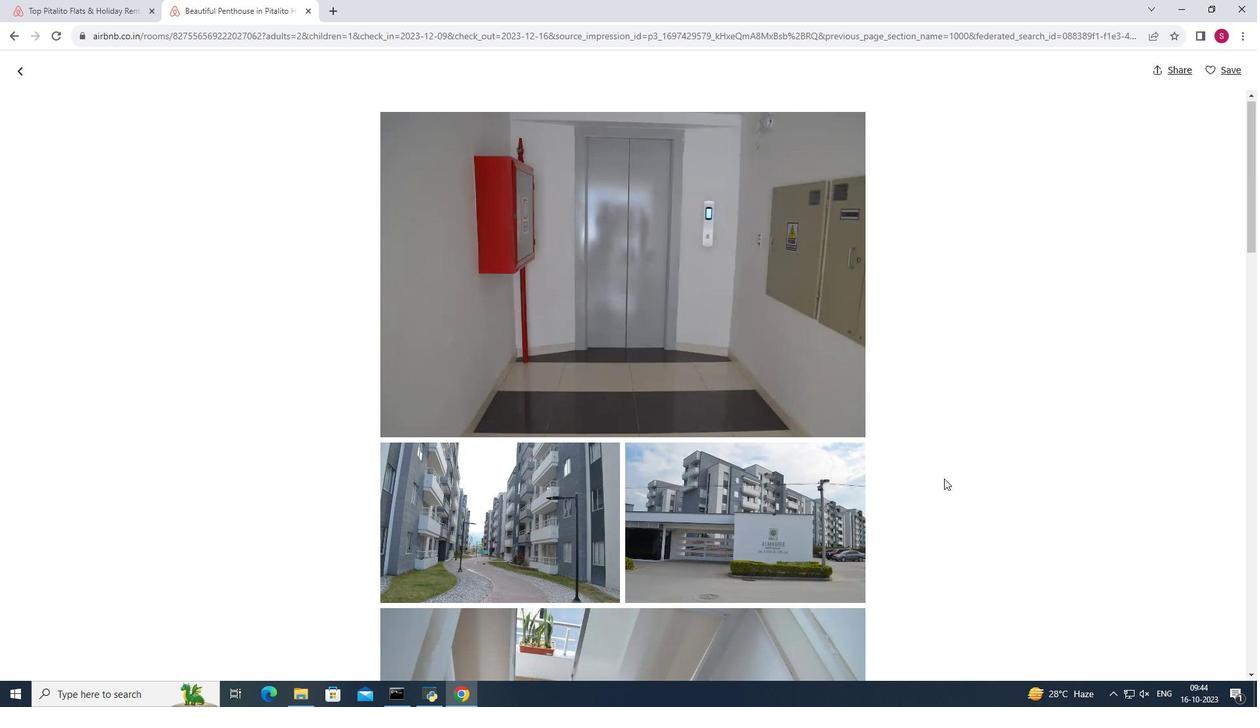 
Action: Mouse scrolled (944, 478) with delta (0, 0)
Screenshot: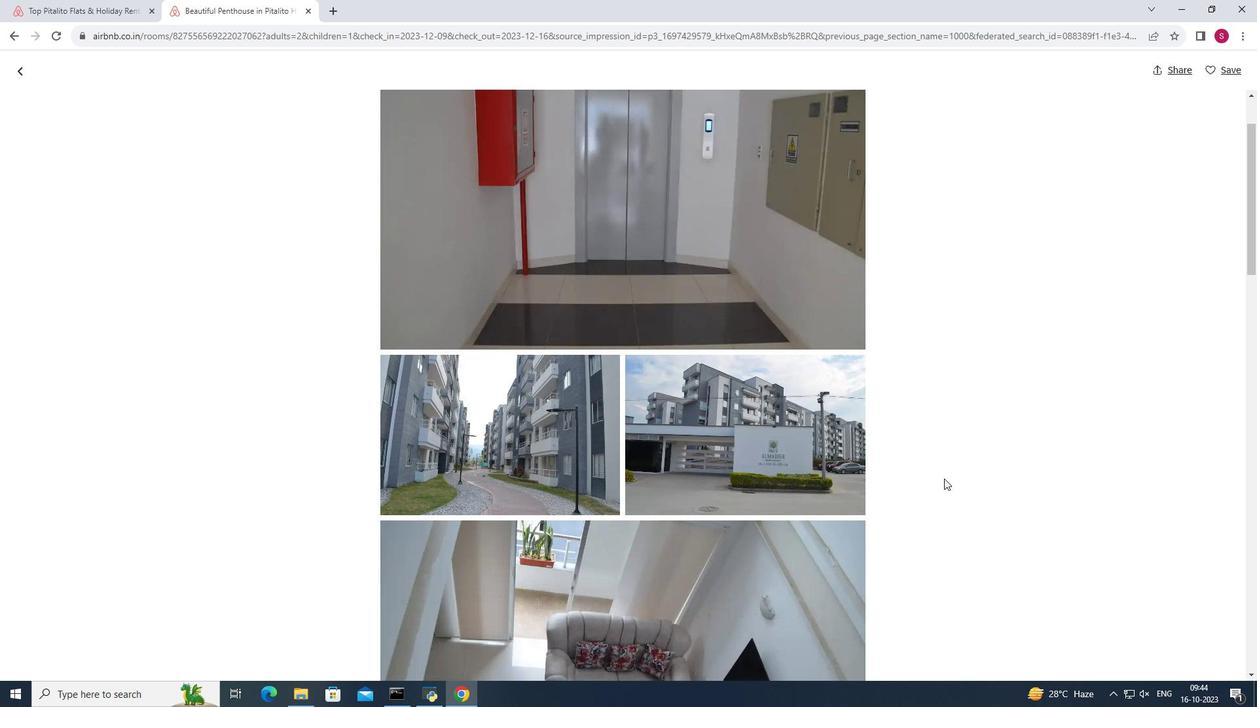 
Action: Mouse scrolled (944, 478) with delta (0, 0)
Screenshot: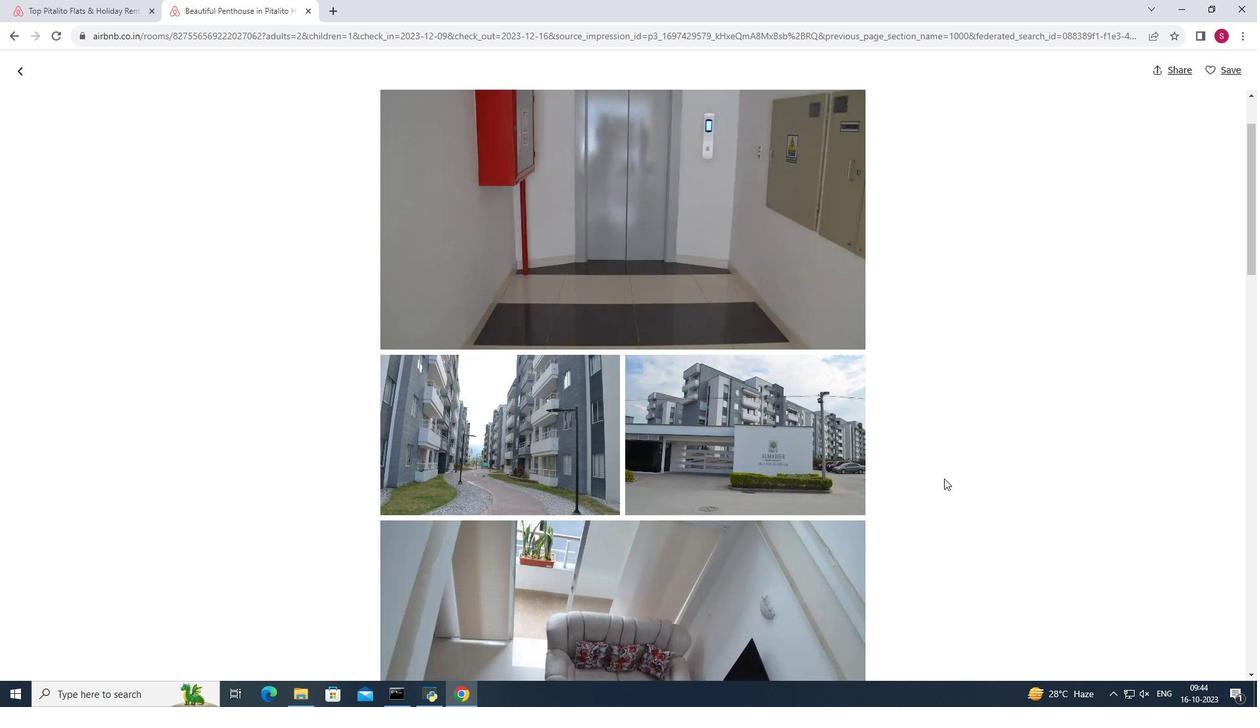 
Action: Mouse scrolled (944, 478) with delta (0, 0)
Screenshot: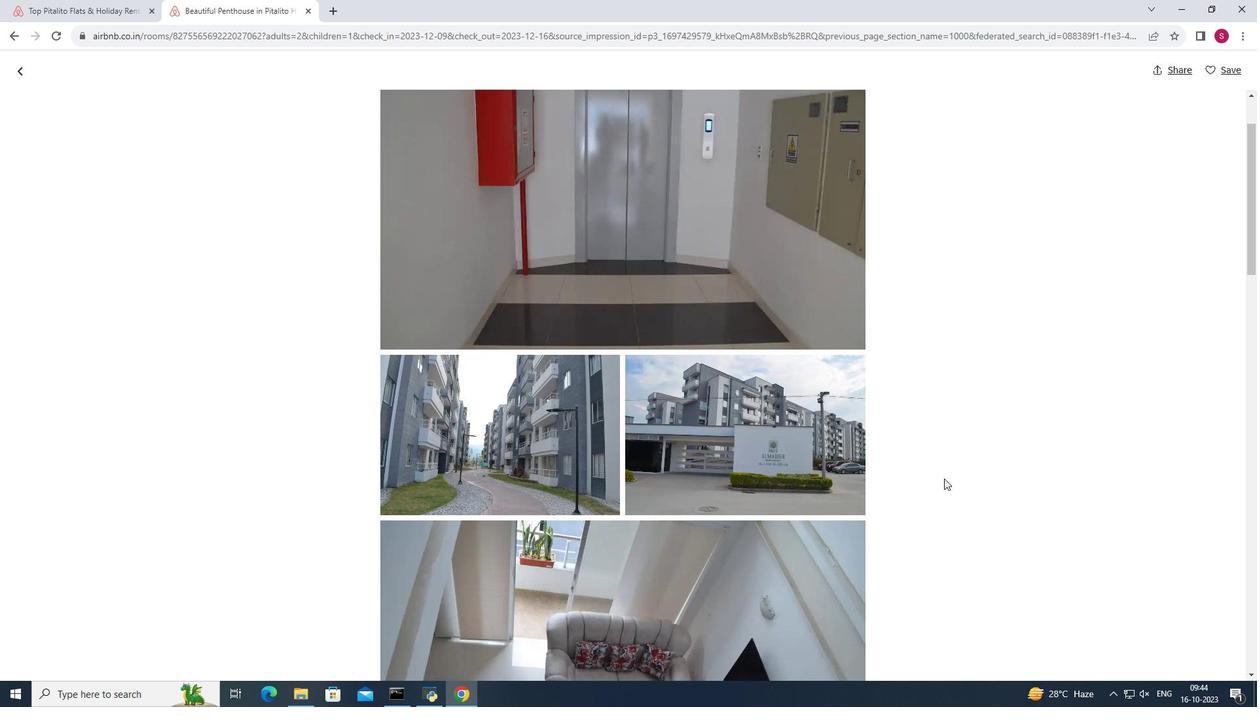 
Action: Mouse scrolled (944, 478) with delta (0, 0)
Screenshot: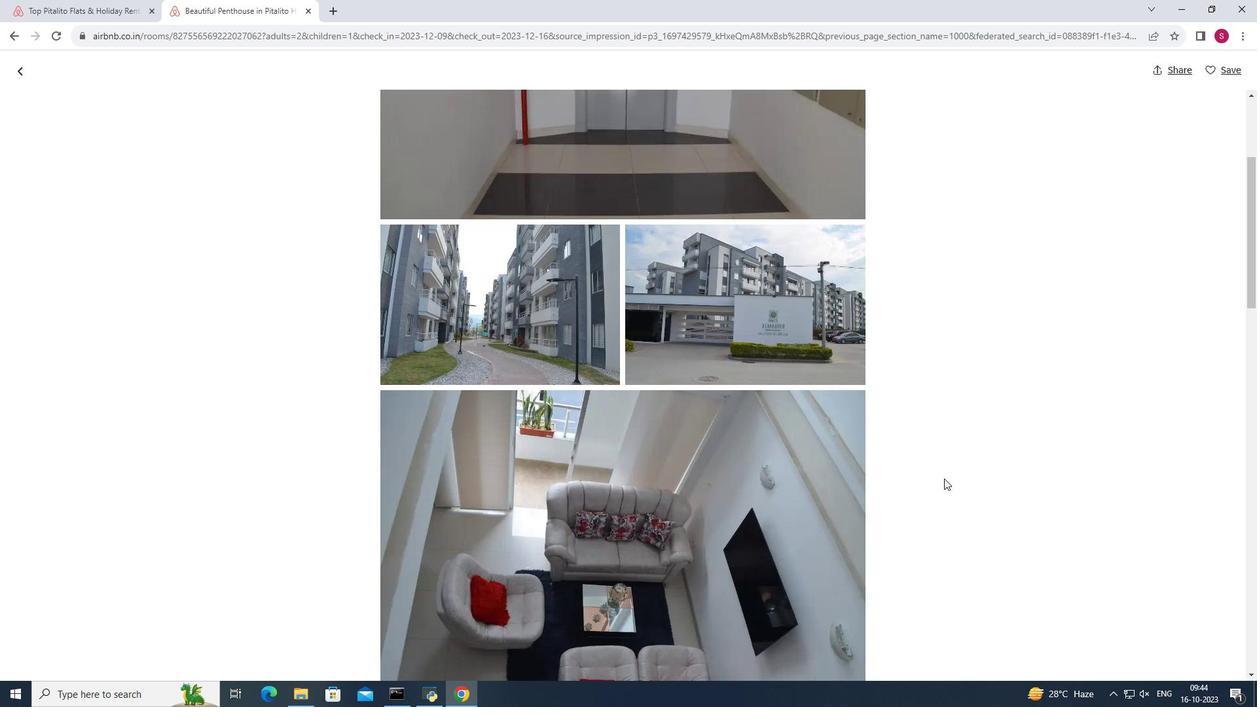
Action: Mouse scrolled (944, 478) with delta (0, 0)
Screenshot: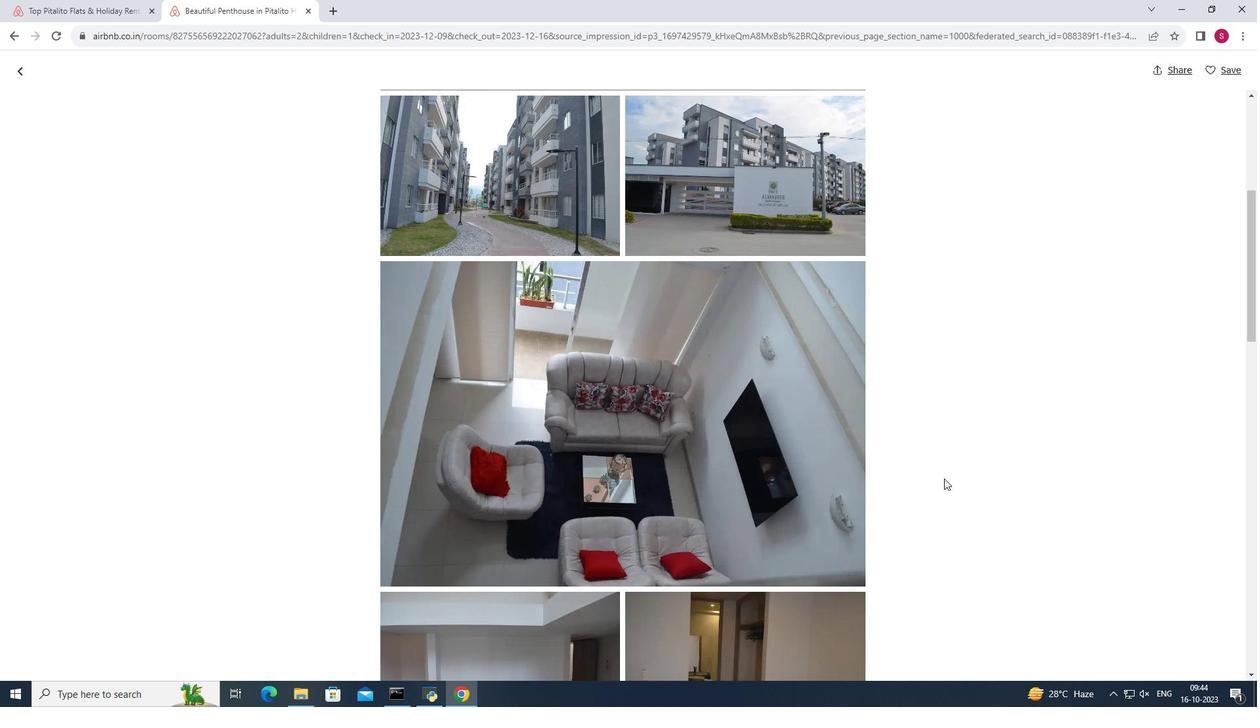 
Action: Mouse scrolled (944, 478) with delta (0, 0)
Screenshot: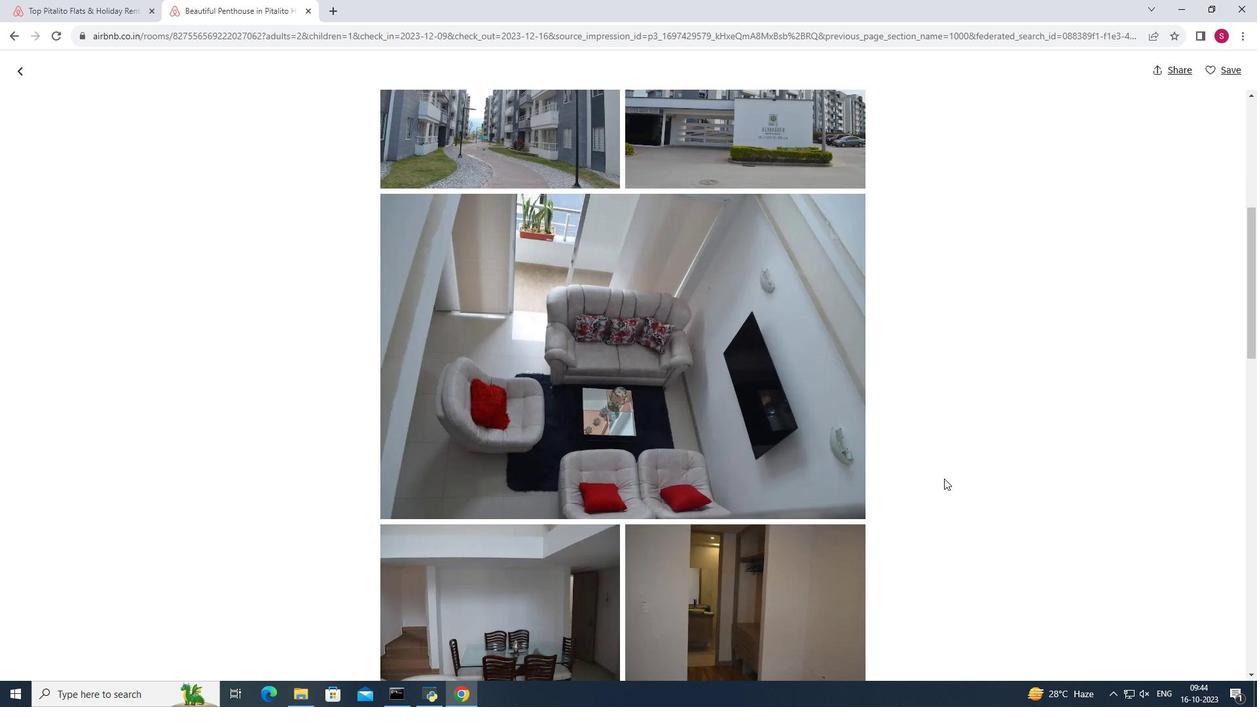 
Action: Mouse scrolled (944, 478) with delta (0, 0)
Screenshot: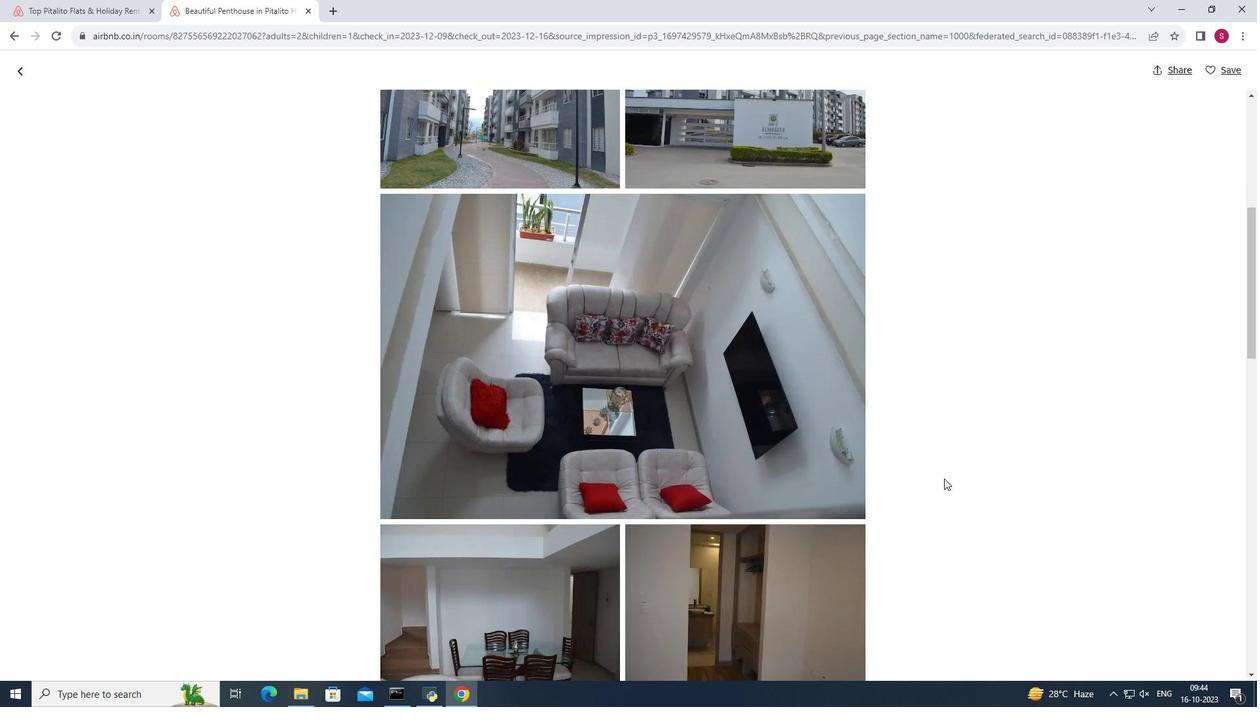 
Action: Mouse scrolled (944, 478) with delta (0, 0)
Screenshot: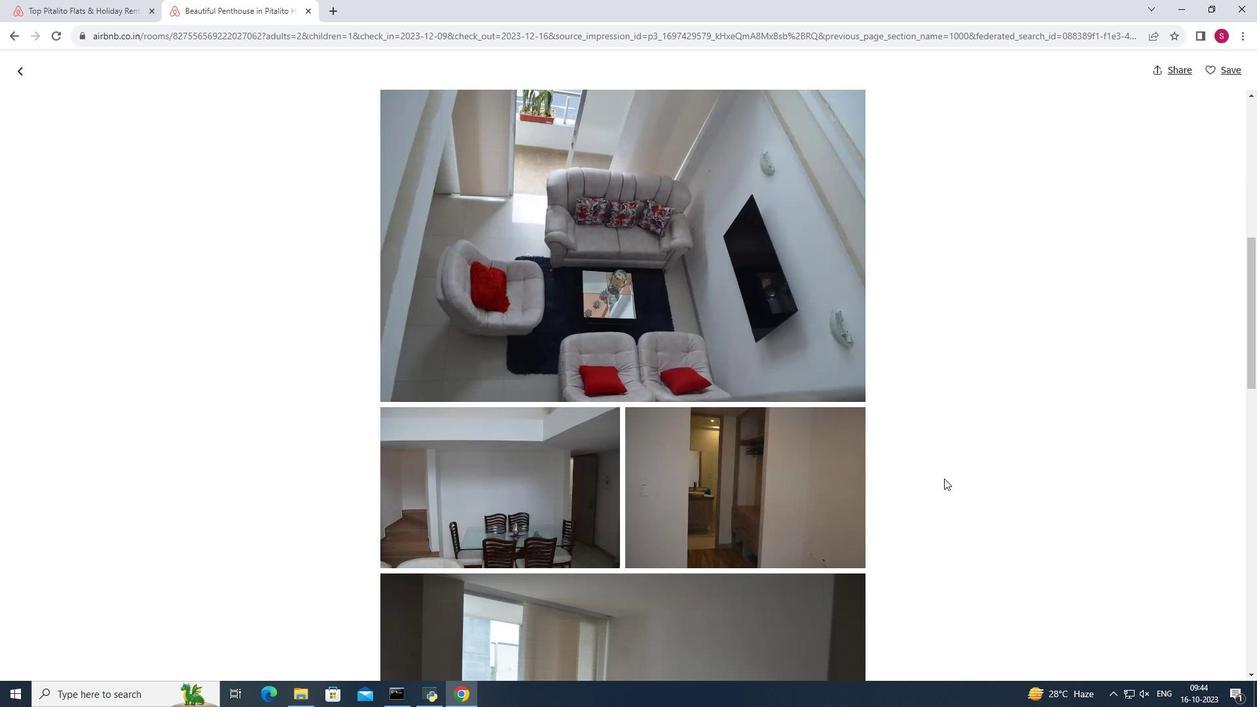 
Action: Mouse scrolled (944, 478) with delta (0, 0)
Screenshot: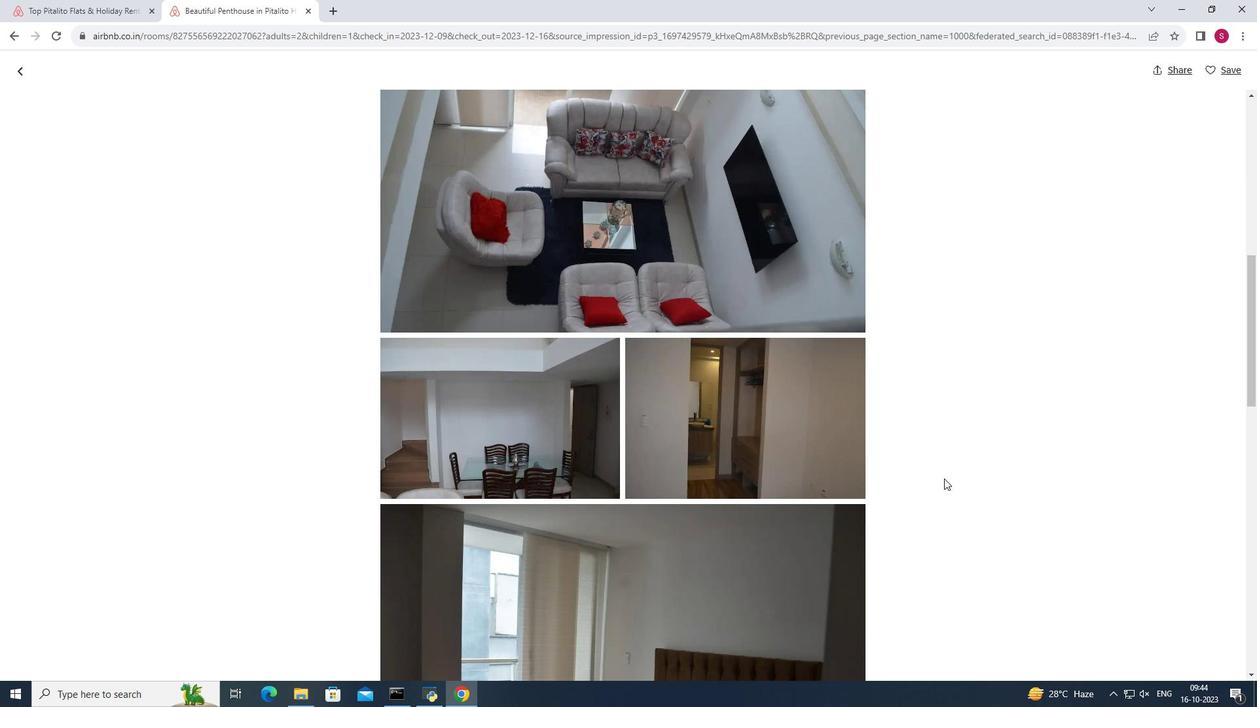 
Action: Mouse moved to (945, 480)
Screenshot: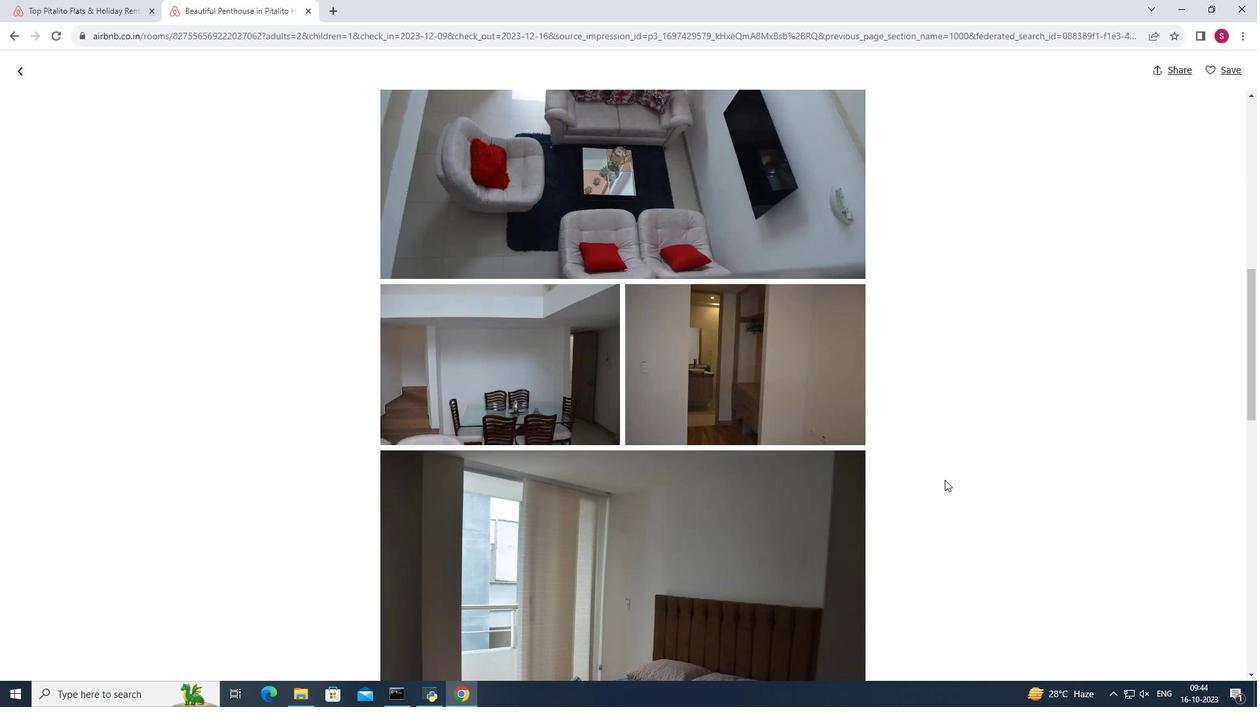 
Action: Mouse scrolled (945, 479) with delta (0, 0)
Screenshot: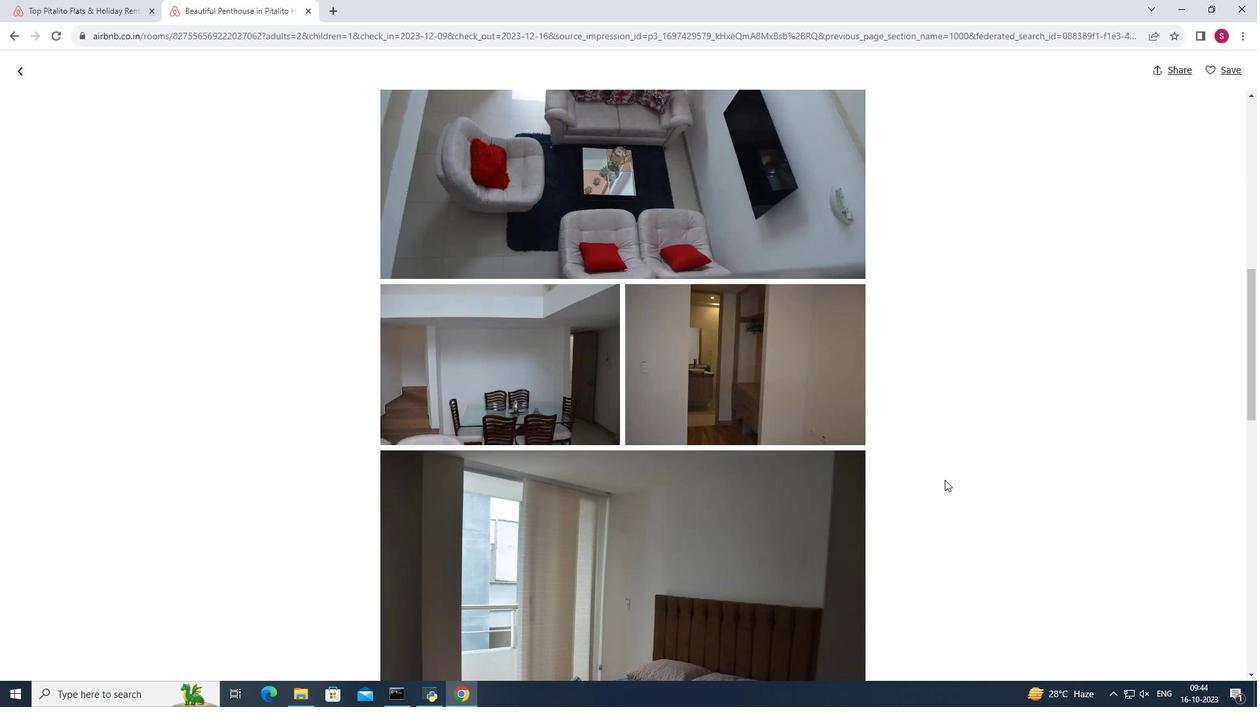
Action: Mouse scrolled (945, 479) with delta (0, 0)
Screenshot: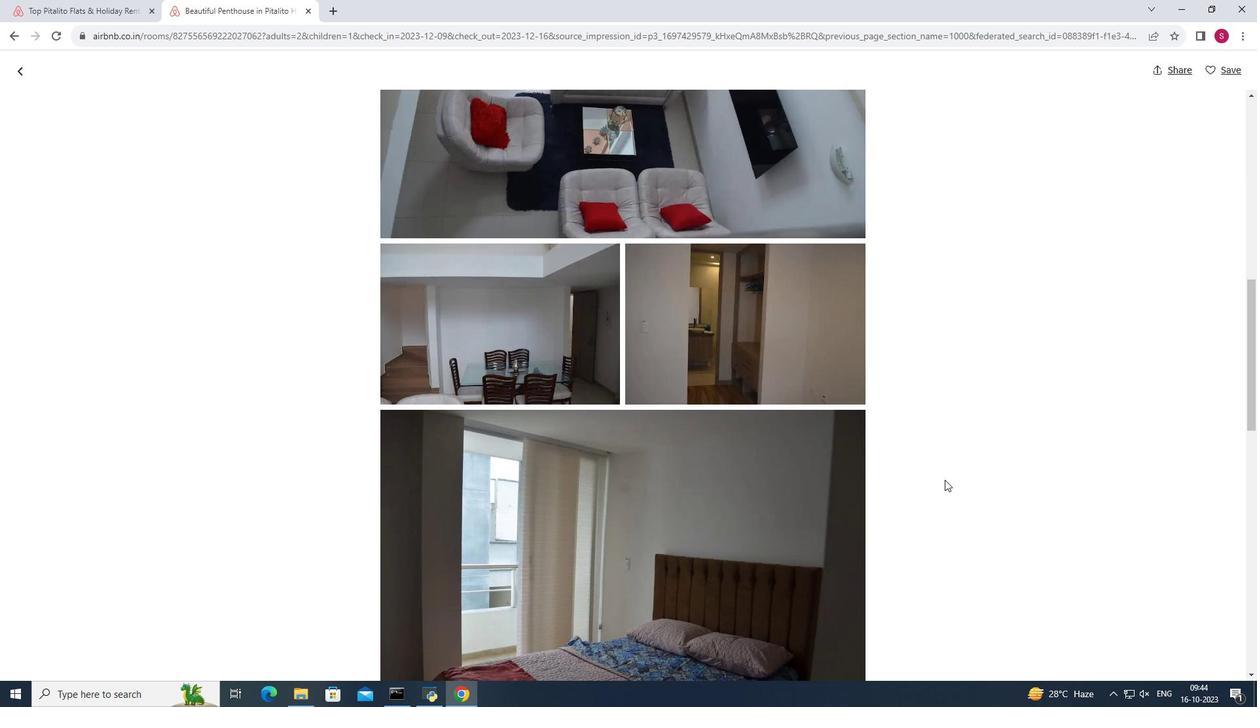 
Action: Mouse scrolled (945, 479) with delta (0, 0)
Screenshot: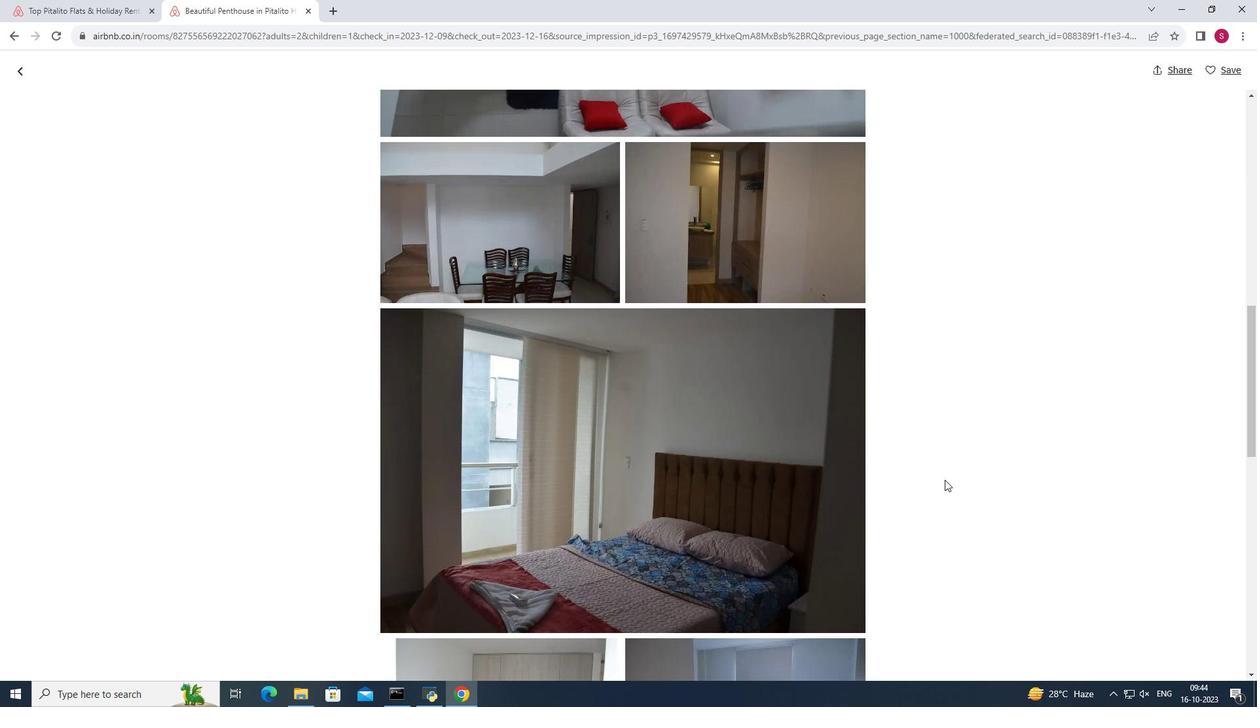 
Action: Mouse scrolled (945, 479) with delta (0, 0)
Screenshot: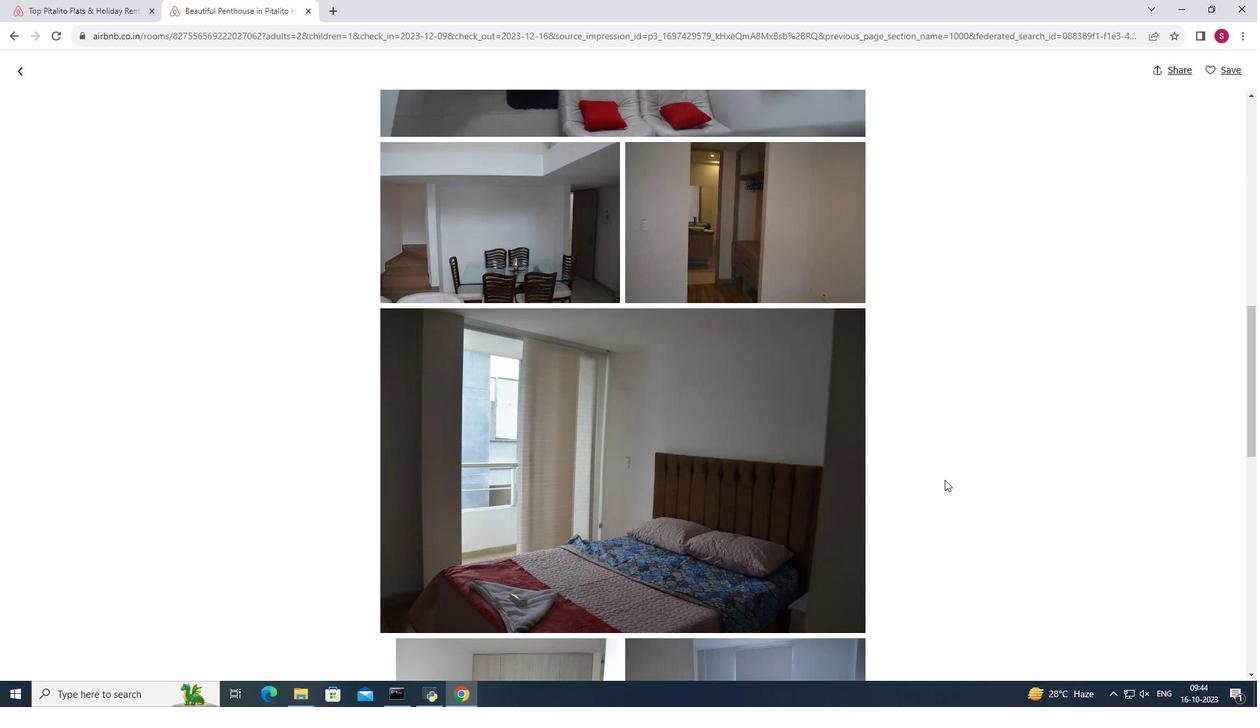 
Action: Mouse scrolled (945, 479) with delta (0, 0)
Screenshot: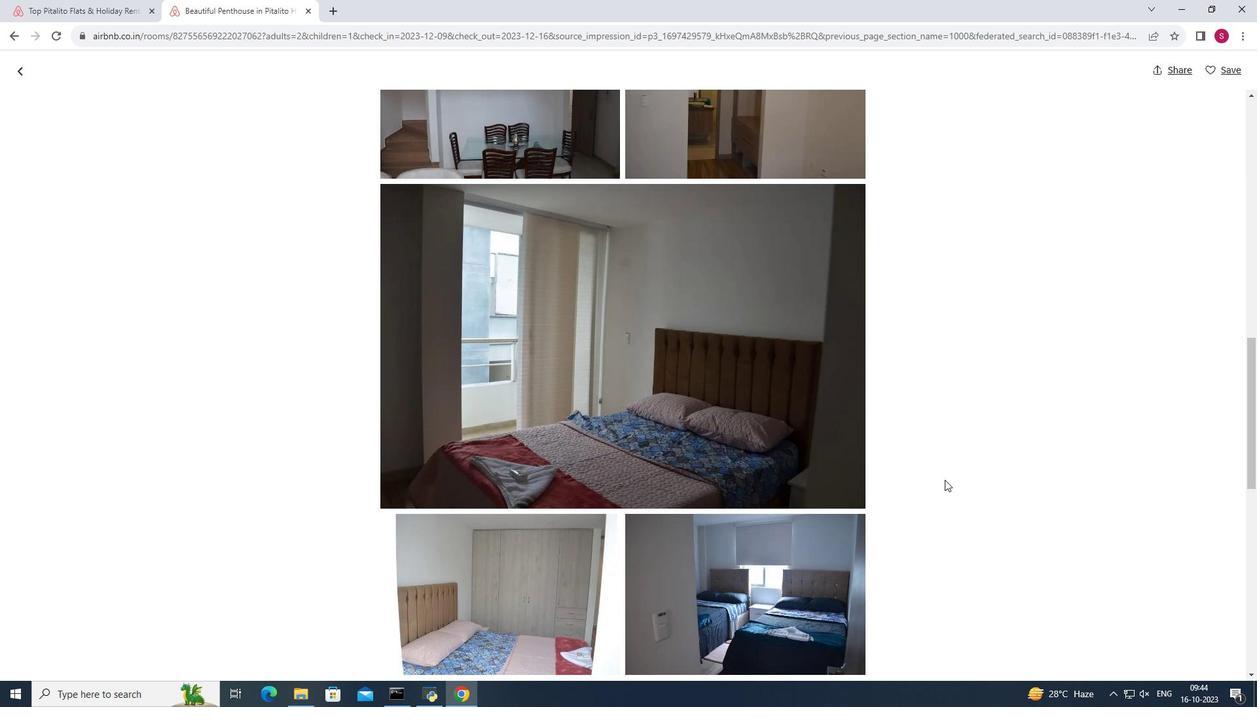 
Action: Mouse scrolled (945, 479) with delta (0, 0)
Screenshot: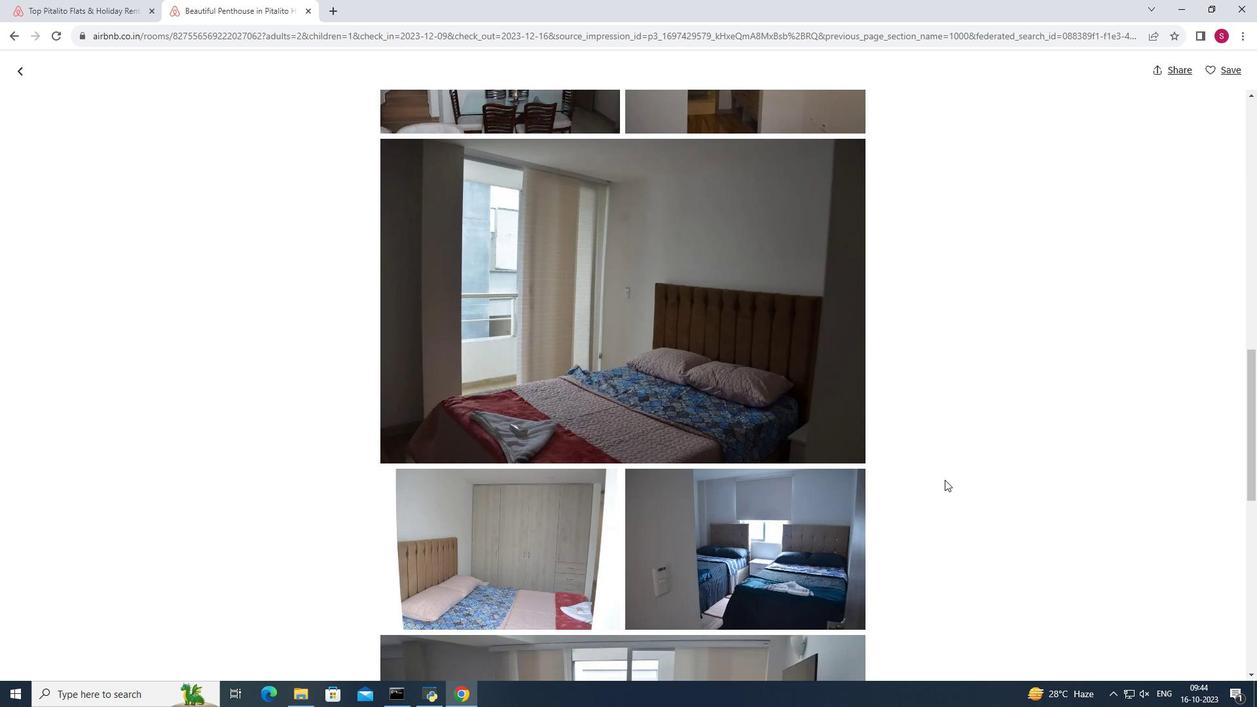 
Action: Mouse scrolled (945, 479) with delta (0, 0)
Screenshot: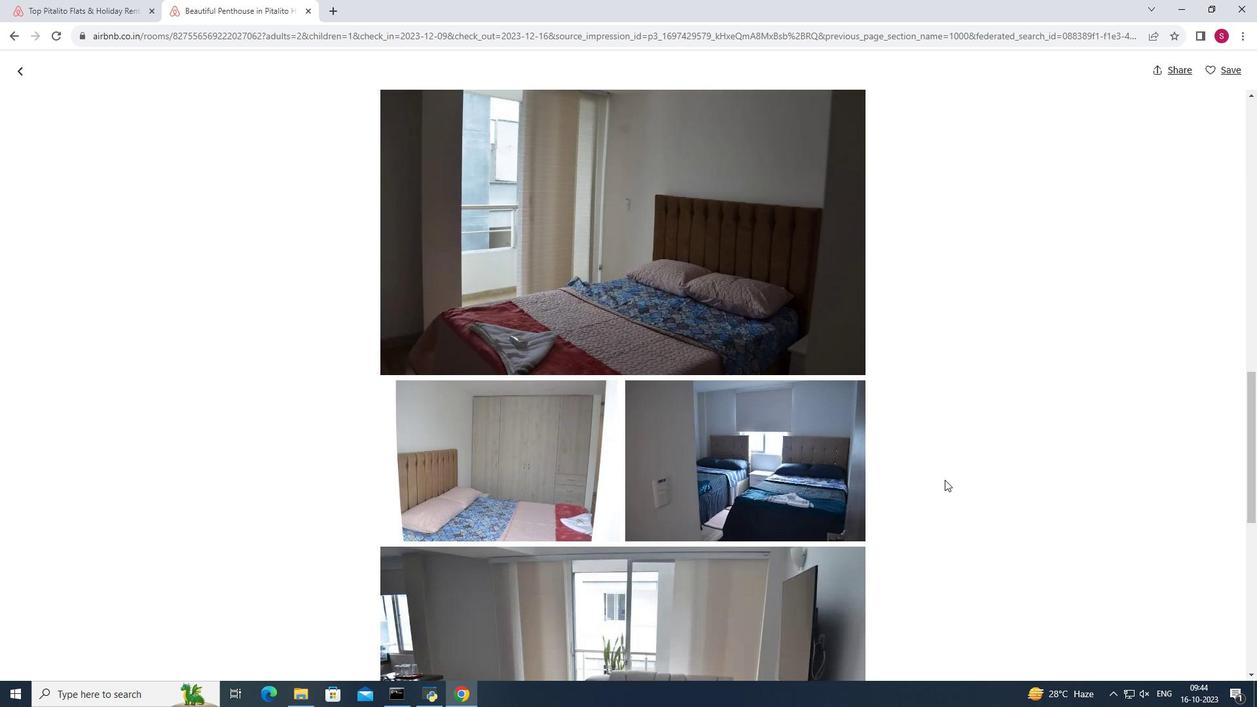 
Action: Mouse scrolled (945, 479) with delta (0, 0)
Screenshot: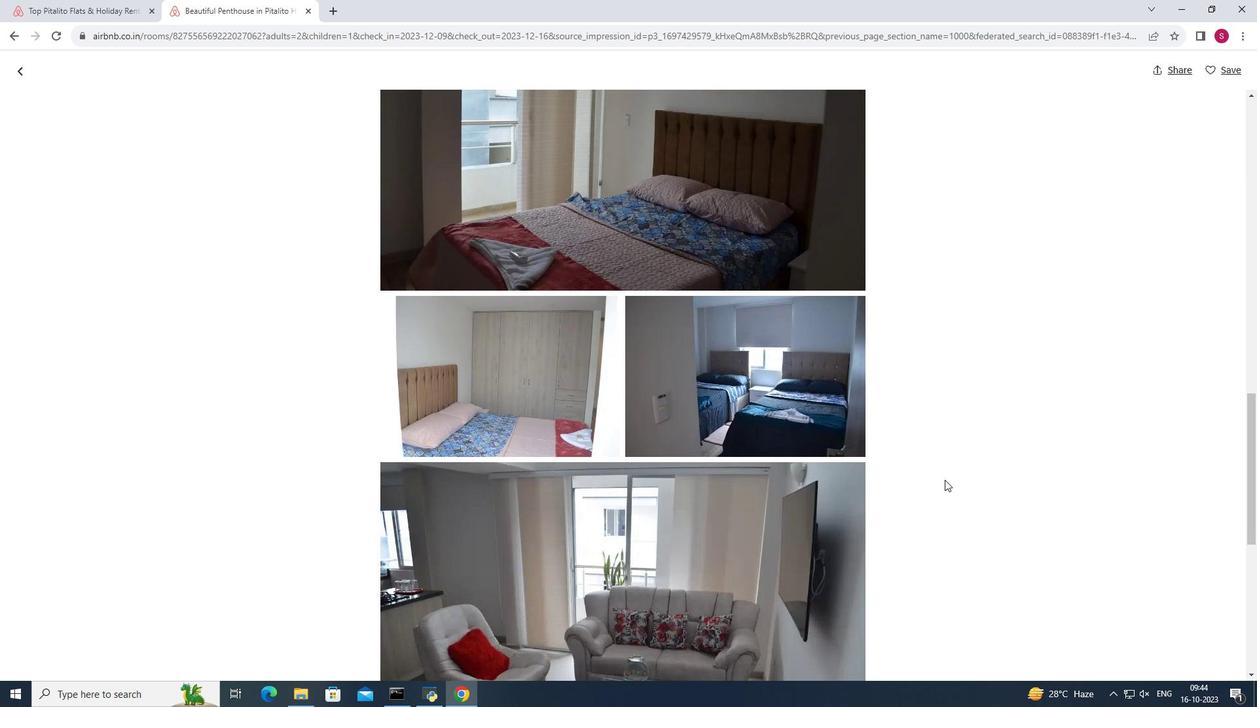 
Action: Mouse scrolled (945, 479) with delta (0, 0)
Screenshot: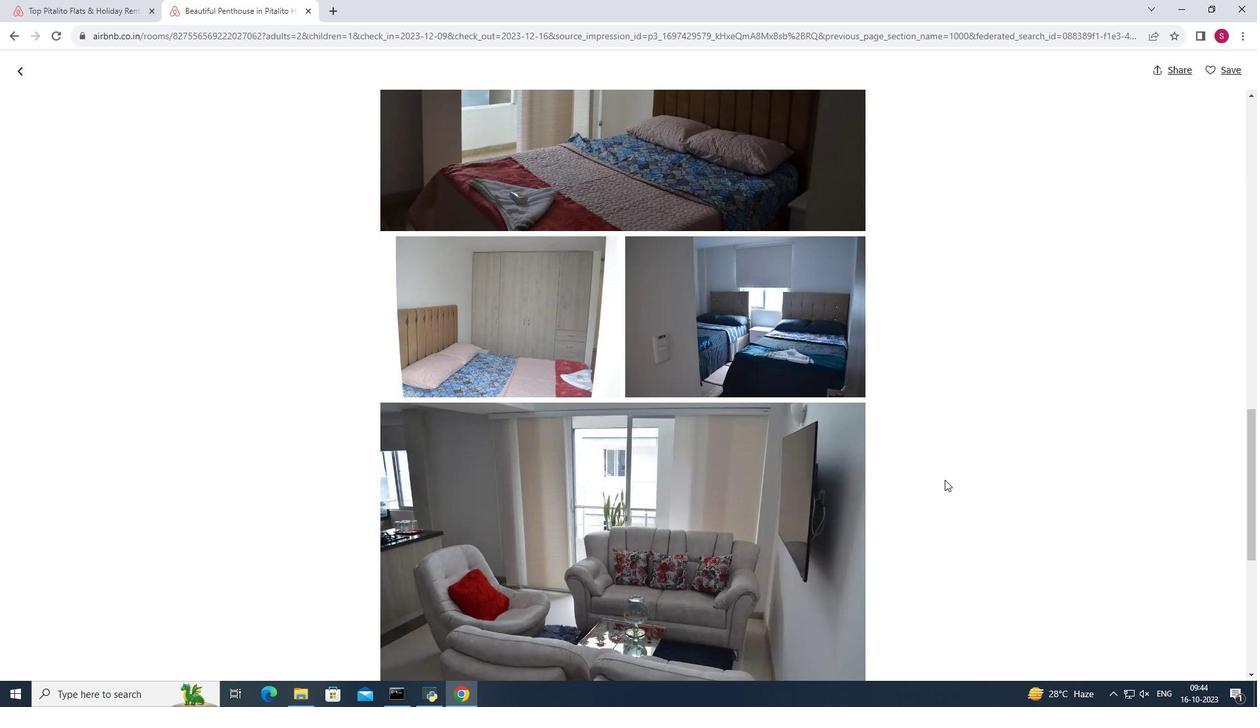 
Action: Mouse scrolled (945, 479) with delta (0, 0)
Screenshot: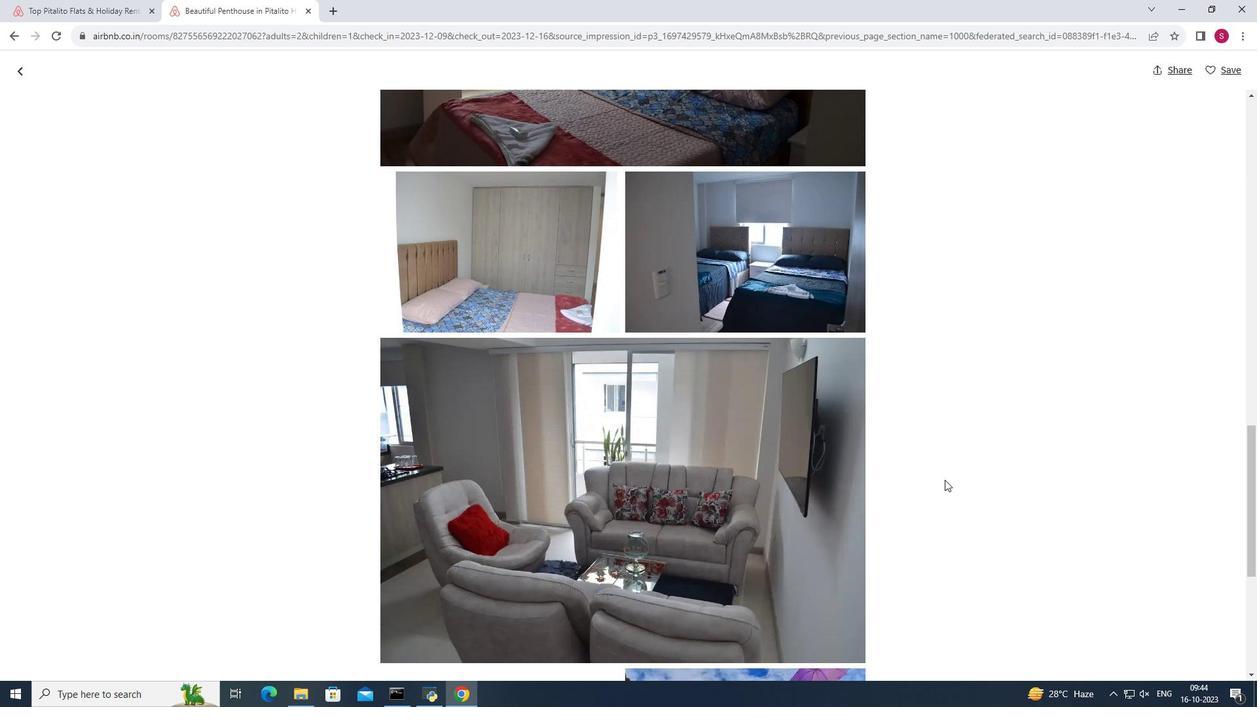 
Action: Mouse scrolled (945, 479) with delta (0, 0)
Screenshot: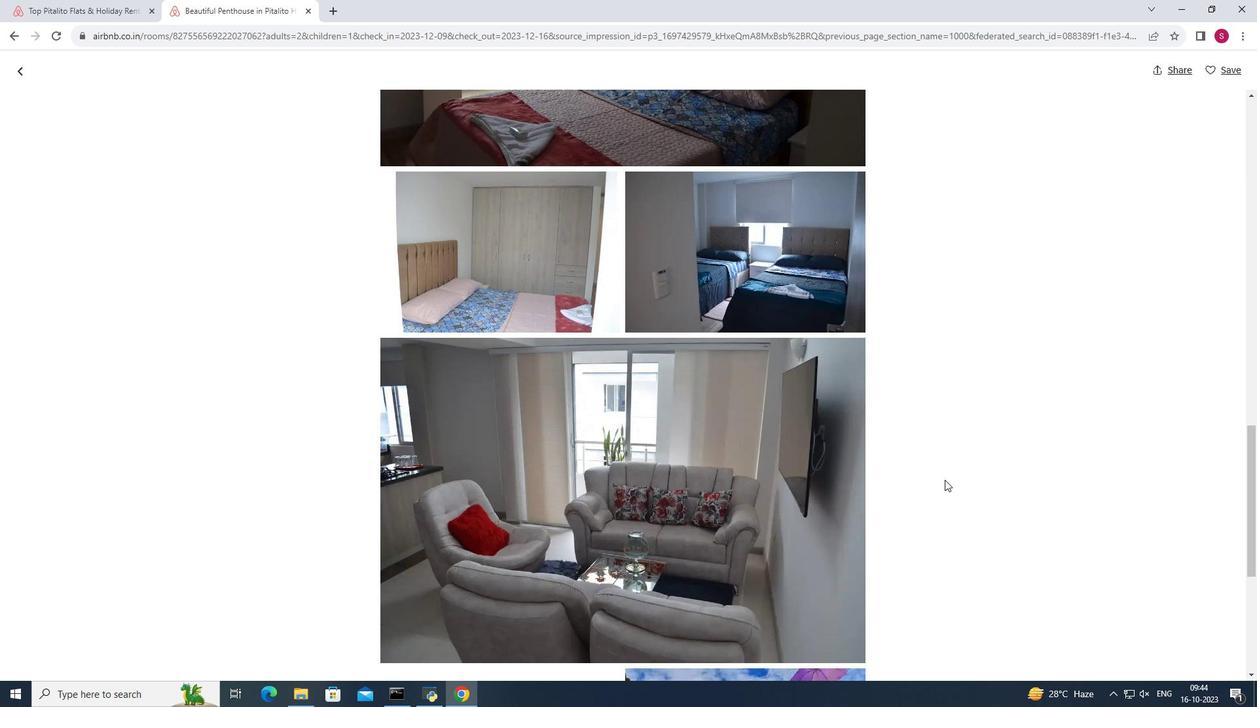 
Action: Mouse scrolled (945, 479) with delta (0, 0)
Screenshot: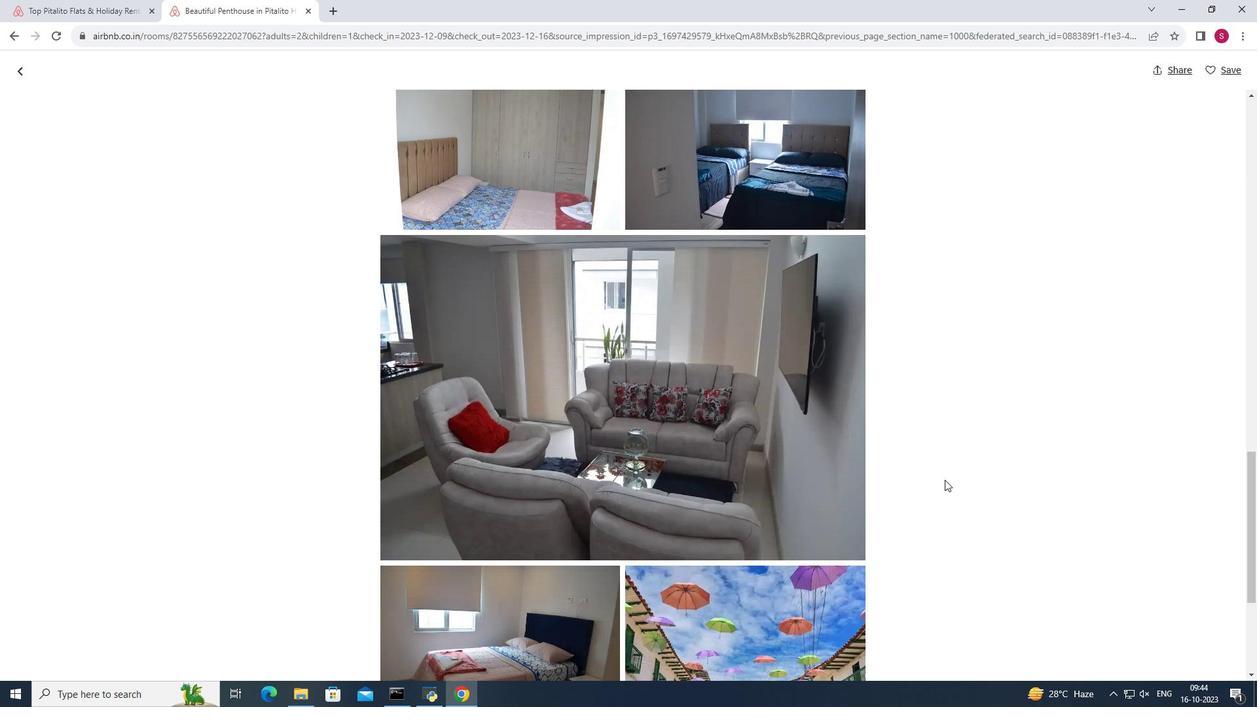 
Action: Mouse scrolled (945, 479) with delta (0, 0)
Screenshot: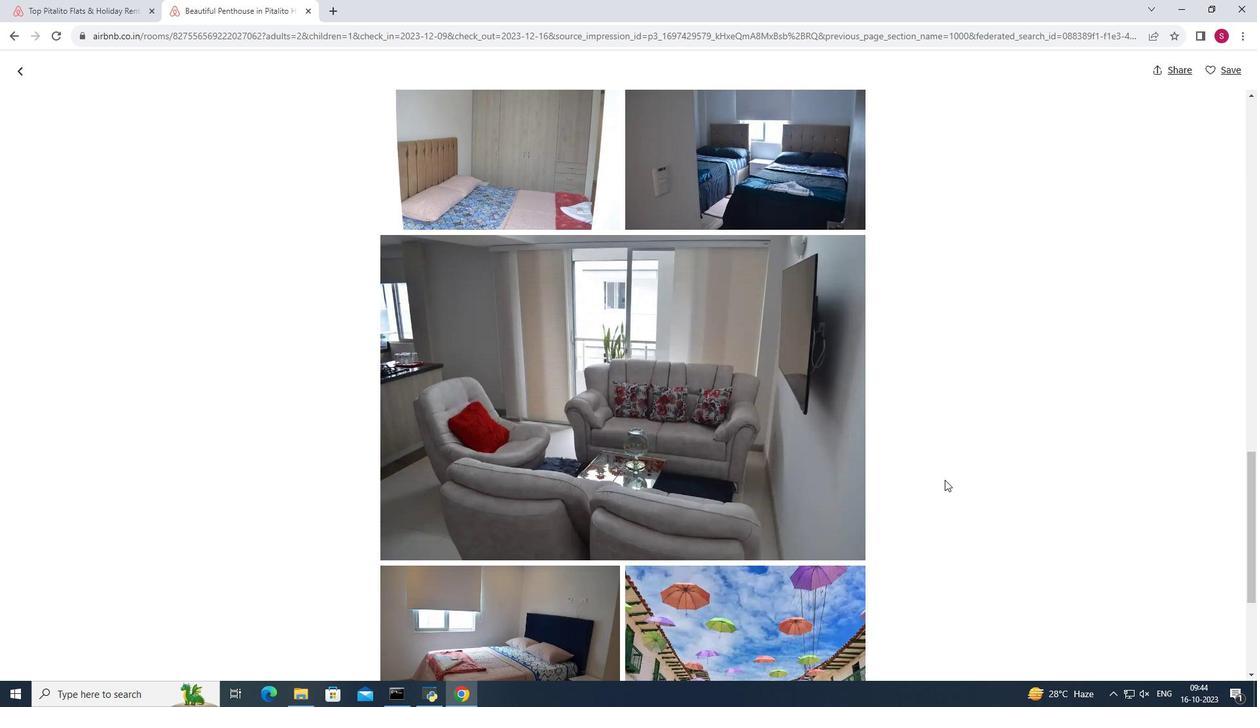 
Action: Mouse scrolled (945, 479) with delta (0, 0)
Screenshot: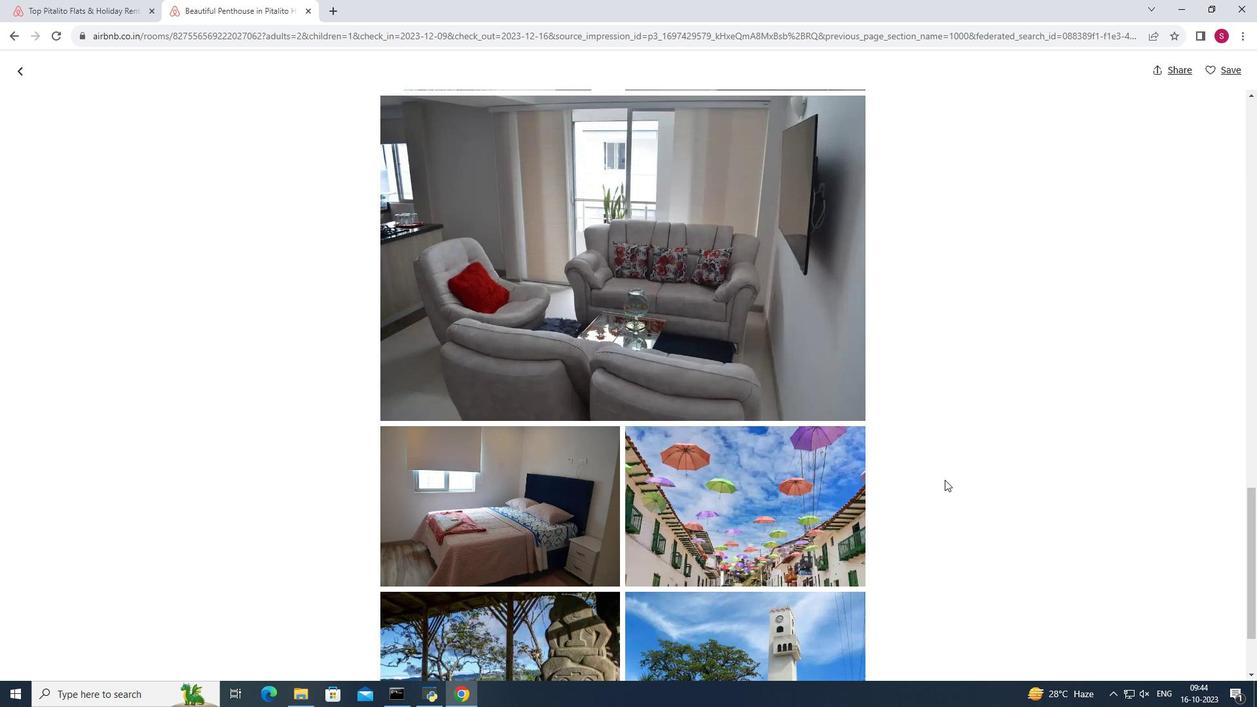 
Action: Mouse scrolled (945, 479) with delta (0, 0)
Screenshot: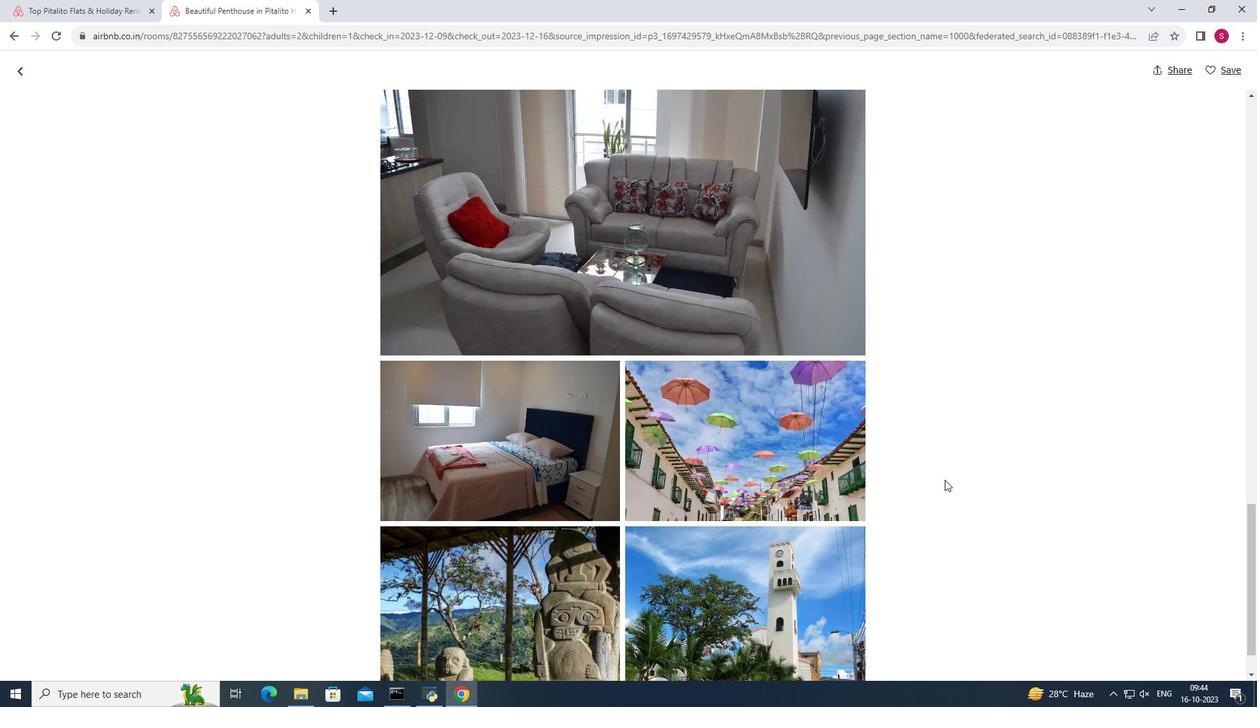 
Action: Mouse scrolled (945, 479) with delta (0, 0)
Screenshot: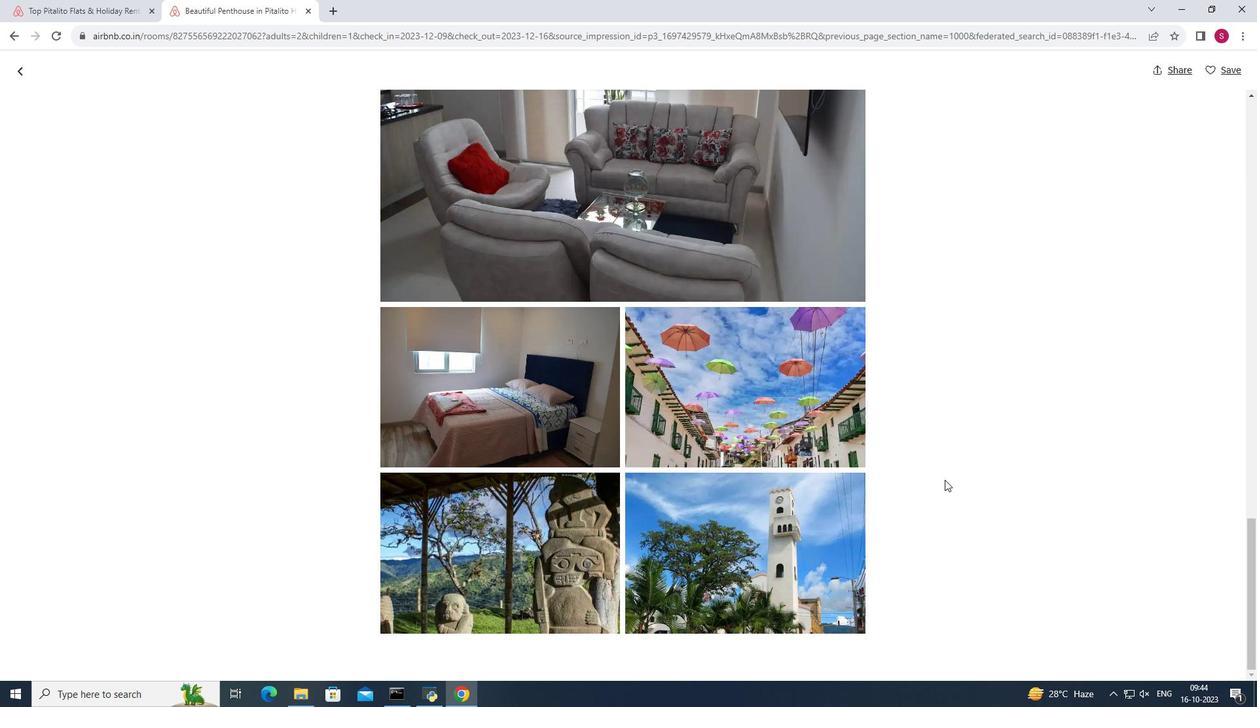 
Action: Mouse scrolled (945, 479) with delta (0, 0)
Screenshot: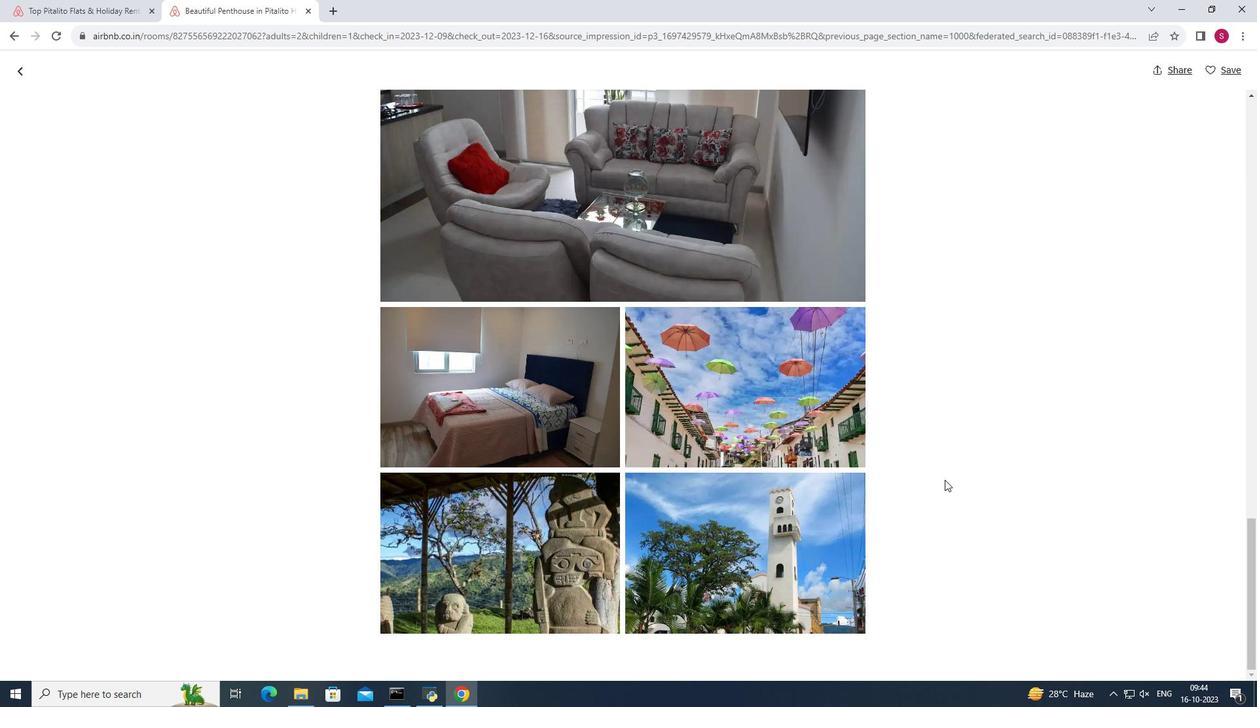 
Action: Mouse scrolled (945, 479) with delta (0, 0)
Screenshot: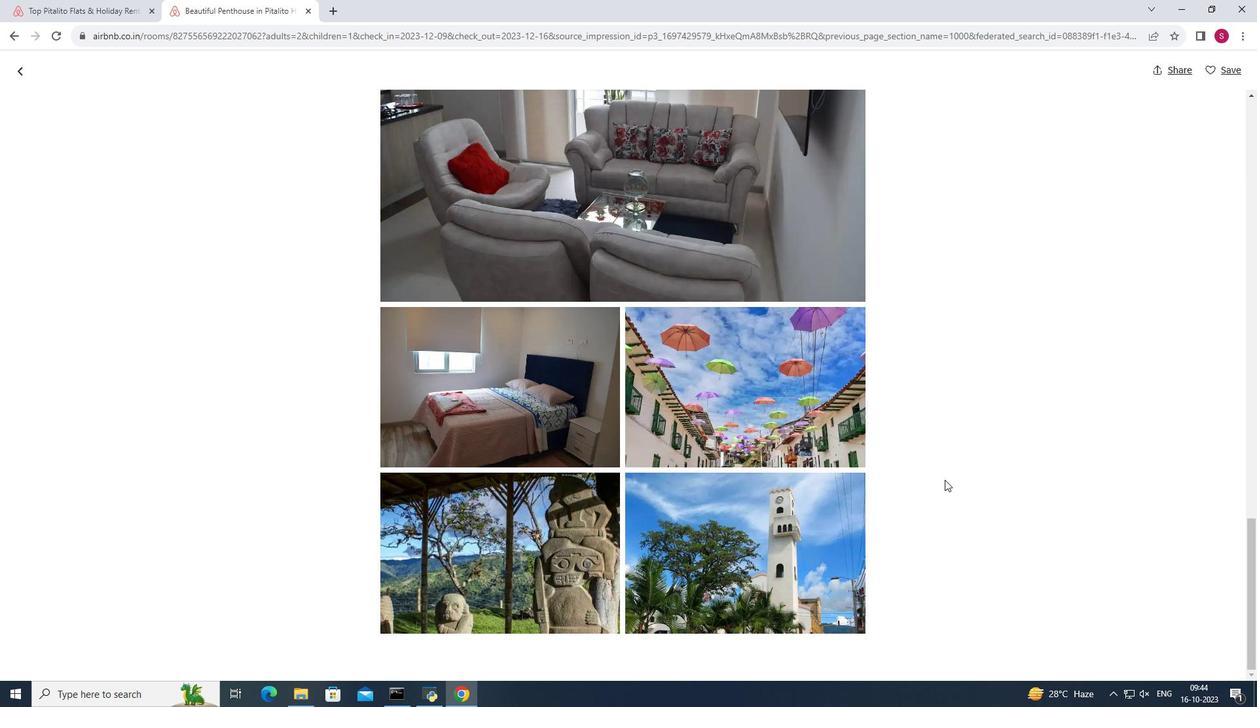 
Action: Mouse moved to (17, 66)
Screenshot: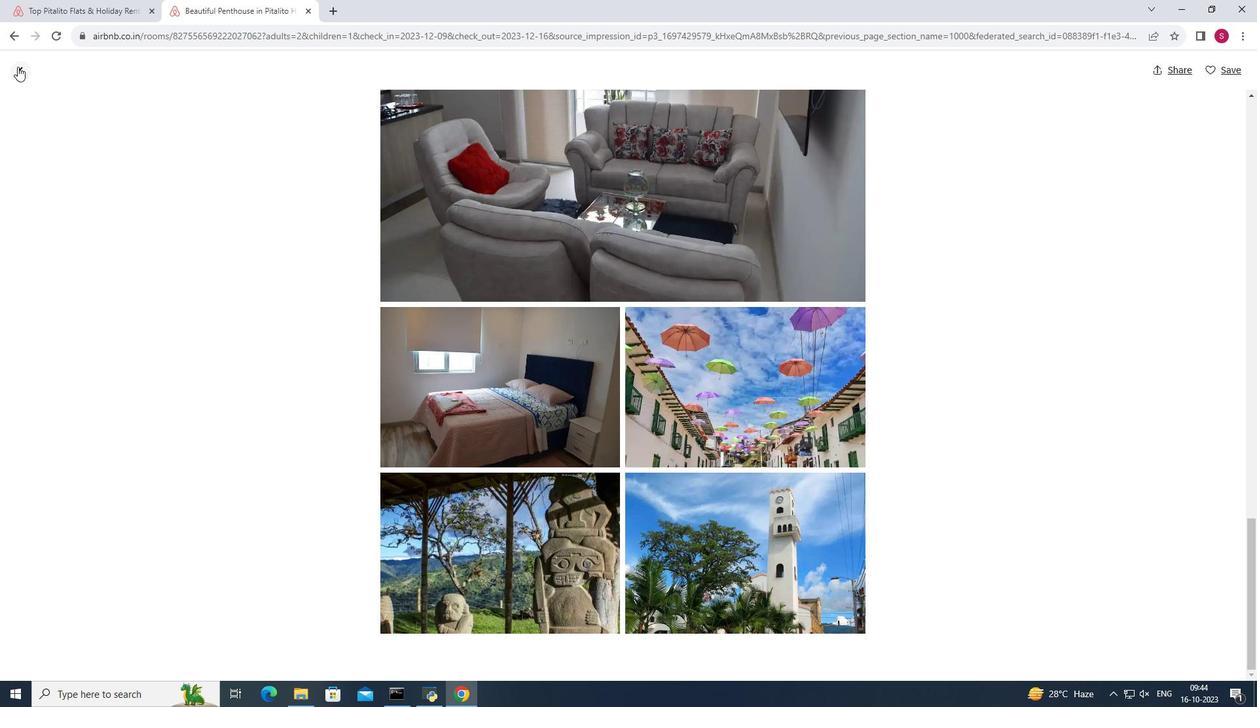 
Action: Mouse pressed left at (17, 66)
Screenshot: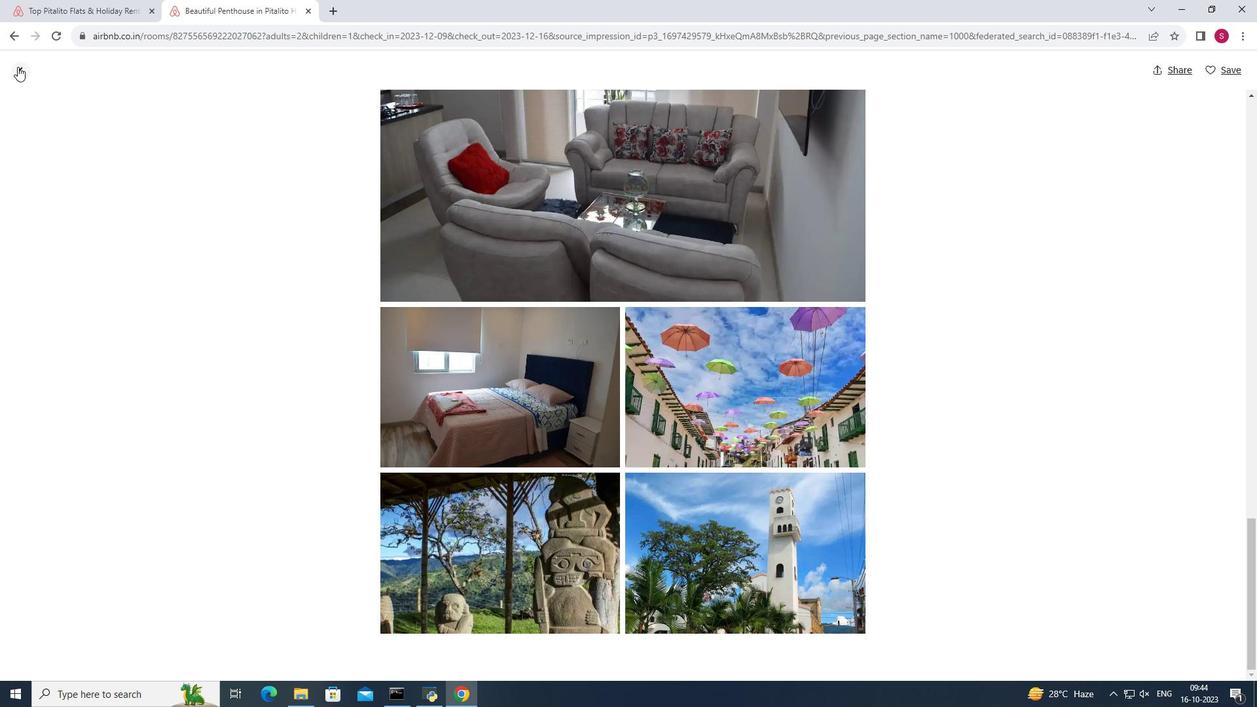 
Action: Mouse moved to (1097, 542)
Screenshot: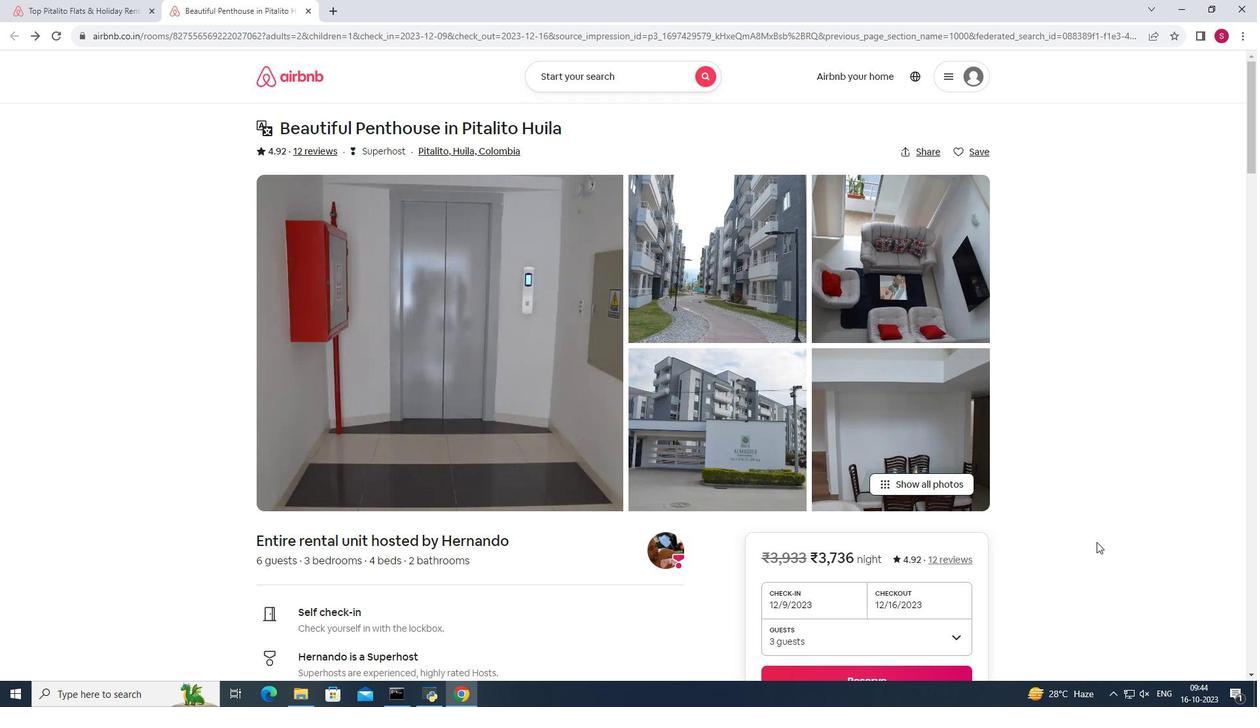 
Action: Mouse scrolled (1097, 541) with delta (0, 0)
Screenshot: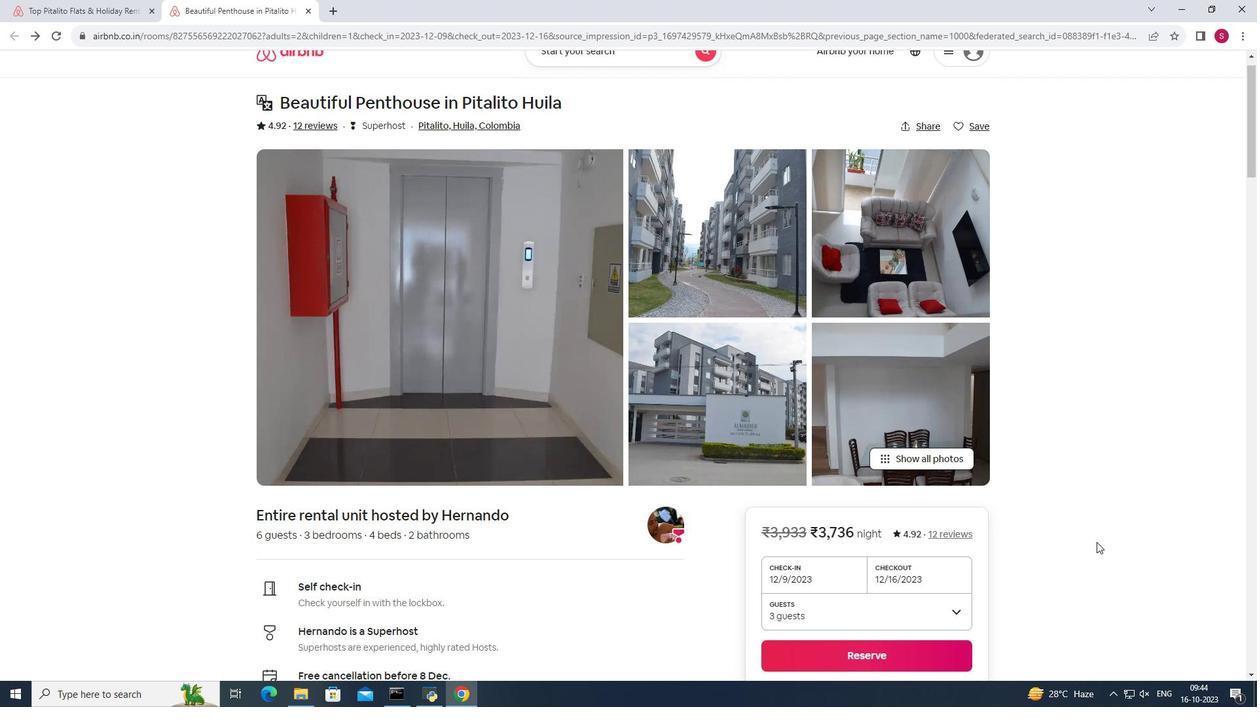 
Action: Mouse scrolled (1097, 541) with delta (0, 0)
Screenshot: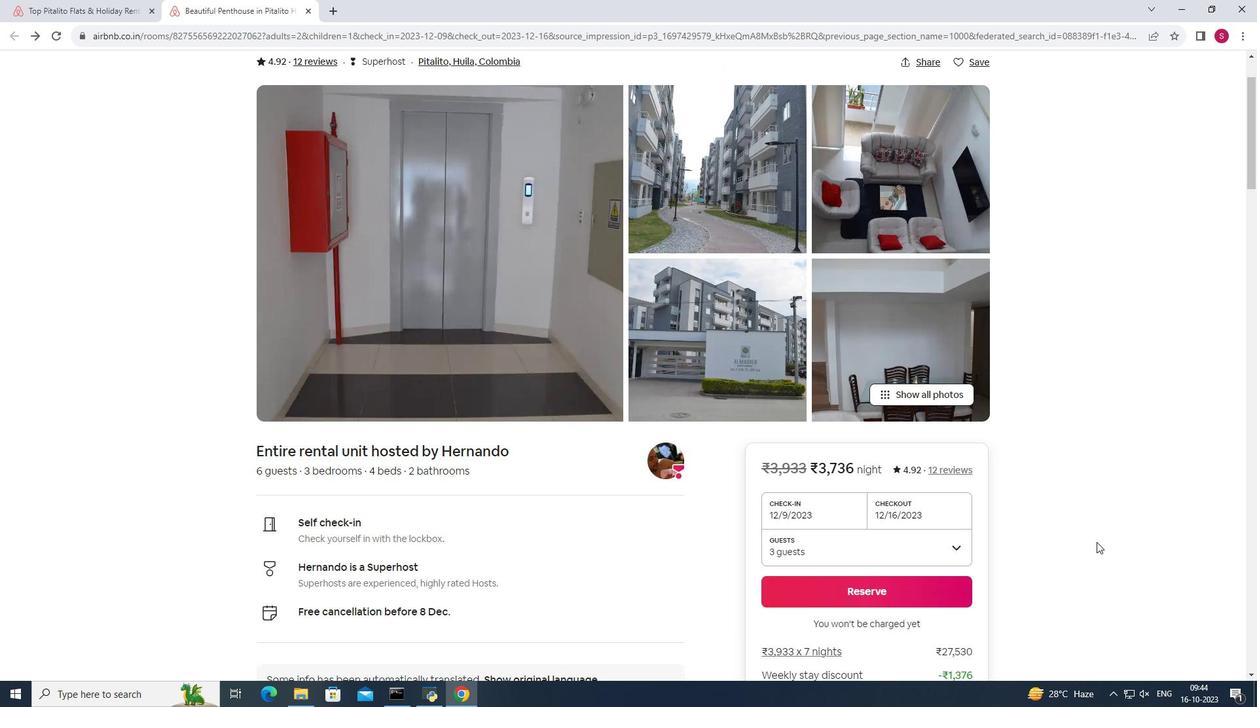 
Action: Mouse scrolled (1097, 541) with delta (0, 0)
Screenshot: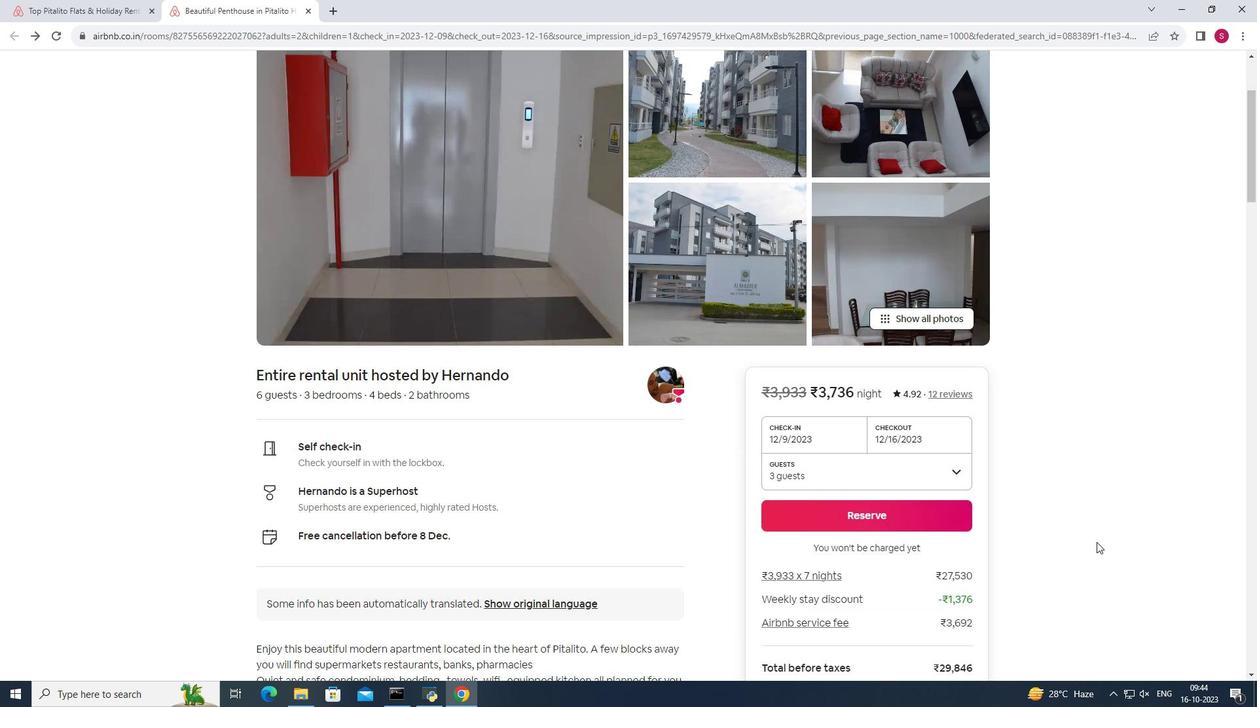 
Action: Mouse scrolled (1097, 541) with delta (0, 0)
Screenshot: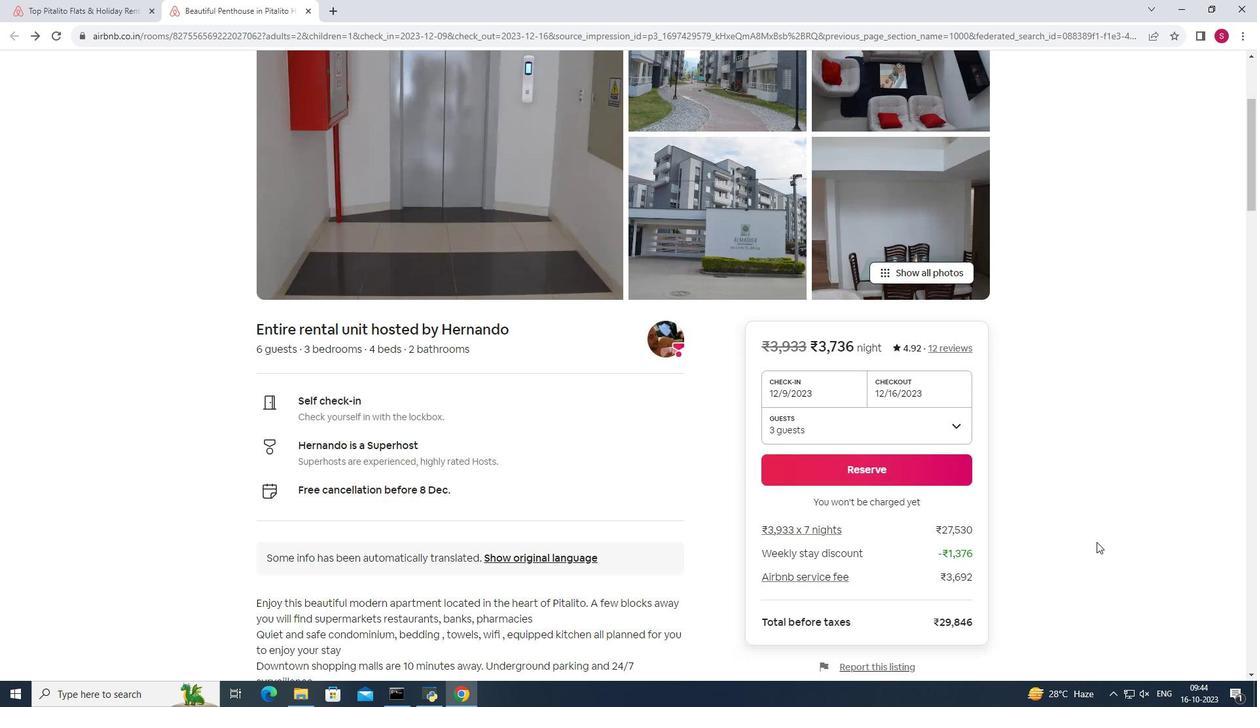 
Action: Mouse scrolled (1097, 541) with delta (0, 0)
Screenshot: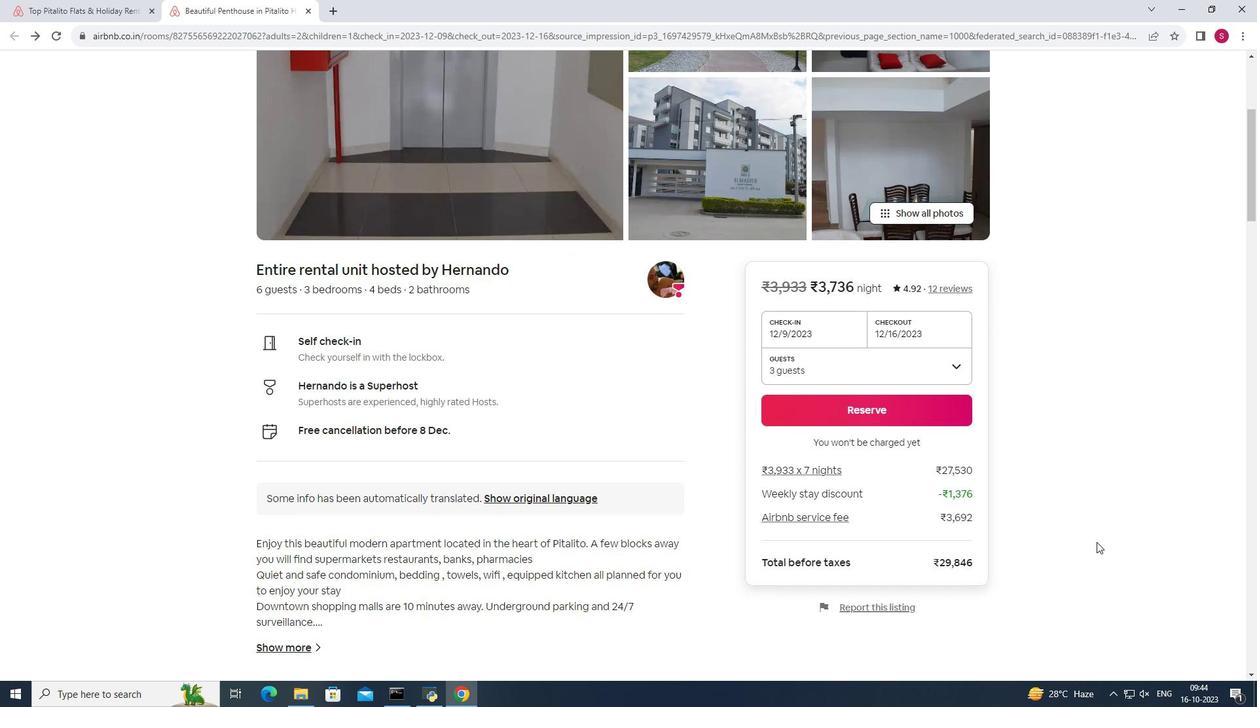 
Action: Mouse scrolled (1097, 541) with delta (0, 0)
Screenshot: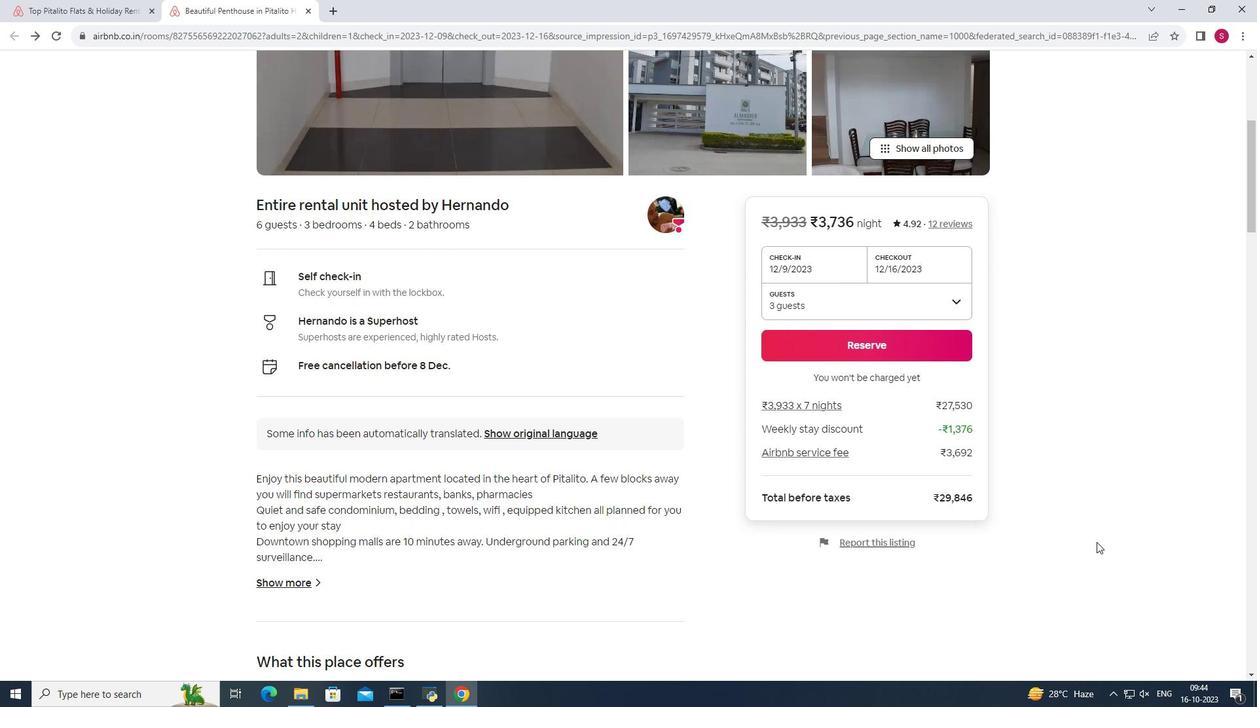 
Action: Mouse scrolled (1097, 541) with delta (0, 0)
Screenshot: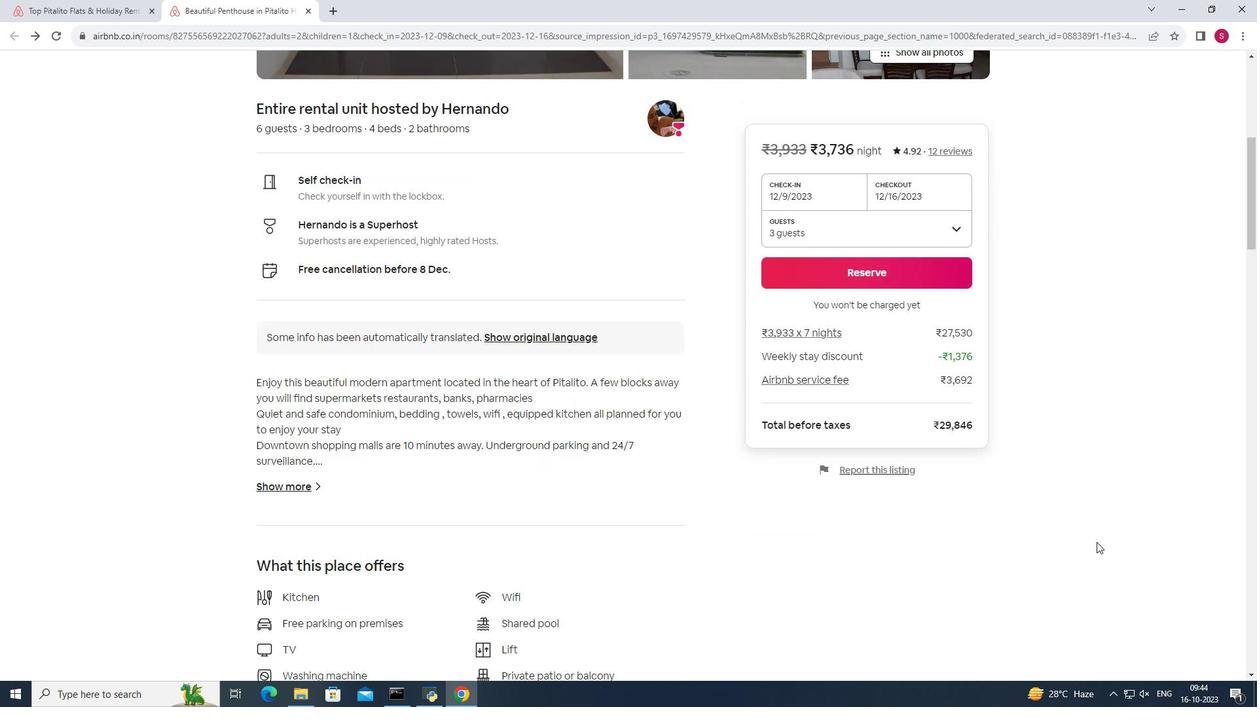 
Action: Mouse moved to (294, 459)
Screenshot: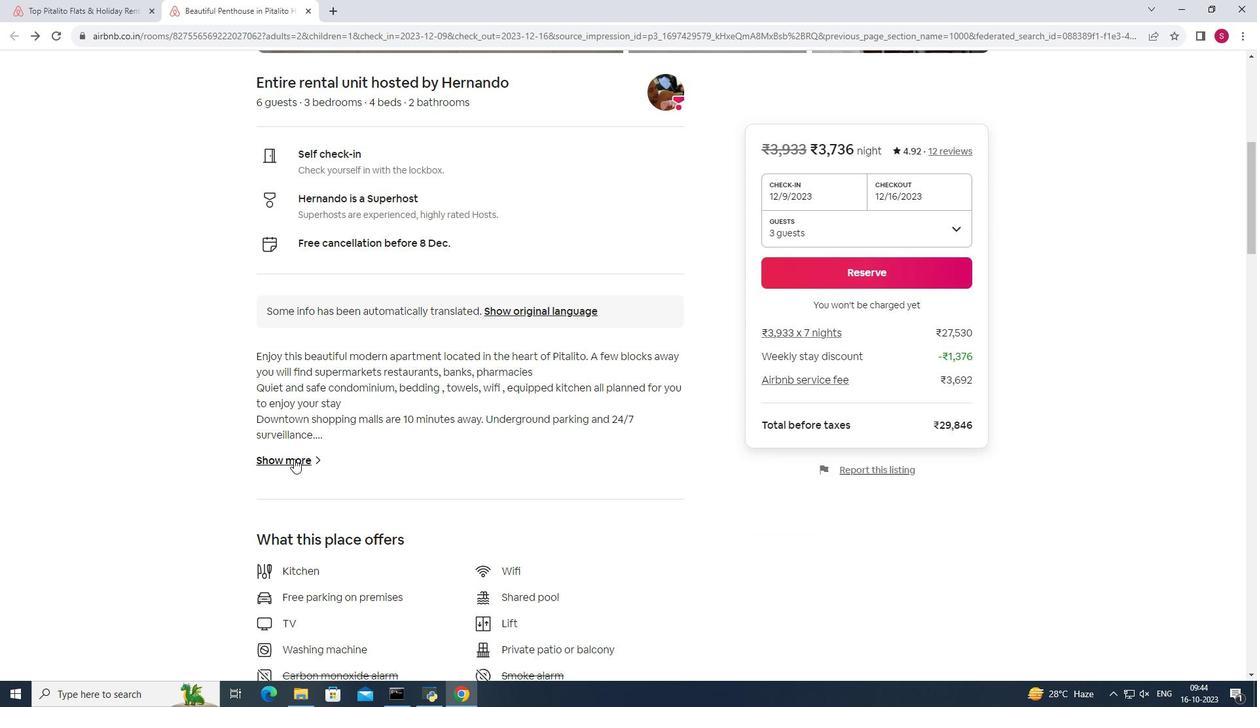 
Action: Mouse pressed left at (294, 459)
Screenshot: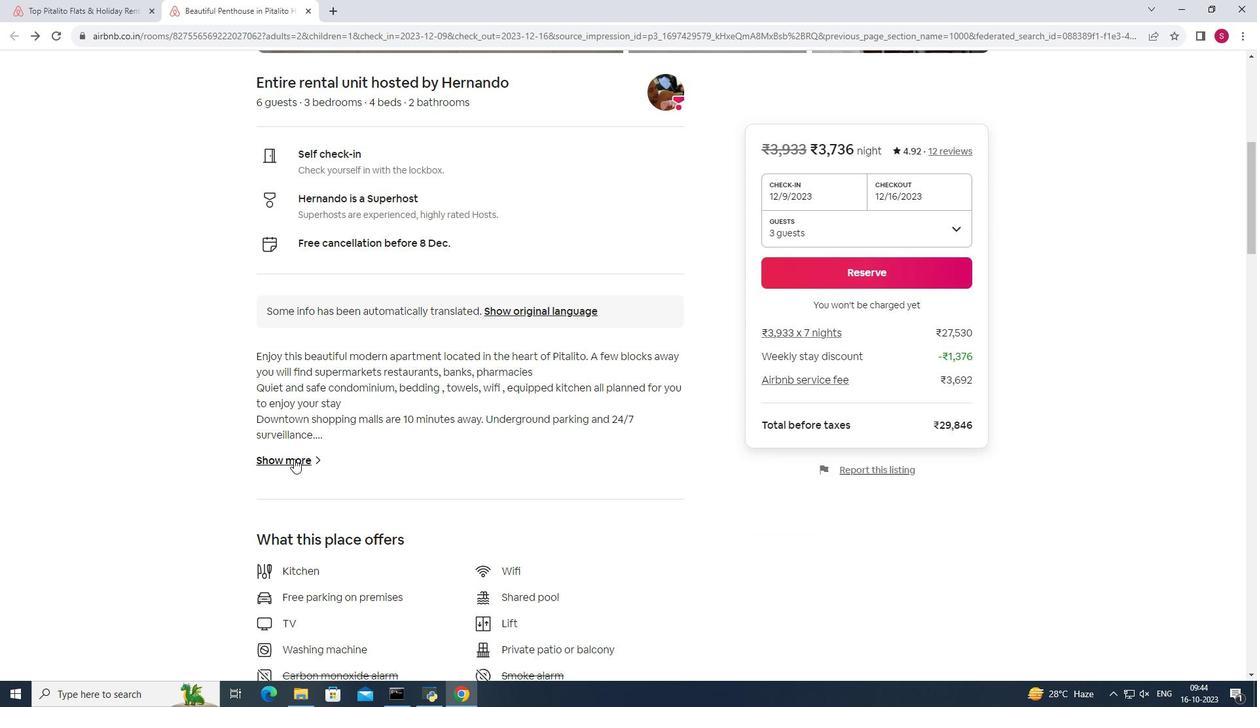 
Action: Mouse moved to (931, 532)
Screenshot: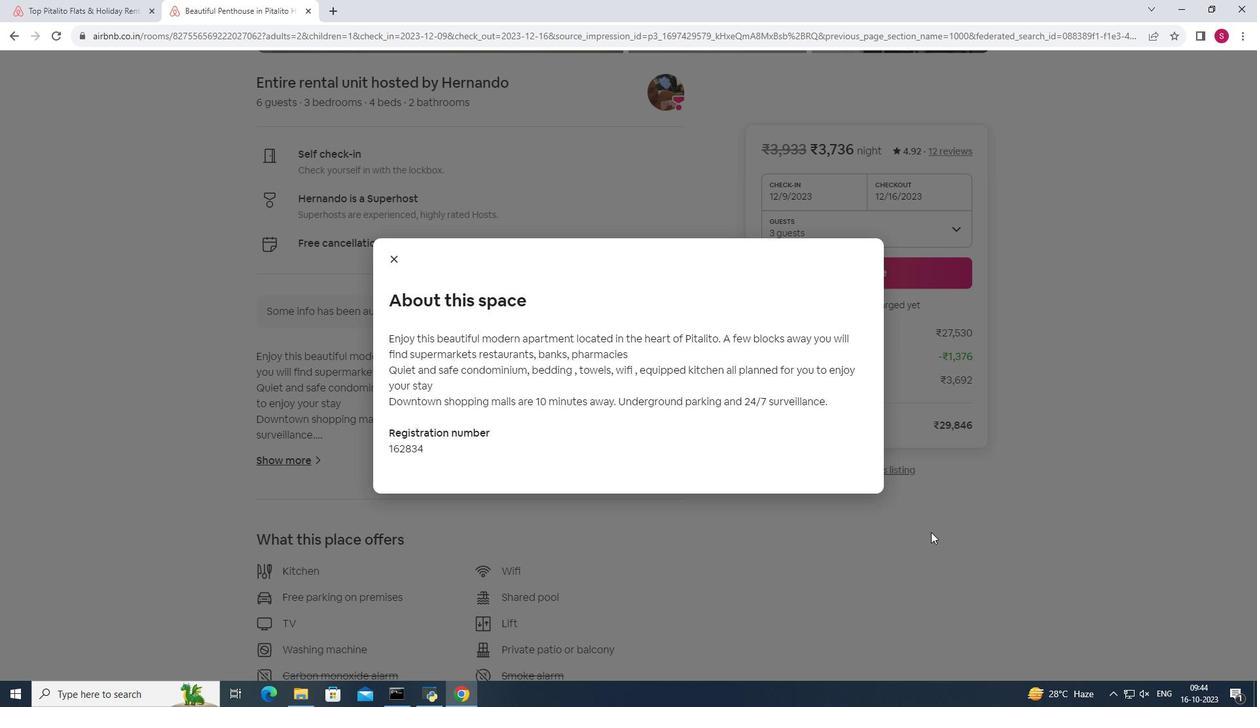 
Action: Mouse pressed left at (931, 532)
Screenshot: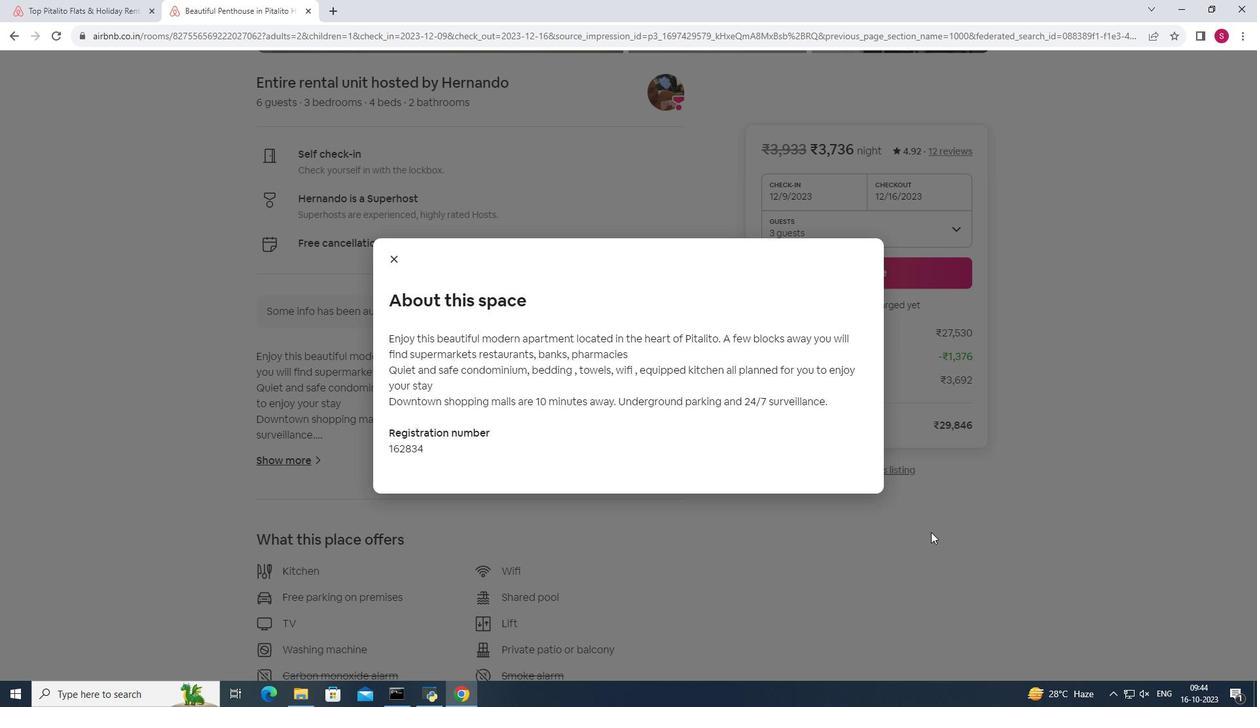
Action: Mouse moved to (658, 510)
Screenshot: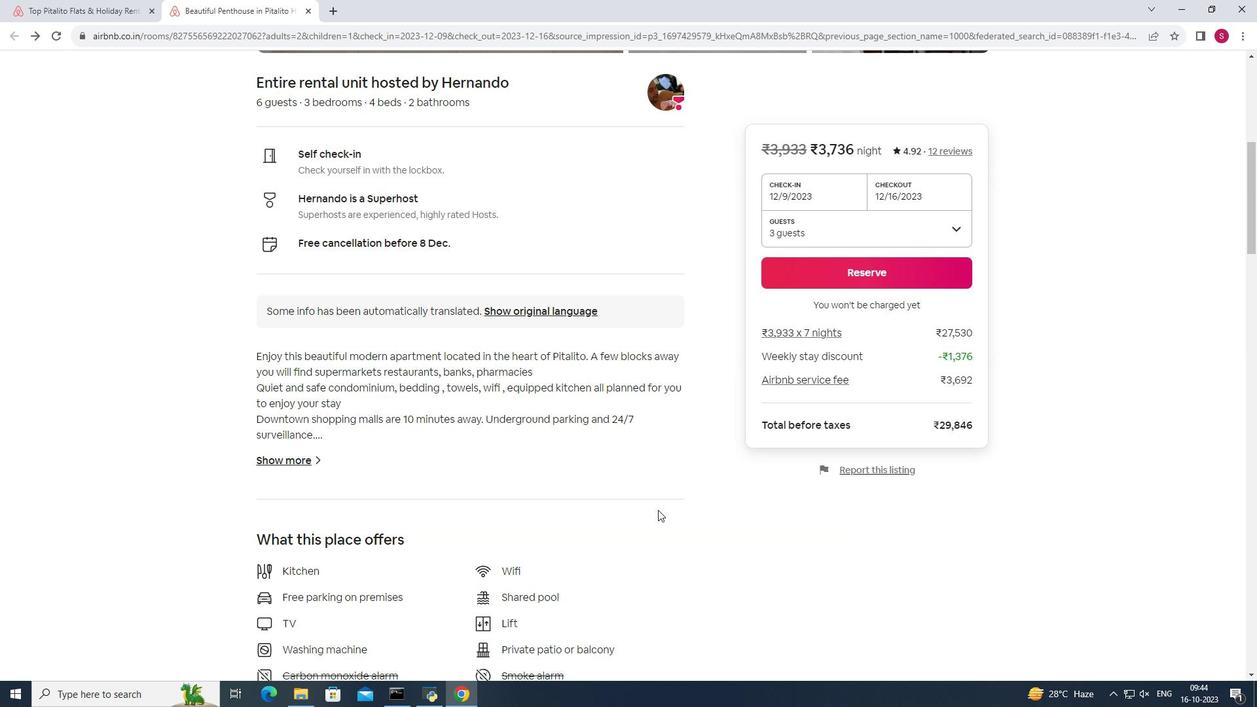 
Action: Mouse scrolled (658, 509) with delta (0, 0)
Screenshot: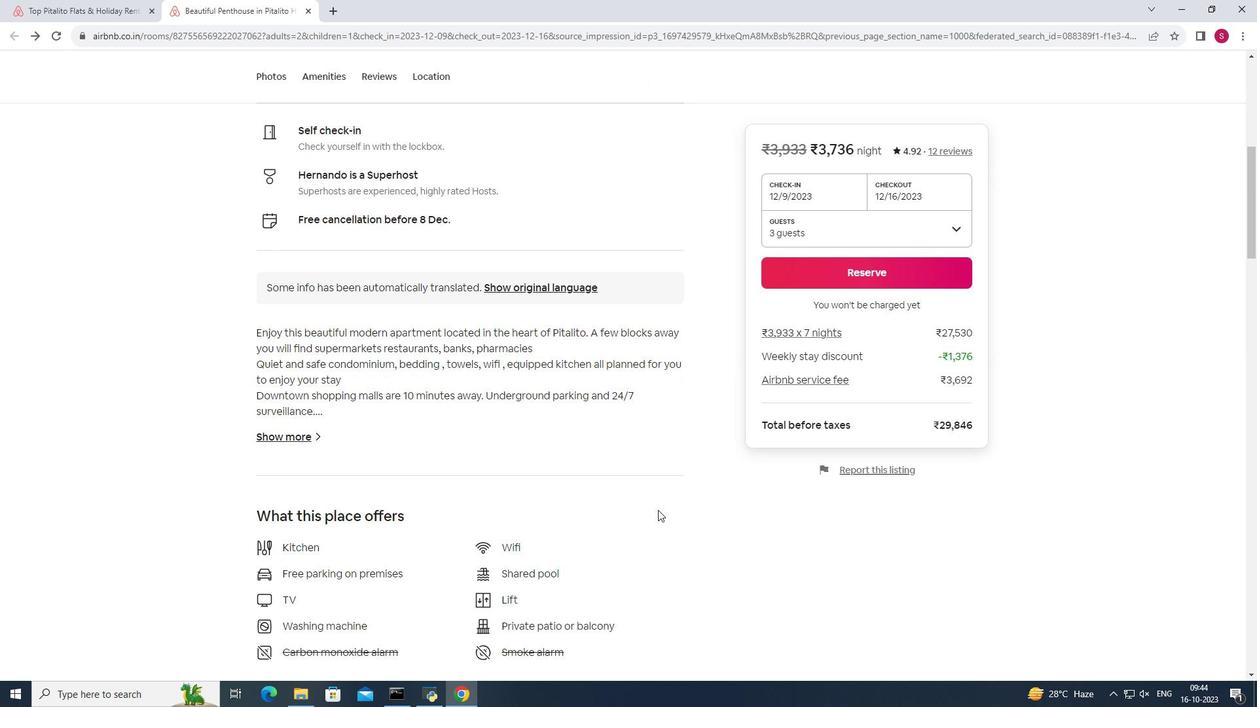 
Action: Mouse scrolled (658, 509) with delta (0, 0)
Screenshot: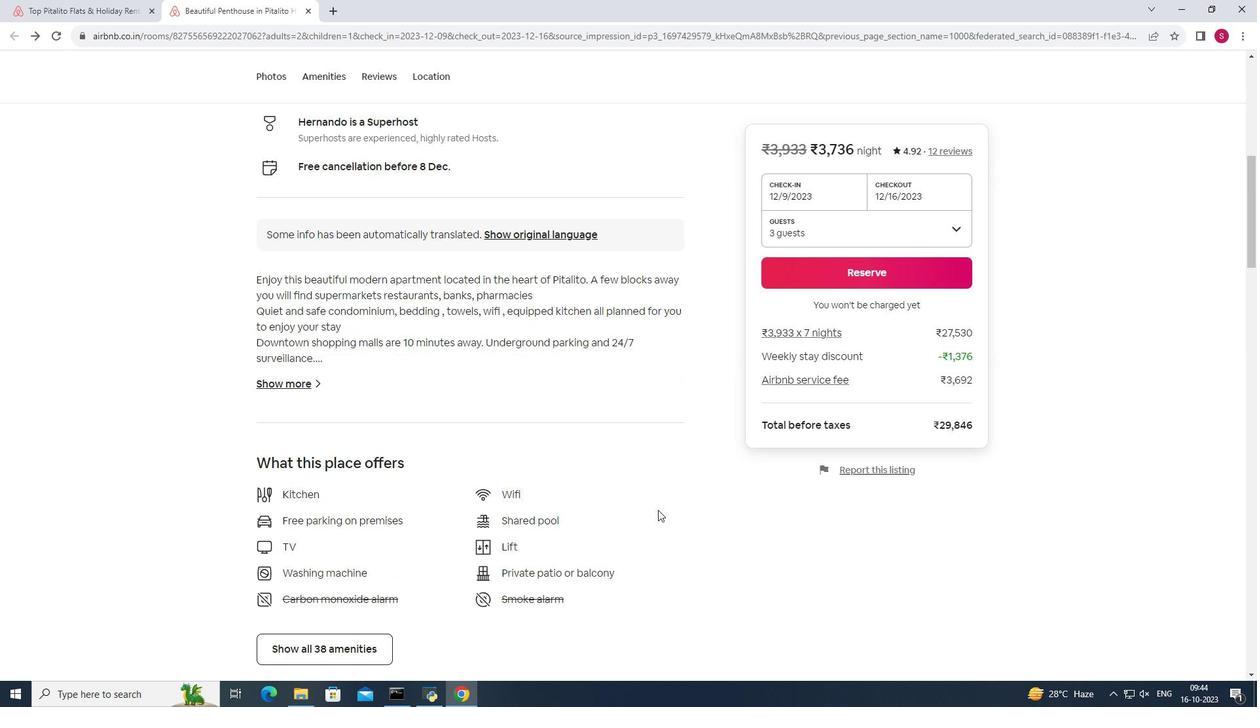 
Action: Mouse scrolled (658, 509) with delta (0, 0)
Screenshot: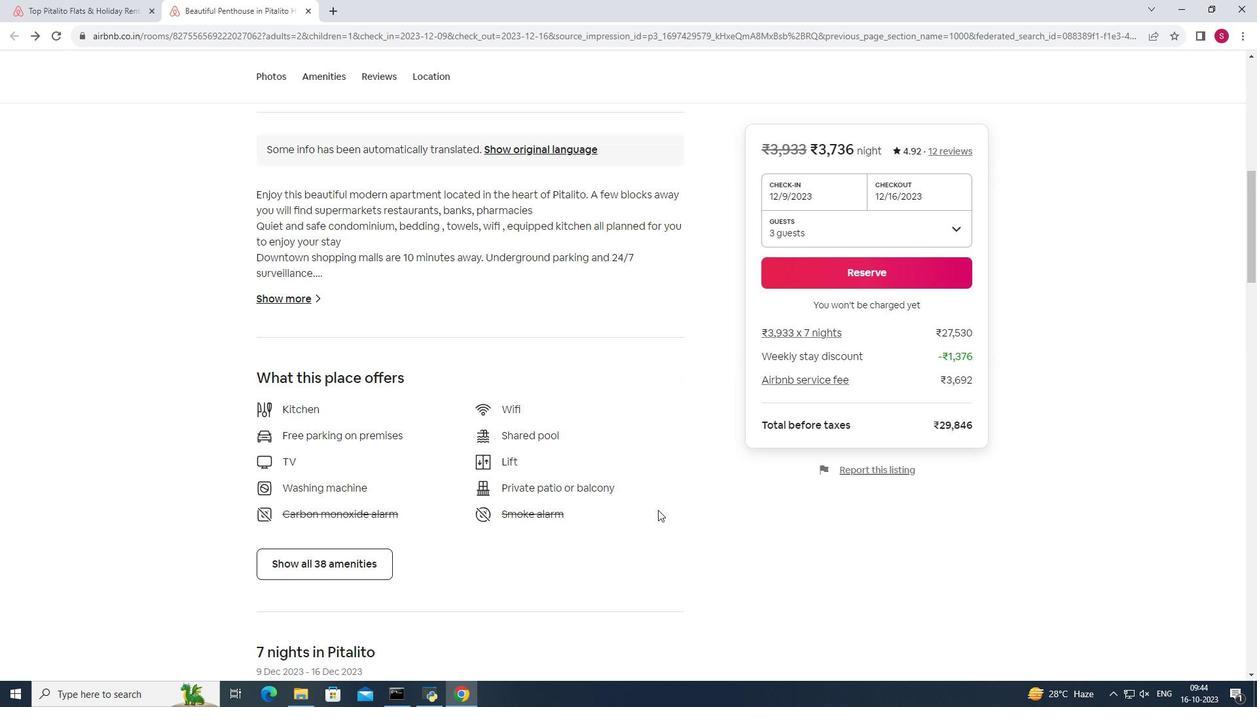 
Action: Mouse scrolled (658, 509) with delta (0, 0)
Screenshot: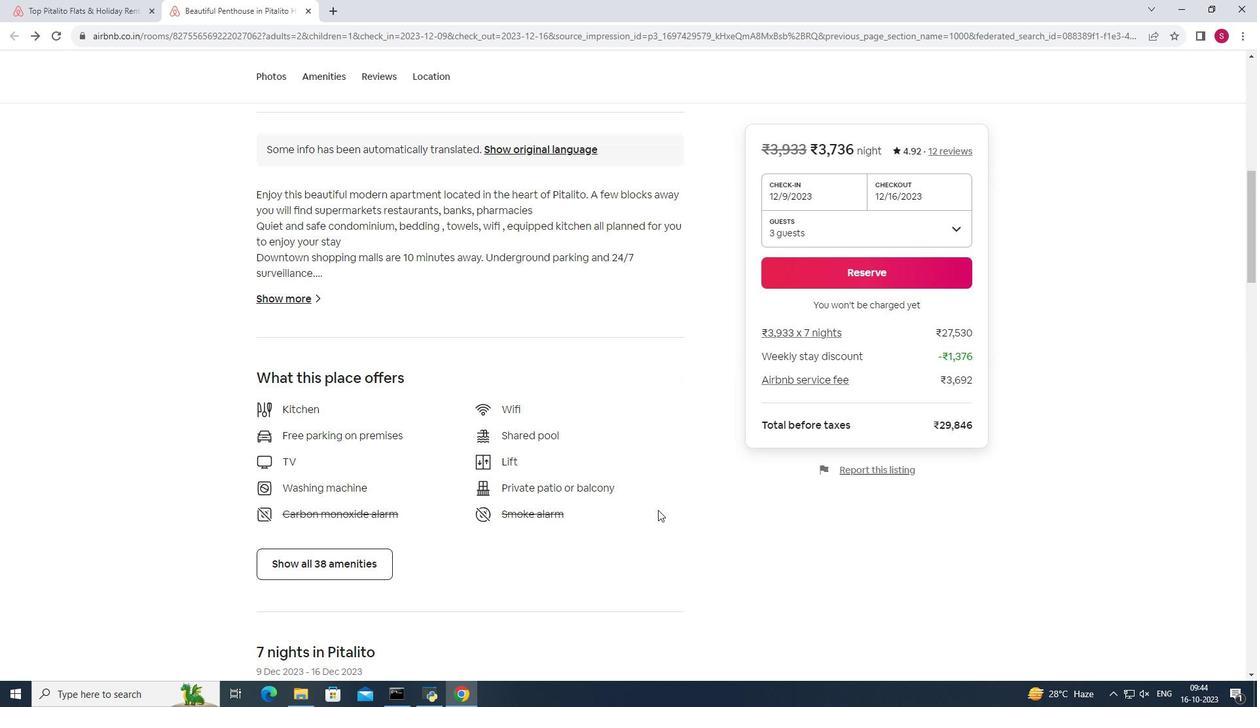 
Action: Mouse moved to (336, 457)
Screenshot: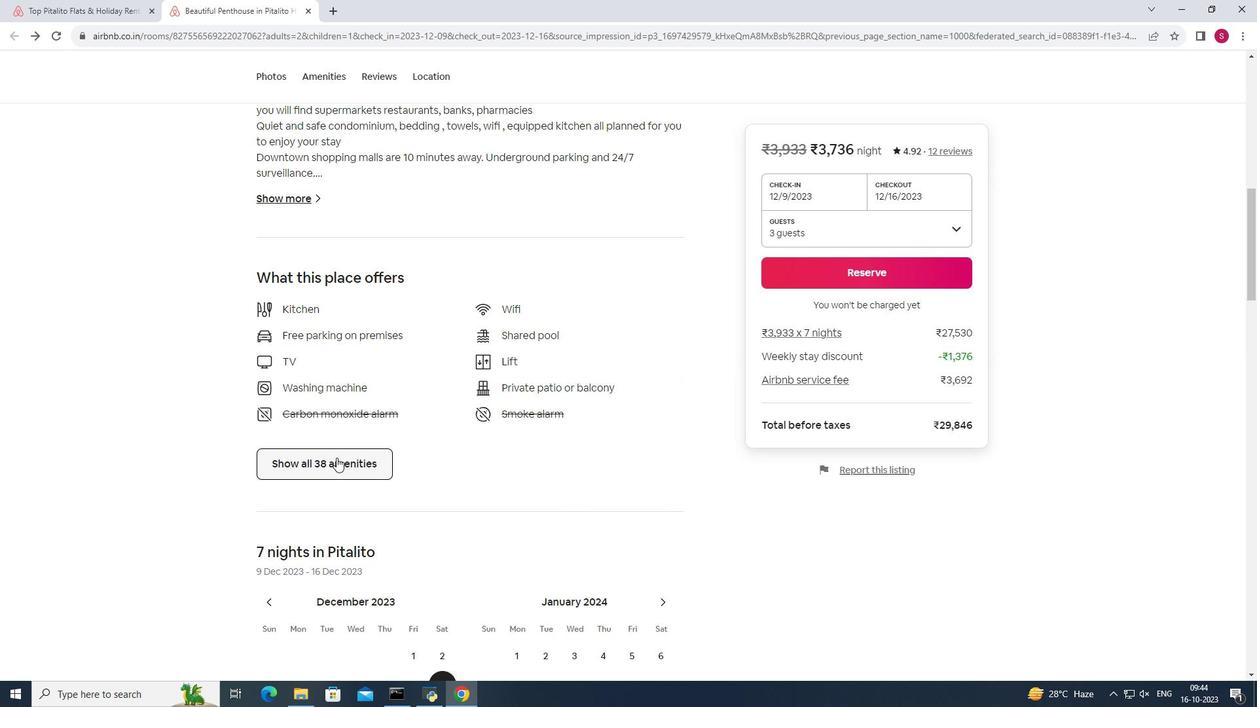 
Action: Mouse pressed left at (336, 457)
Screenshot: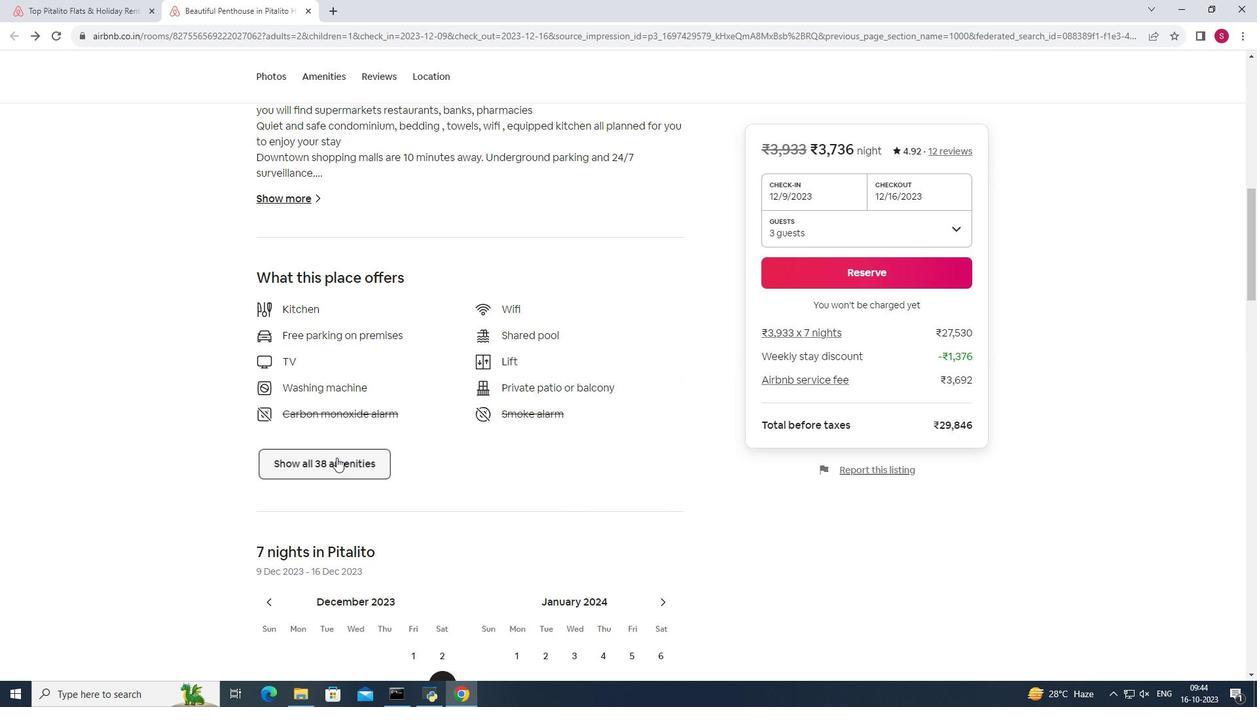 
Action: Mouse moved to (764, 463)
Screenshot: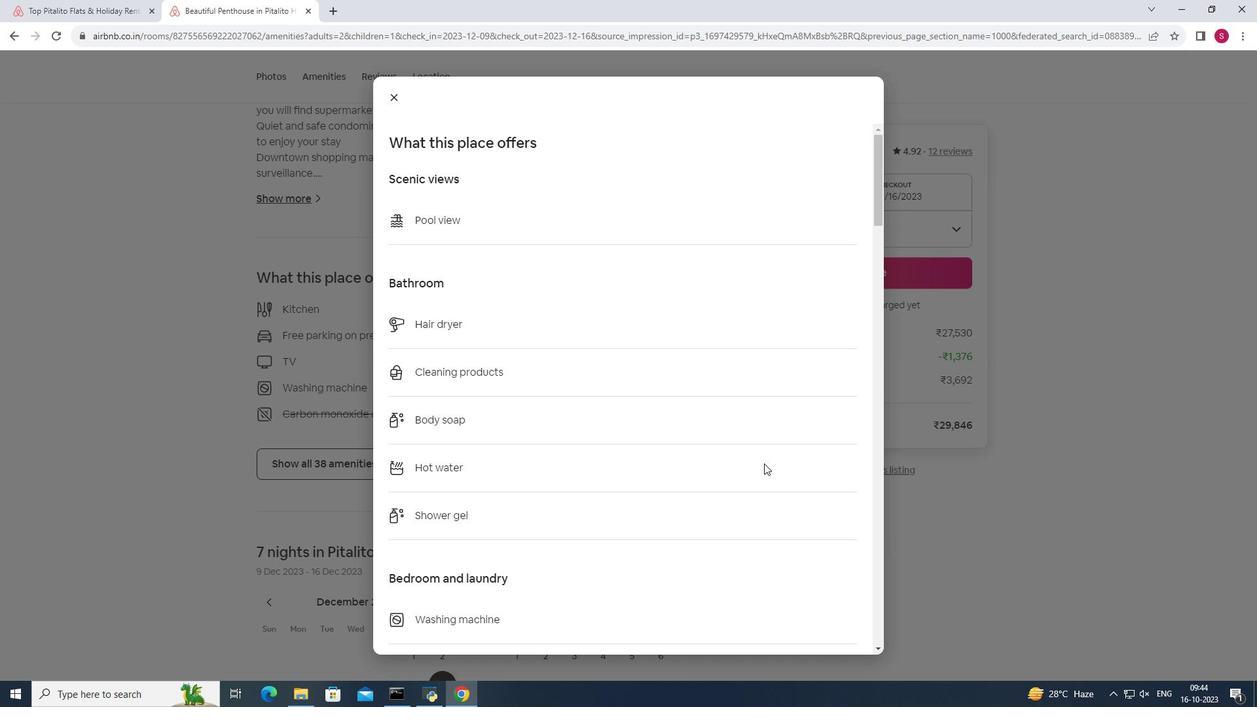 
Action: Mouse scrolled (764, 463) with delta (0, 0)
Screenshot: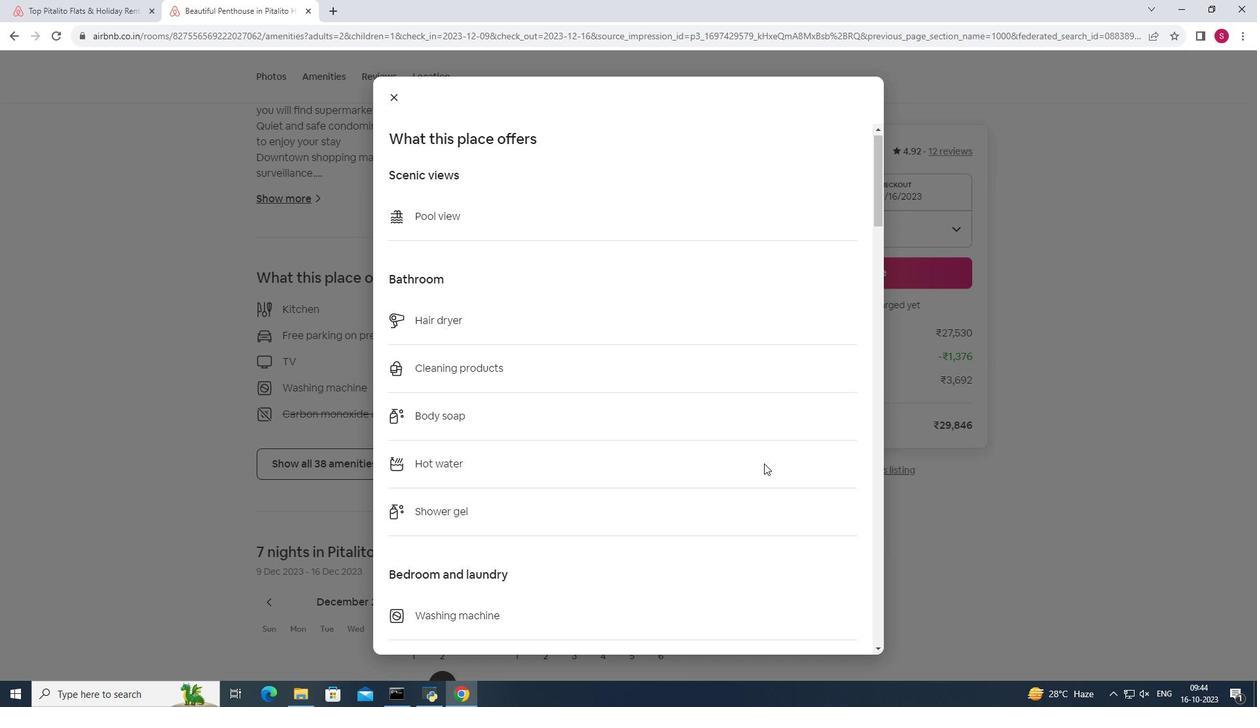 
Action: Mouse scrolled (764, 463) with delta (0, 0)
Screenshot: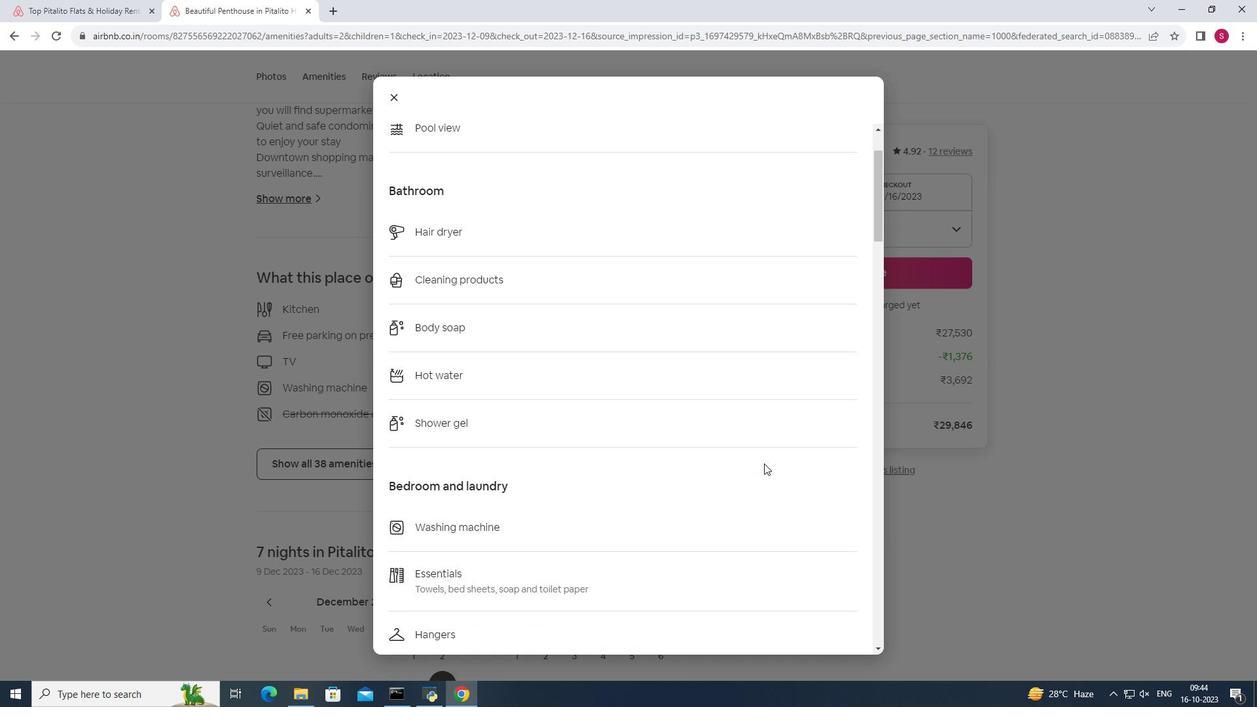 
Action: Mouse moved to (800, 469)
Screenshot: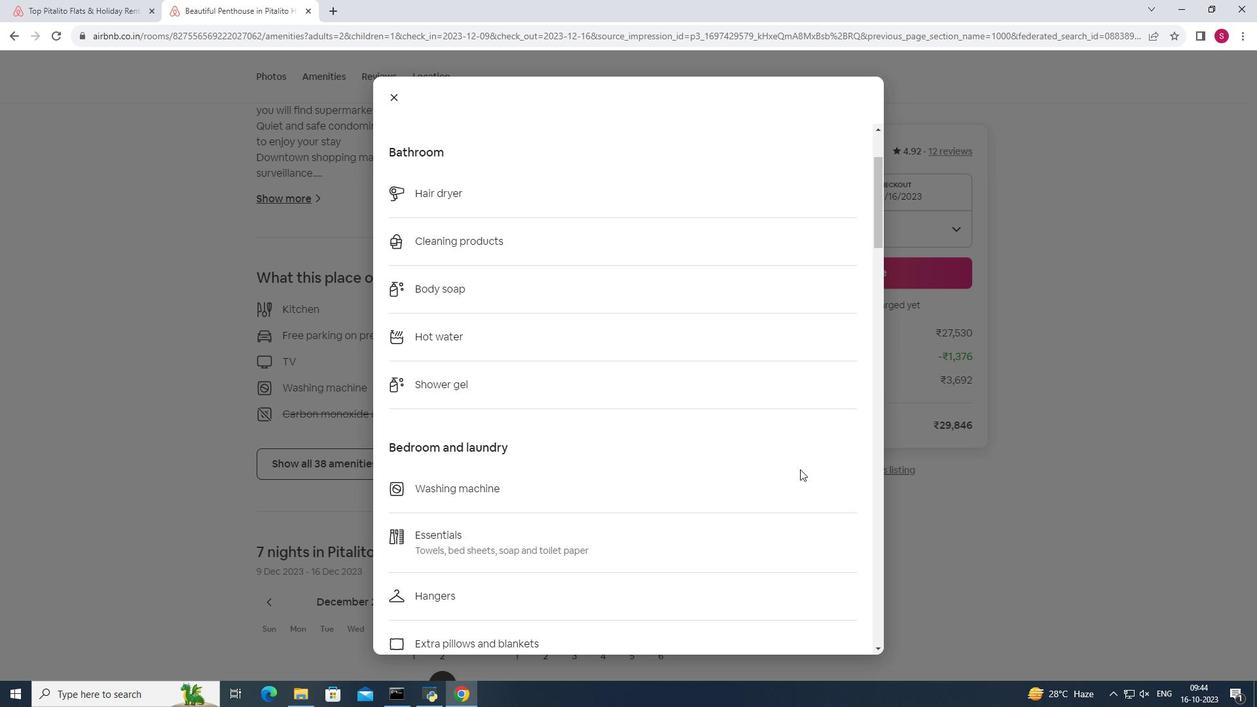
Action: Mouse scrolled (800, 468) with delta (0, 0)
Screenshot: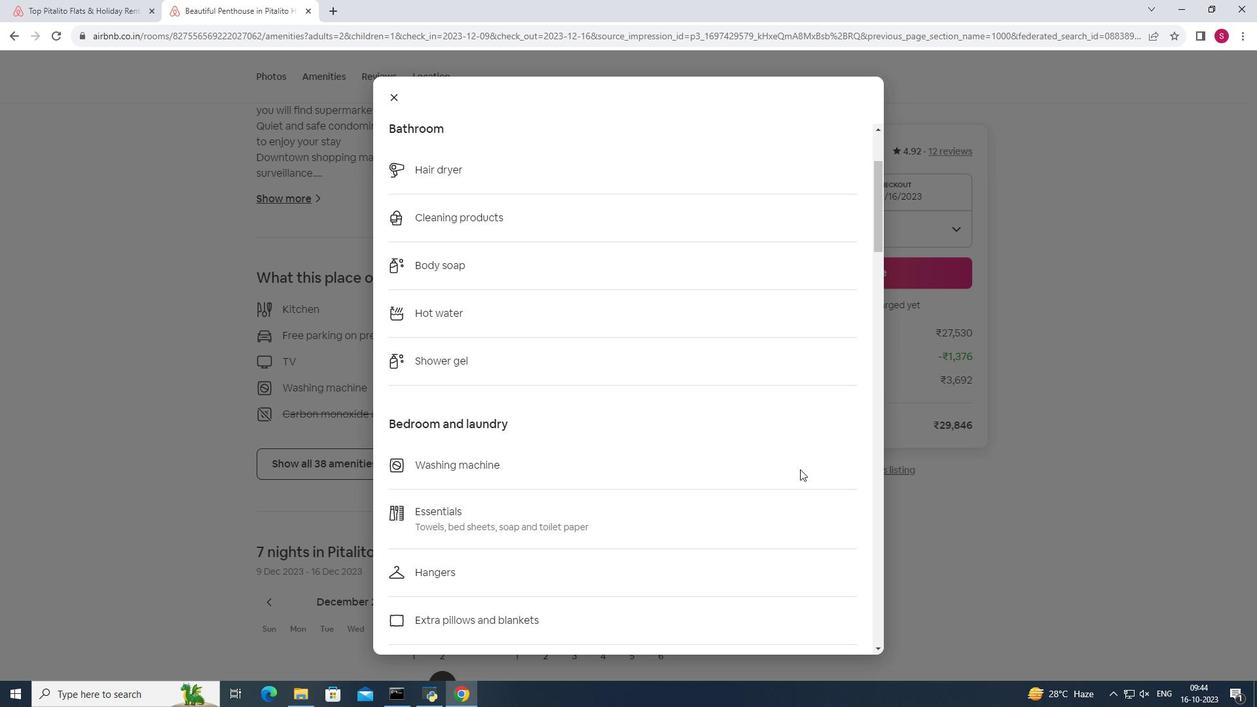 
Action: Mouse scrolled (800, 468) with delta (0, 0)
Screenshot: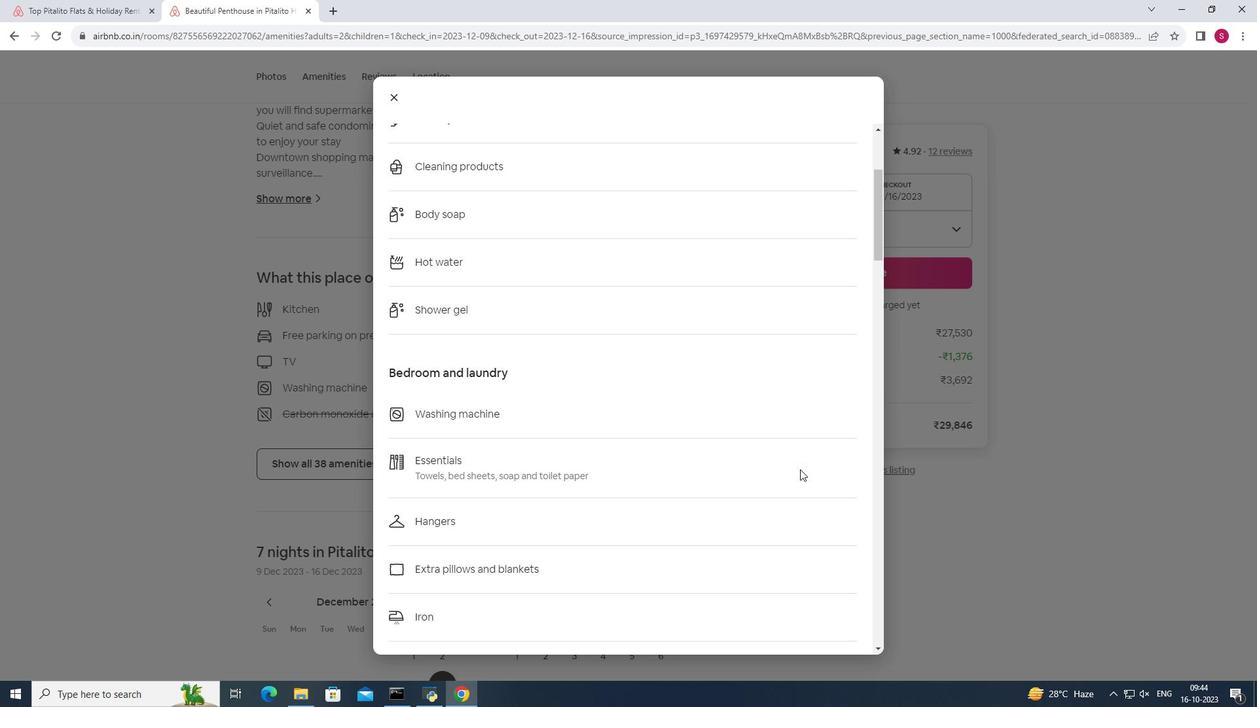
Action: Mouse scrolled (800, 468) with delta (0, 0)
Screenshot: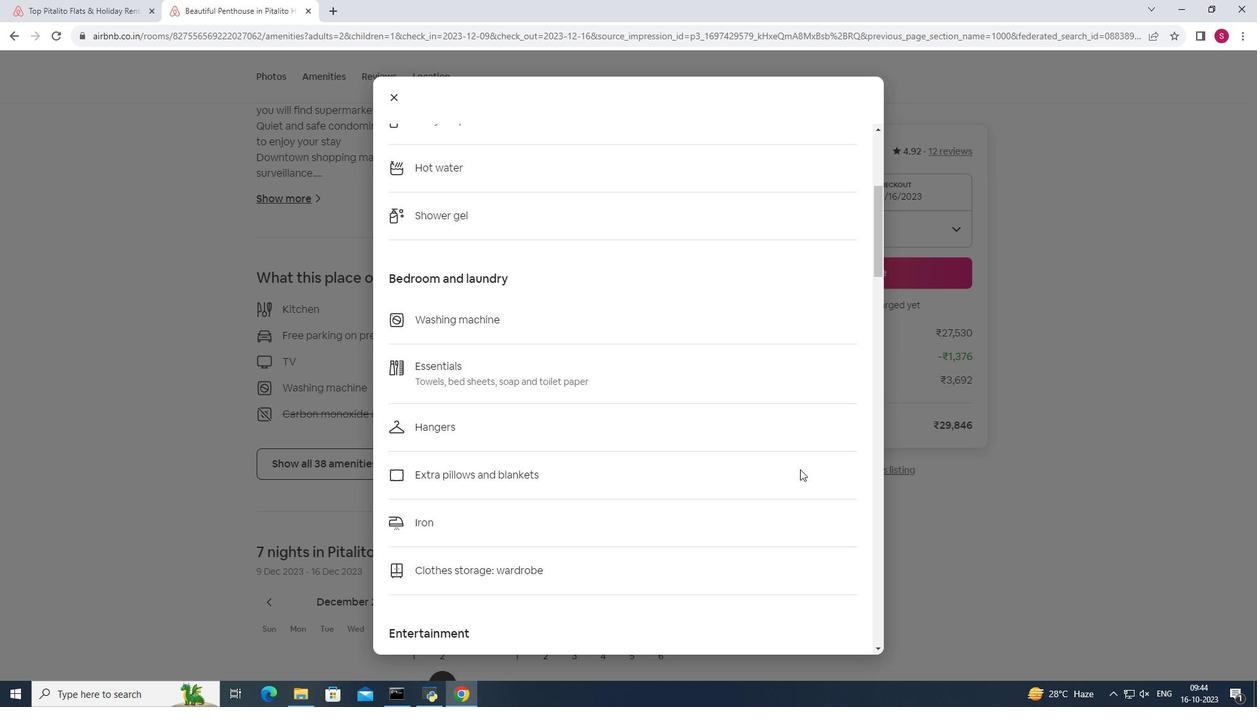 
Action: Mouse scrolled (800, 468) with delta (0, 0)
Screenshot: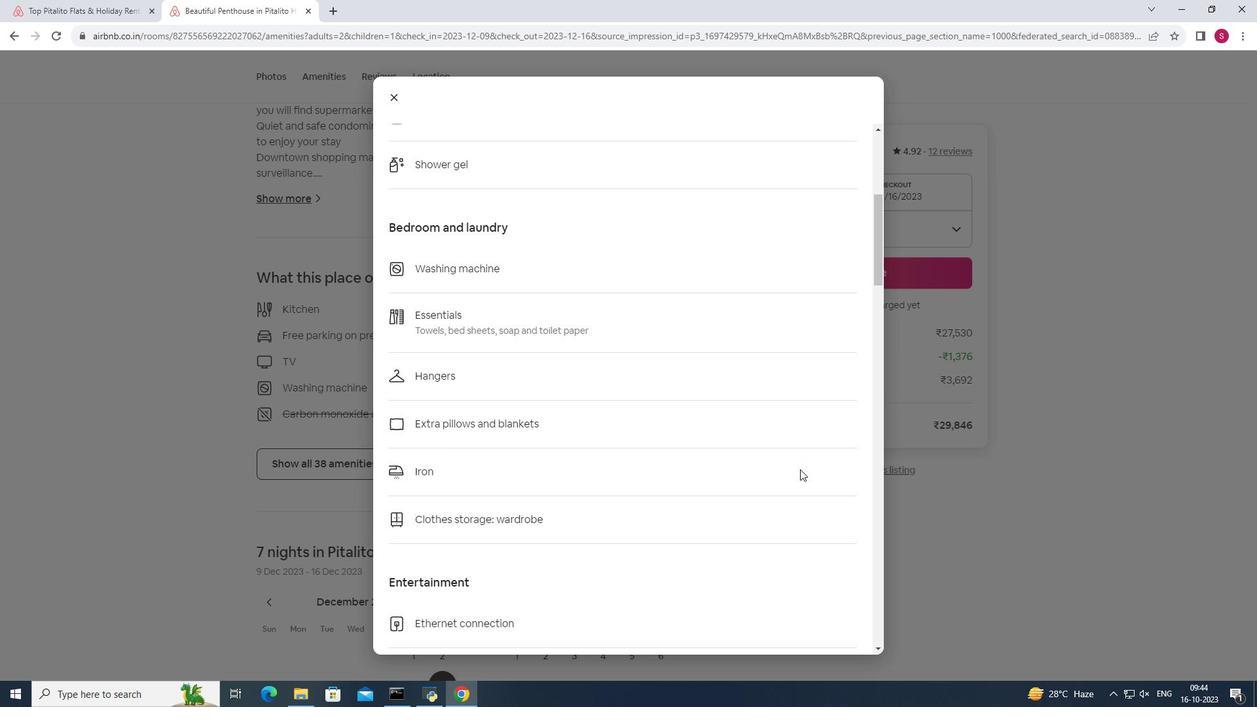 
Action: Mouse scrolled (800, 468) with delta (0, 0)
Screenshot: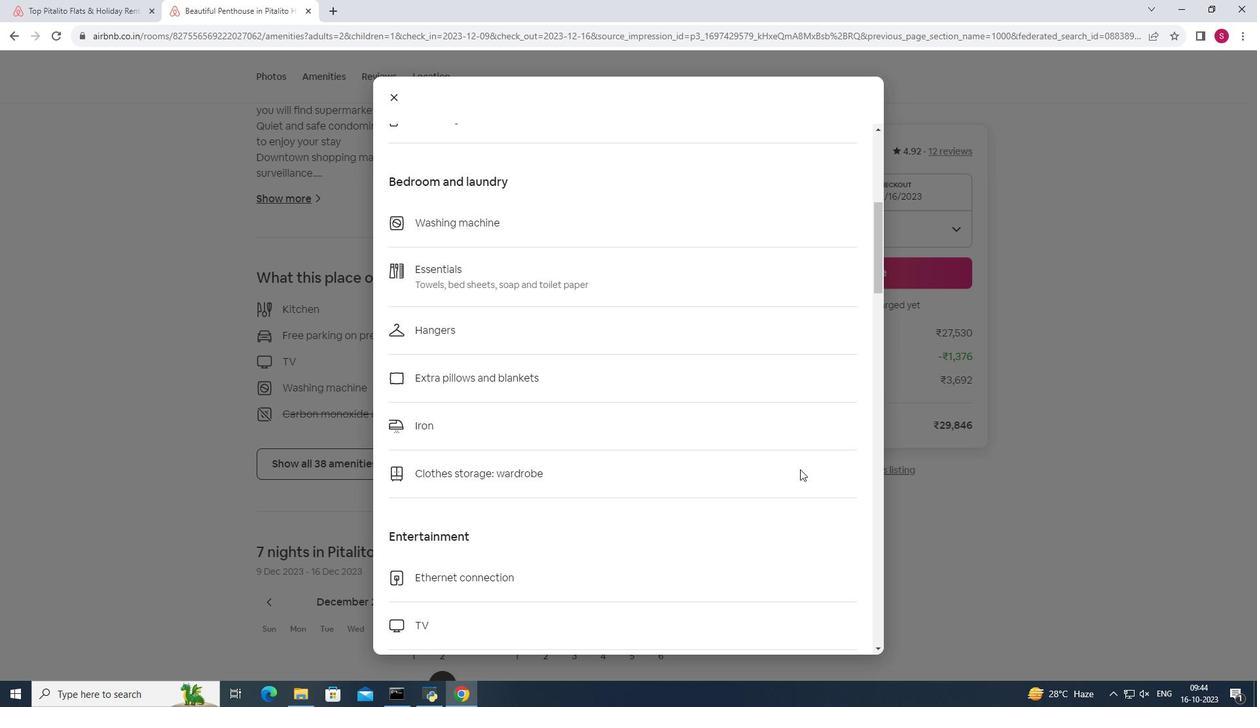 
Action: Mouse scrolled (800, 468) with delta (0, 0)
Screenshot: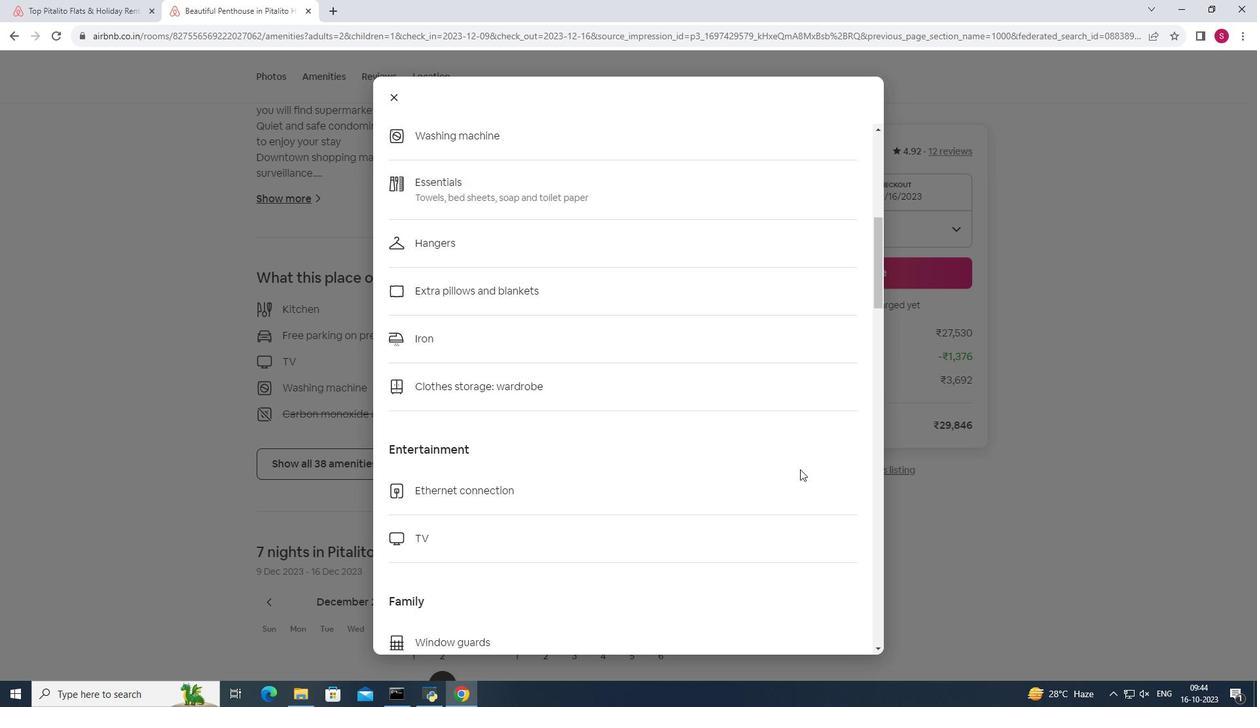 
Action: Mouse scrolled (800, 468) with delta (0, 0)
Screenshot: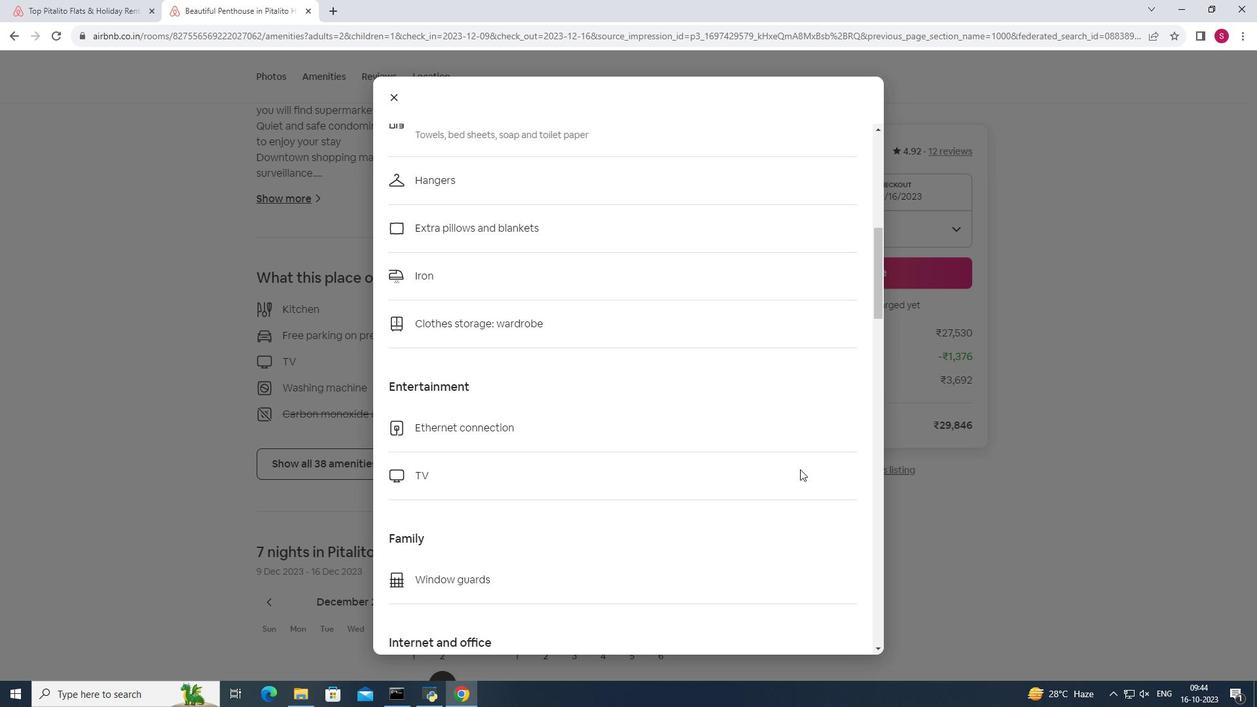 
Action: Mouse scrolled (800, 468) with delta (0, 0)
Screenshot: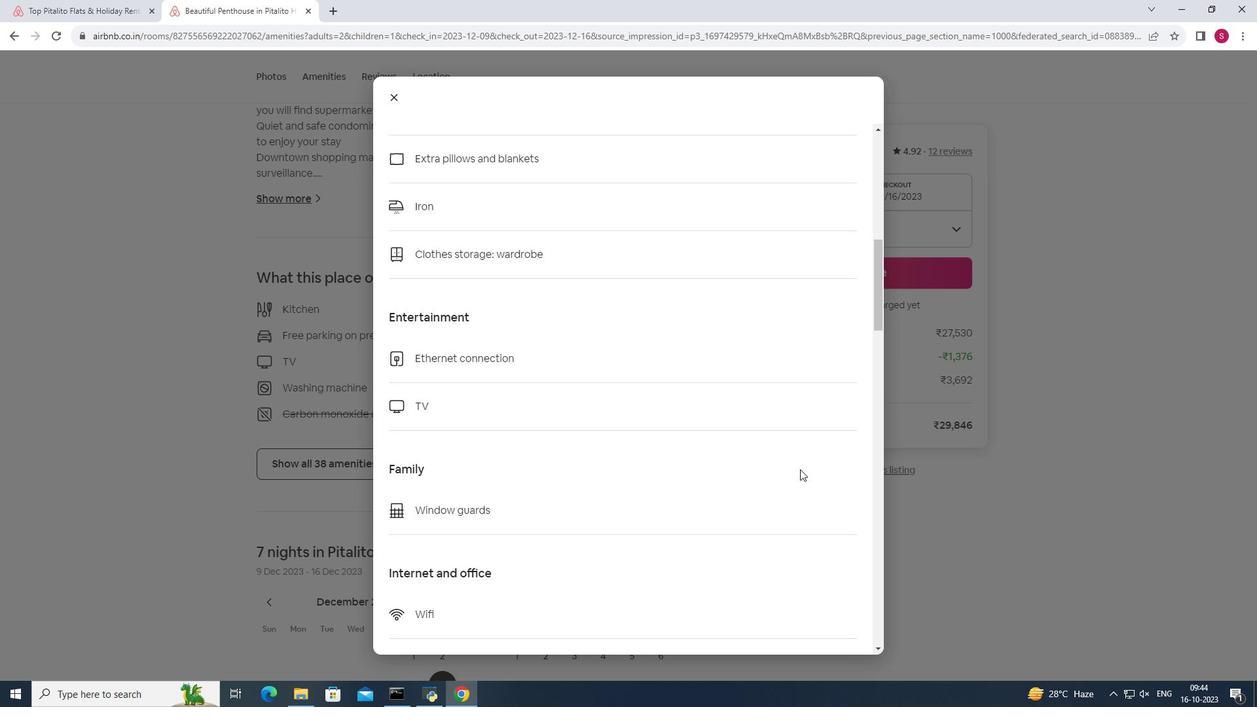 
Action: Mouse scrolled (800, 468) with delta (0, 0)
Screenshot: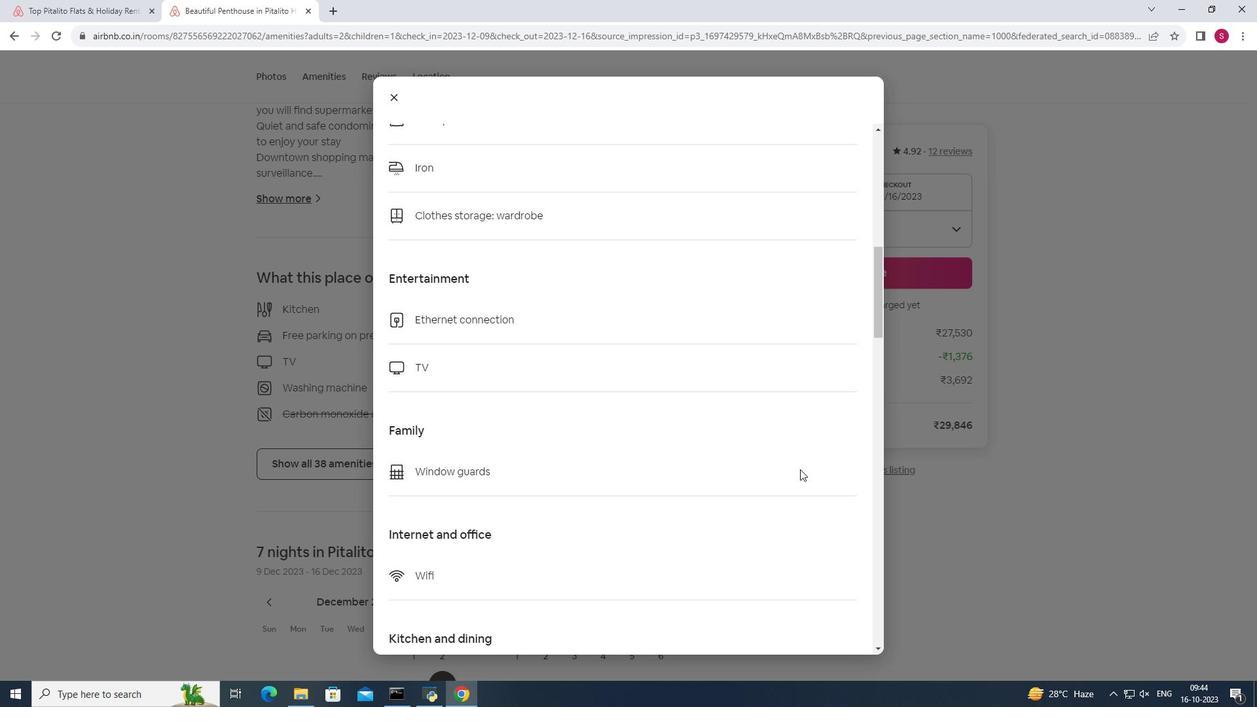 
Action: Mouse scrolled (800, 468) with delta (0, 0)
Screenshot: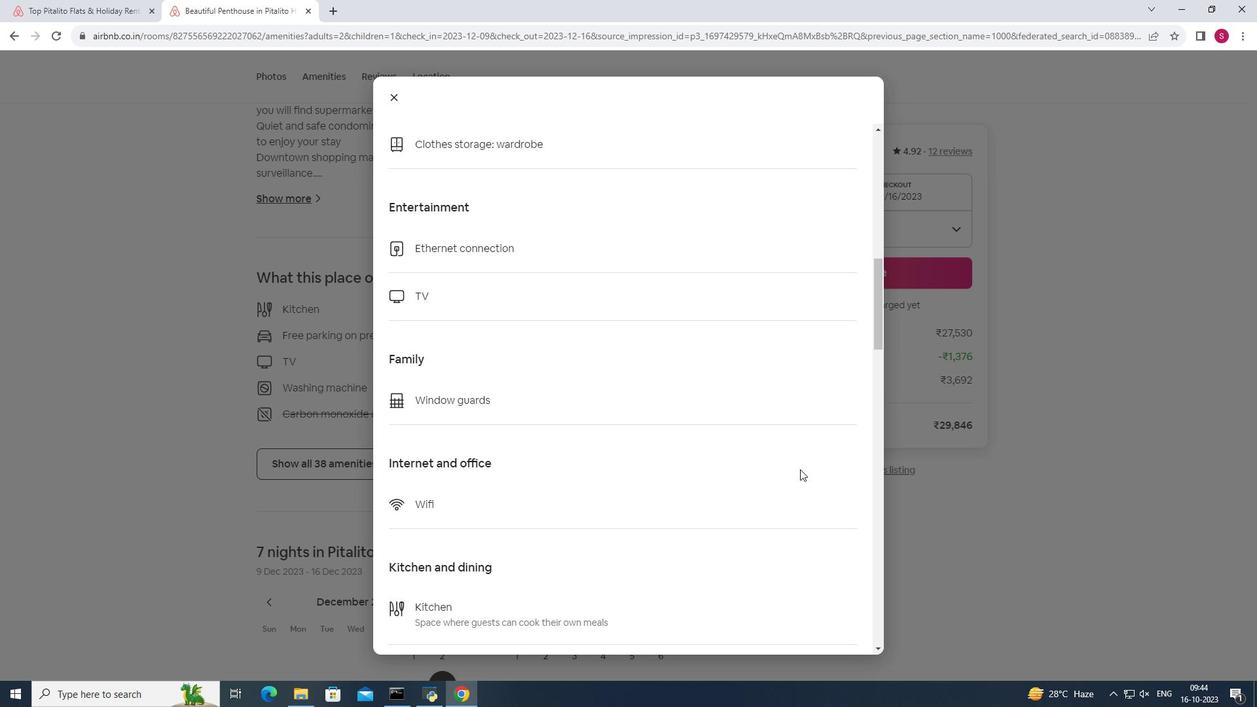 
Action: Mouse scrolled (800, 468) with delta (0, 0)
Screenshot: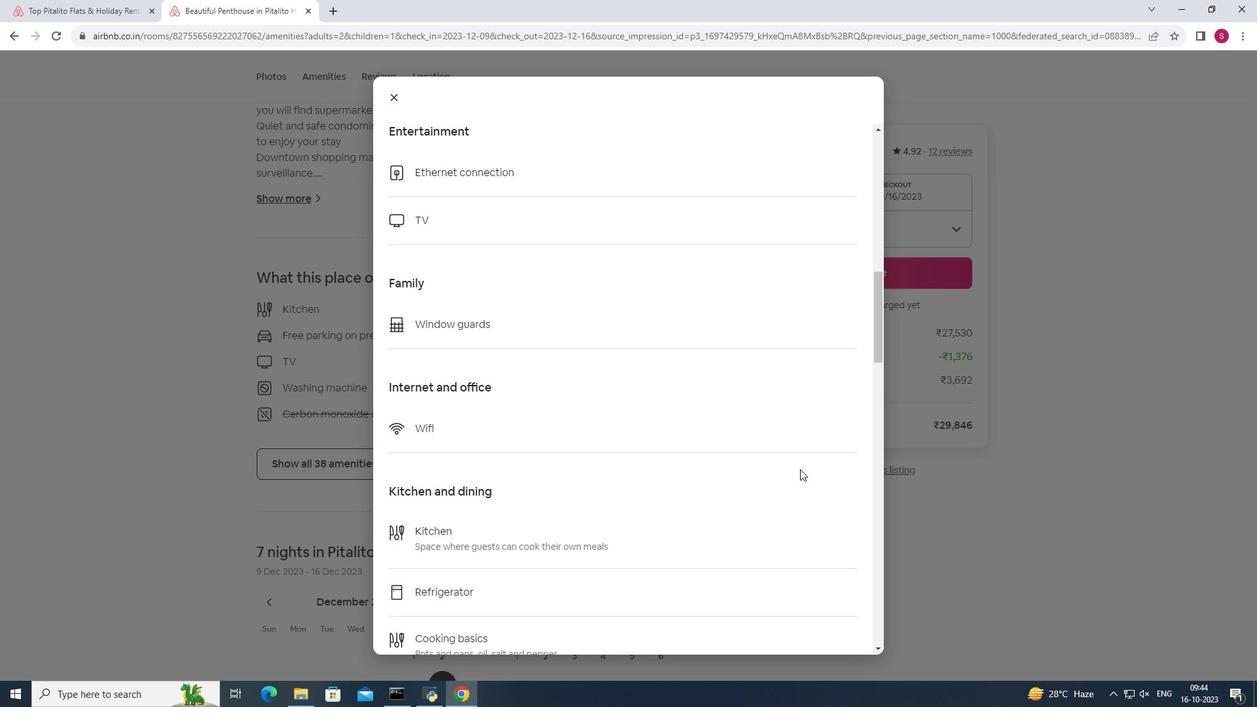 
Action: Mouse scrolled (800, 468) with delta (0, 0)
Screenshot: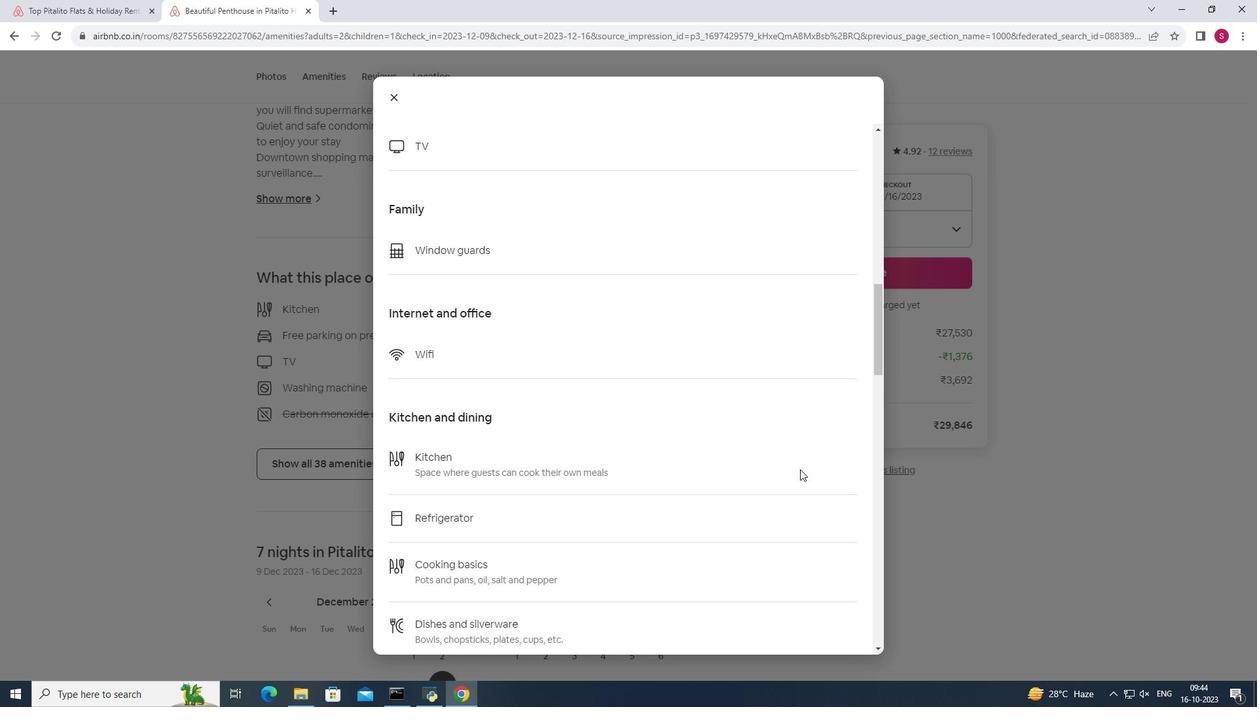 
Action: Mouse moved to (798, 469)
Screenshot: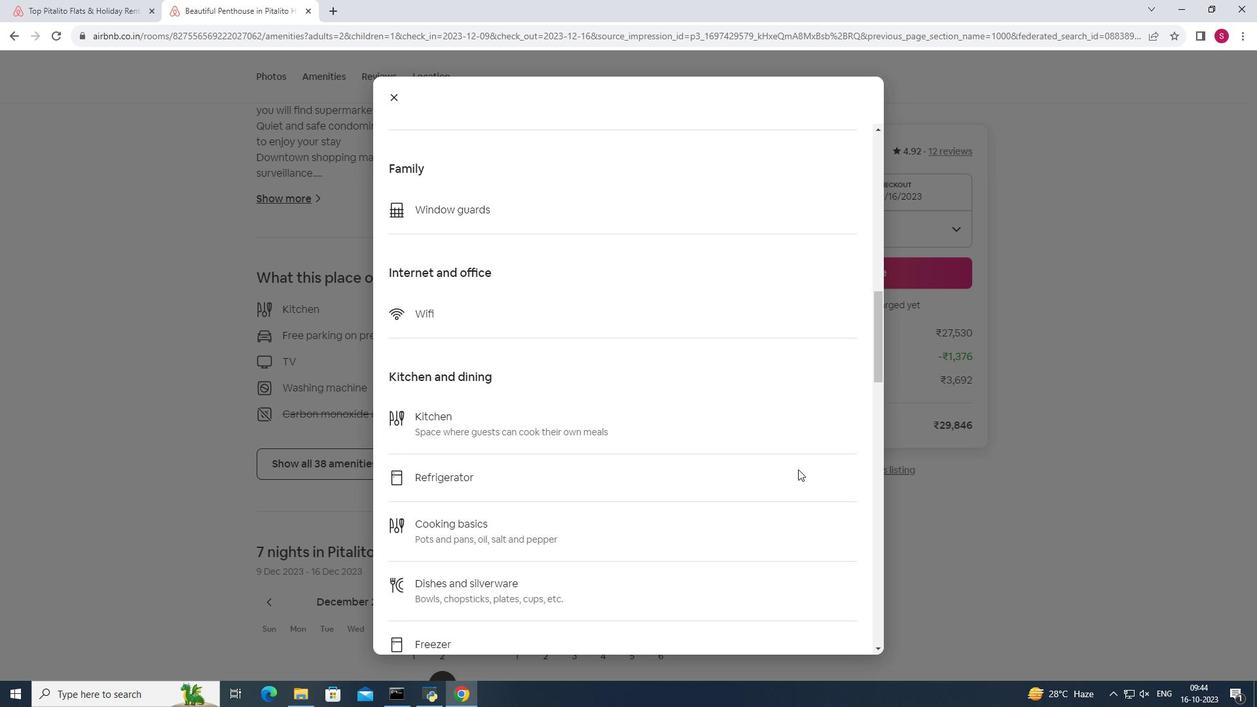 
Action: Mouse scrolled (798, 468) with delta (0, 0)
Screenshot: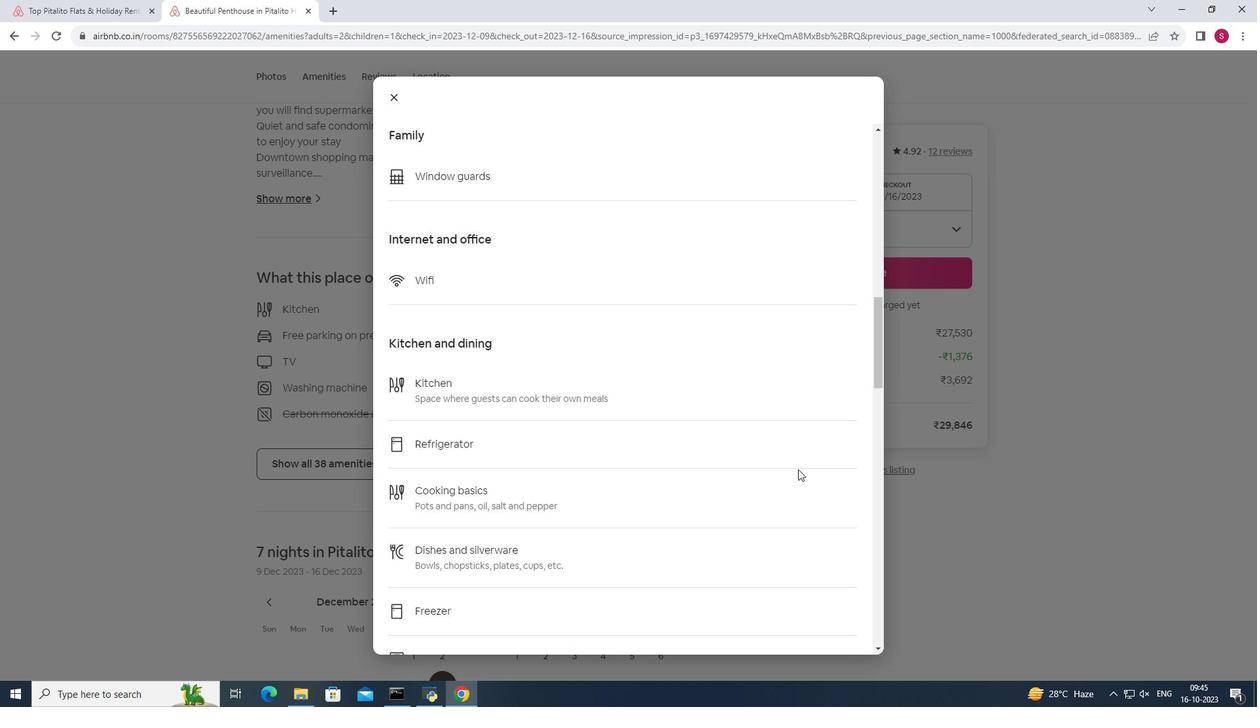 
Action: Mouse scrolled (798, 468) with delta (0, 0)
Screenshot: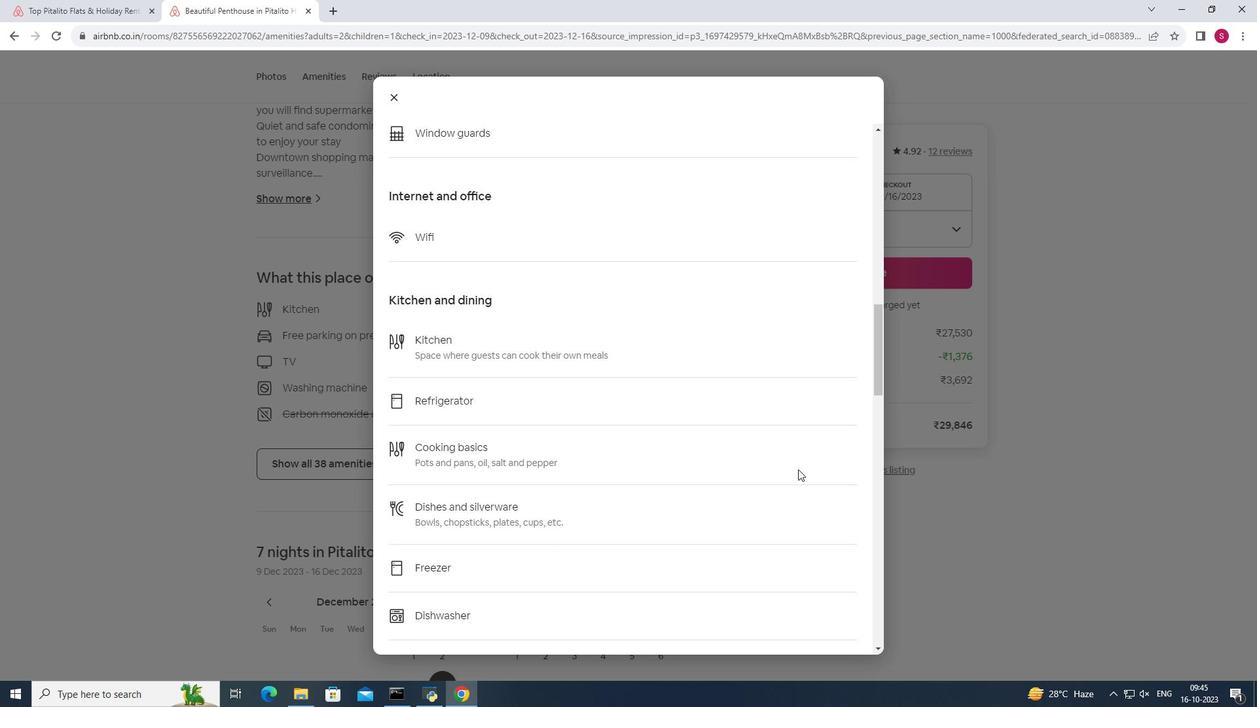 
Action: Mouse scrolled (798, 468) with delta (0, 0)
Screenshot: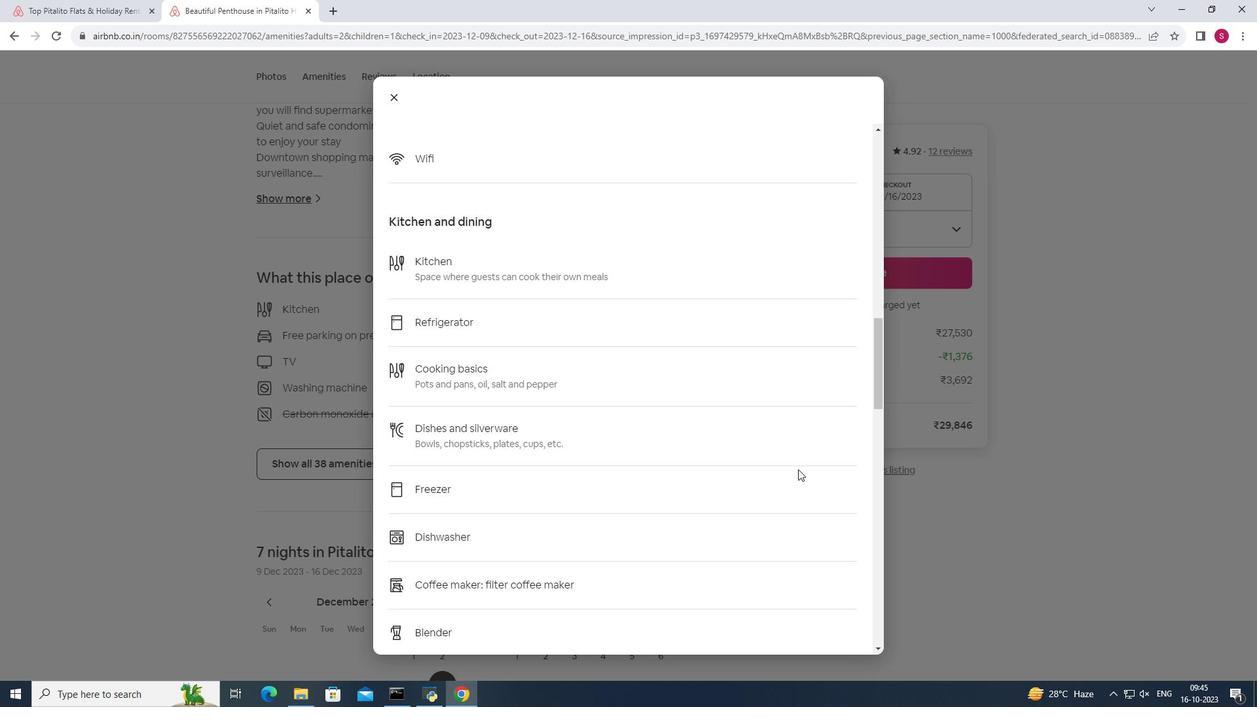 
Action: Mouse scrolled (798, 468) with delta (0, 0)
Screenshot: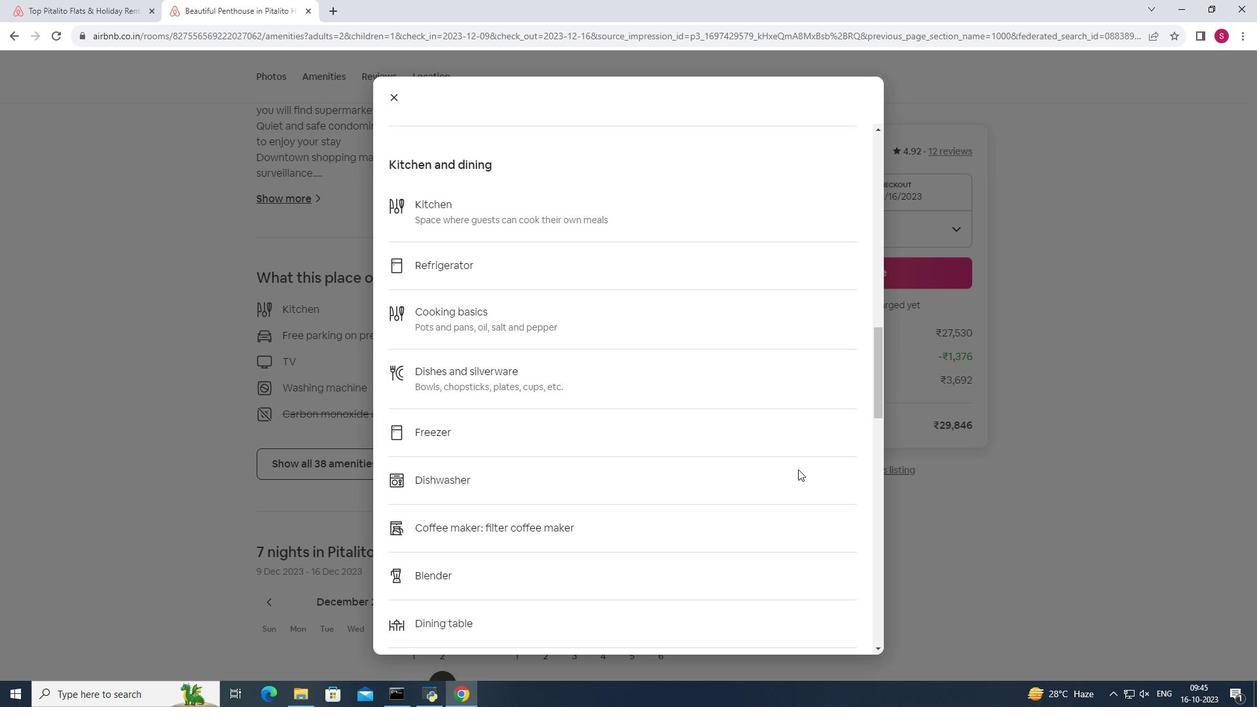 
Action: Mouse scrolled (798, 468) with delta (0, 0)
Screenshot: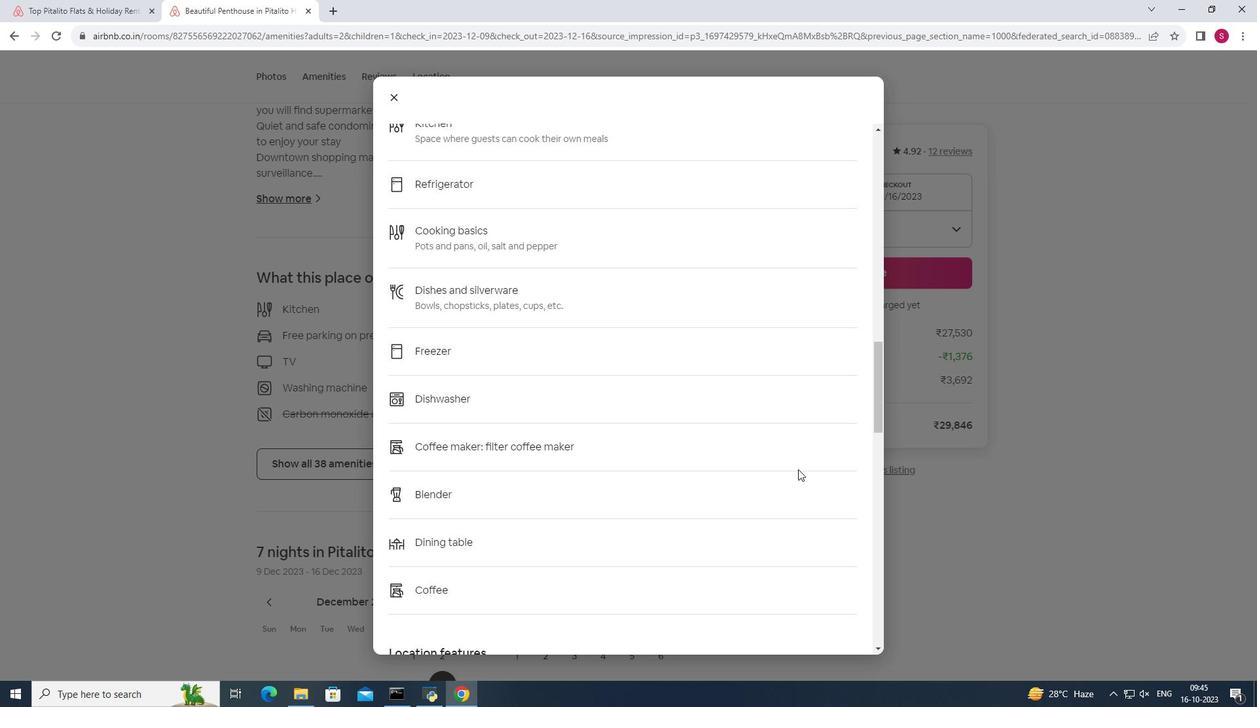 
Action: Mouse scrolled (798, 468) with delta (0, 0)
Screenshot: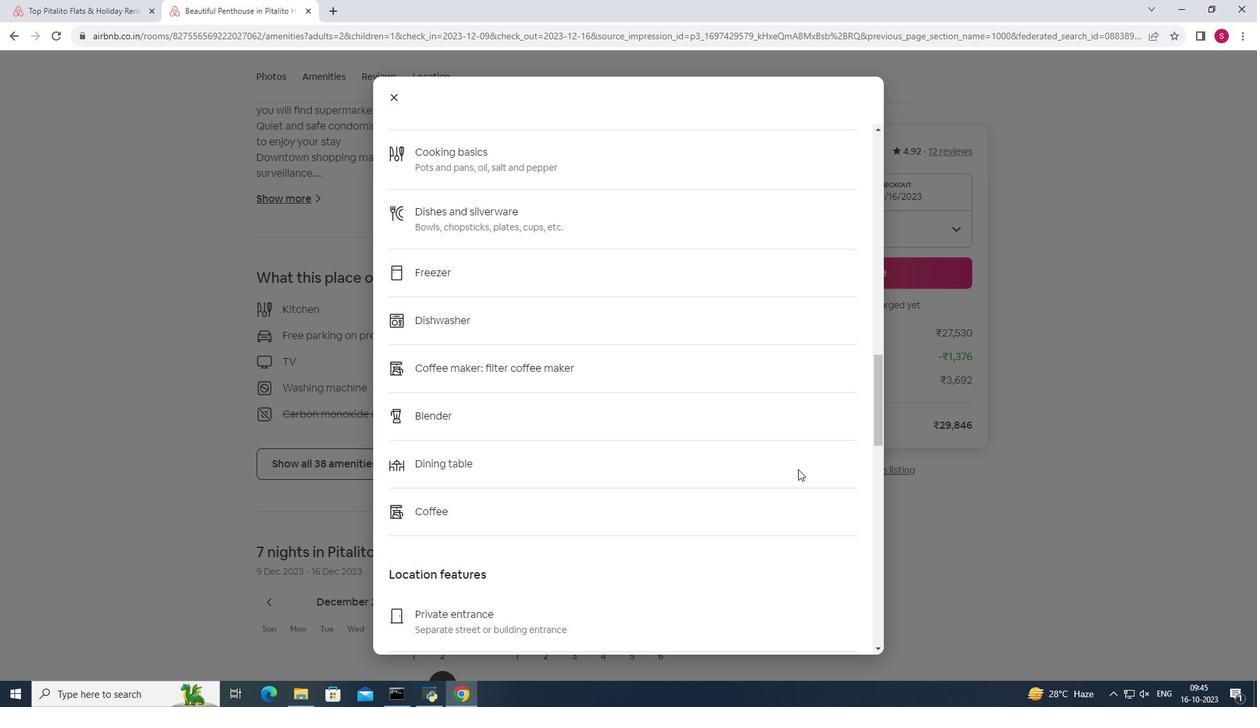 
Action: Mouse scrolled (798, 468) with delta (0, 0)
Screenshot: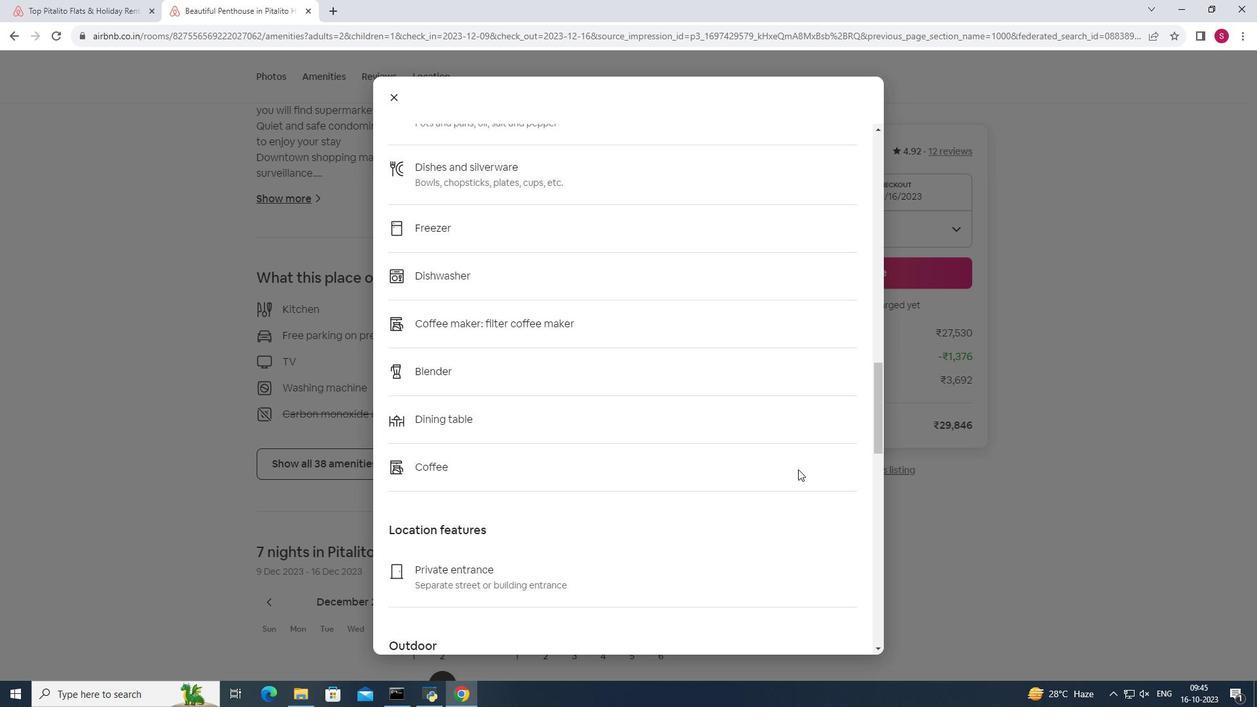 
Action: Mouse scrolled (798, 468) with delta (0, 0)
Screenshot: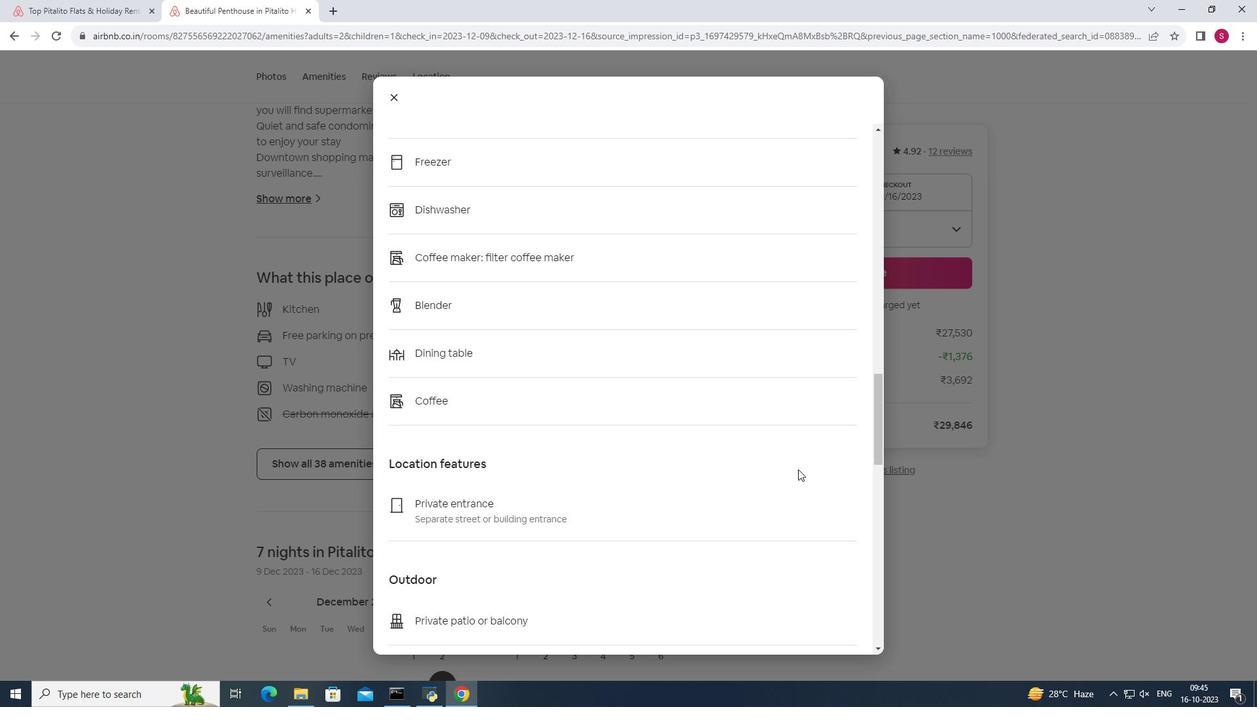 
Action: Mouse scrolled (798, 468) with delta (0, 0)
Screenshot: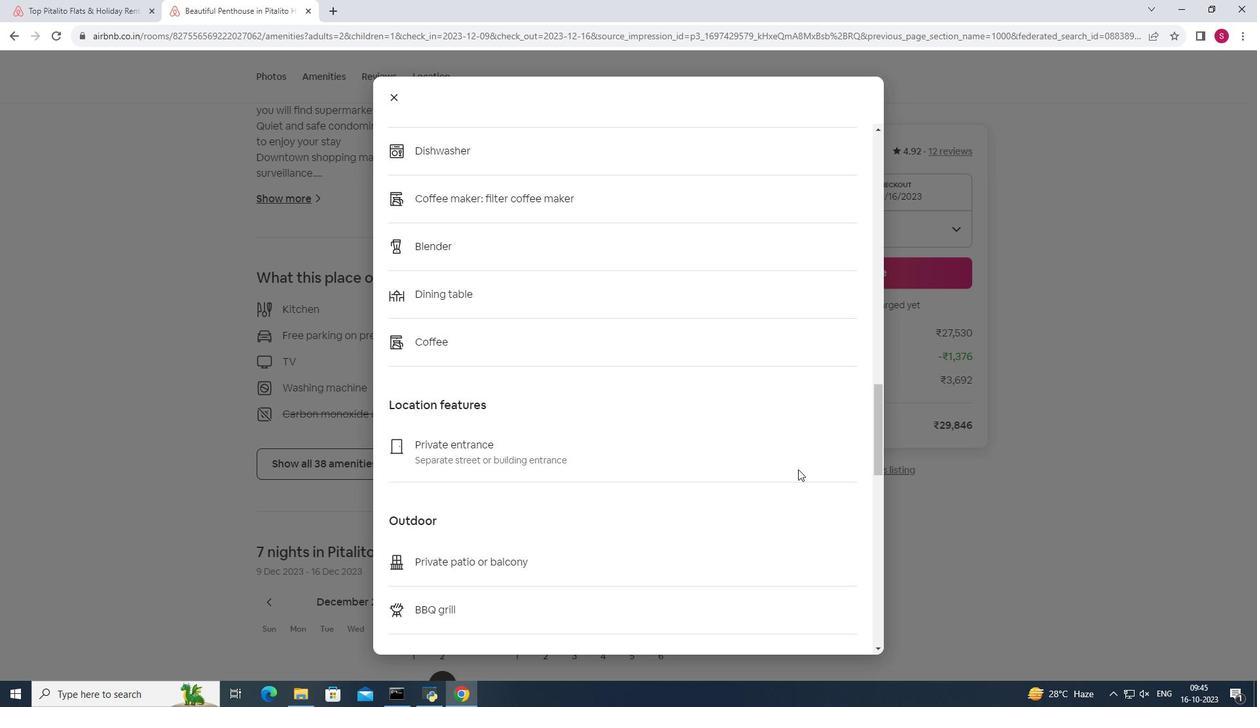 
Action: Mouse scrolled (798, 468) with delta (0, 0)
Screenshot: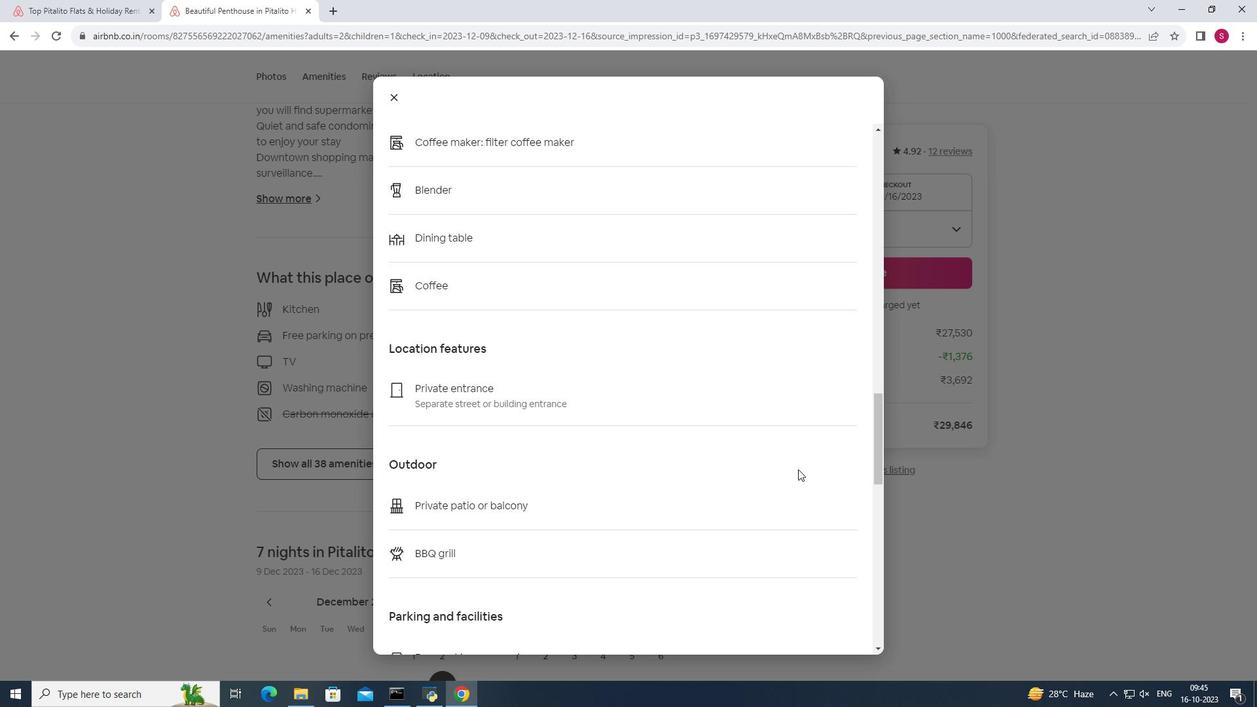 
Action: Mouse scrolled (798, 468) with delta (0, 0)
Screenshot: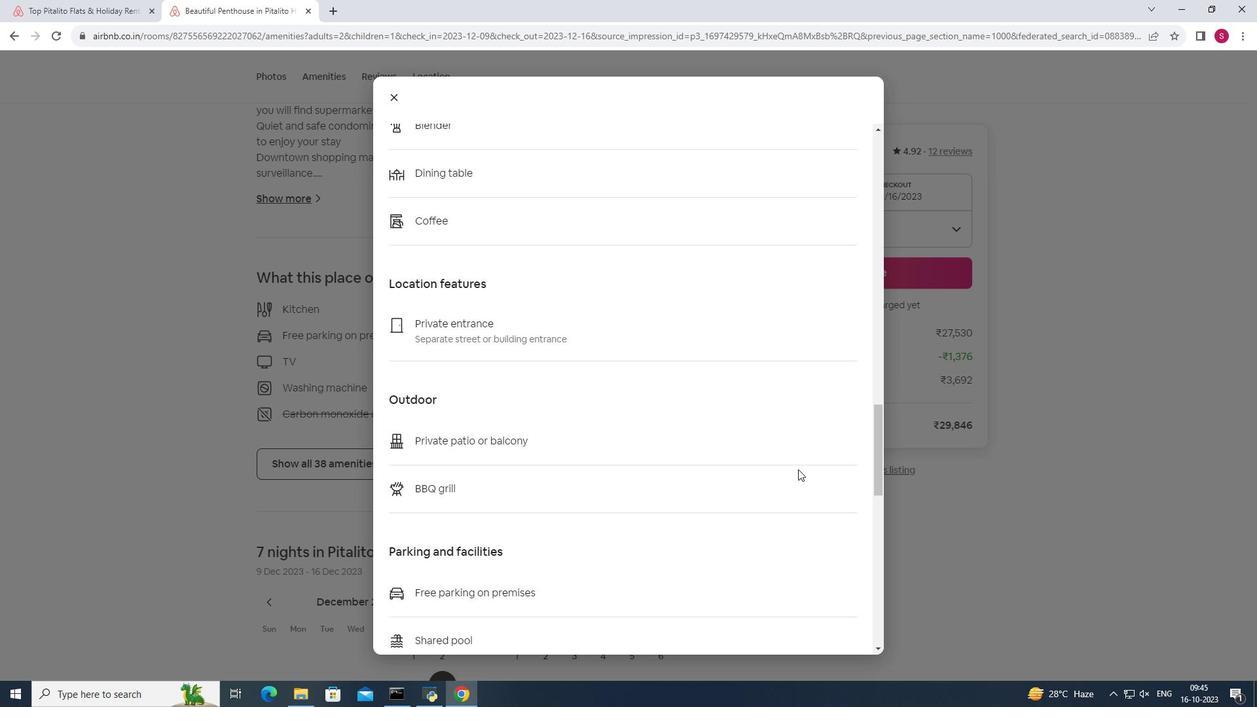 
Action: Mouse scrolled (798, 468) with delta (0, 0)
Screenshot: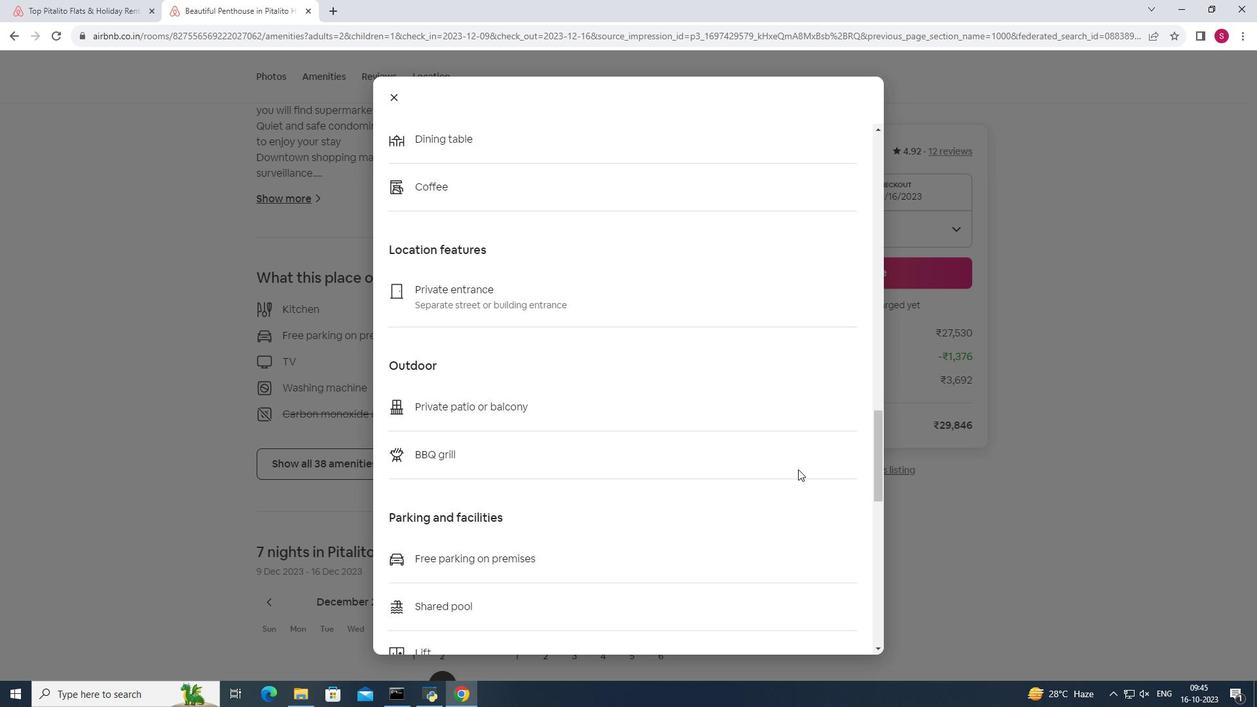 
Action: Mouse scrolled (798, 468) with delta (0, 0)
Screenshot: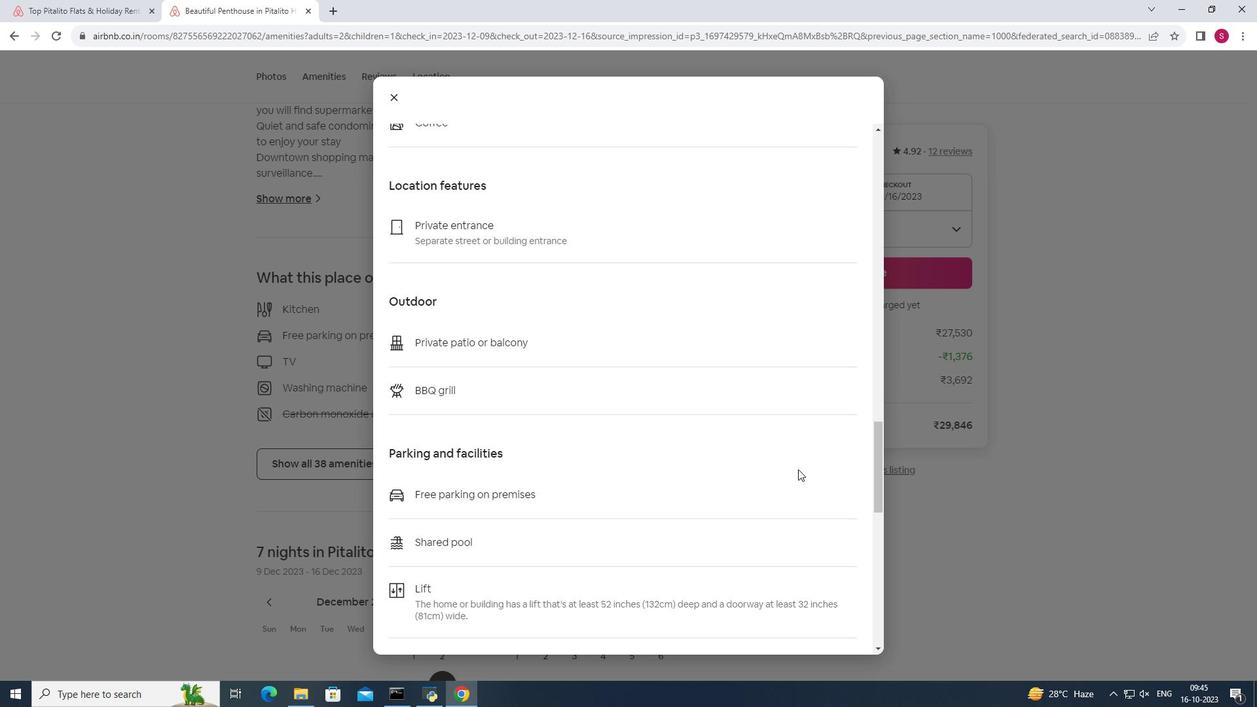 
Action: Mouse scrolled (798, 468) with delta (0, 0)
Screenshot: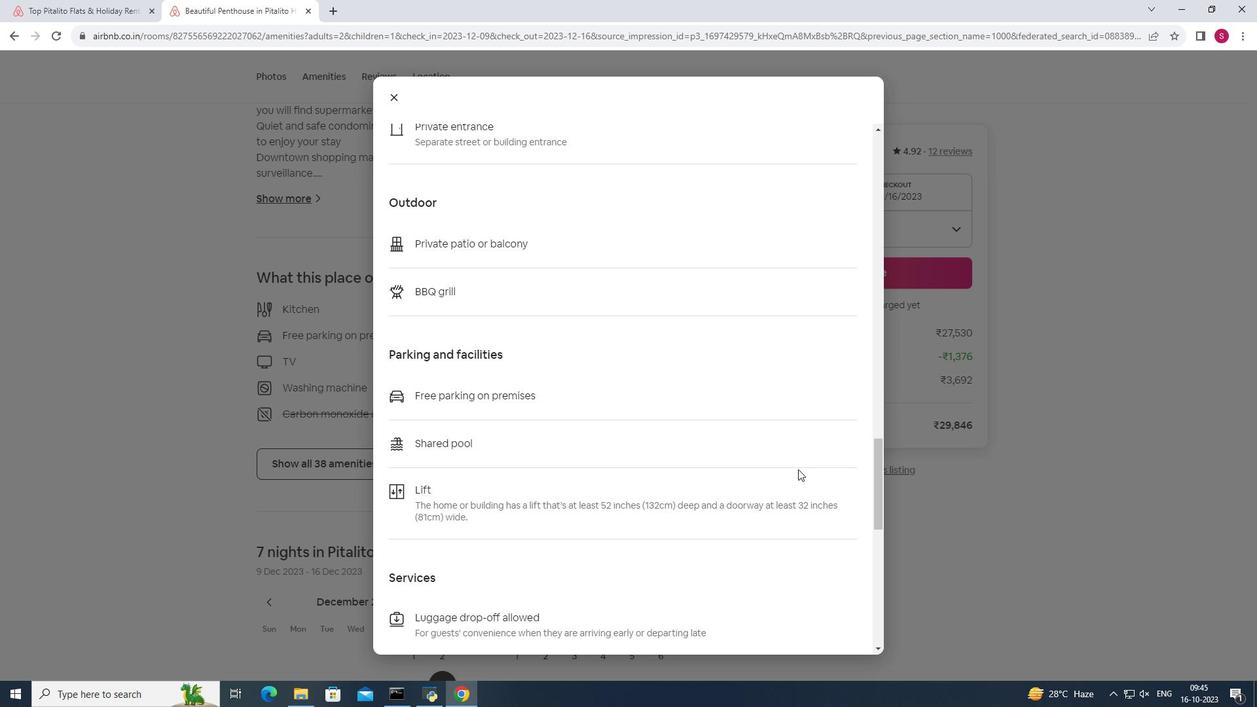 
Action: Mouse scrolled (798, 468) with delta (0, 0)
Screenshot: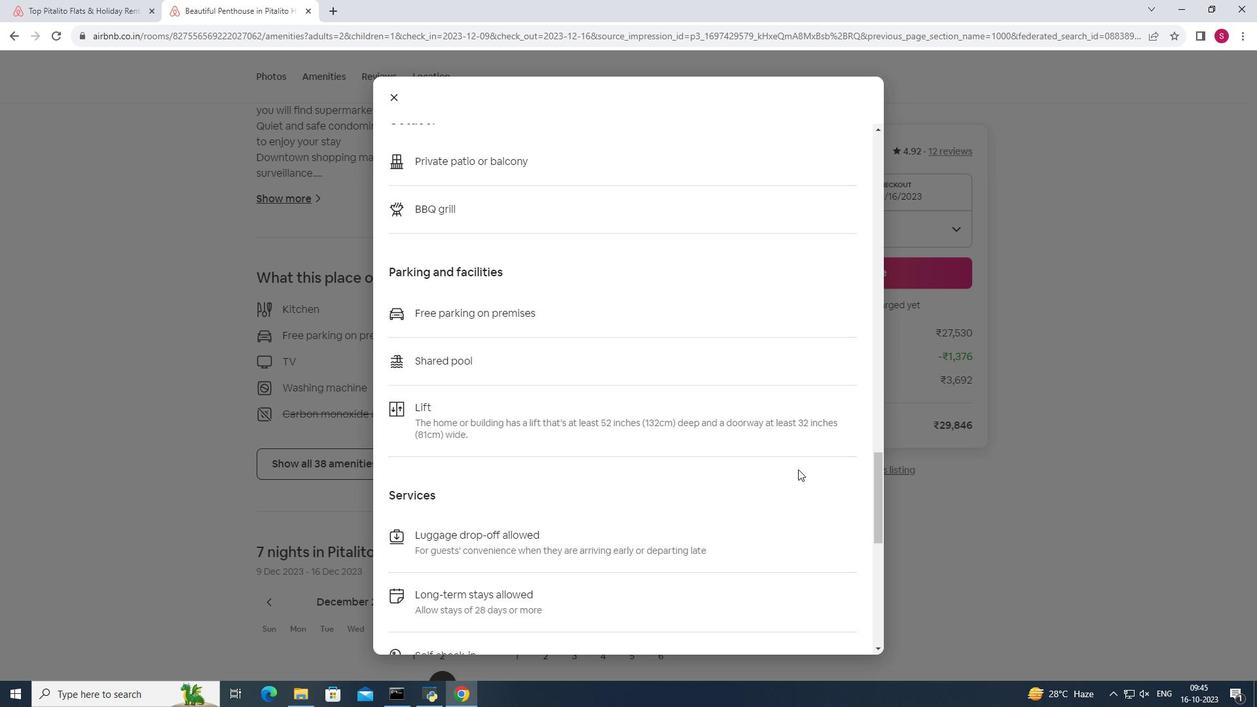 
Action: Mouse scrolled (798, 468) with delta (0, 0)
Screenshot: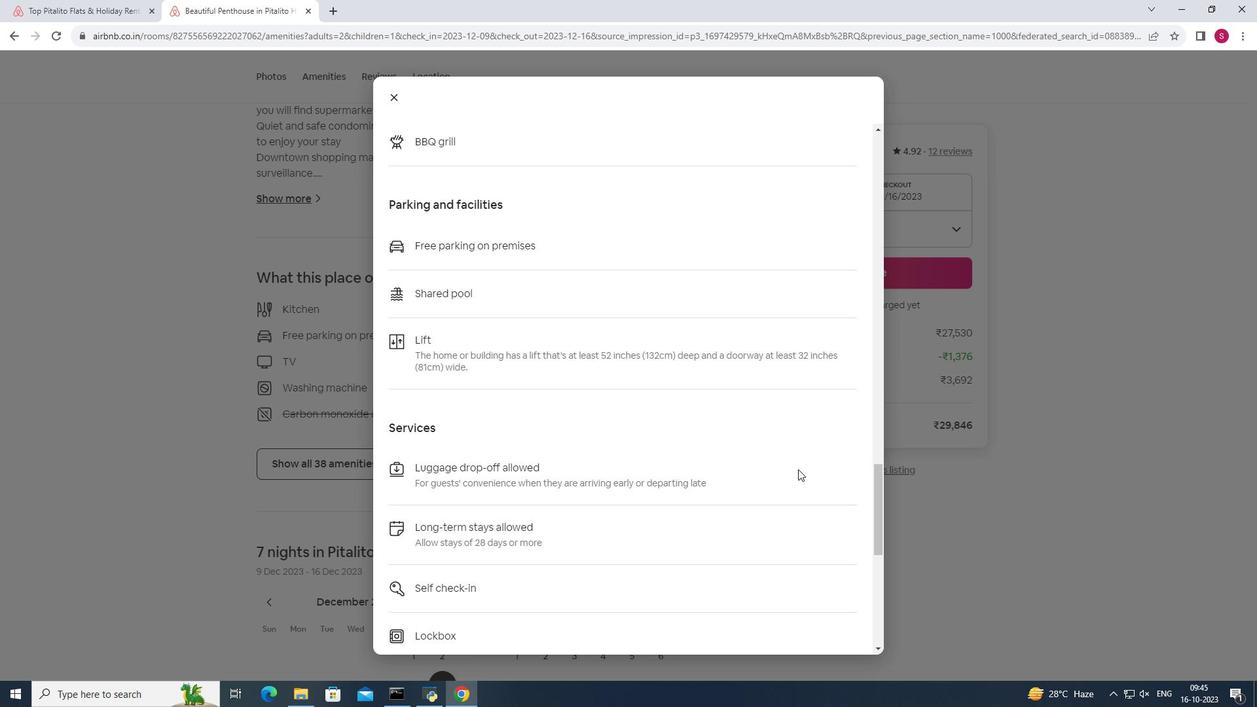 
Action: Mouse scrolled (798, 468) with delta (0, 0)
Screenshot: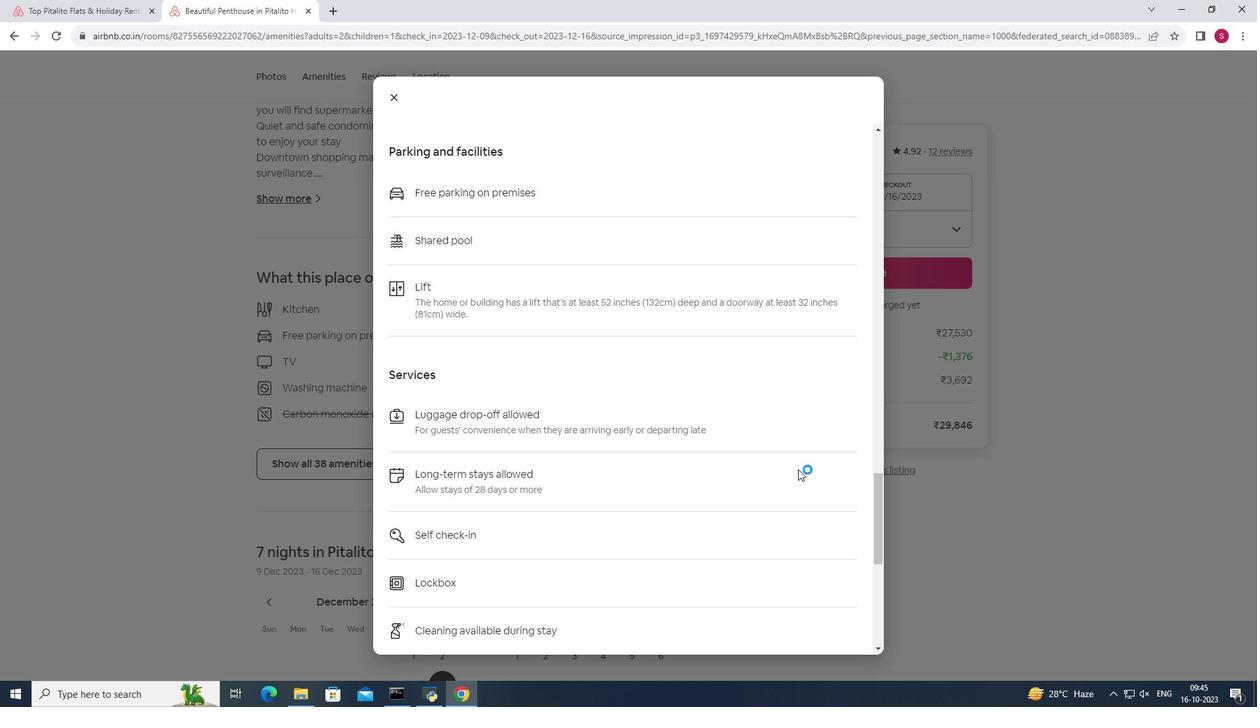 
Action: Mouse scrolled (798, 468) with delta (0, 0)
Screenshot: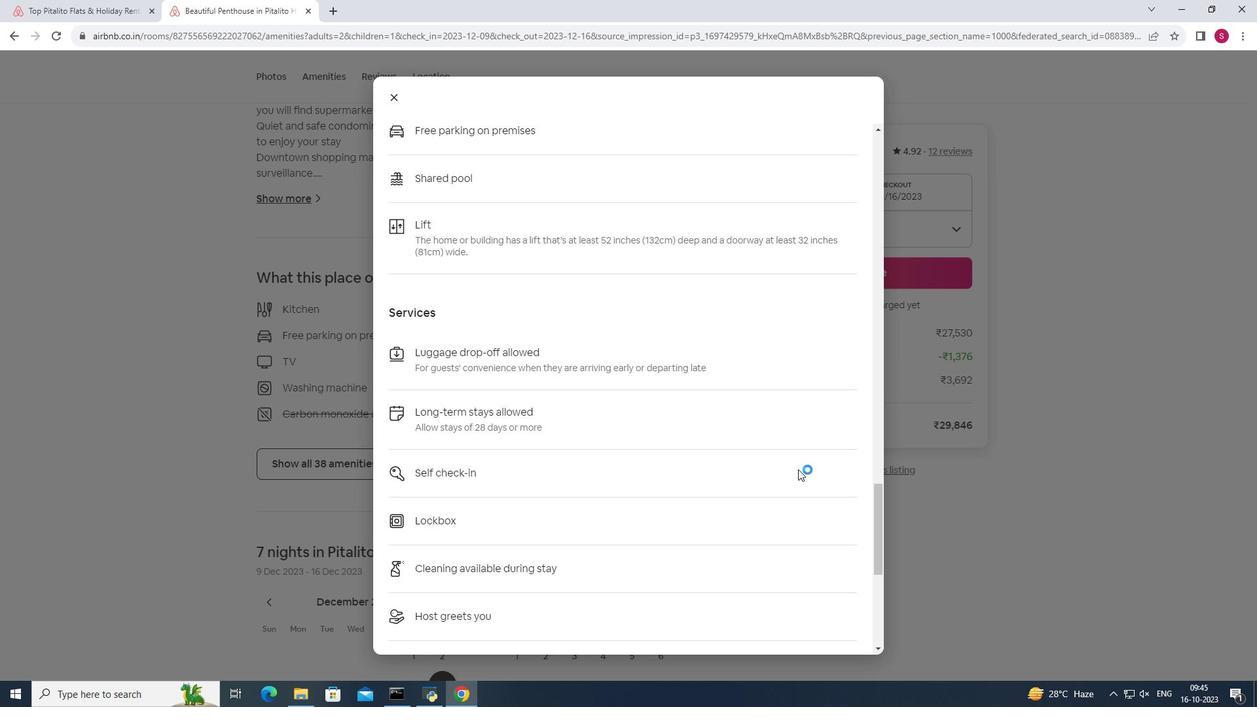 
Action: Mouse scrolled (798, 468) with delta (0, 0)
Screenshot: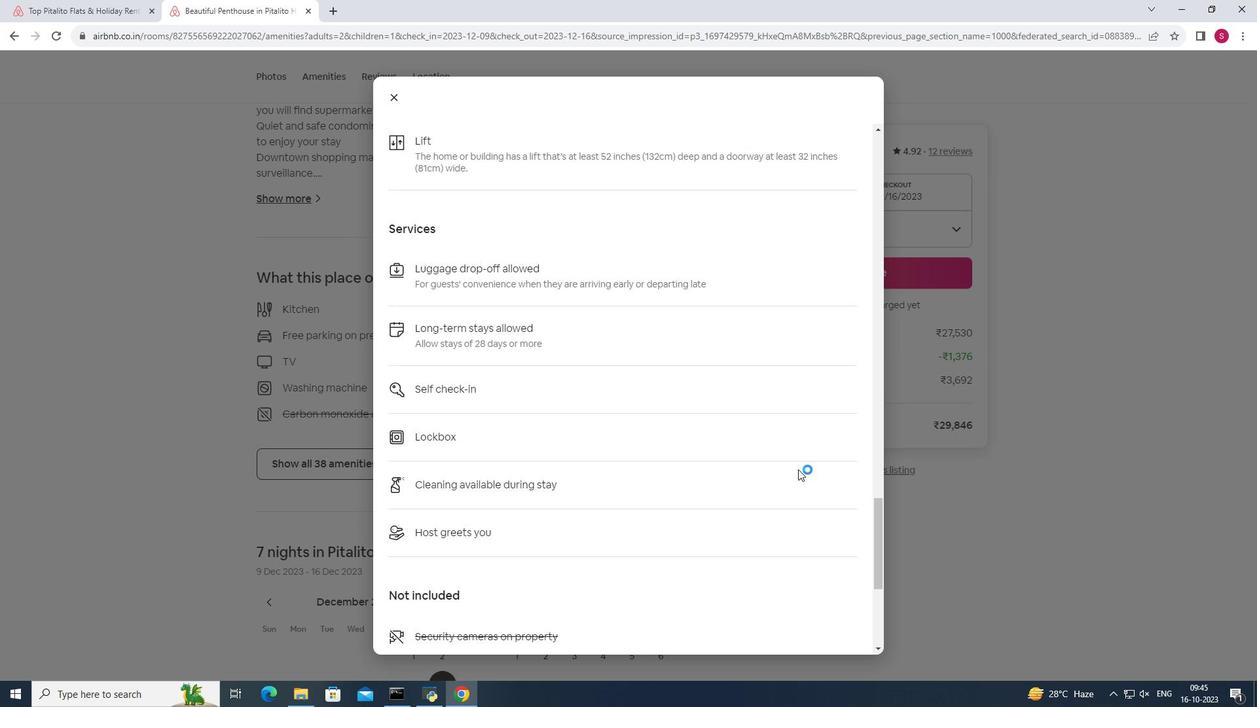 
Action: Mouse scrolled (798, 468) with delta (0, 0)
Screenshot: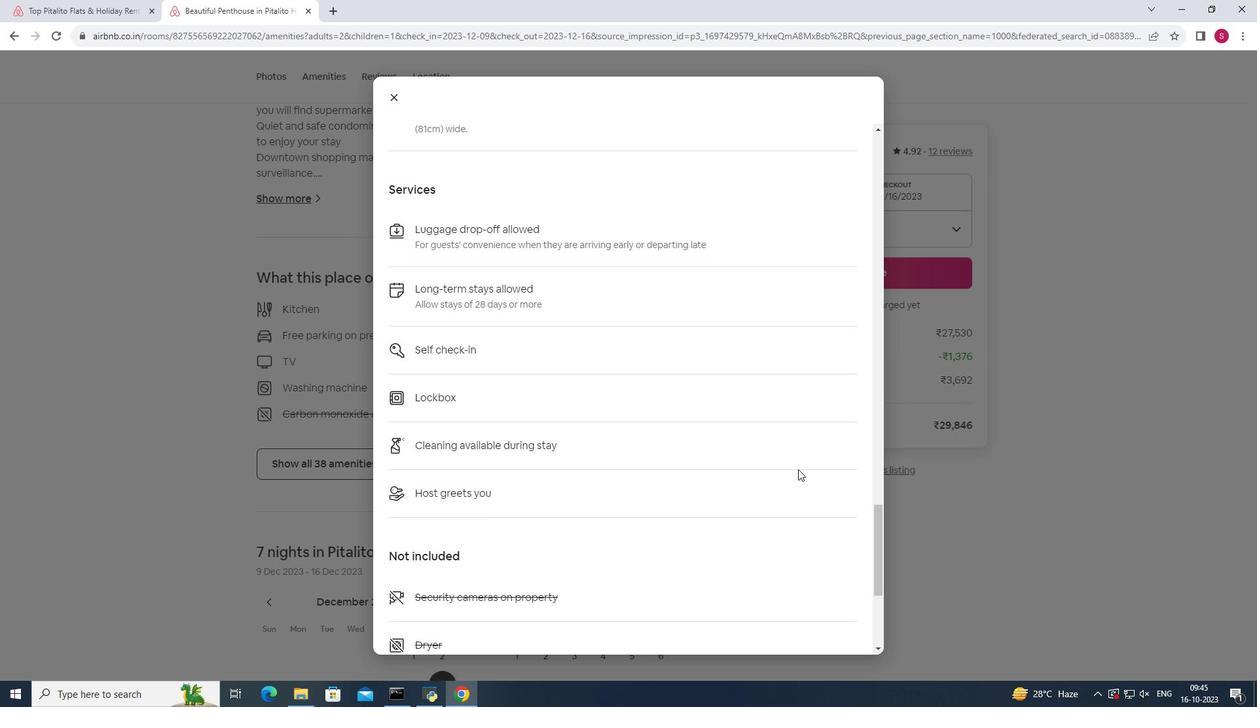 
Action: Mouse scrolled (798, 468) with delta (0, 0)
Screenshot: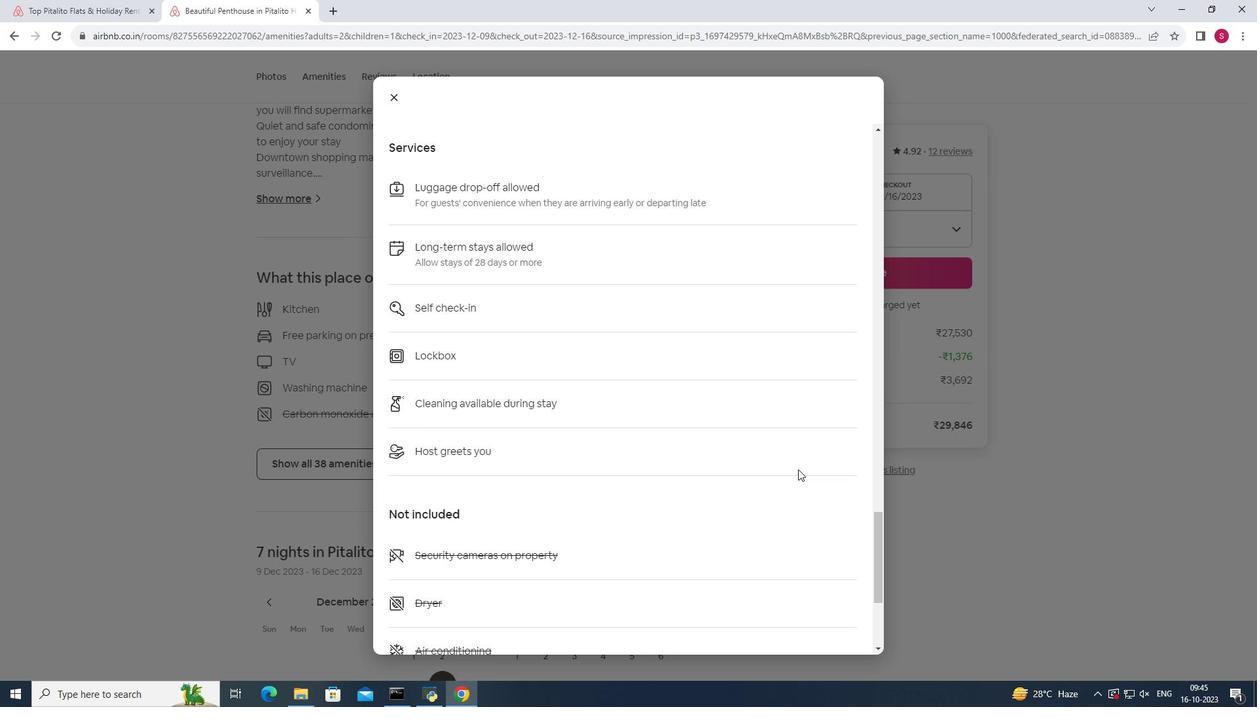 
Action: Mouse scrolled (798, 468) with delta (0, 0)
Screenshot: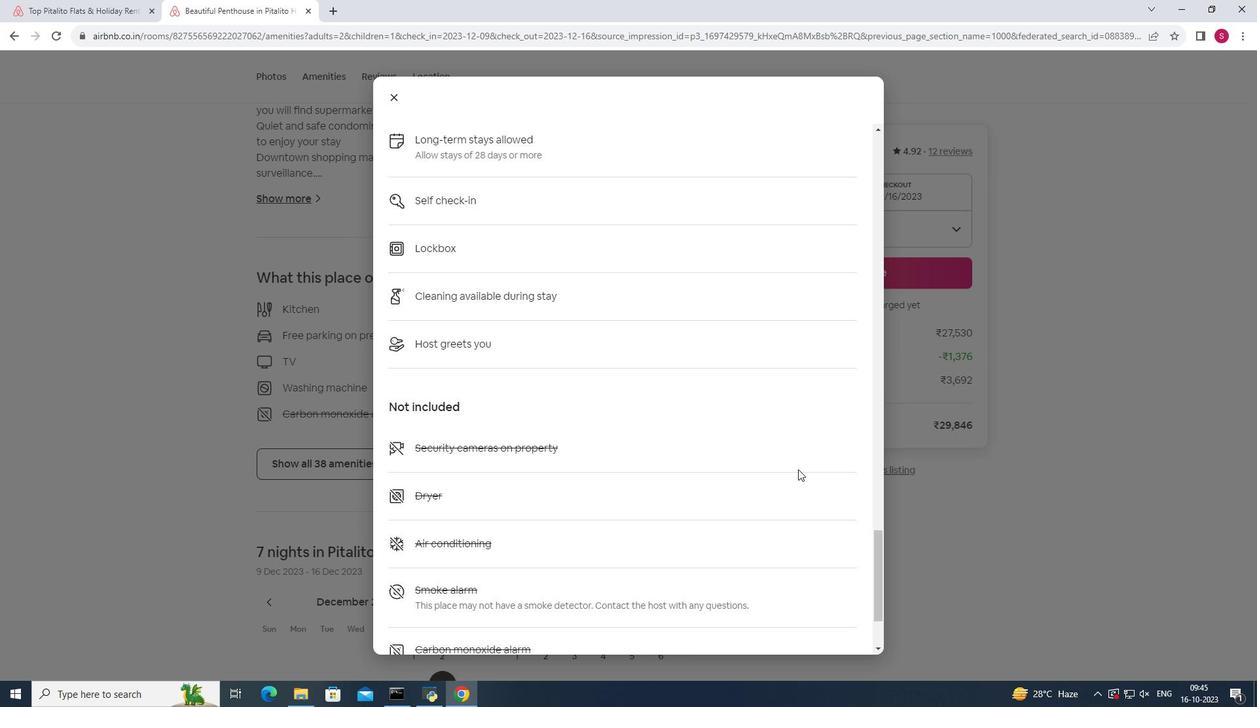 
Action: Mouse scrolled (798, 468) with delta (0, 0)
